 Task: Locate the nearest golf courses to Myrtle Beach, South Carolina, and Hilton Head Island, South Carolina.
Action: Mouse moved to (302, 295)
Screenshot: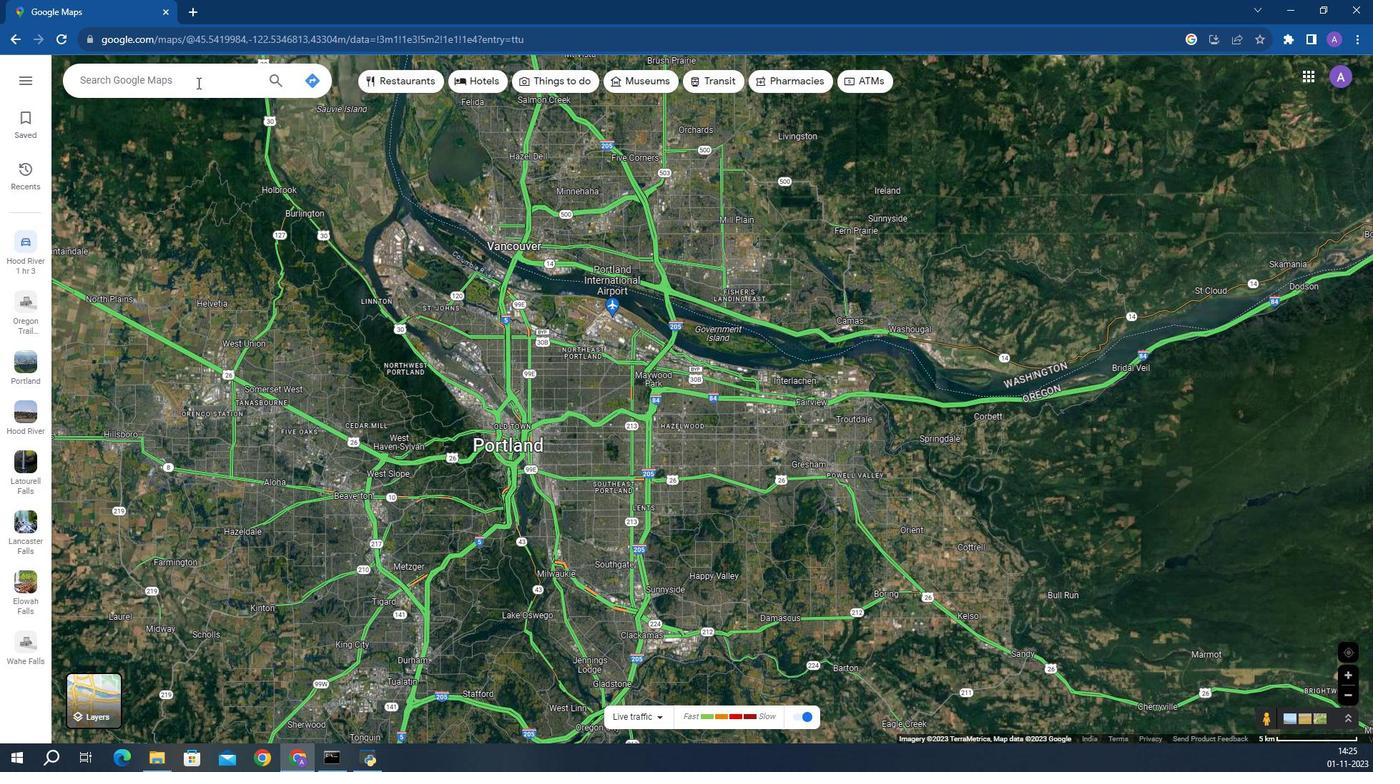 
Action: Mouse pressed left at (302, 295)
Screenshot: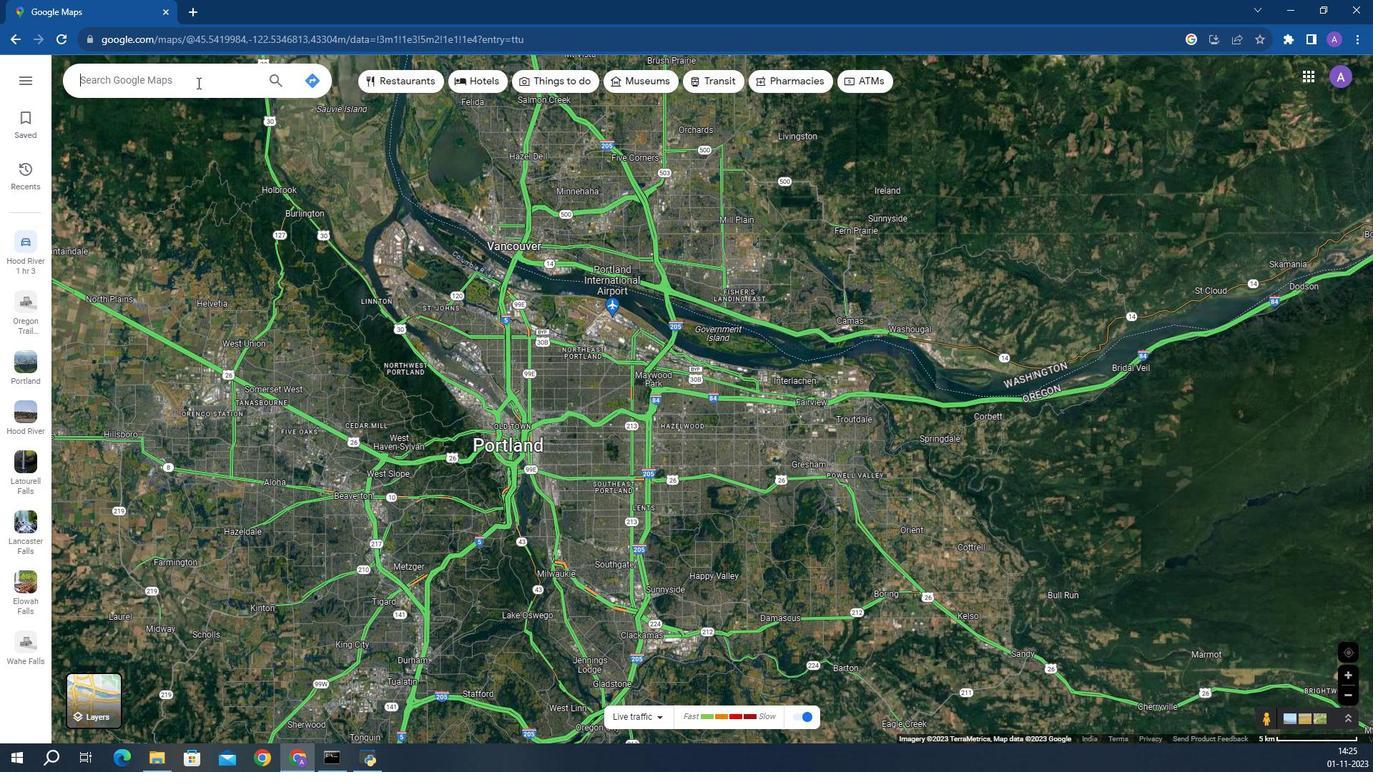 
Action: Key pressed <Key.caps_lock>M<Key.caps_lock>yrtle<Key.space><Key.caps_lock>B<Key.caps_lock>each,<Key.space><Key.caps_lock>S<Key.caps_lock>outh<Key.space><Key.caps_lock>C<Key.caps_lock>arolina<Key.enter>
Screenshot: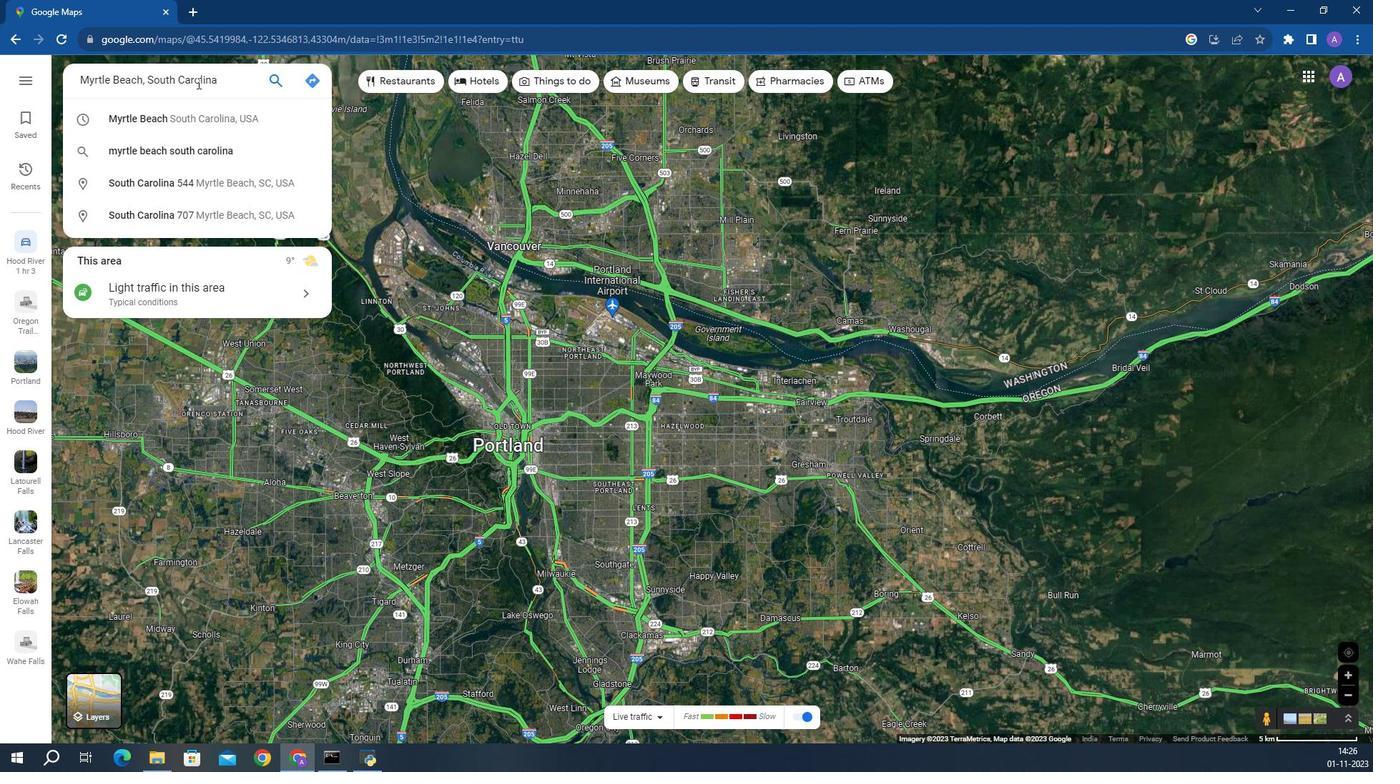 
Action: Mouse moved to (302, 294)
Screenshot: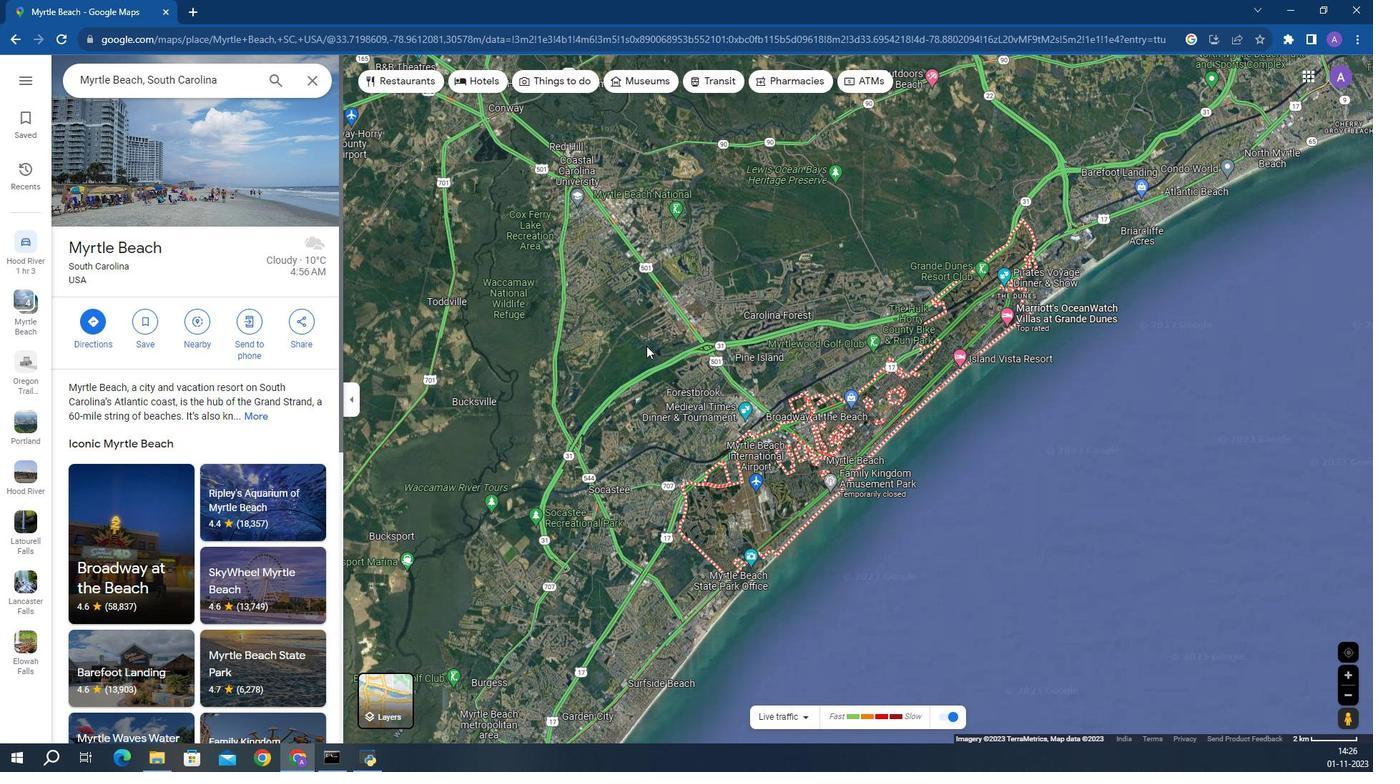 
Action: Mouse scrolled (302, 294) with delta (0, 0)
Screenshot: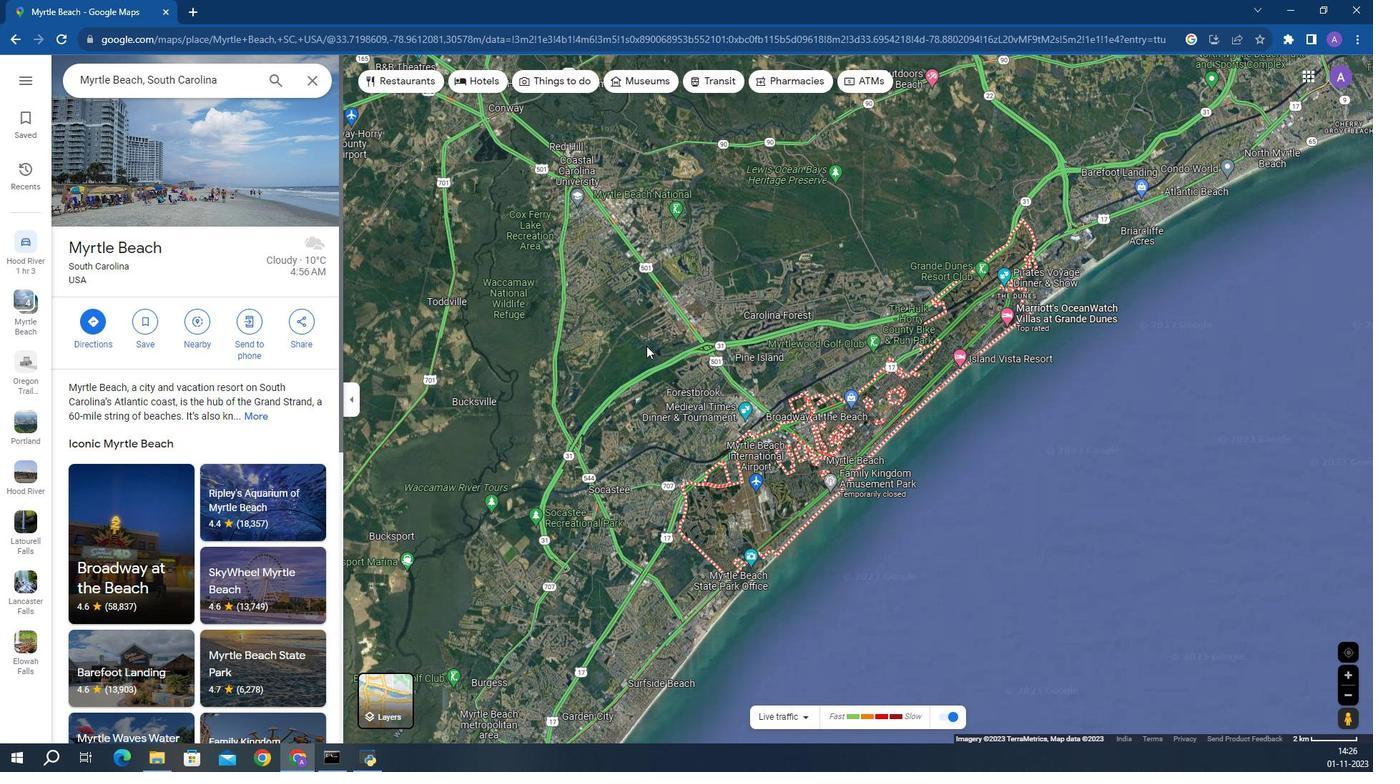 
Action: Mouse scrolled (302, 294) with delta (0, 0)
Screenshot: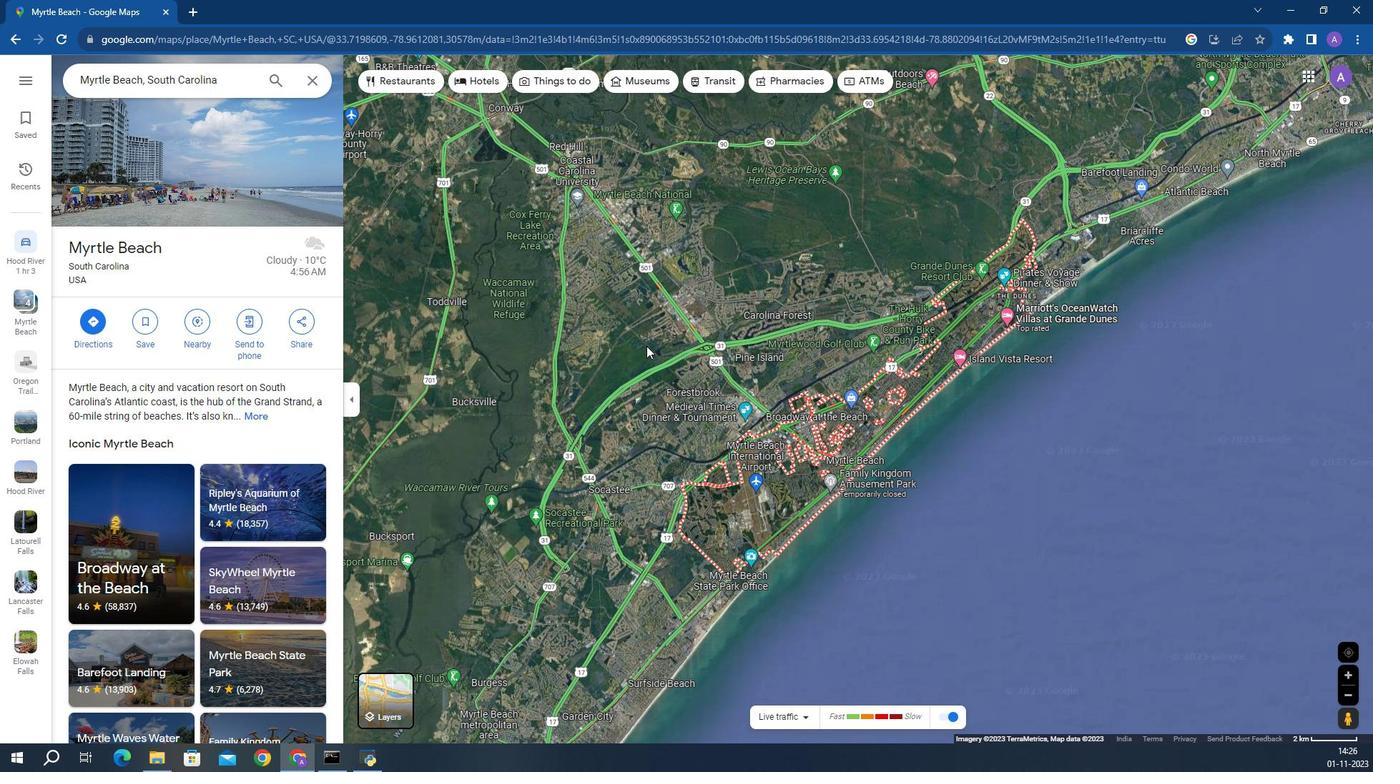 
Action: Mouse moved to (302, 294)
Screenshot: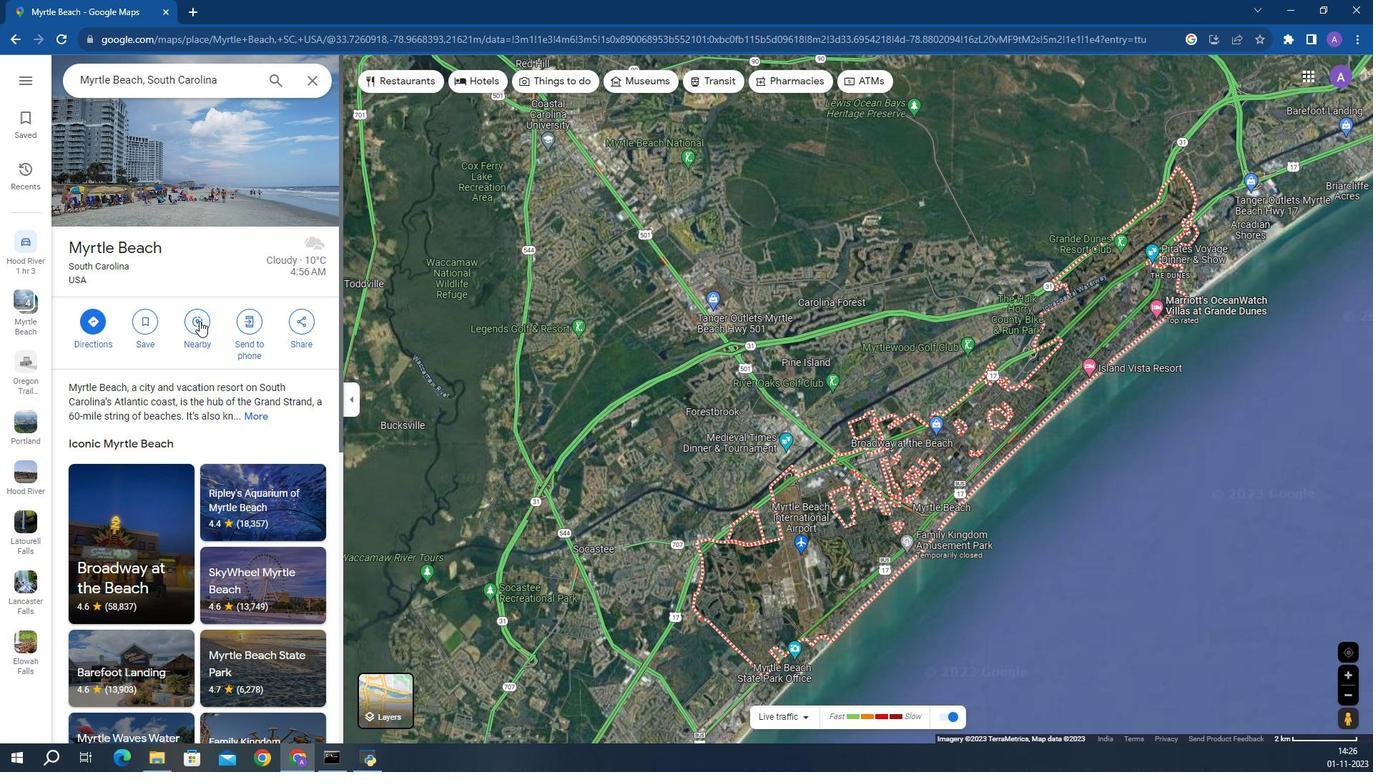 
Action: Mouse pressed left at (302, 294)
Screenshot: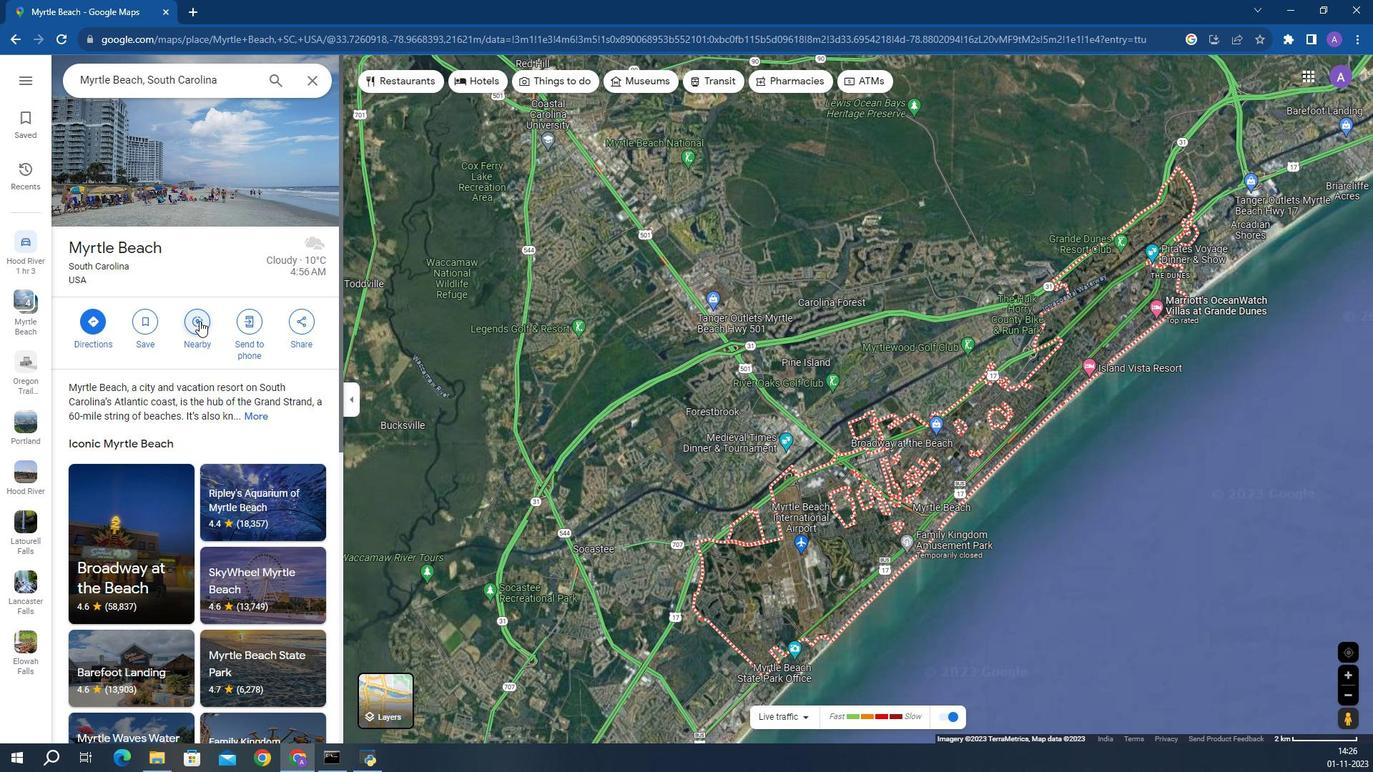 
Action: Mouse moved to (302, 295)
Screenshot: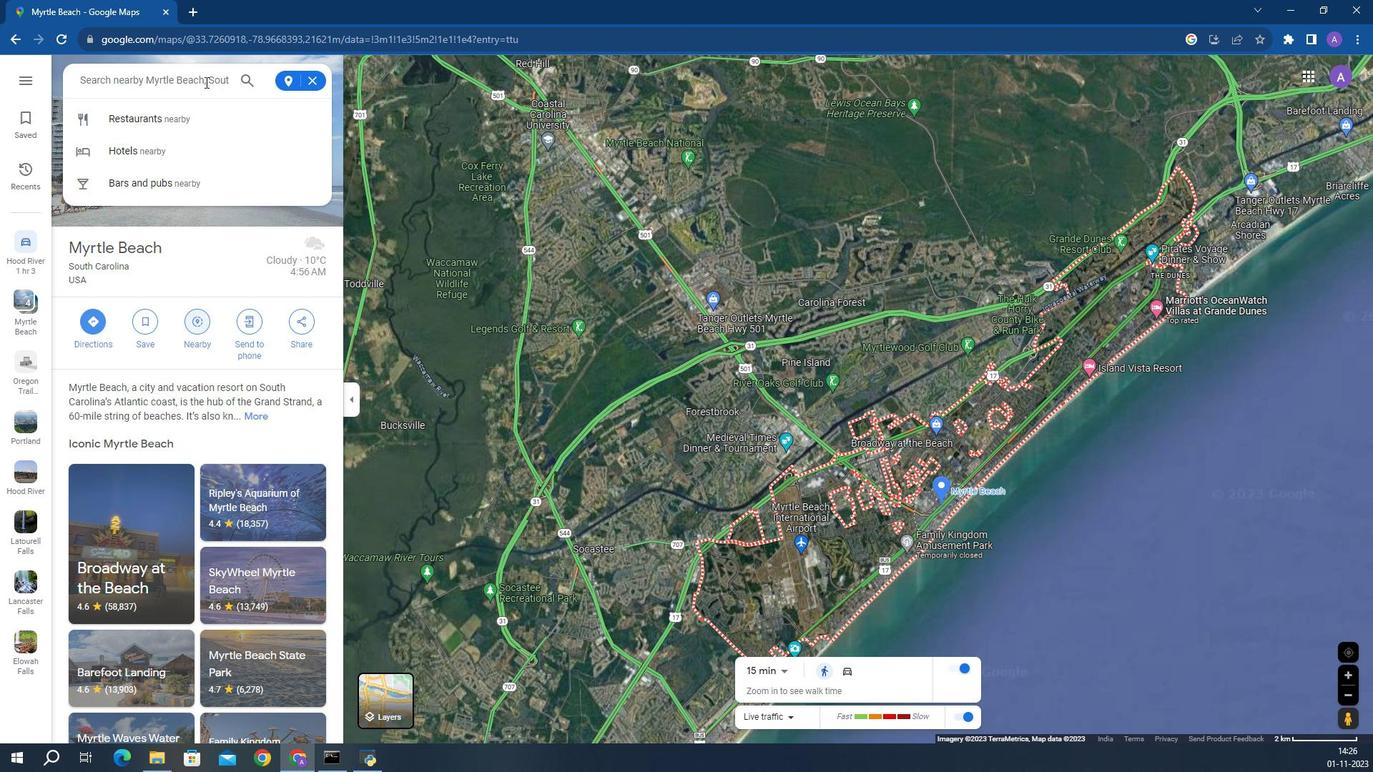 
Action: Mouse pressed left at (302, 295)
Screenshot: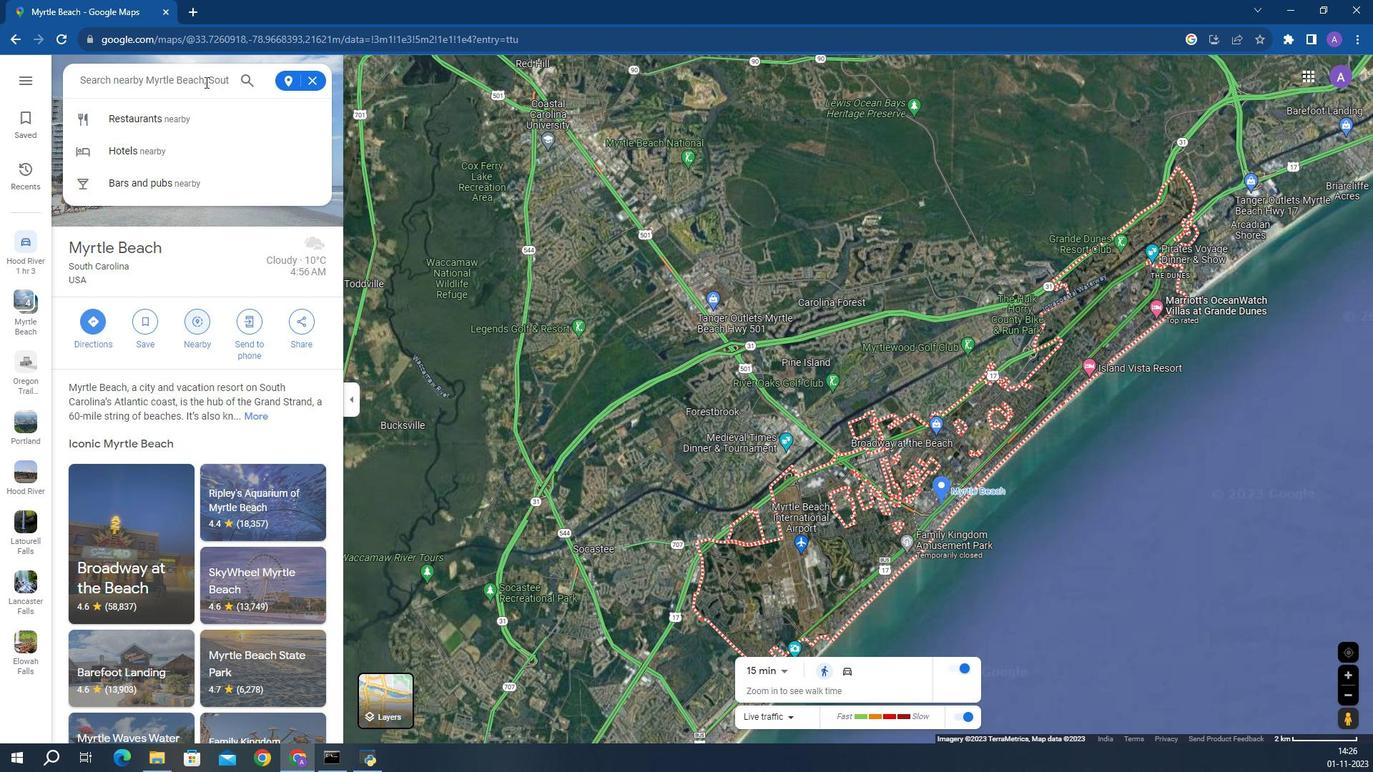 
Action: Key pressed <Key.caps_lock>G<Key.caps_lock>of<Key.backspace>lf<Key.space>courses<Key.enter>
Screenshot: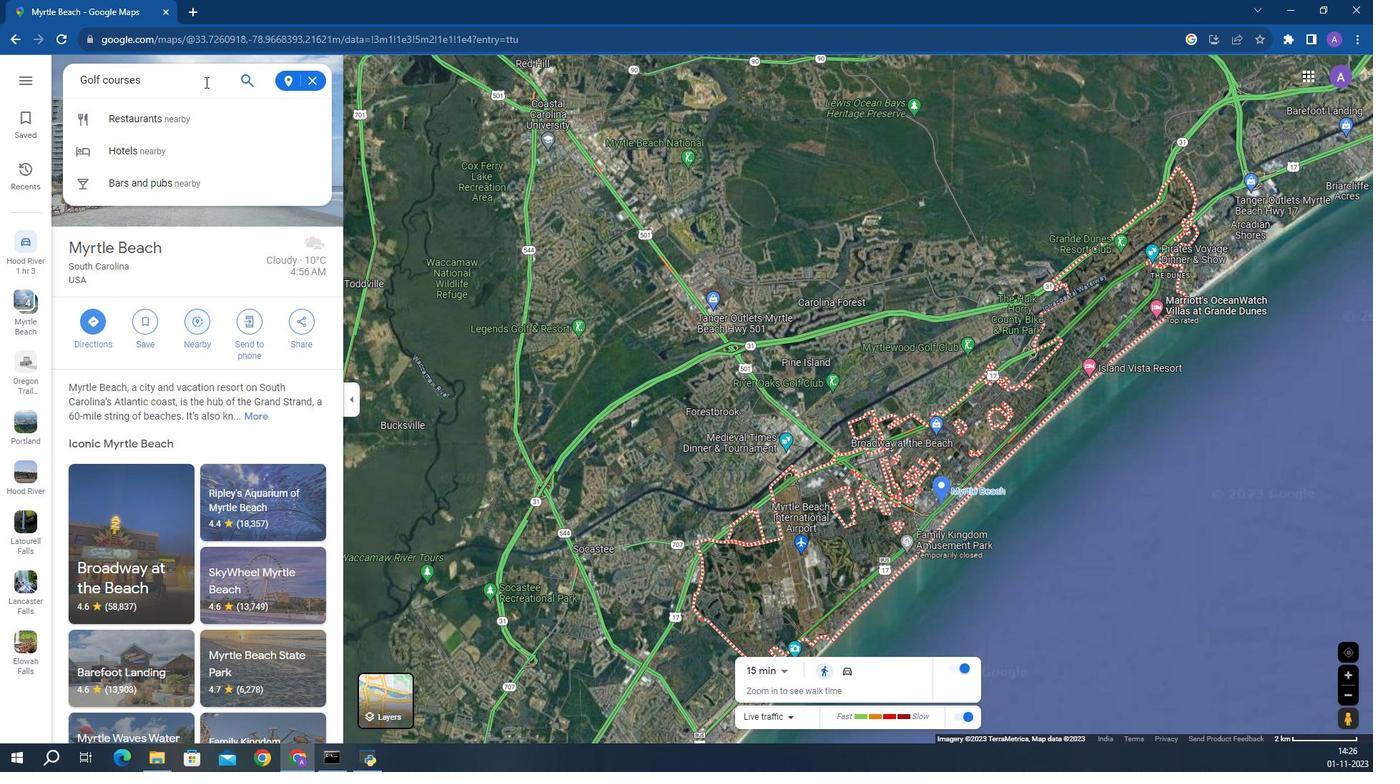 
Action: Mouse moved to (301, 294)
Screenshot: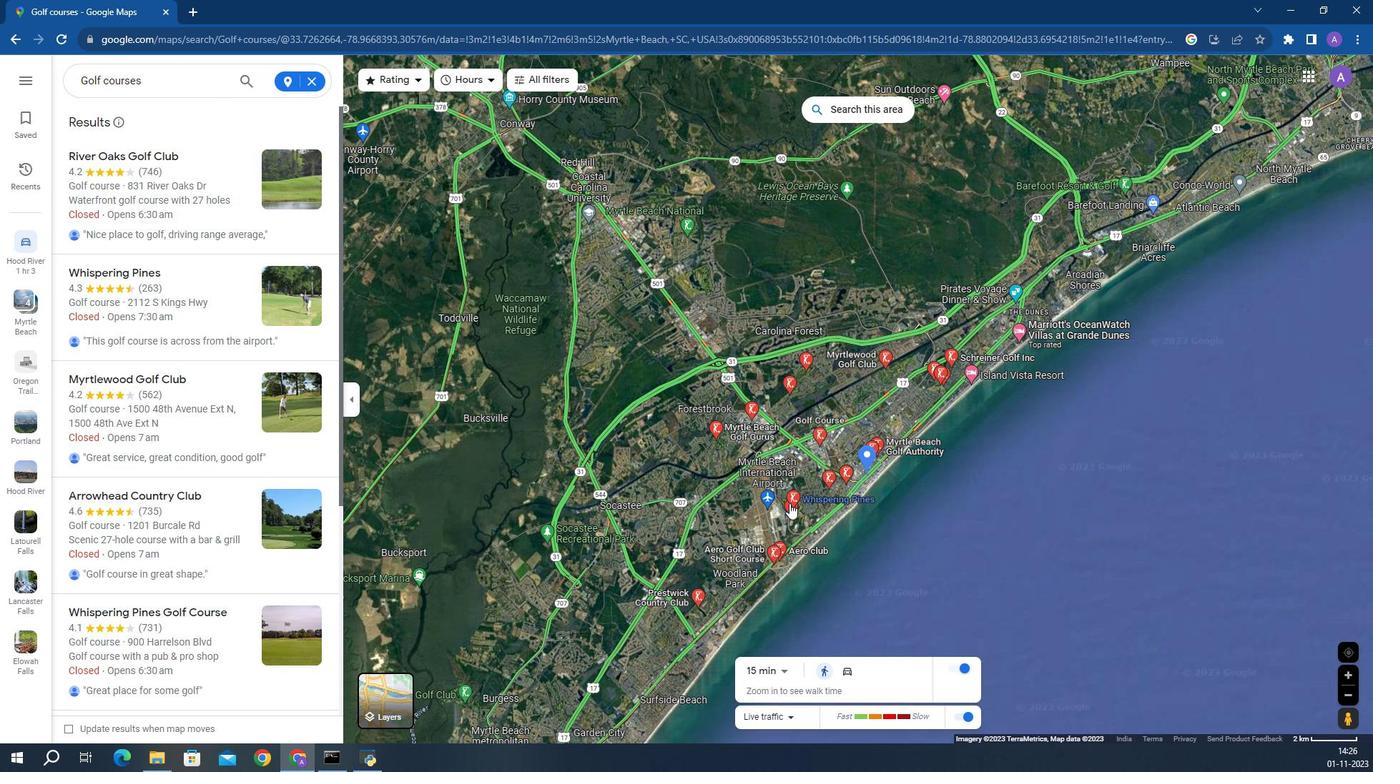 
Action: Mouse pressed left at (301, 294)
Screenshot: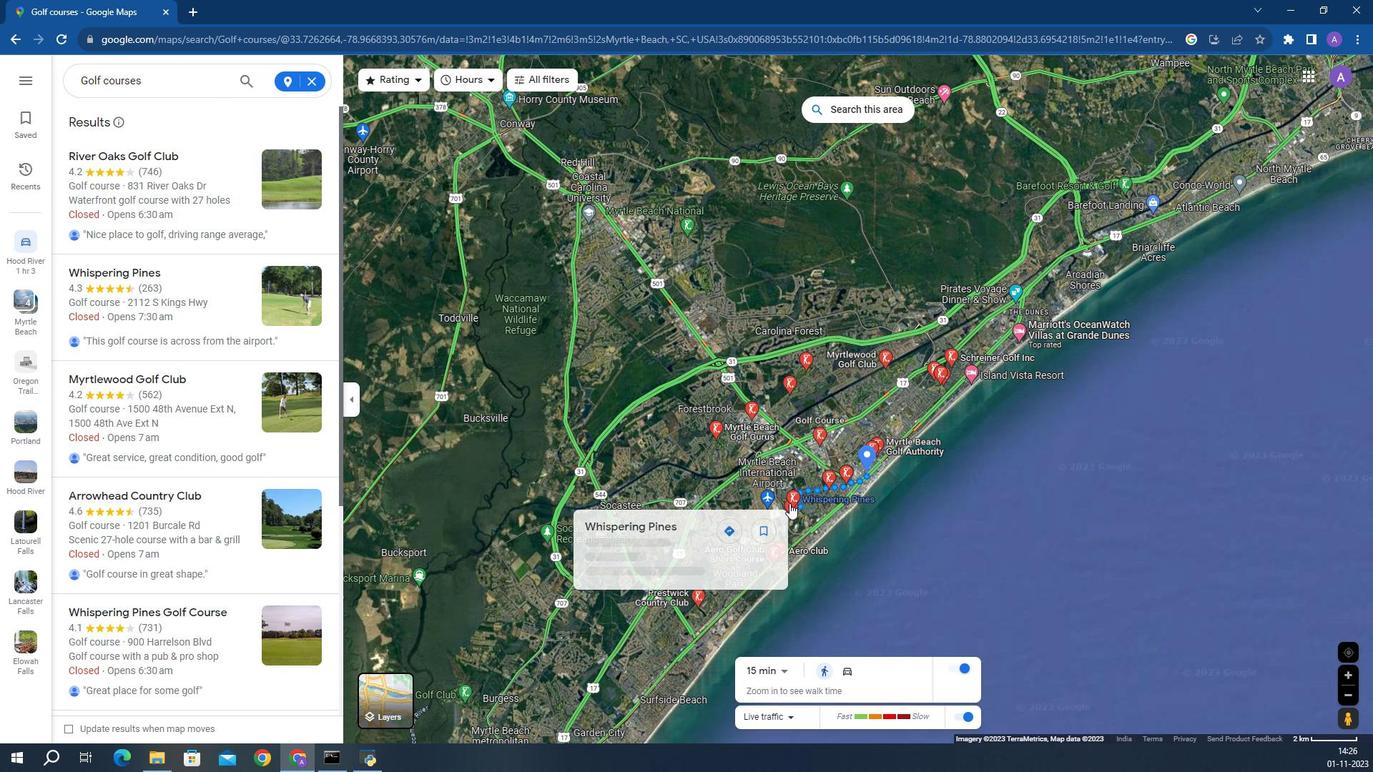 
Action: Mouse moved to (302, 294)
Screenshot: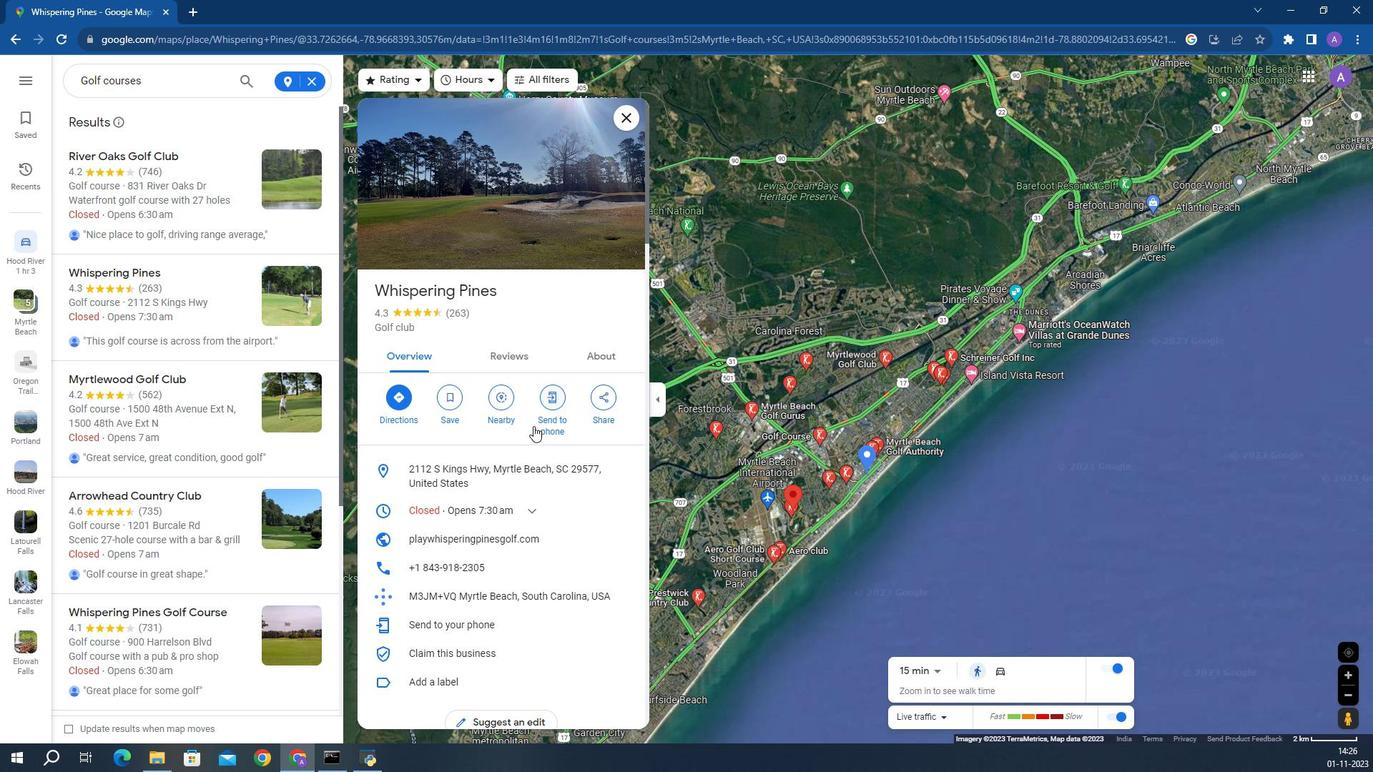 
Action: Mouse scrolled (302, 294) with delta (0, 0)
Screenshot: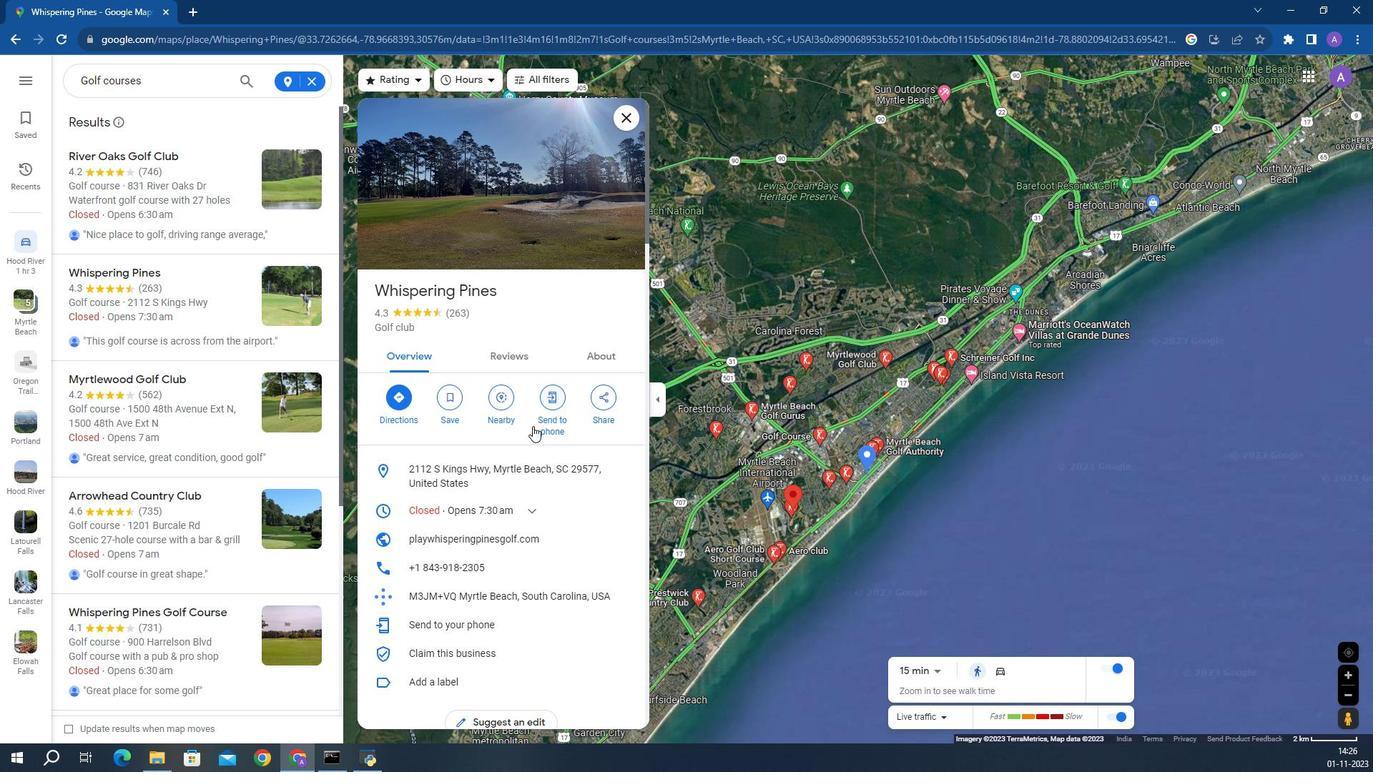 
Action: Mouse scrolled (302, 294) with delta (0, 0)
Screenshot: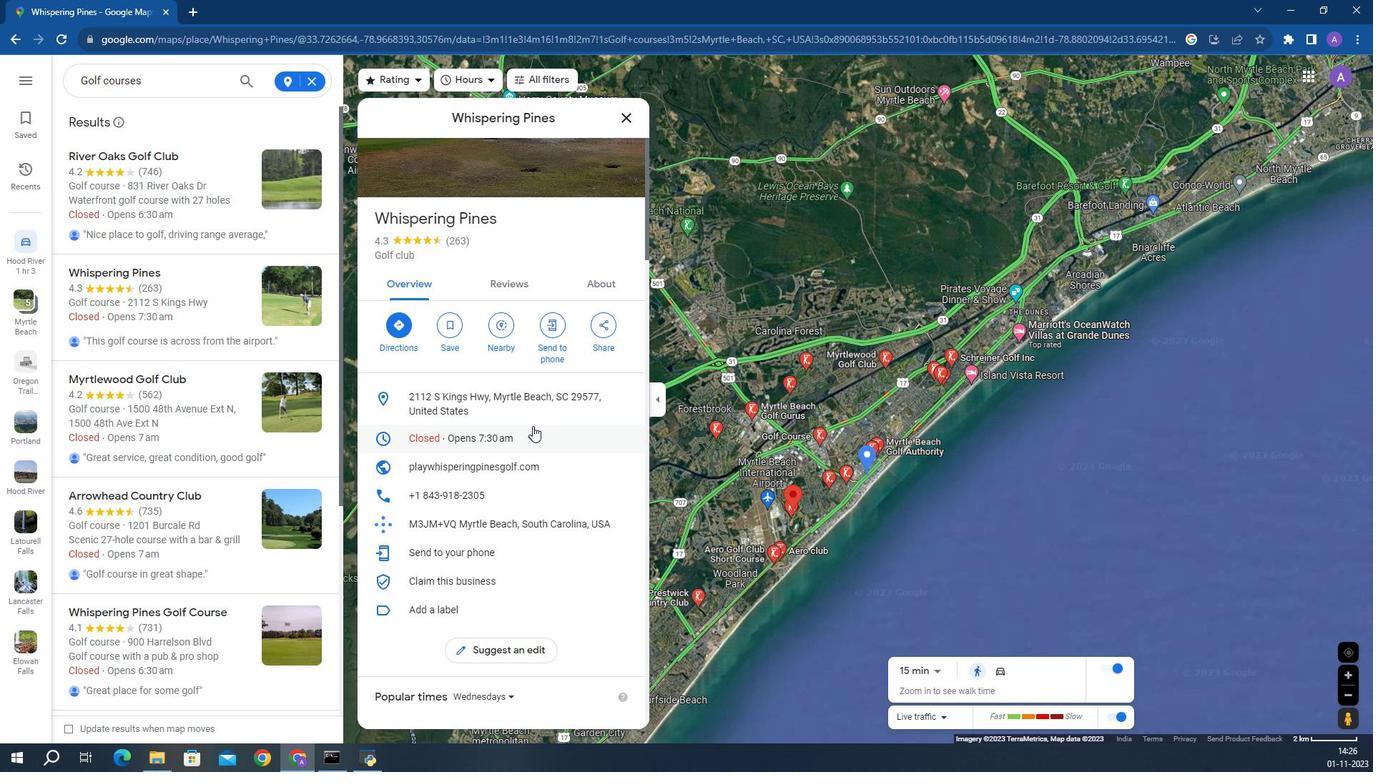 
Action: Mouse scrolled (302, 294) with delta (0, 0)
Screenshot: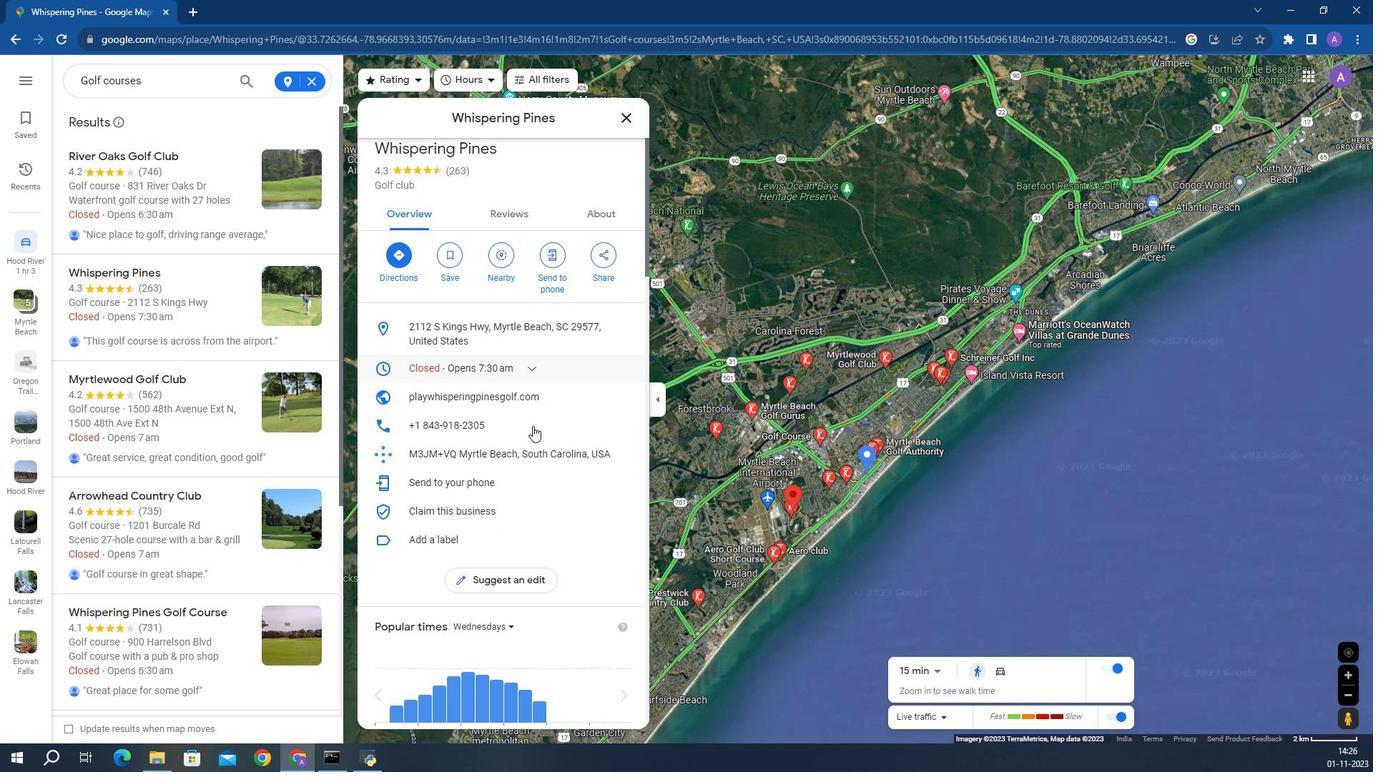 
Action: Mouse scrolled (302, 294) with delta (0, 0)
Screenshot: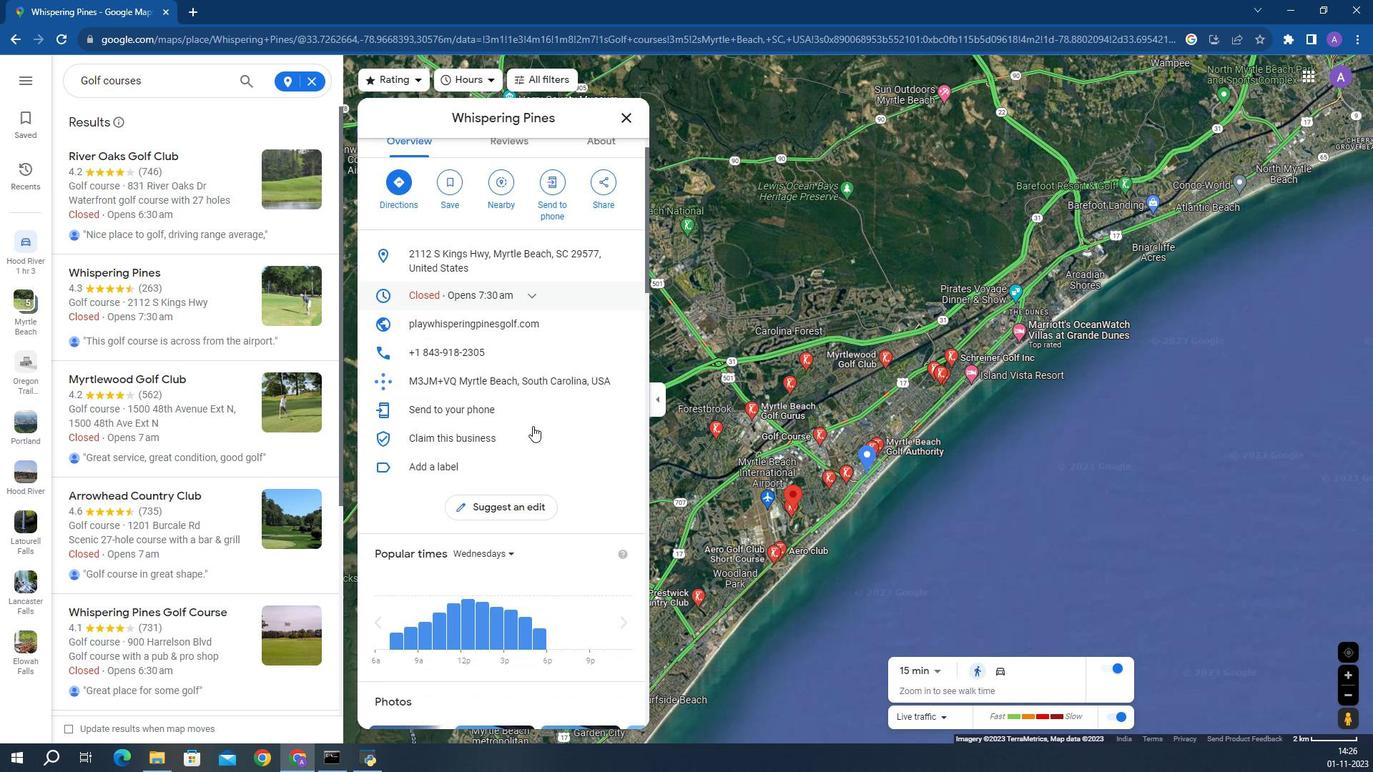 
Action: Mouse scrolled (302, 294) with delta (0, 0)
Screenshot: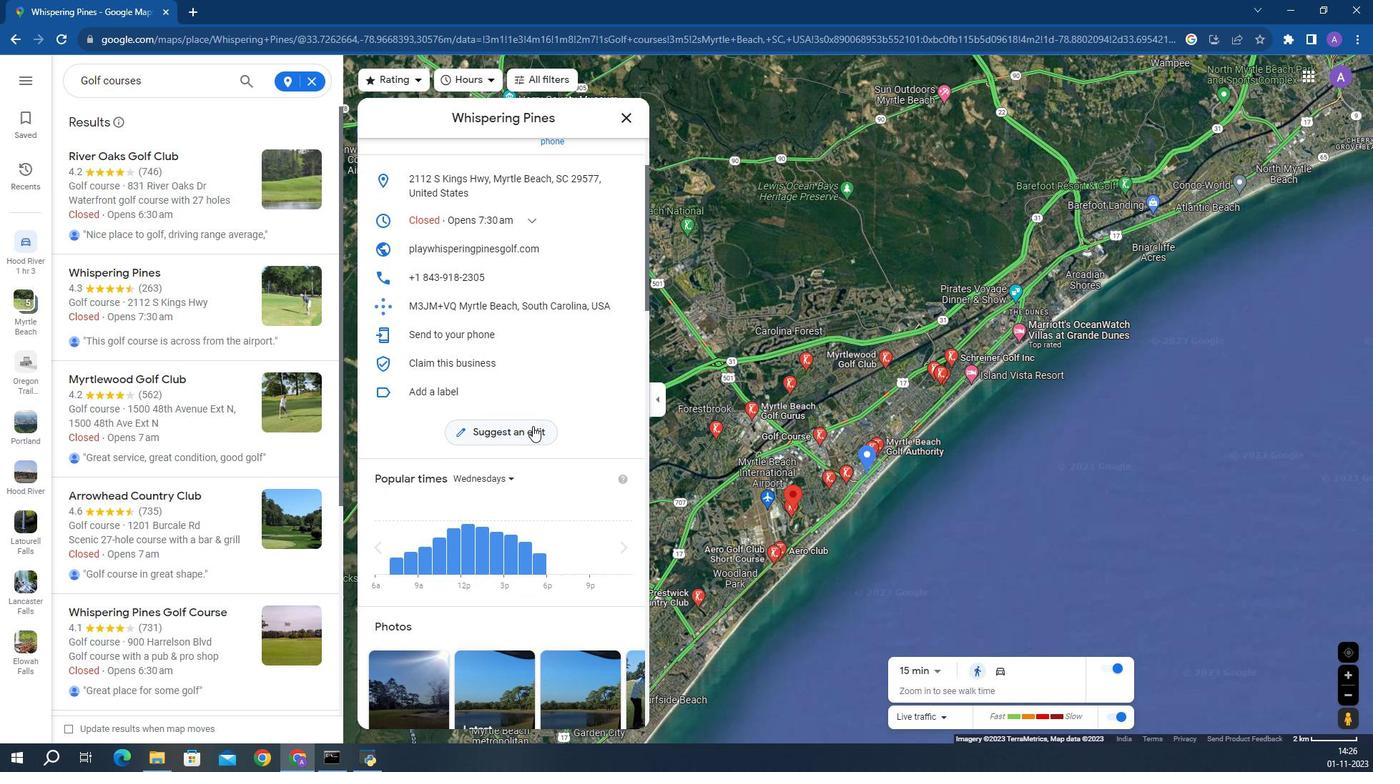 
Action: Mouse scrolled (302, 294) with delta (0, 0)
Screenshot: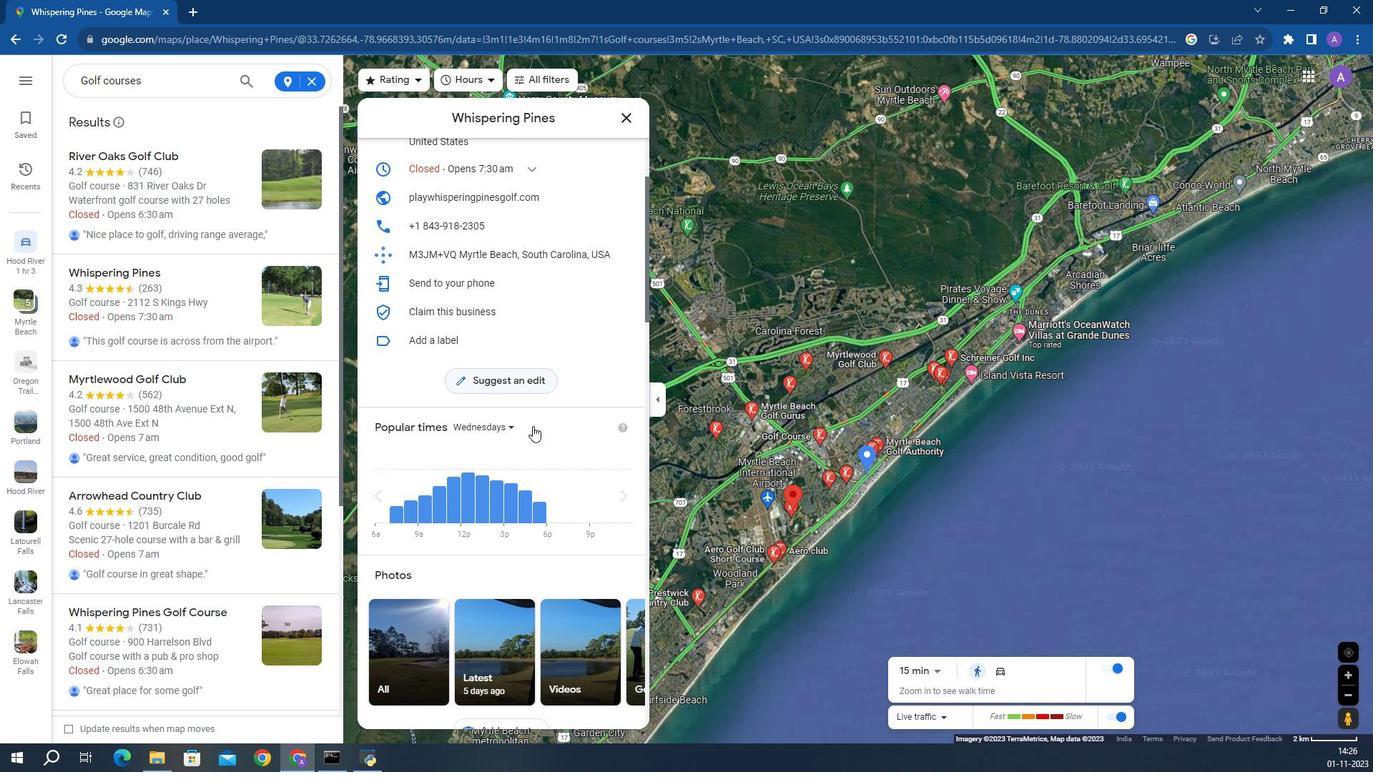 
Action: Mouse scrolled (302, 294) with delta (0, 0)
Screenshot: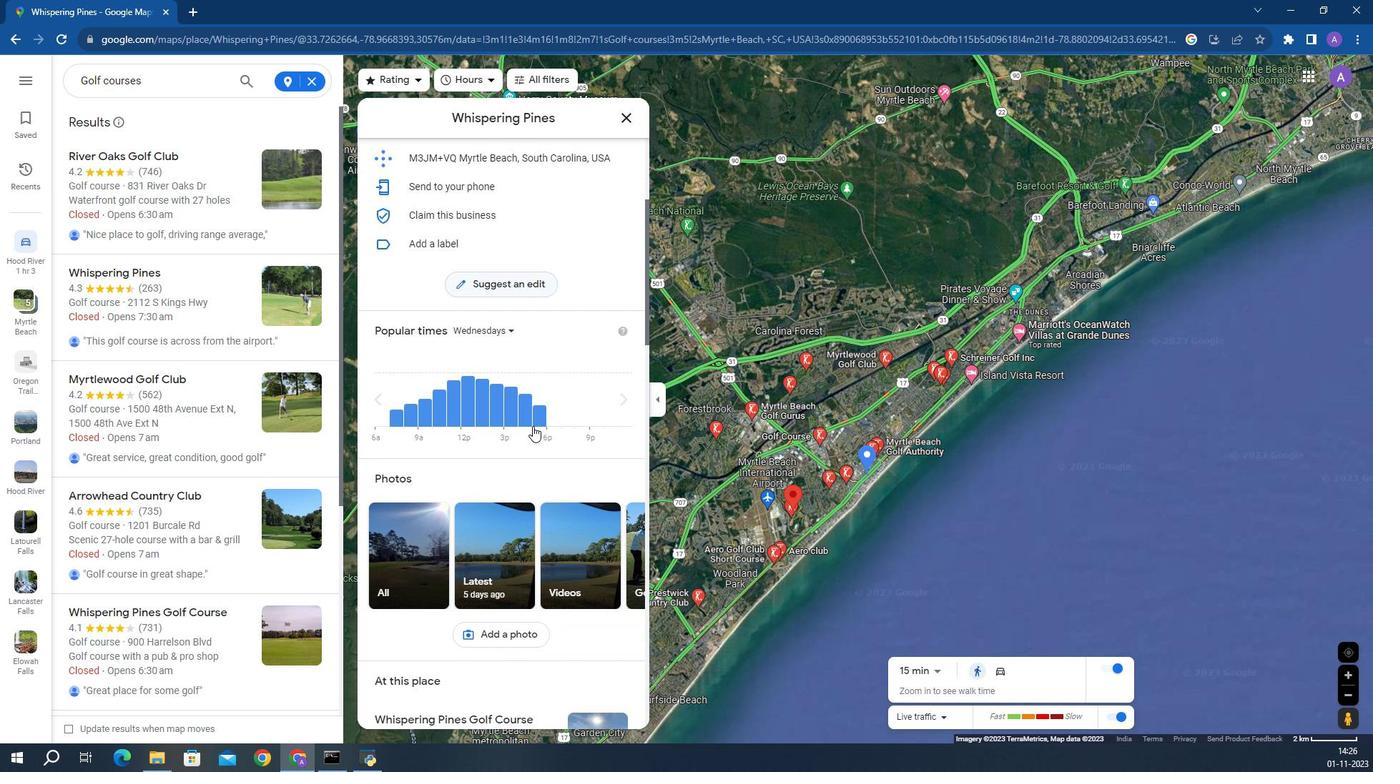 
Action: Mouse scrolled (302, 294) with delta (0, 0)
Screenshot: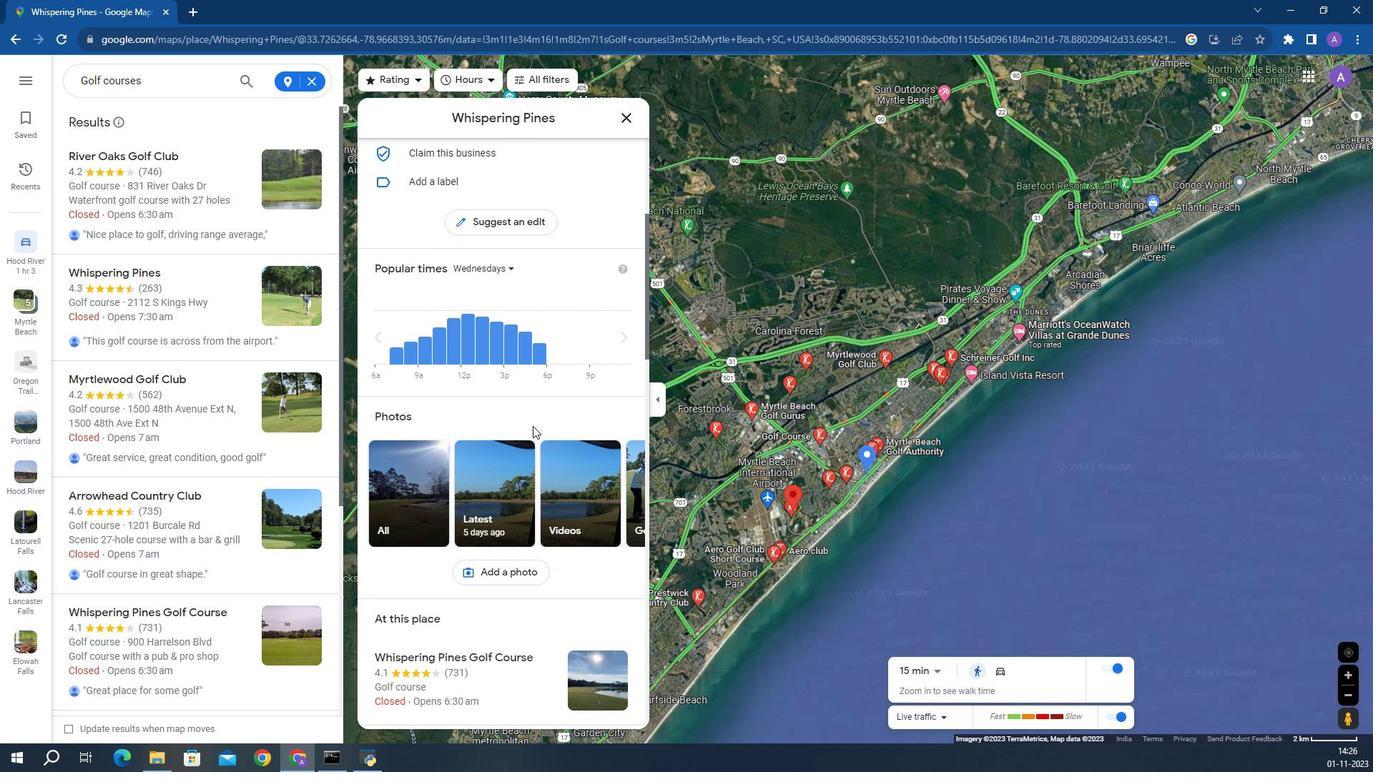 
Action: Mouse scrolled (302, 294) with delta (0, 0)
Screenshot: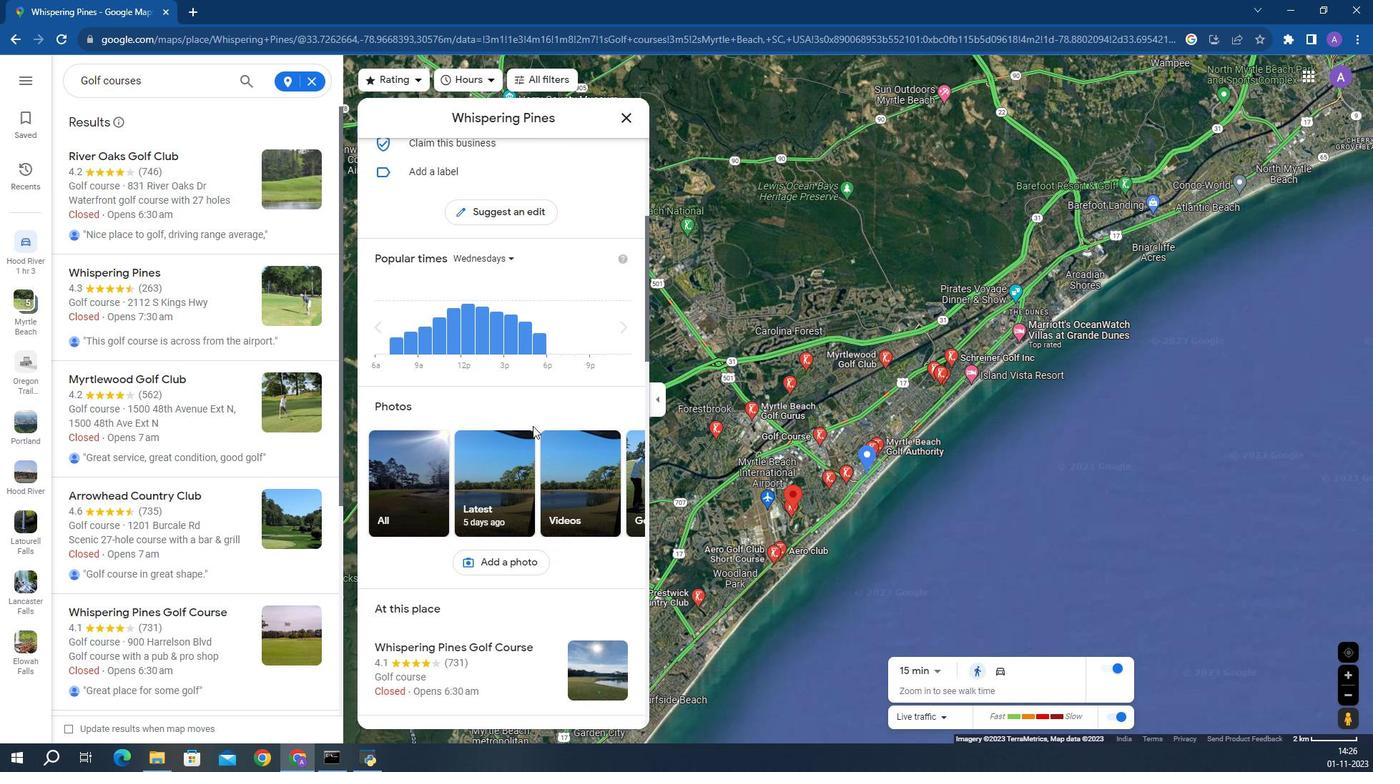 
Action: Mouse scrolled (302, 294) with delta (0, 0)
Screenshot: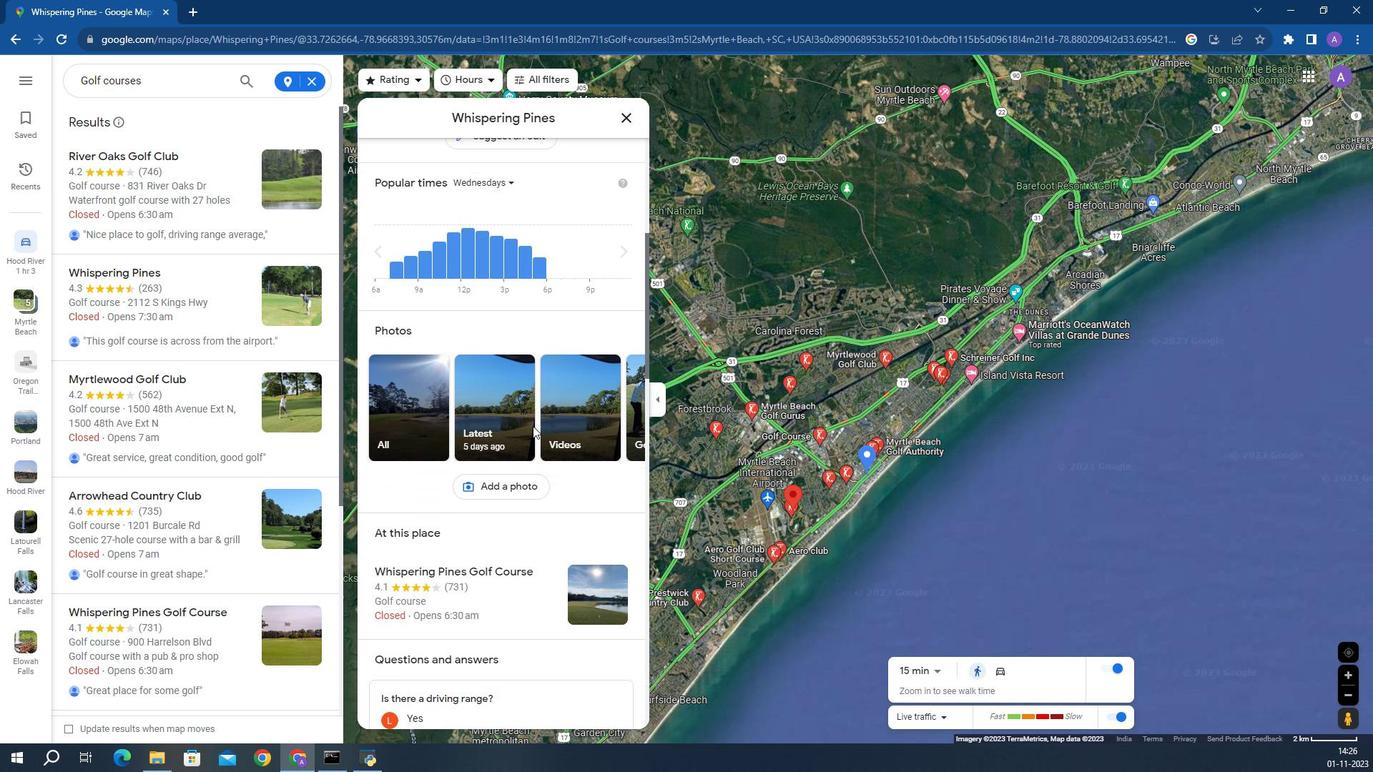 
Action: Mouse scrolled (302, 294) with delta (0, 0)
Screenshot: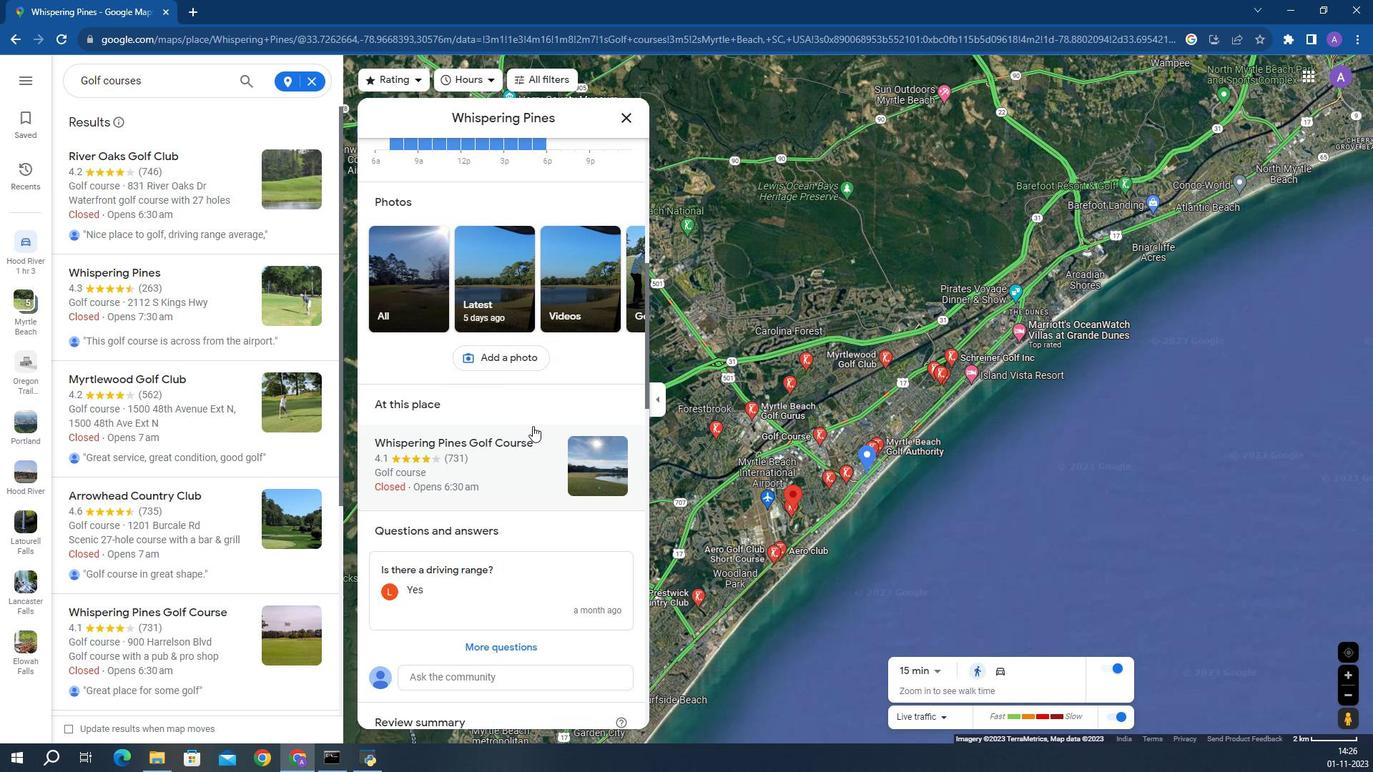
Action: Mouse scrolled (302, 294) with delta (0, 0)
Screenshot: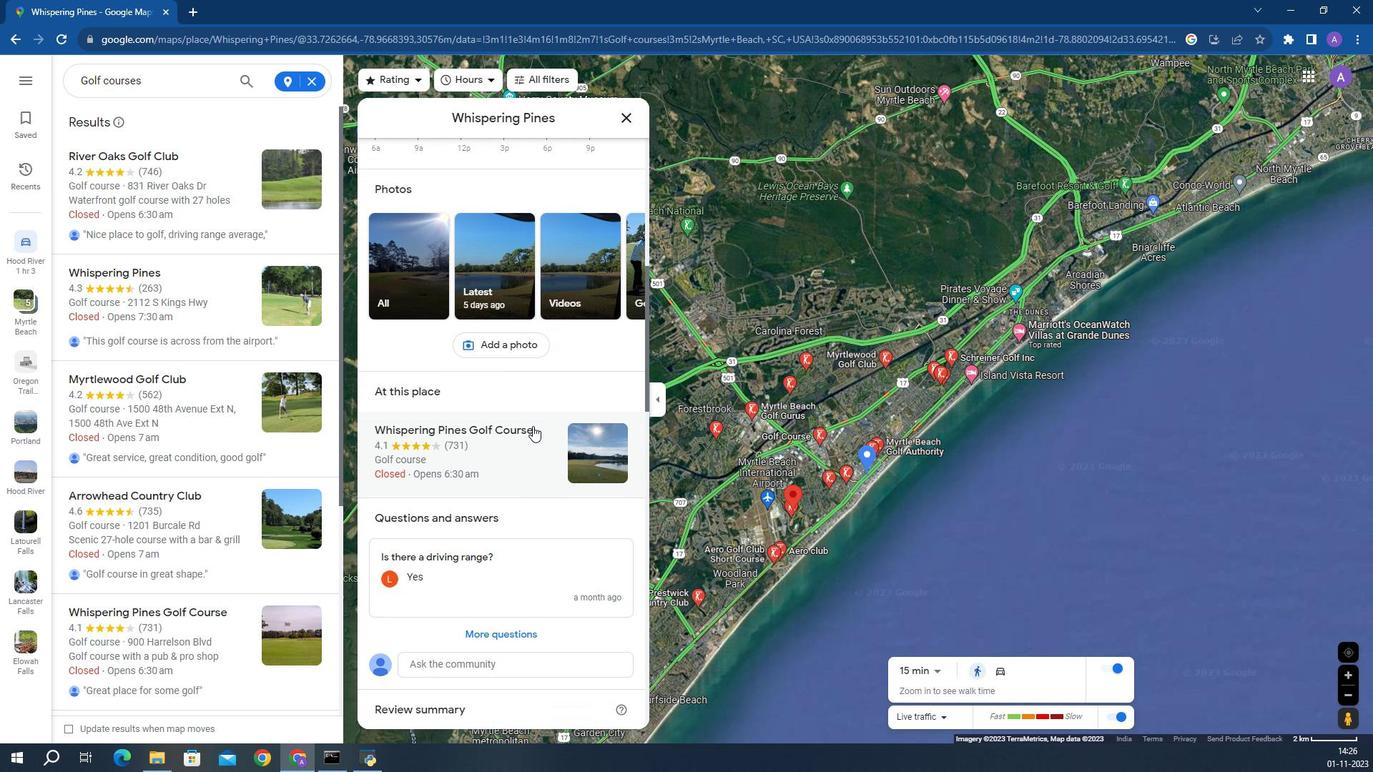 
Action: Mouse scrolled (302, 294) with delta (0, 0)
Screenshot: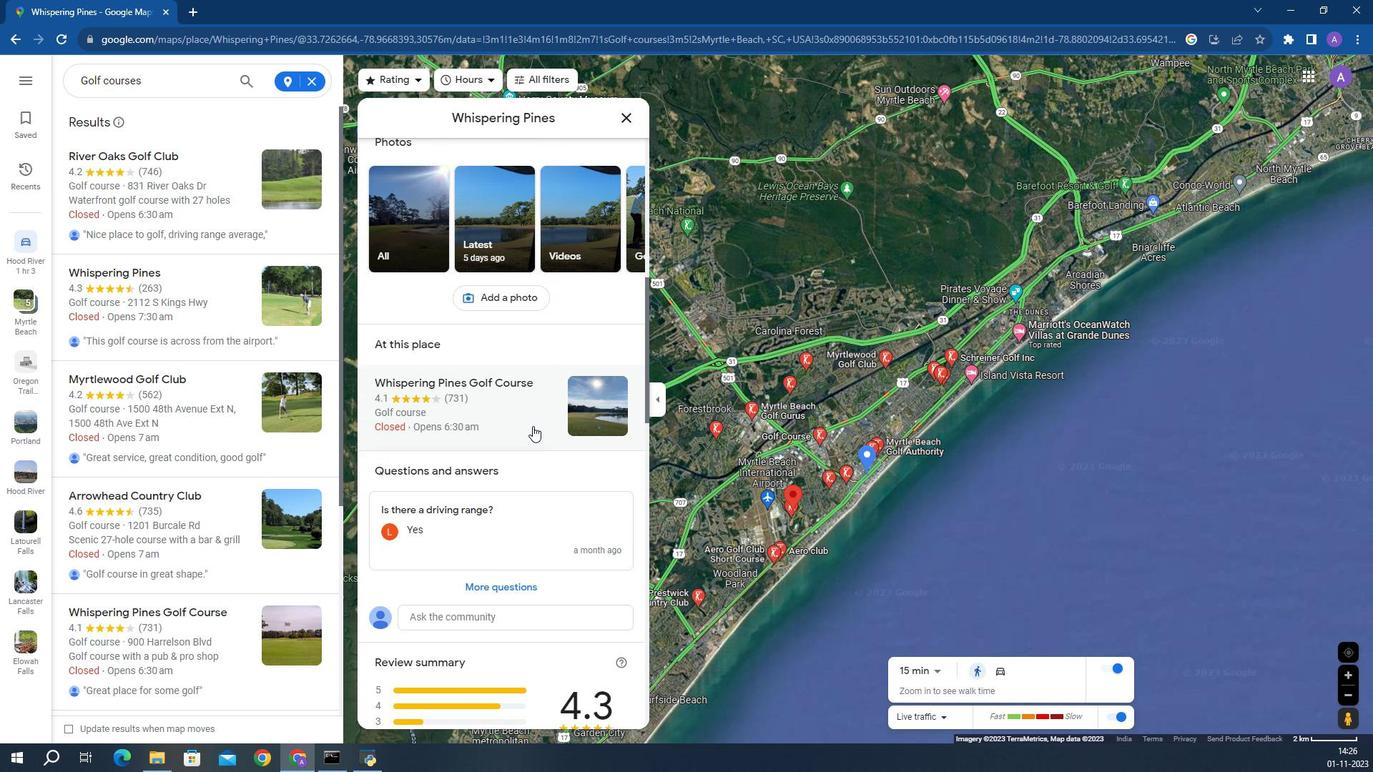 
Action: Mouse scrolled (302, 294) with delta (0, 0)
Screenshot: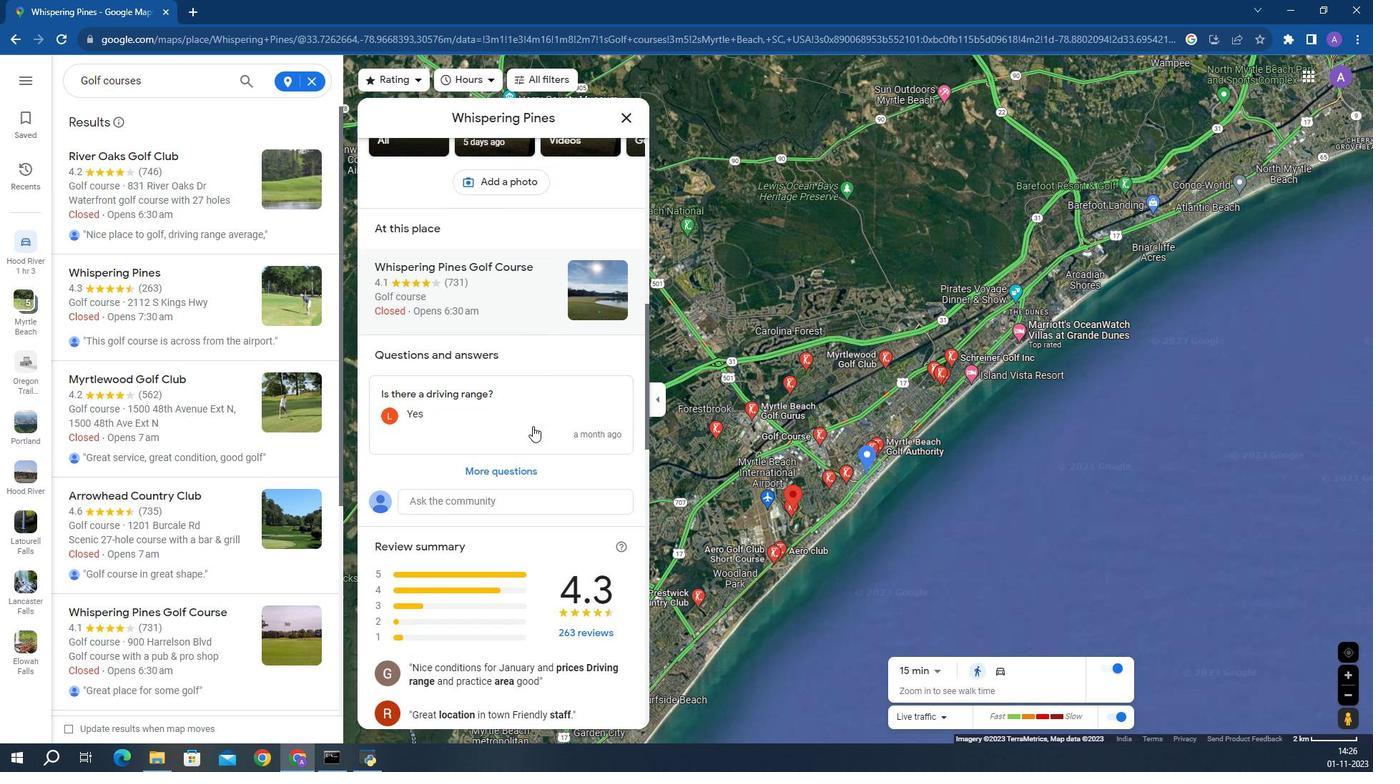 
Action: Mouse scrolled (302, 294) with delta (0, 0)
Screenshot: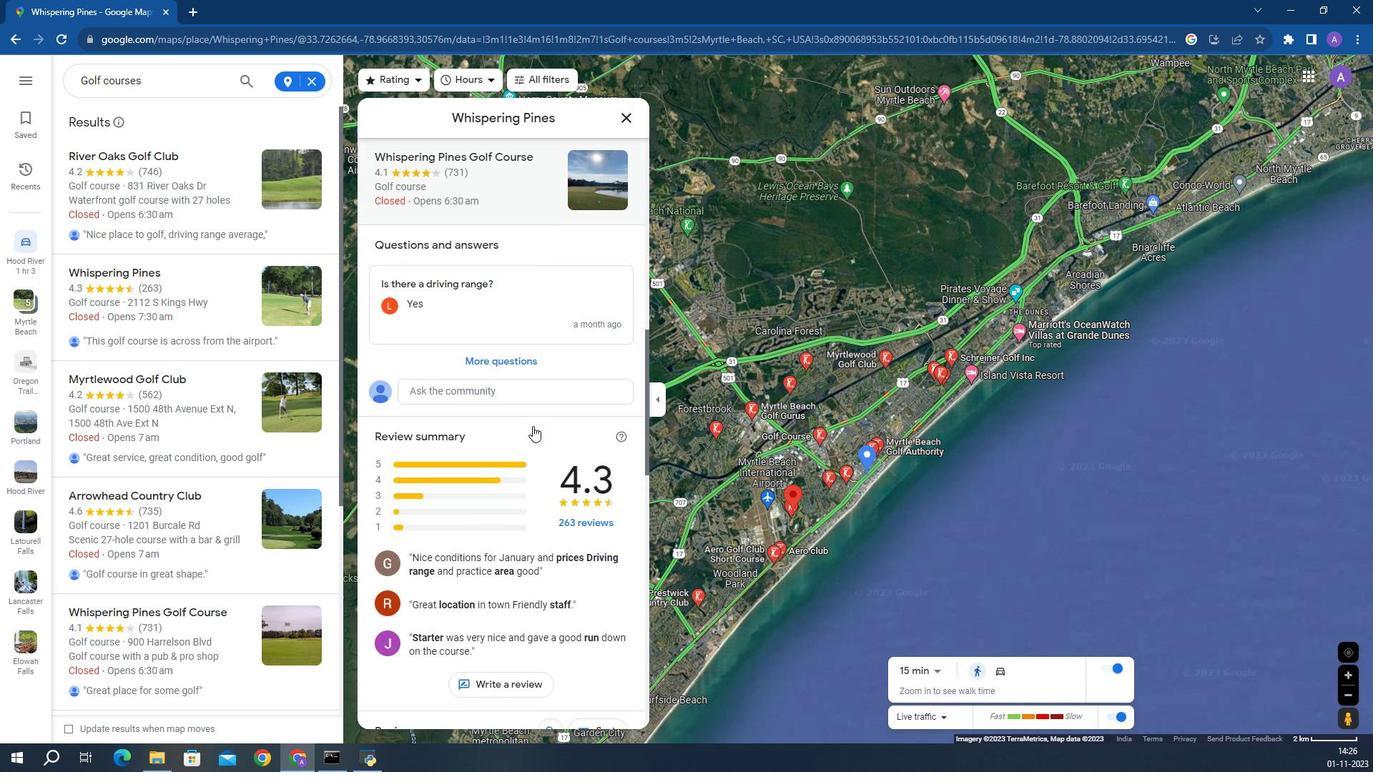 
Action: Mouse scrolled (302, 294) with delta (0, 0)
Screenshot: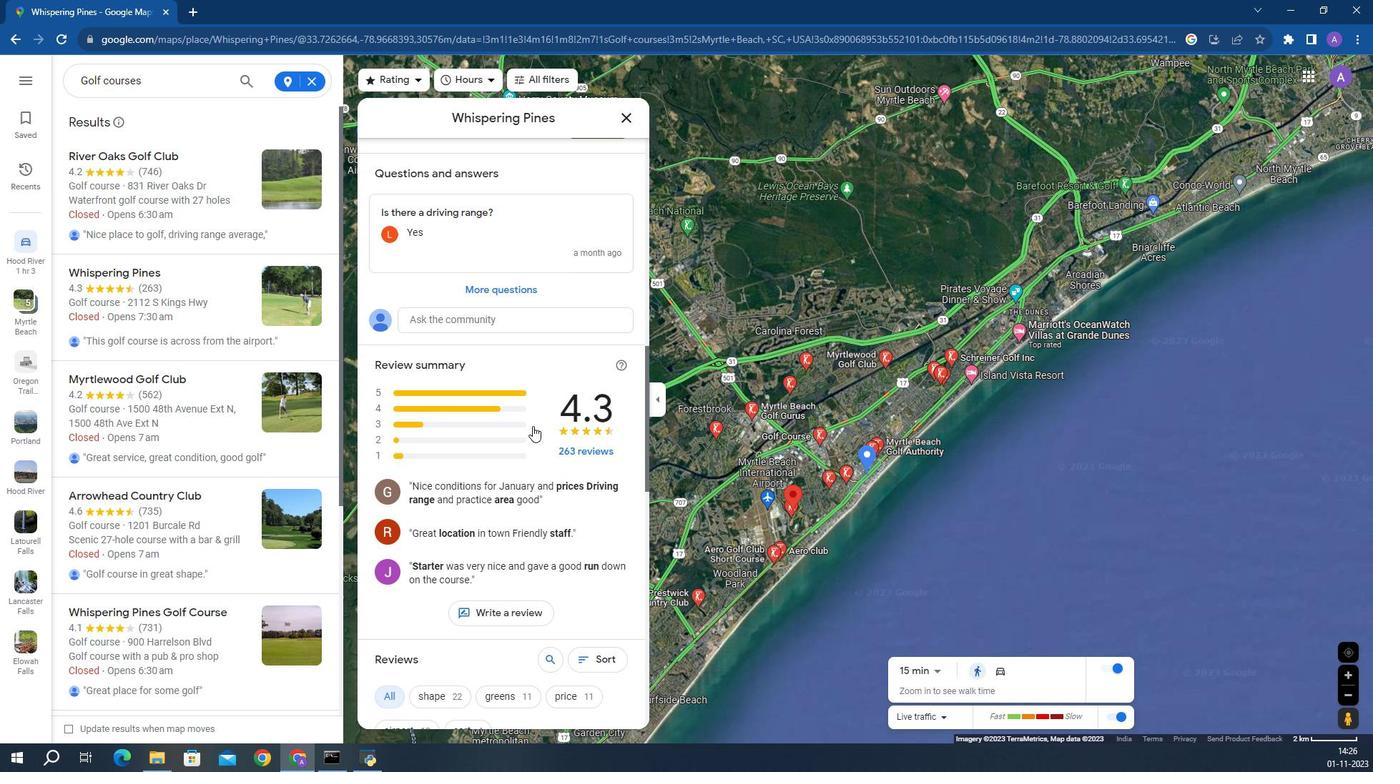 
Action: Mouse scrolled (302, 294) with delta (0, 0)
Screenshot: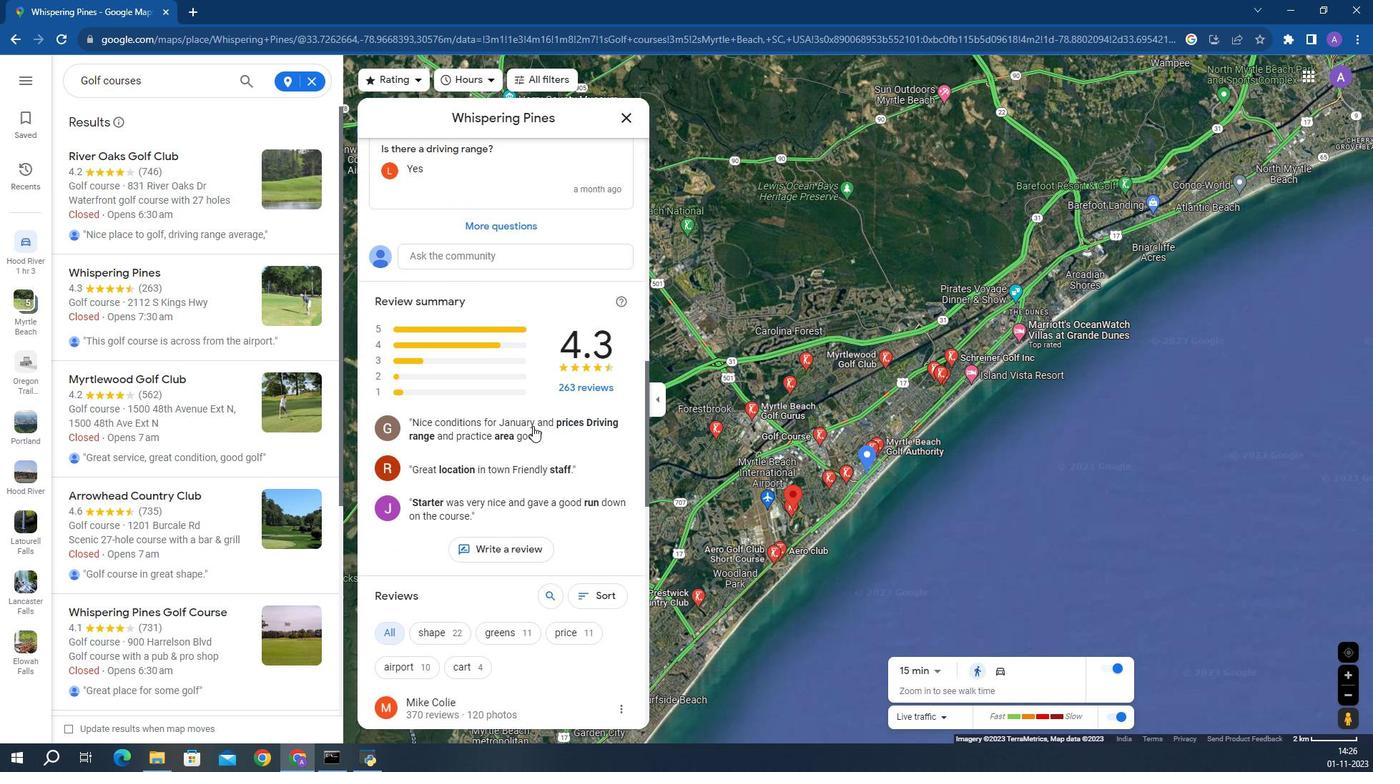 
Action: Mouse scrolled (302, 294) with delta (0, 0)
Screenshot: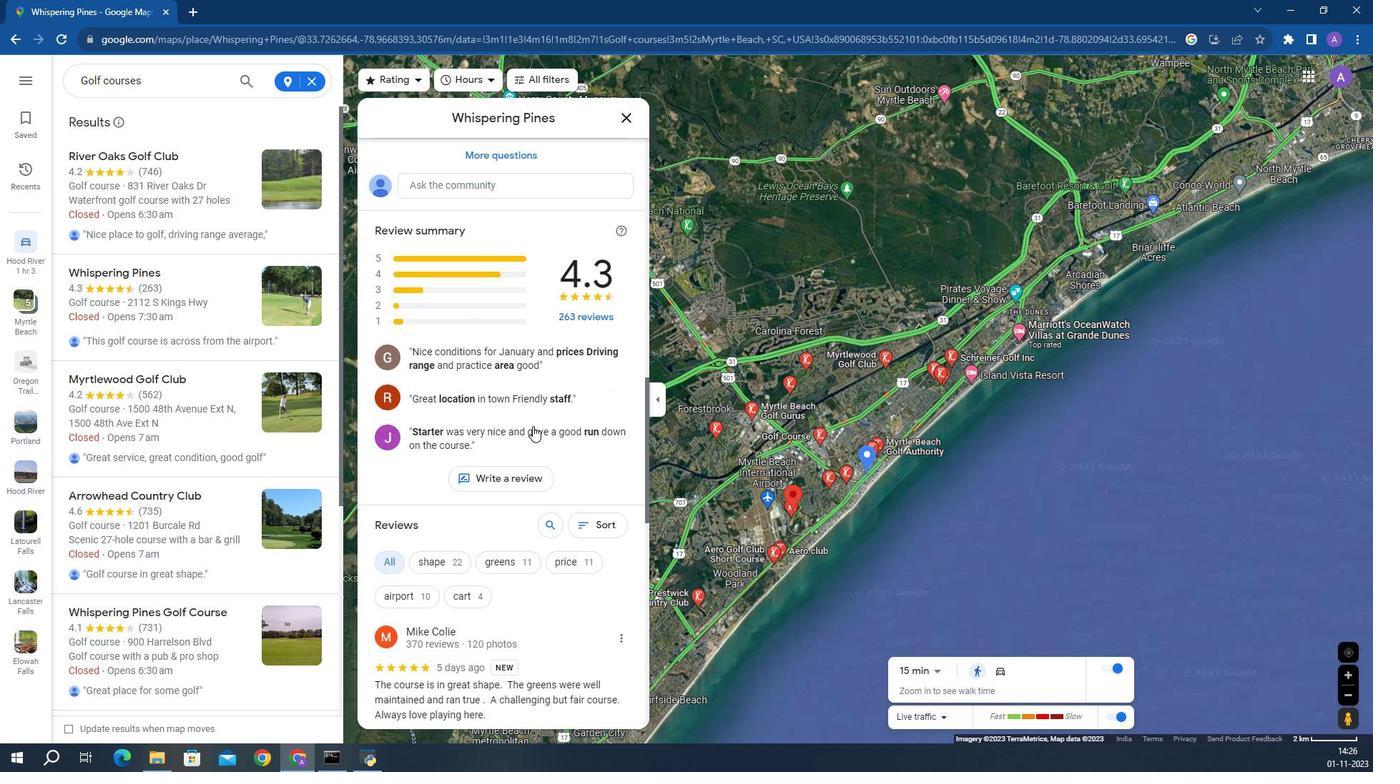 
Action: Mouse scrolled (302, 294) with delta (0, 0)
Screenshot: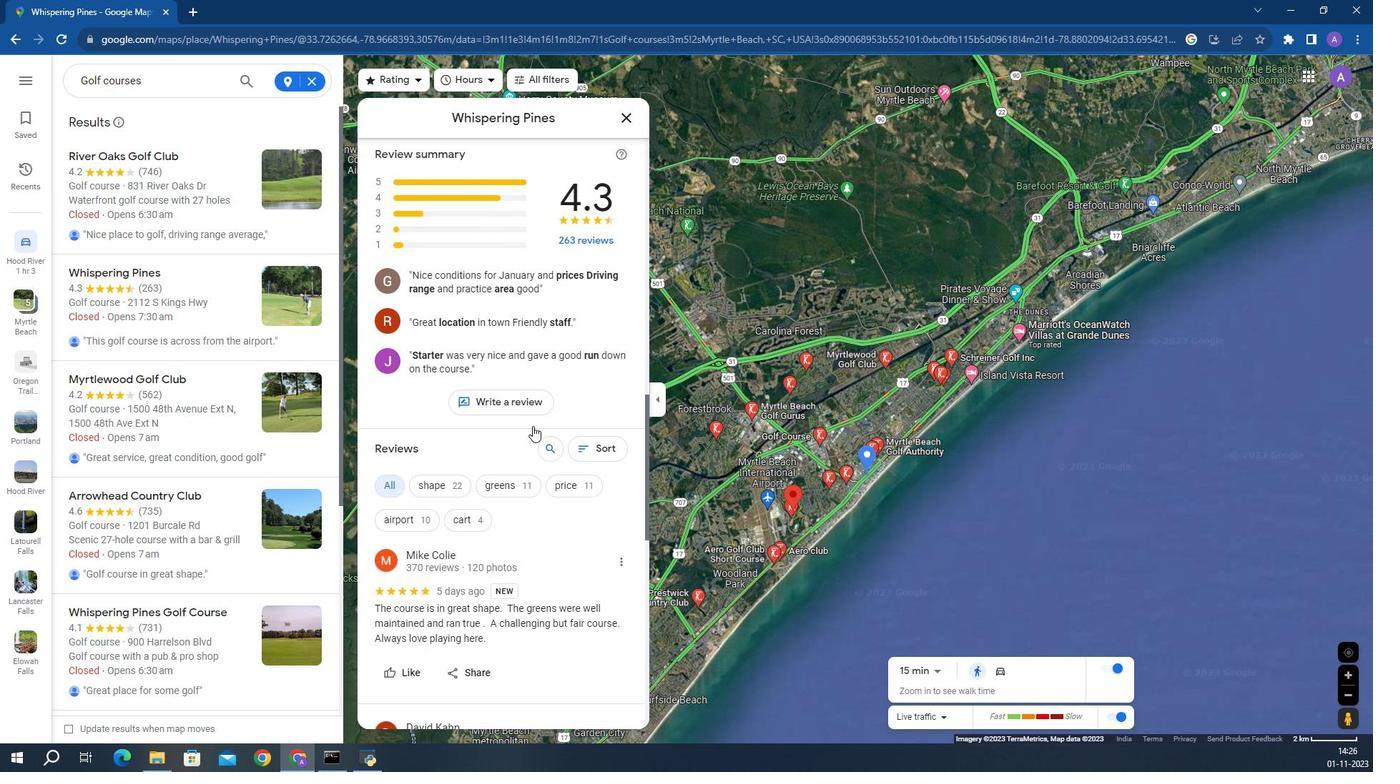 
Action: Mouse scrolled (302, 294) with delta (0, 0)
Screenshot: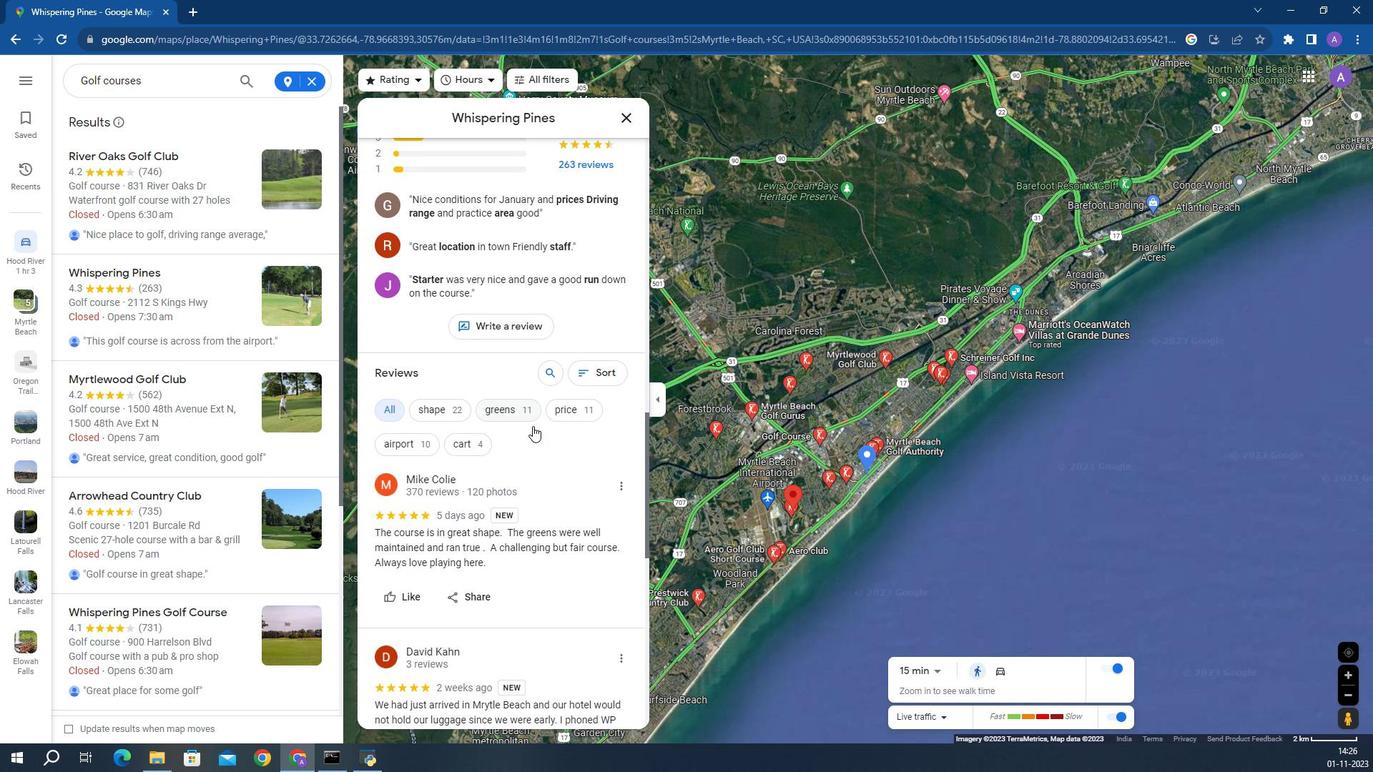 
Action: Mouse scrolled (302, 294) with delta (0, 0)
Screenshot: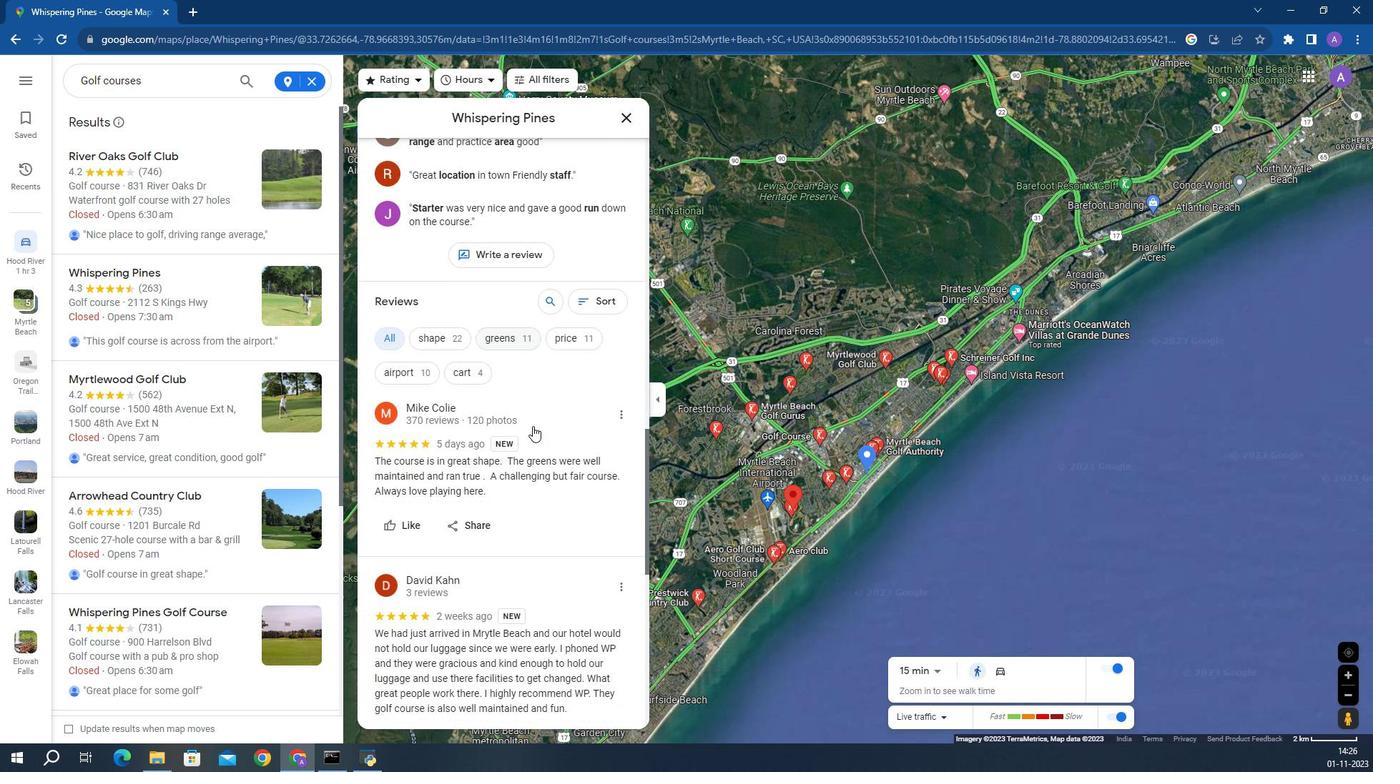 
Action: Mouse scrolled (302, 294) with delta (0, 0)
Screenshot: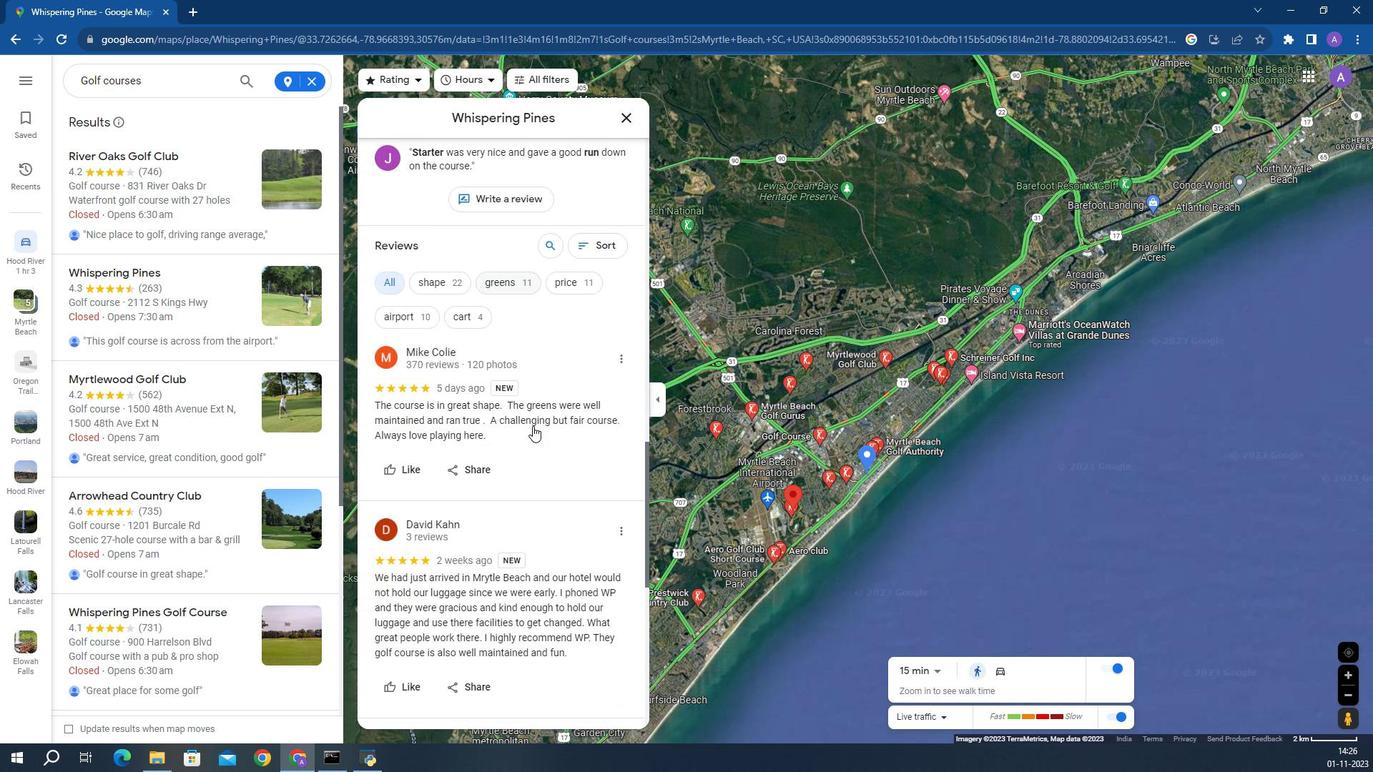 
Action: Mouse scrolled (302, 294) with delta (0, 0)
Screenshot: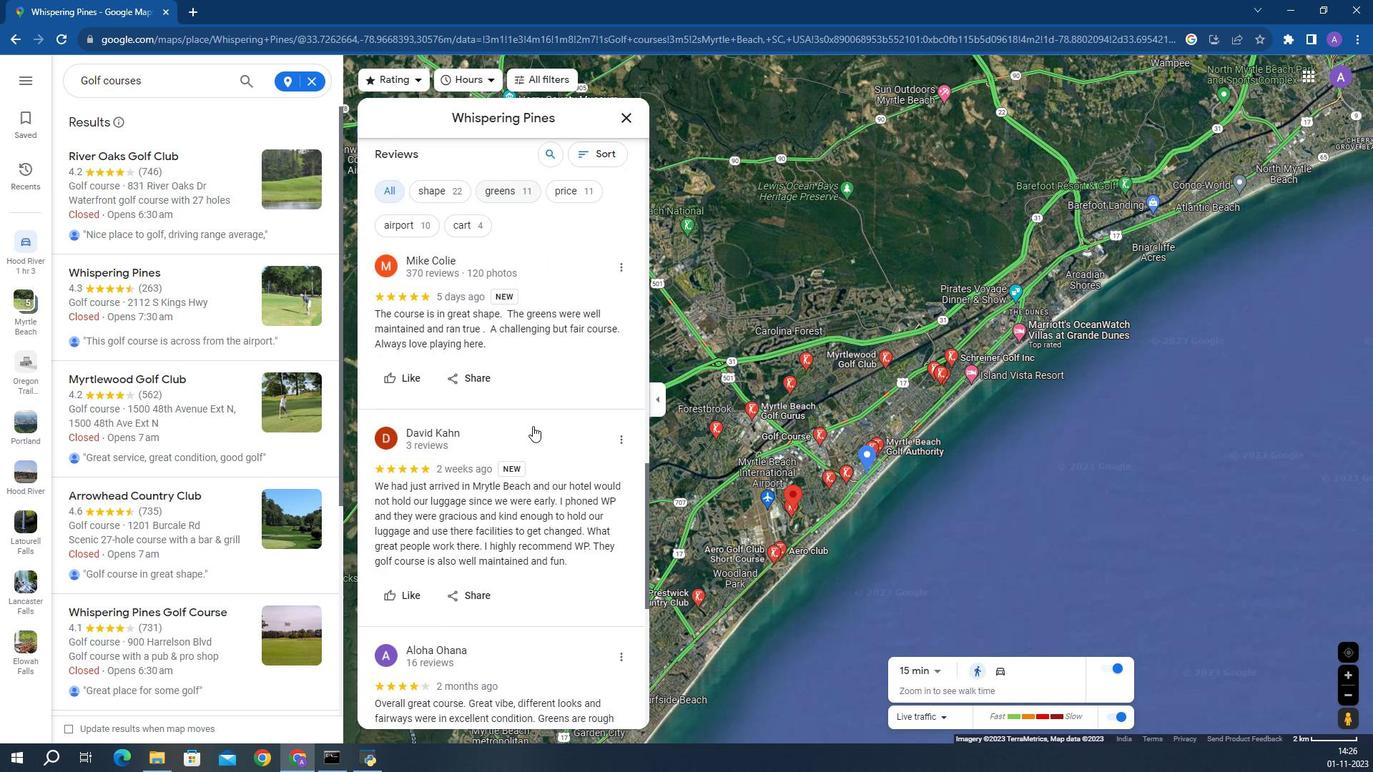 
Action: Mouse scrolled (302, 294) with delta (0, 0)
Screenshot: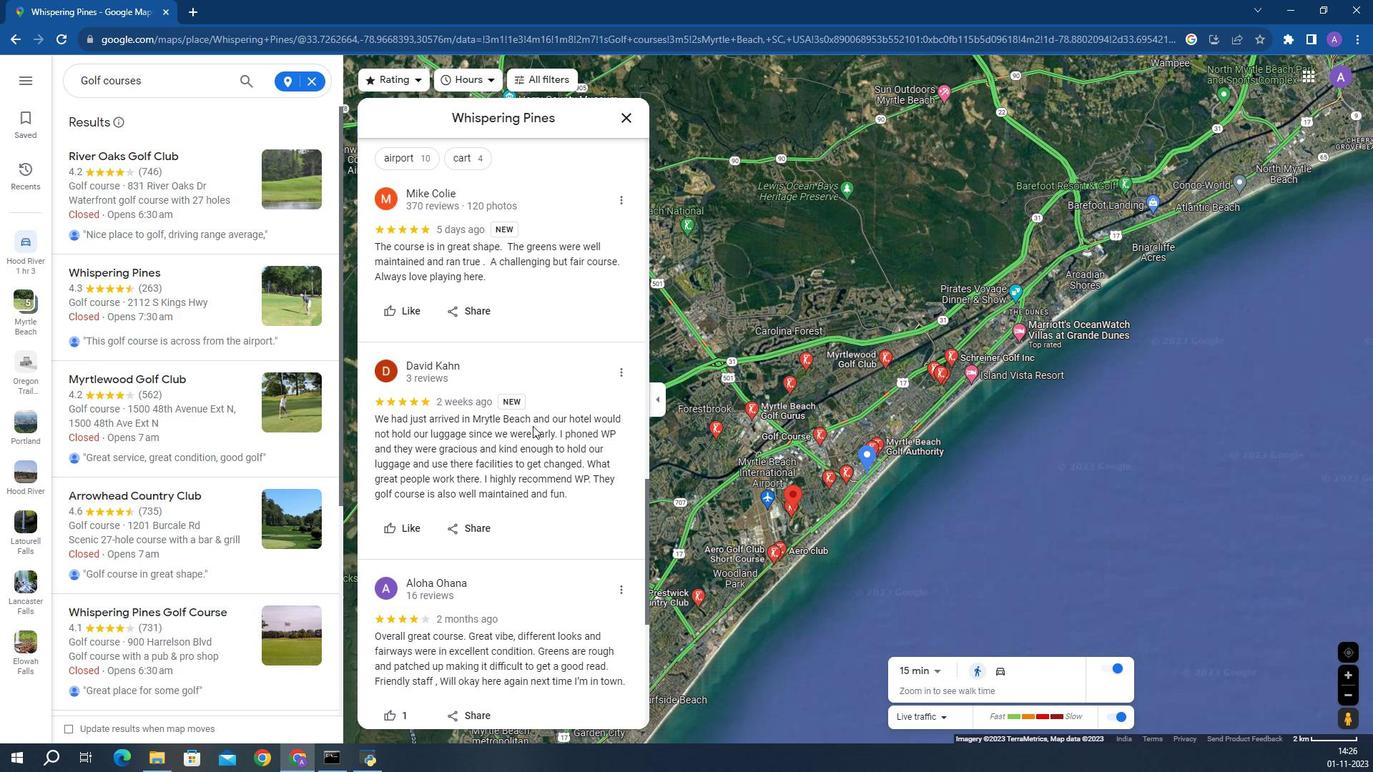 
Action: Mouse scrolled (302, 294) with delta (0, 0)
Screenshot: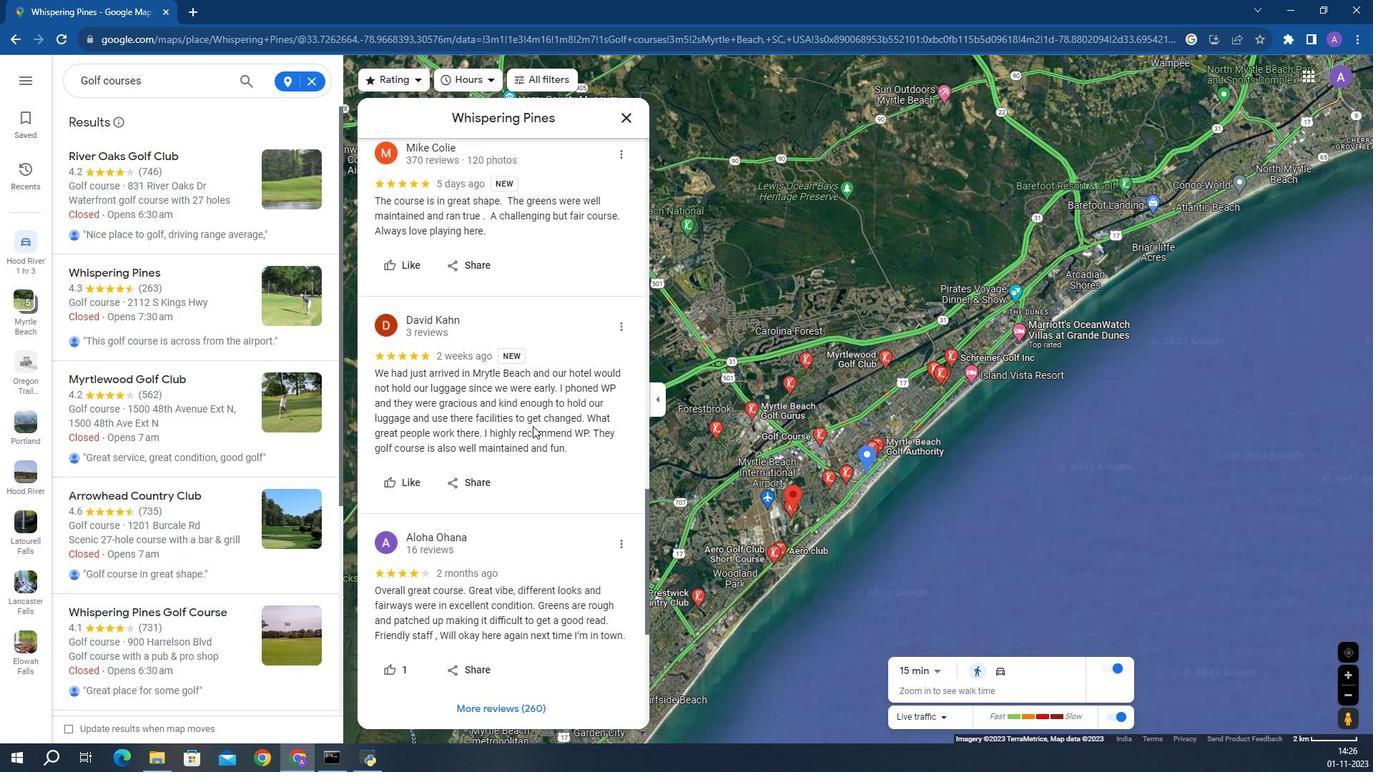 
Action: Mouse scrolled (302, 294) with delta (0, 0)
Screenshot: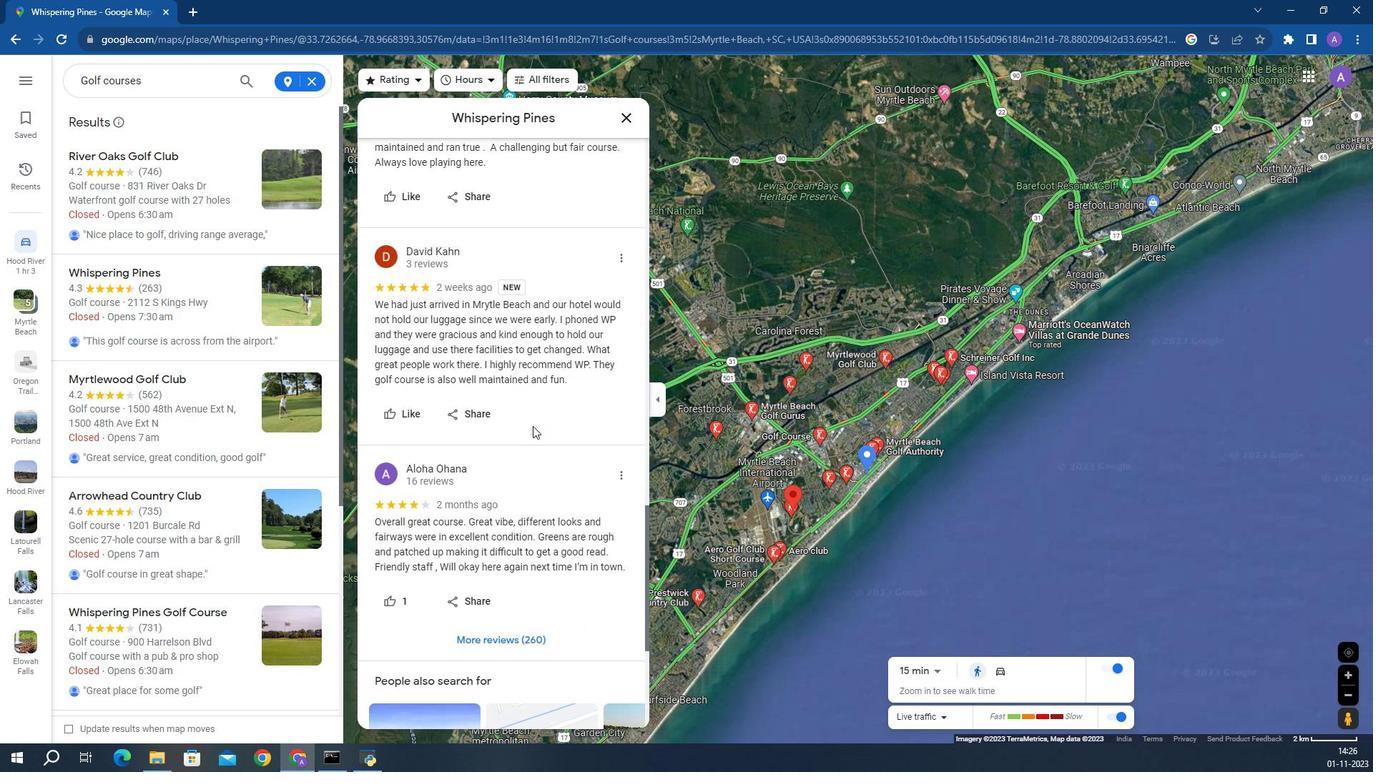 
Action: Mouse scrolled (302, 294) with delta (0, 0)
Screenshot: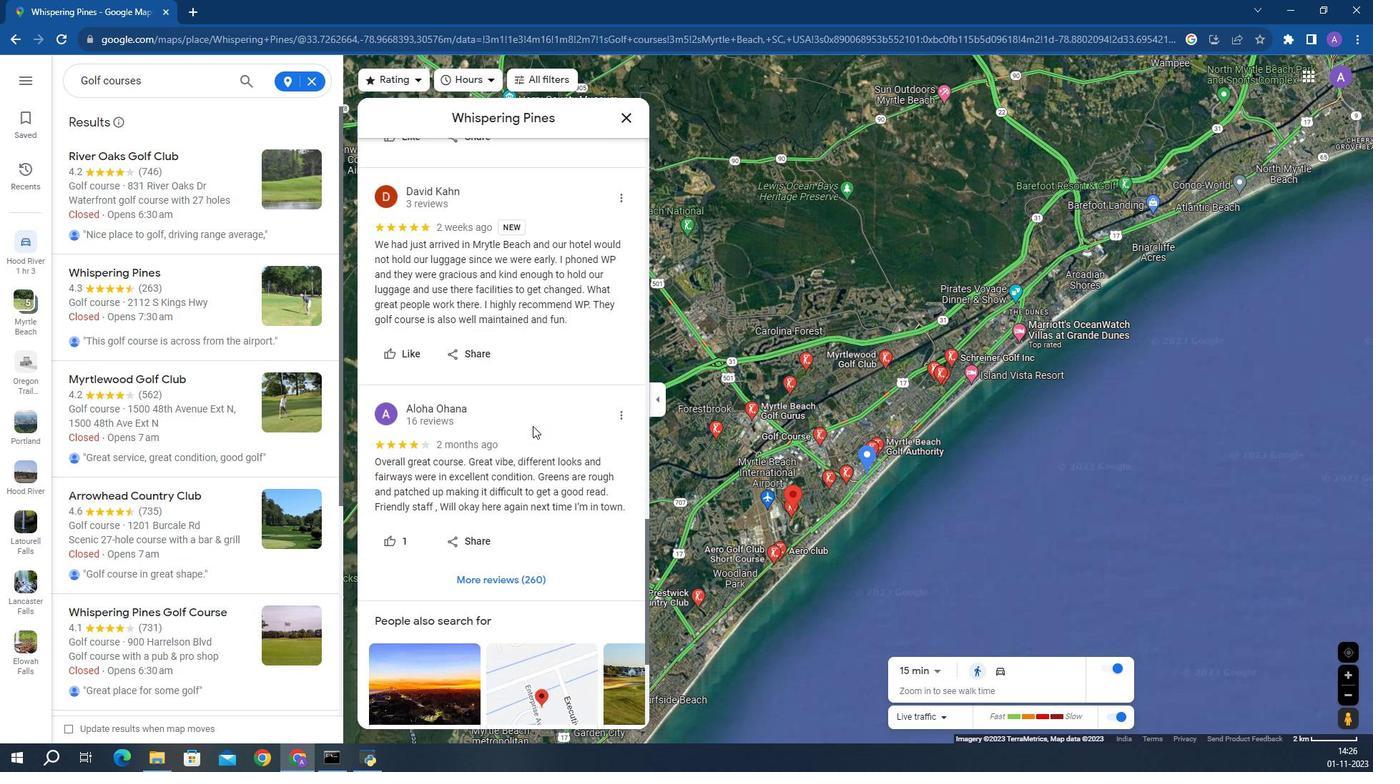 
Action: Mouse scrolled (302, 294) with delta (0, 0)
Screenshot: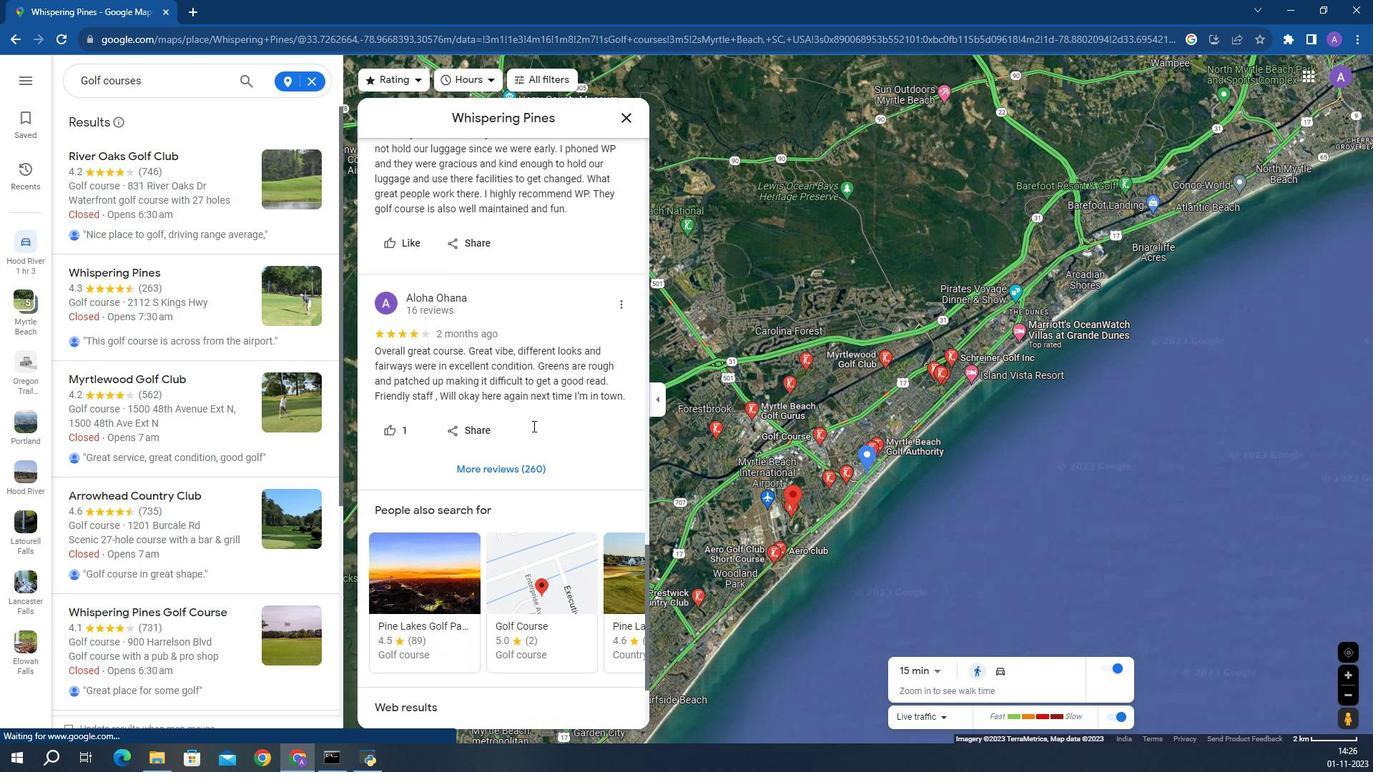 
Action: Mouse scrolled (302, 294) with delta (0, 0)
Screenshot: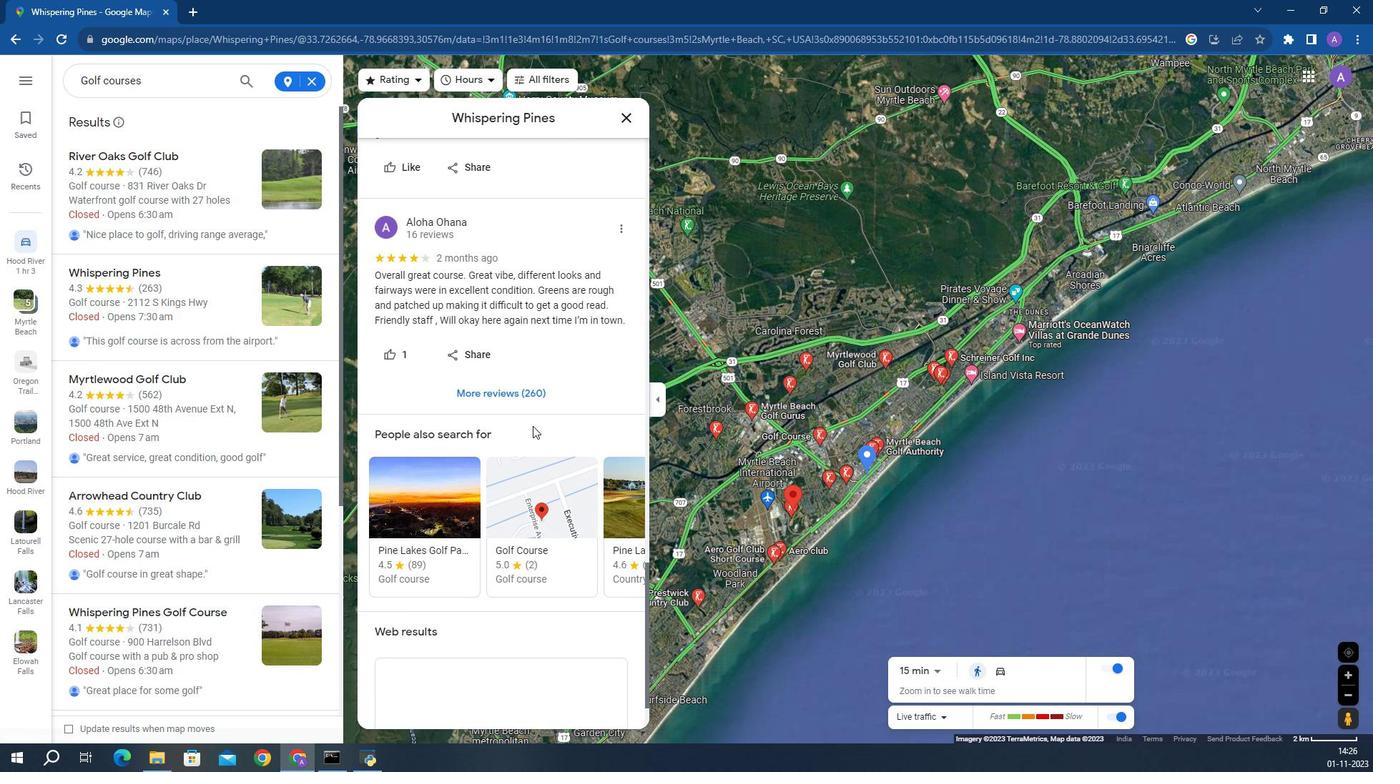 
Action: Mouse moved to (302, 295)
Screenshot: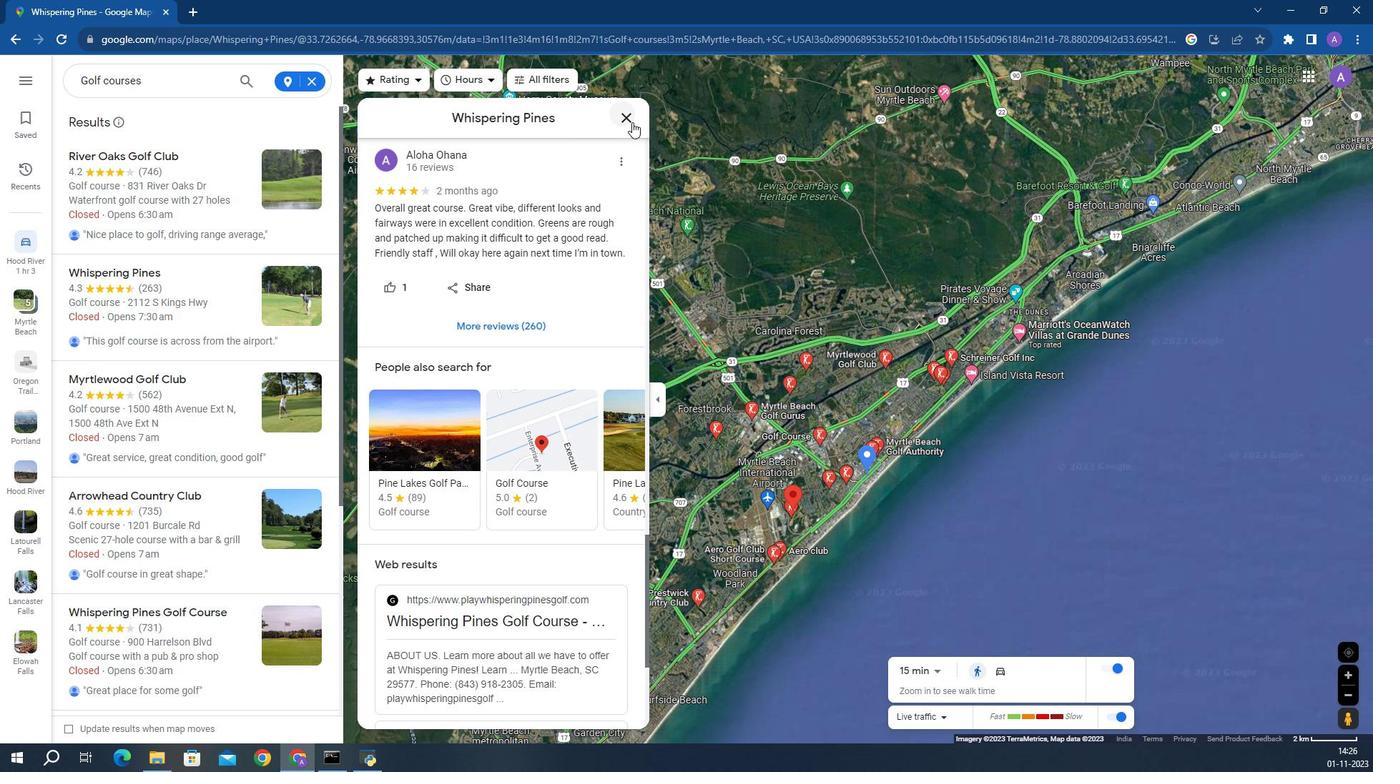 
Action: Mouse pressed left at (302, 295)
Screenshot: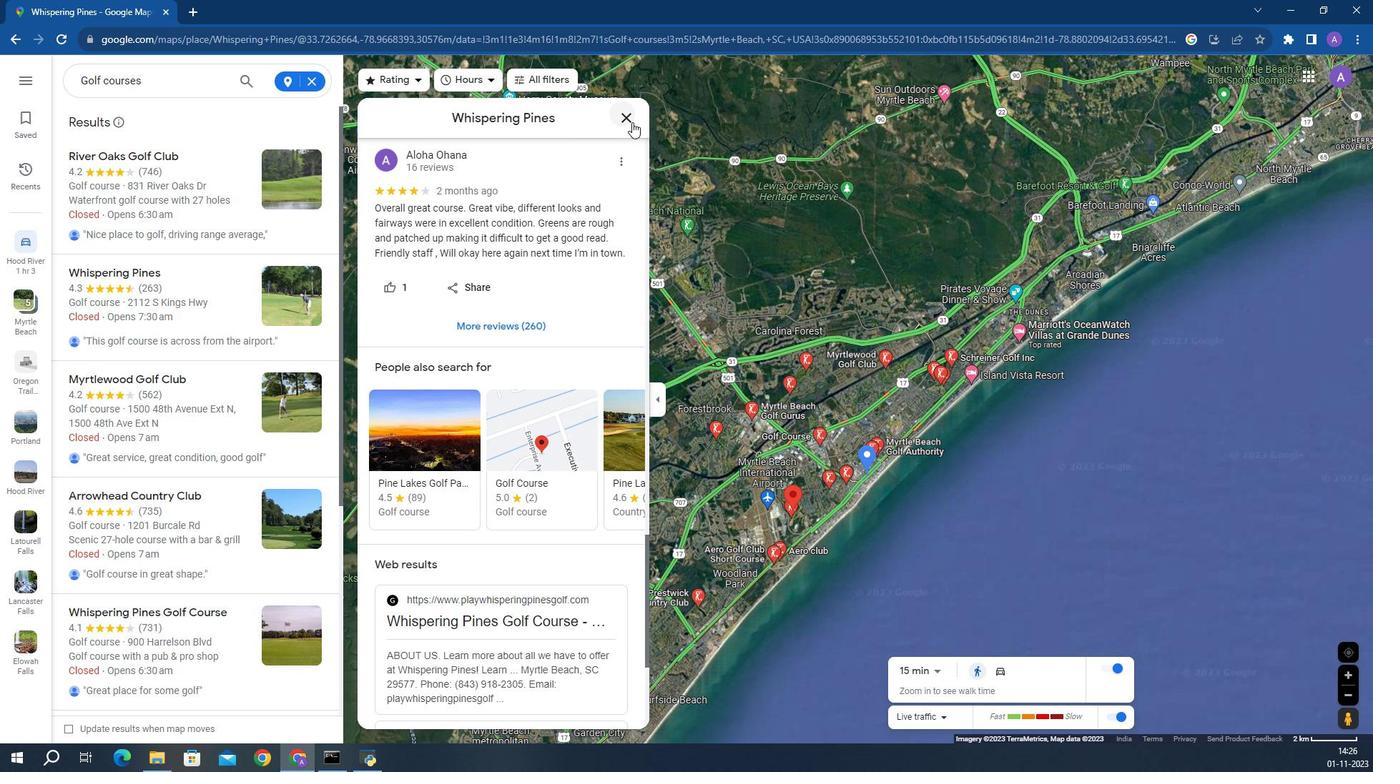 
Action: Mouse moved to (301, 294)
Screenshot: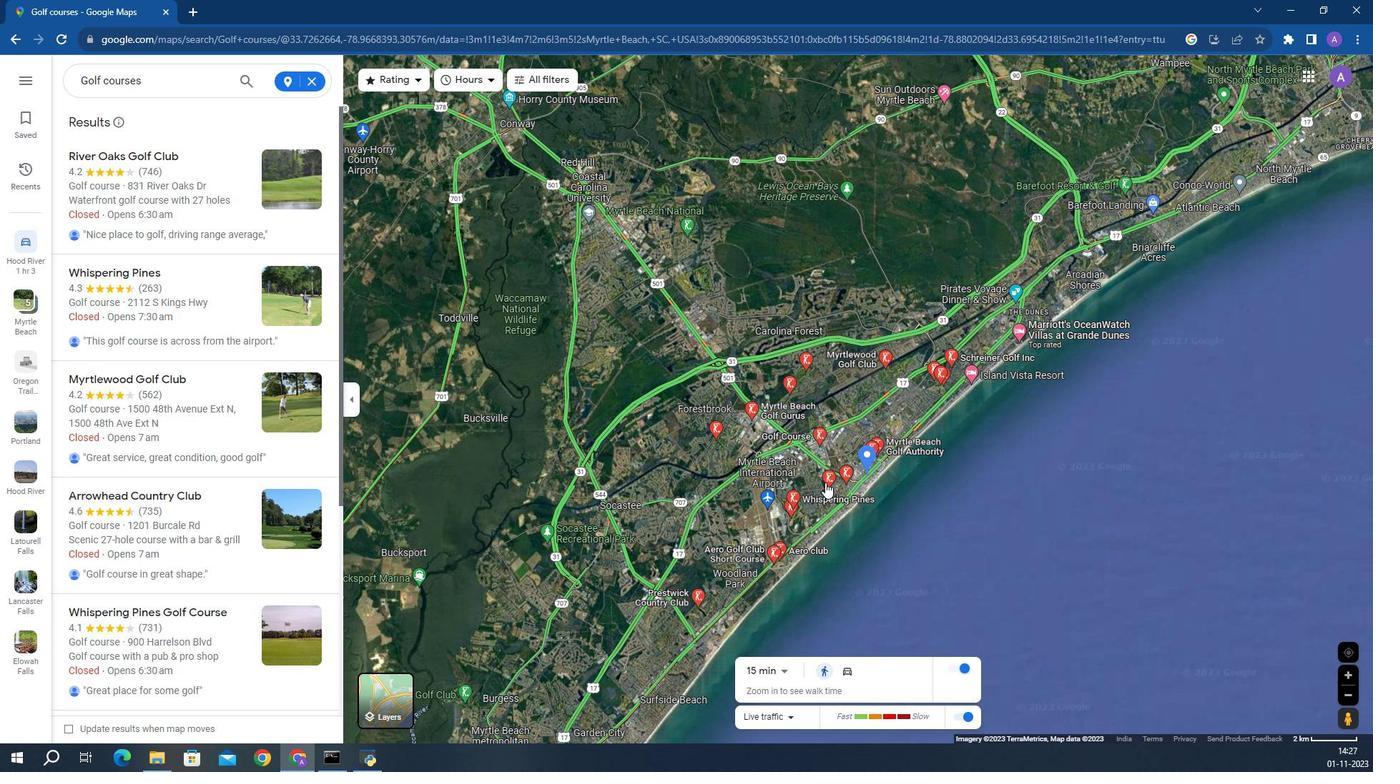 
Action: Mouse pressed left at (301, 294)
Screenshot: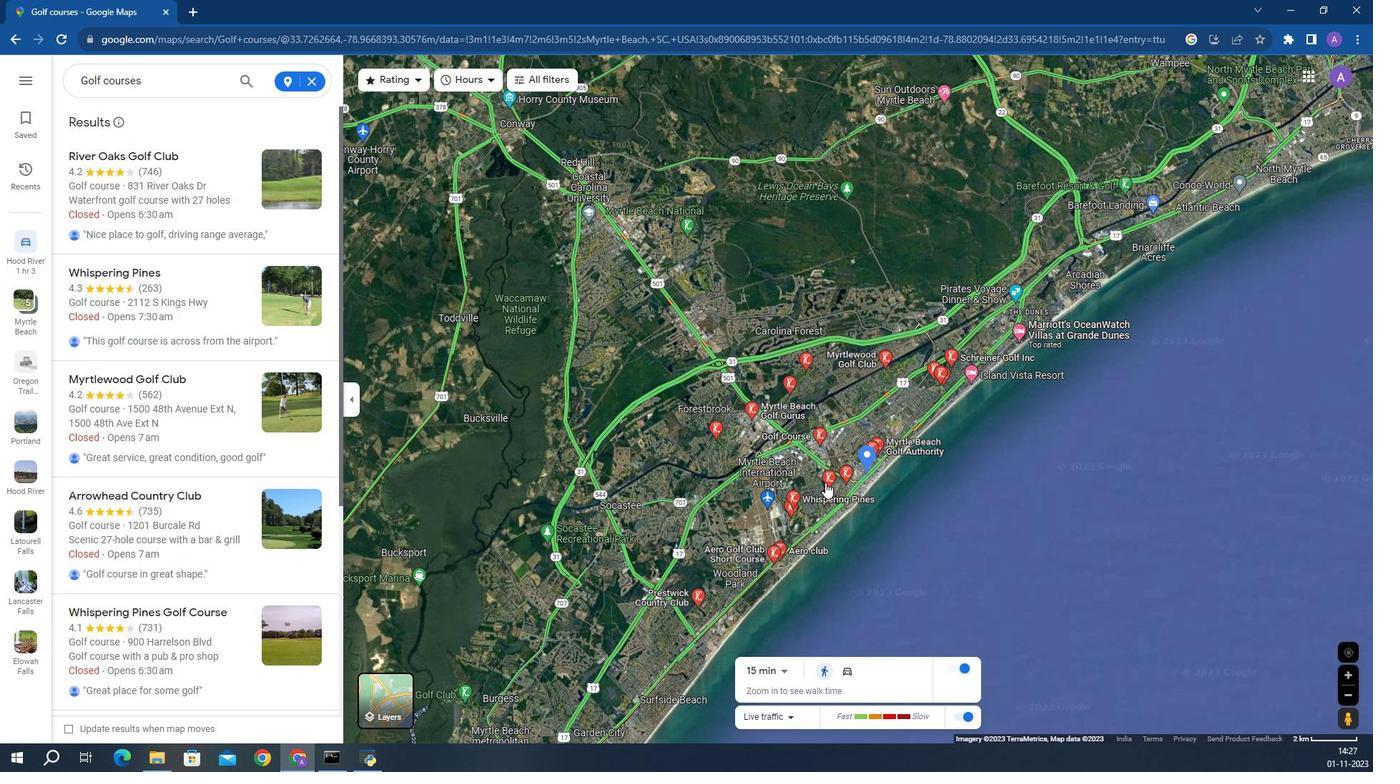 
Action: Mouse moved to (302, 294)
Screenshot: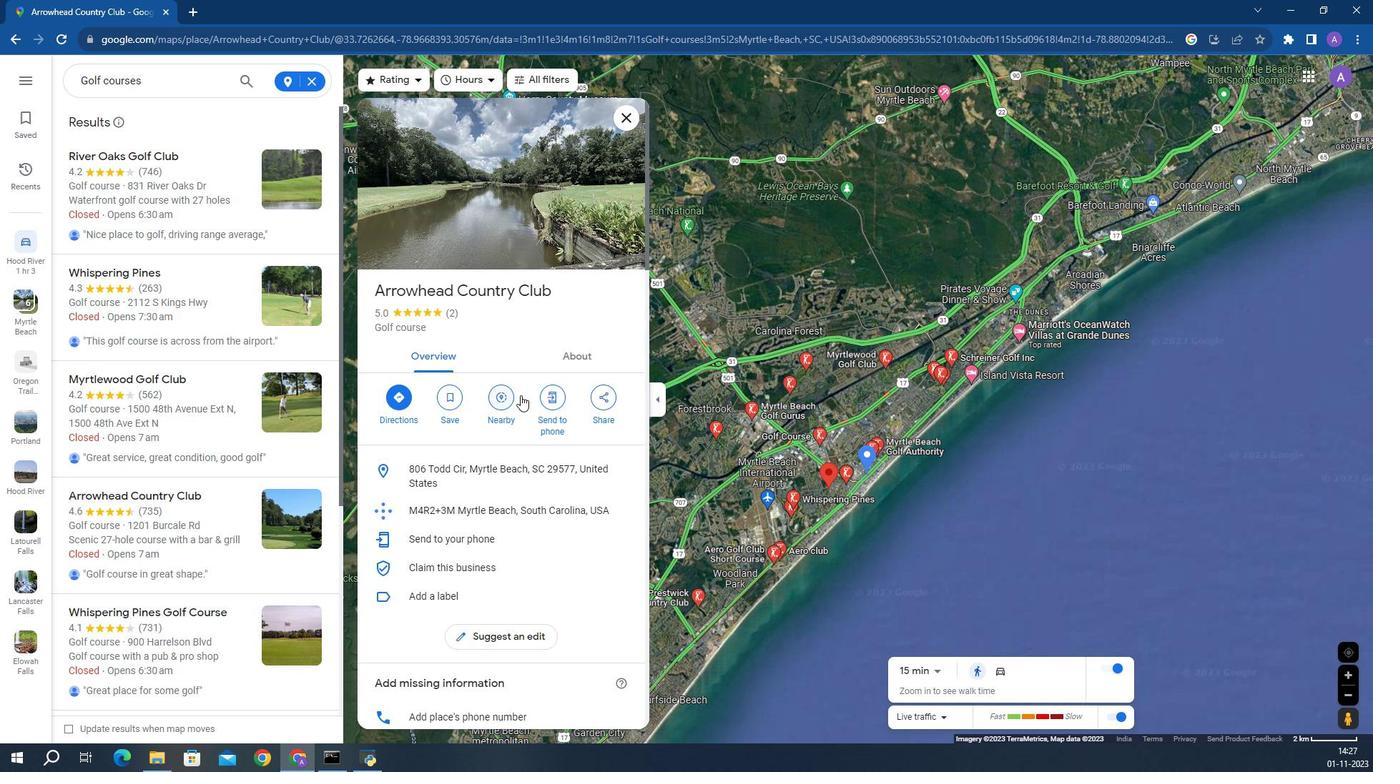 
Action: Mouse scrolled (302, 294) with delta (0, 0)
Screenshot: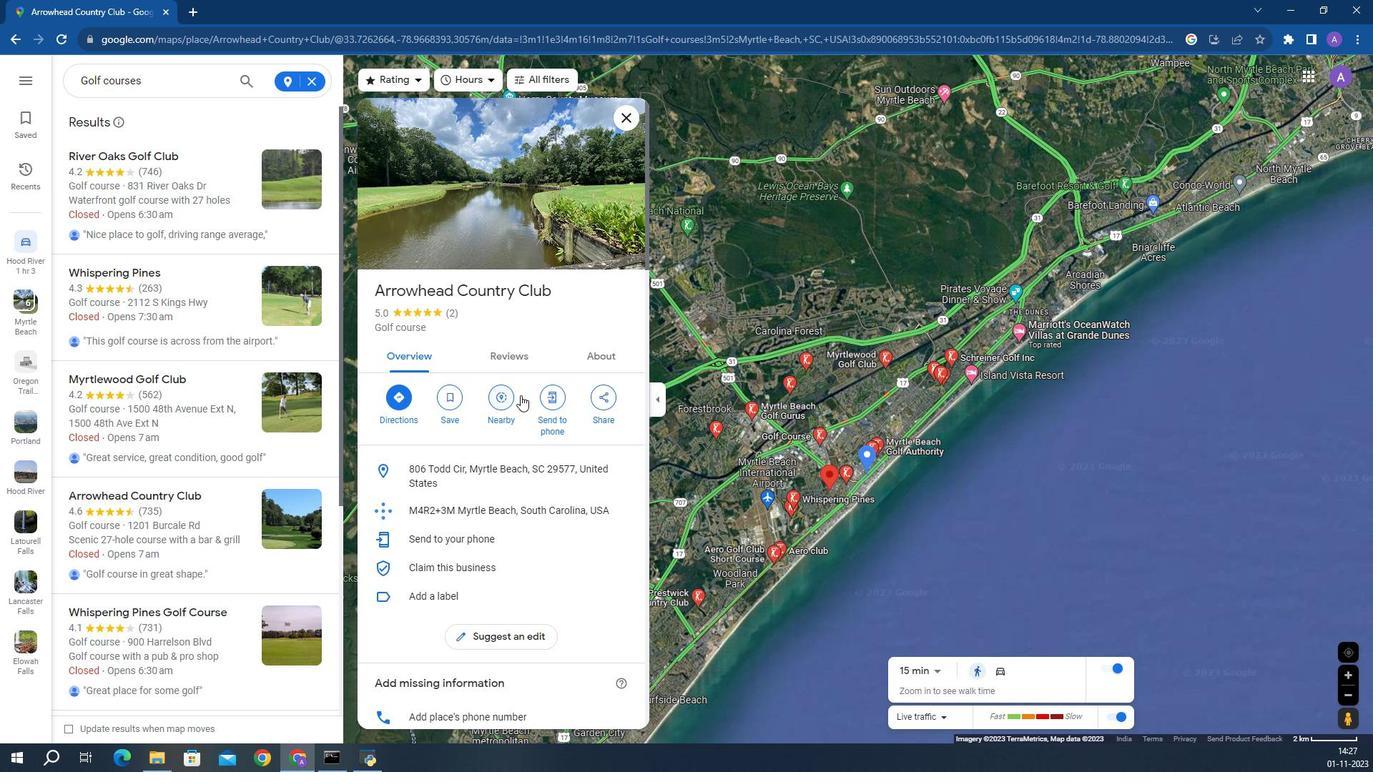 
Action: Mouse scrolled (302, 294) with delta (0, 0)
Screenshot: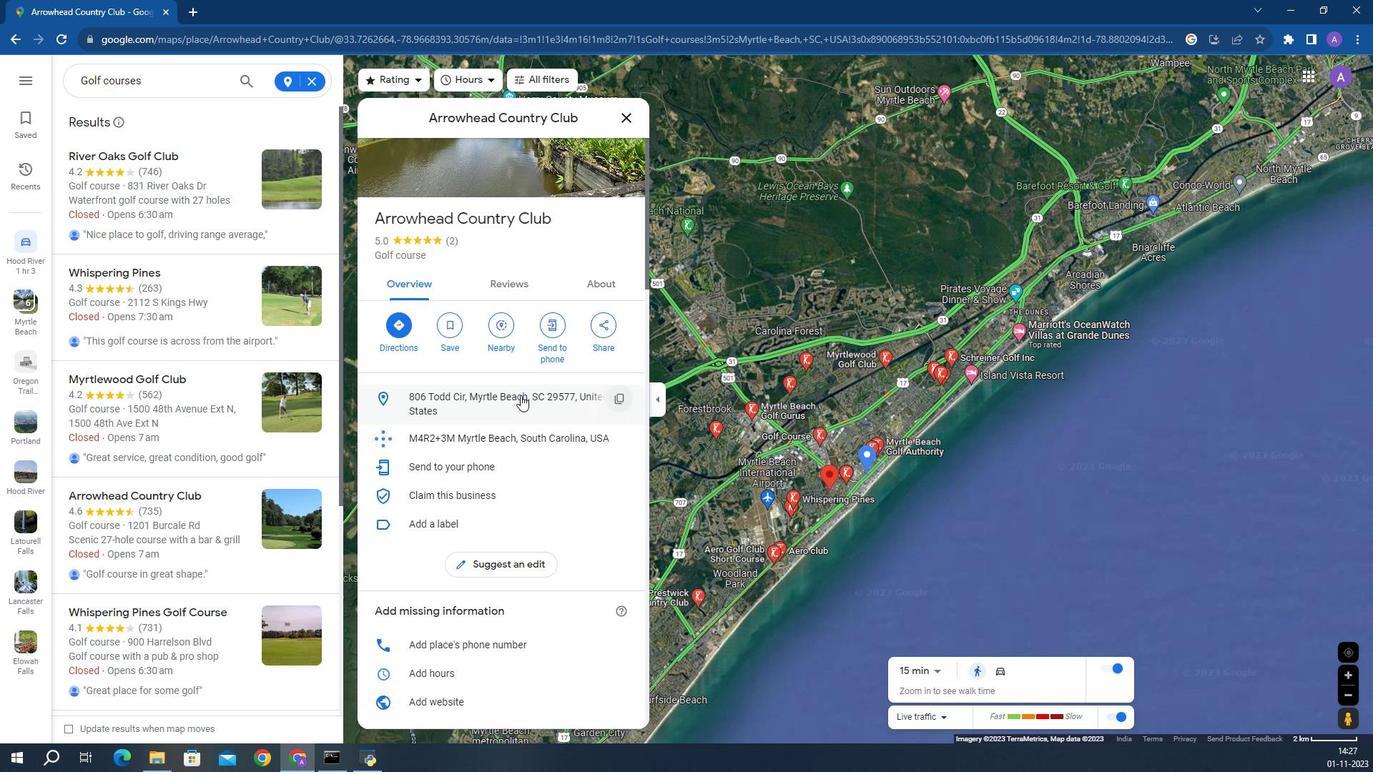 
Action: Mouse scrolled (302, 294) with delta (0, 0)
Screenshot: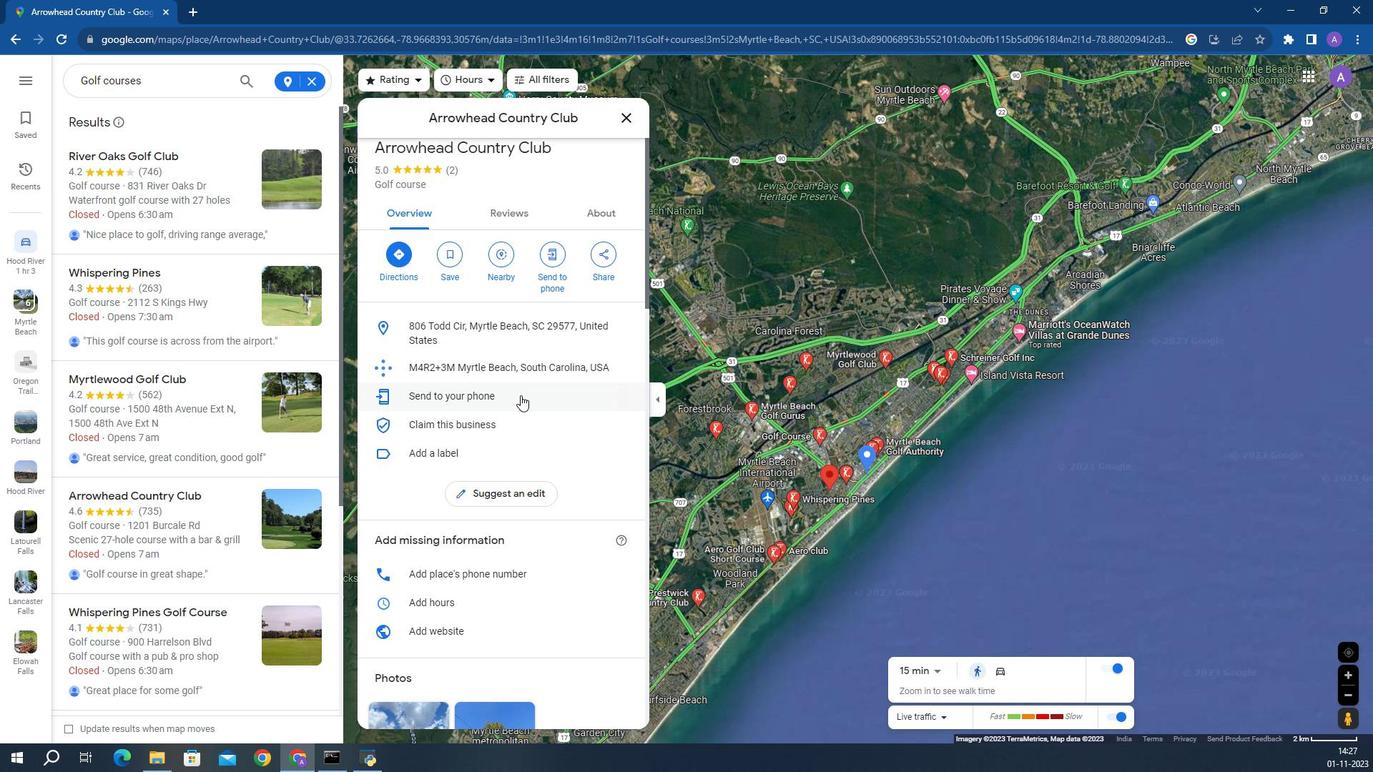 
Action: Mouse scrolled (302, 294) with delta (0, 0)
Screenshot: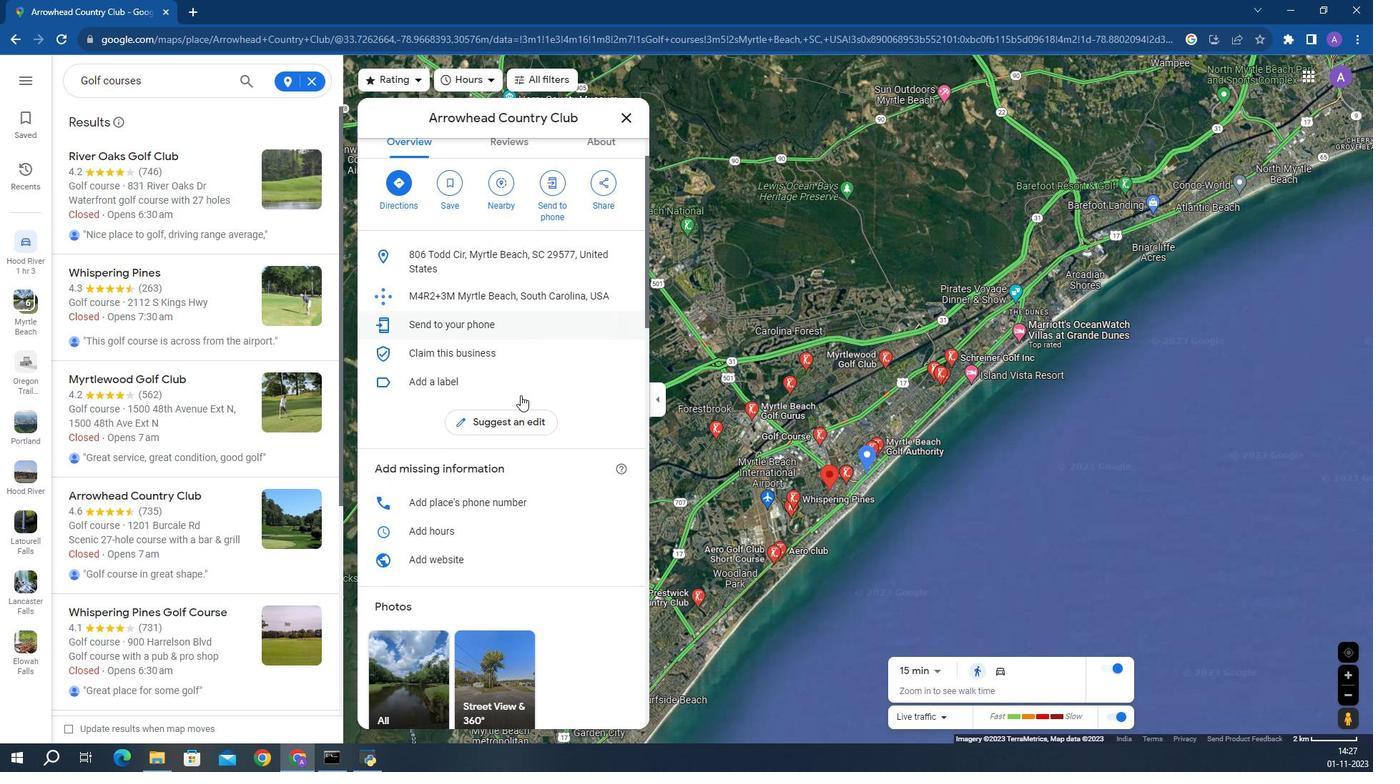 
Action: Mouse scrolled (302, 294) with delta (0, 0)
Screenshot: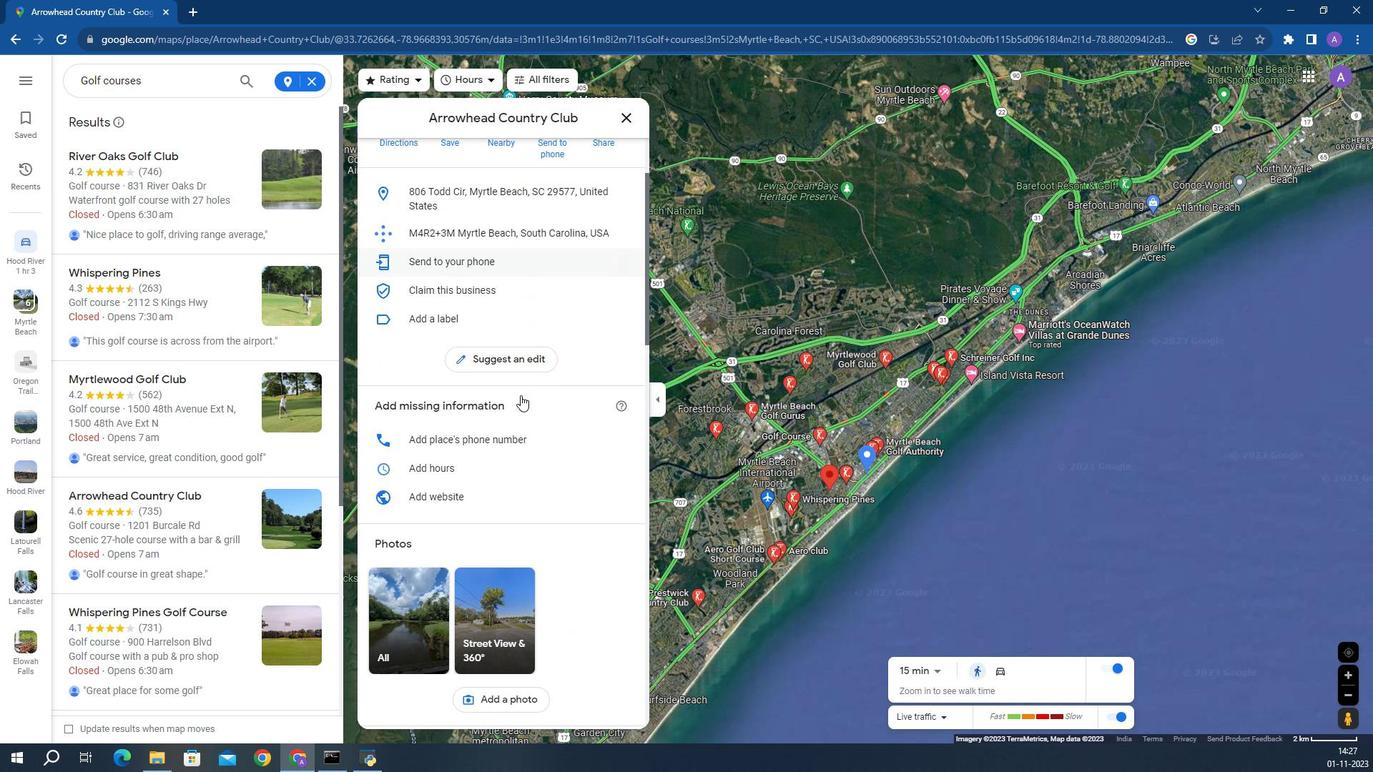 
Action: Mouse scrolled (302, 294) with delta (0, 0)
Screenshot: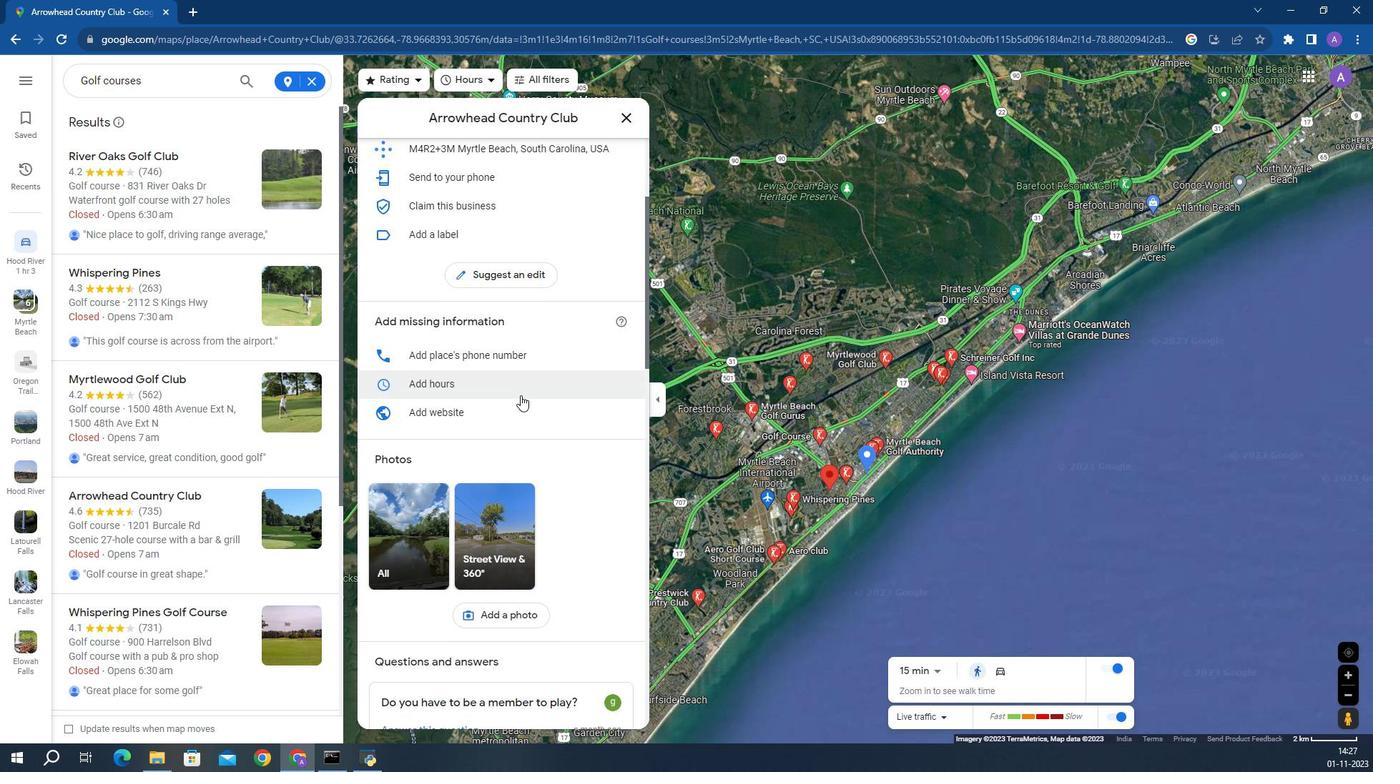 
Action: Mouse scrolled (302, 294) with delta (0, 0)
Screenshot: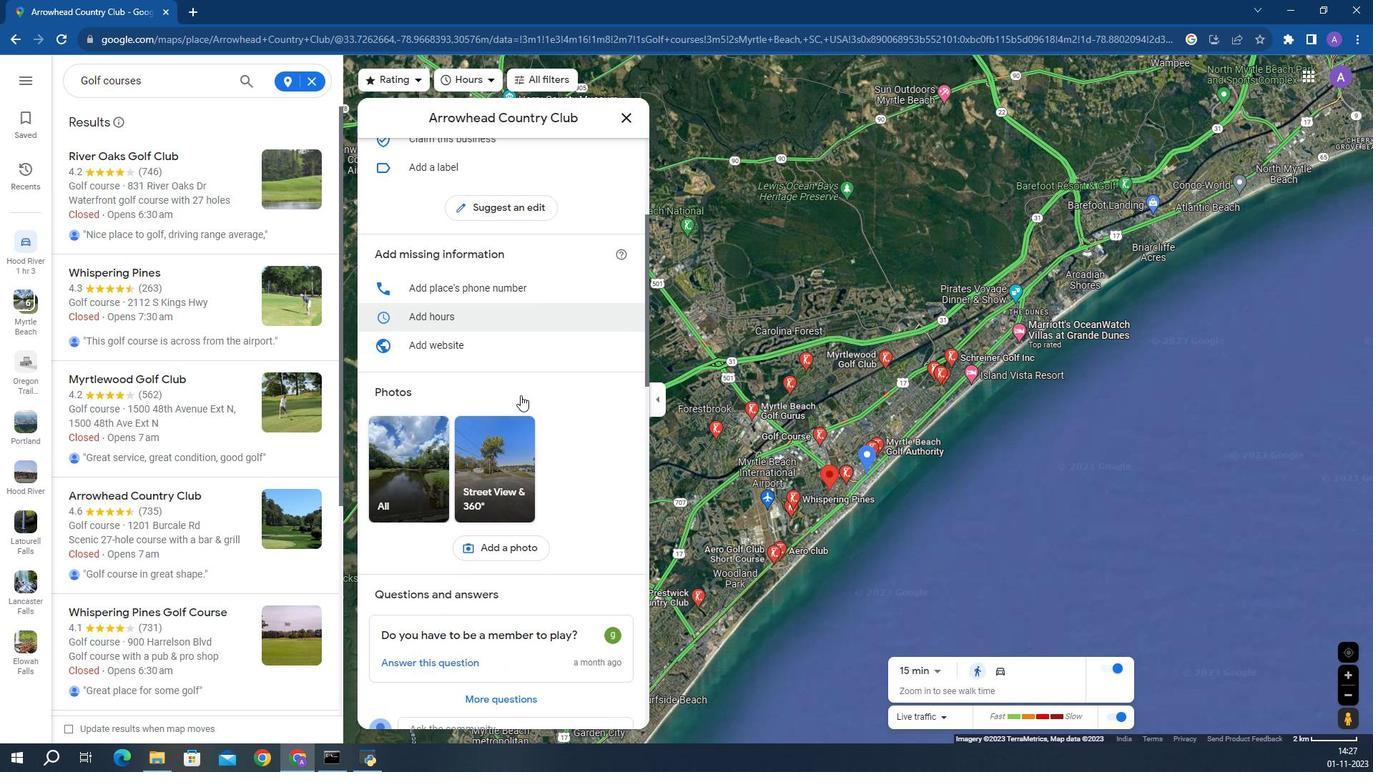 
Action: Mouse scrolled (302, 294) with delta (0, 0)
Screenshot: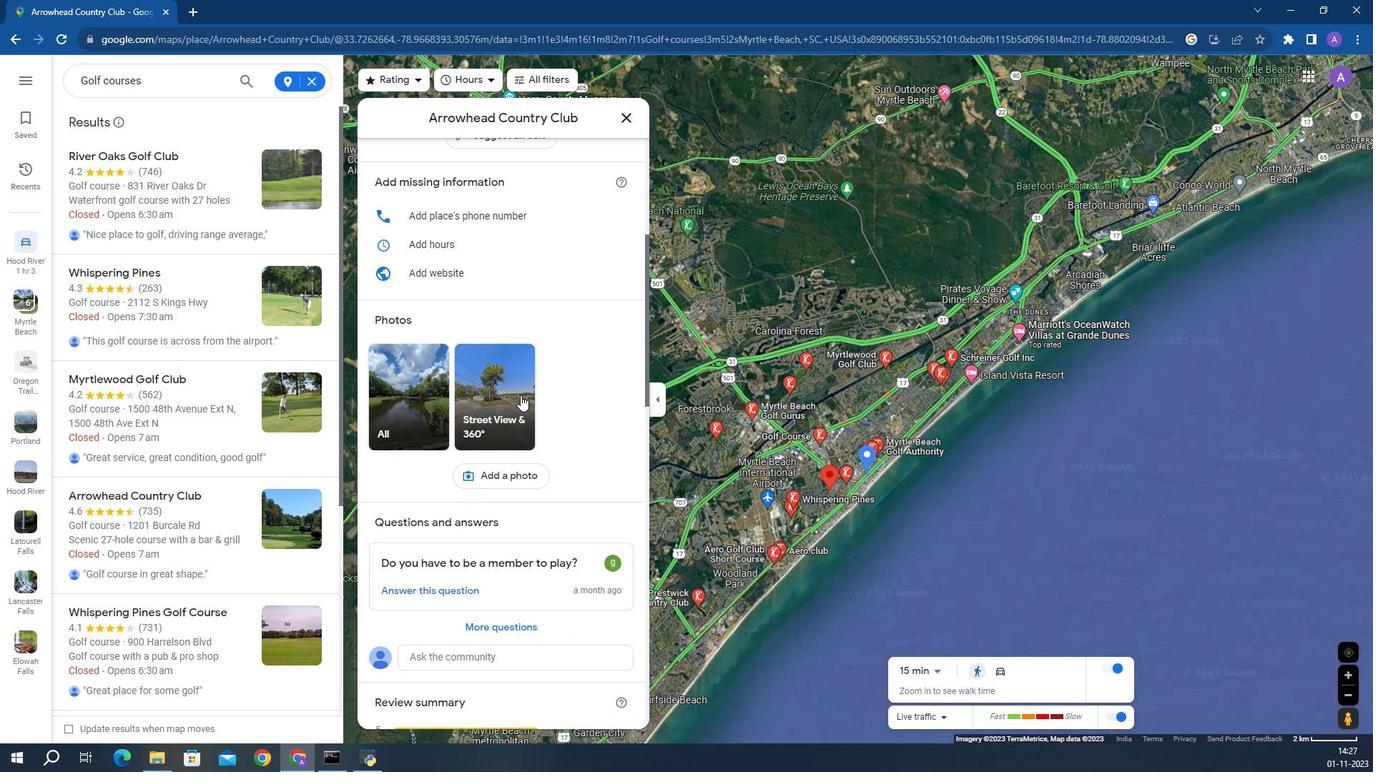 
Action: Mouse scrolled (302, 294) with delta (0, 0)
Screenshot: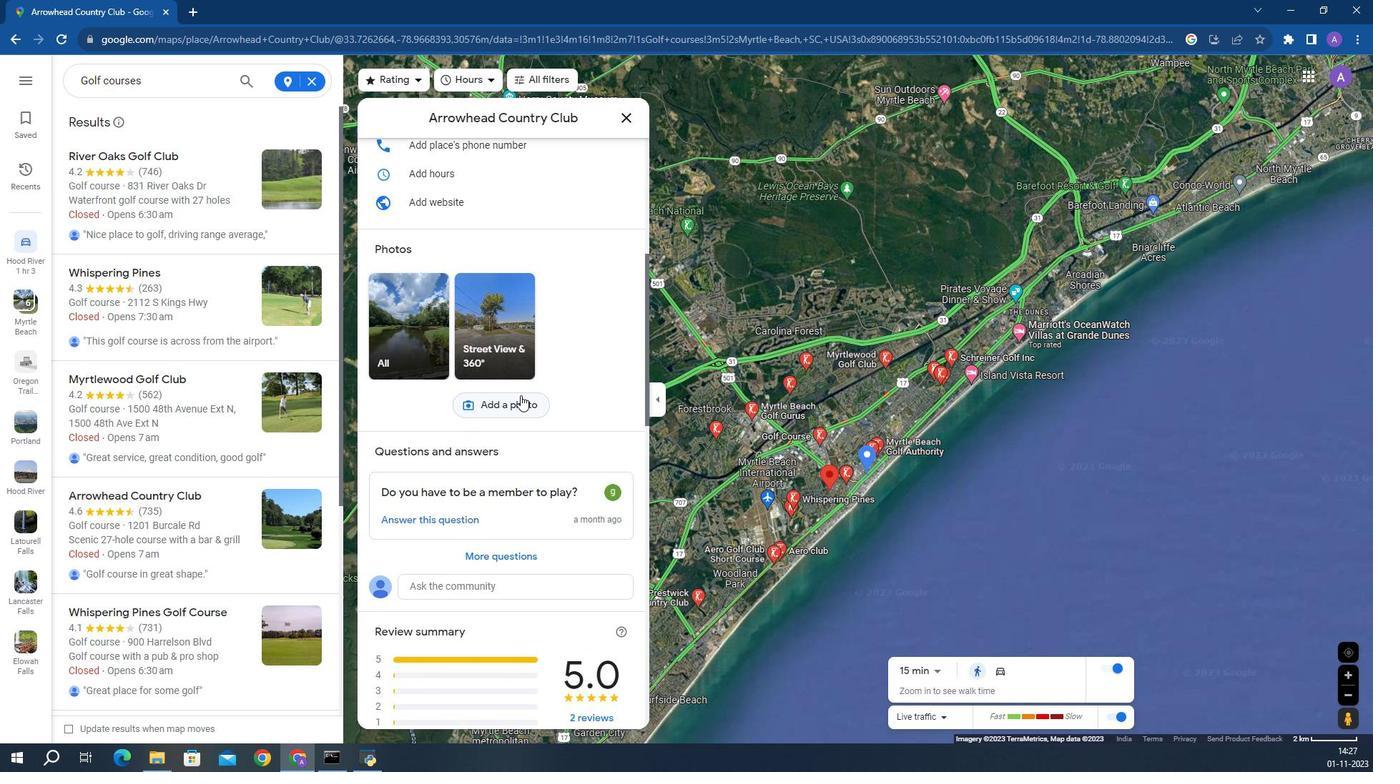 
Action: Mouse scrolled (302, 294) with delta (0, 0)
Screenshot: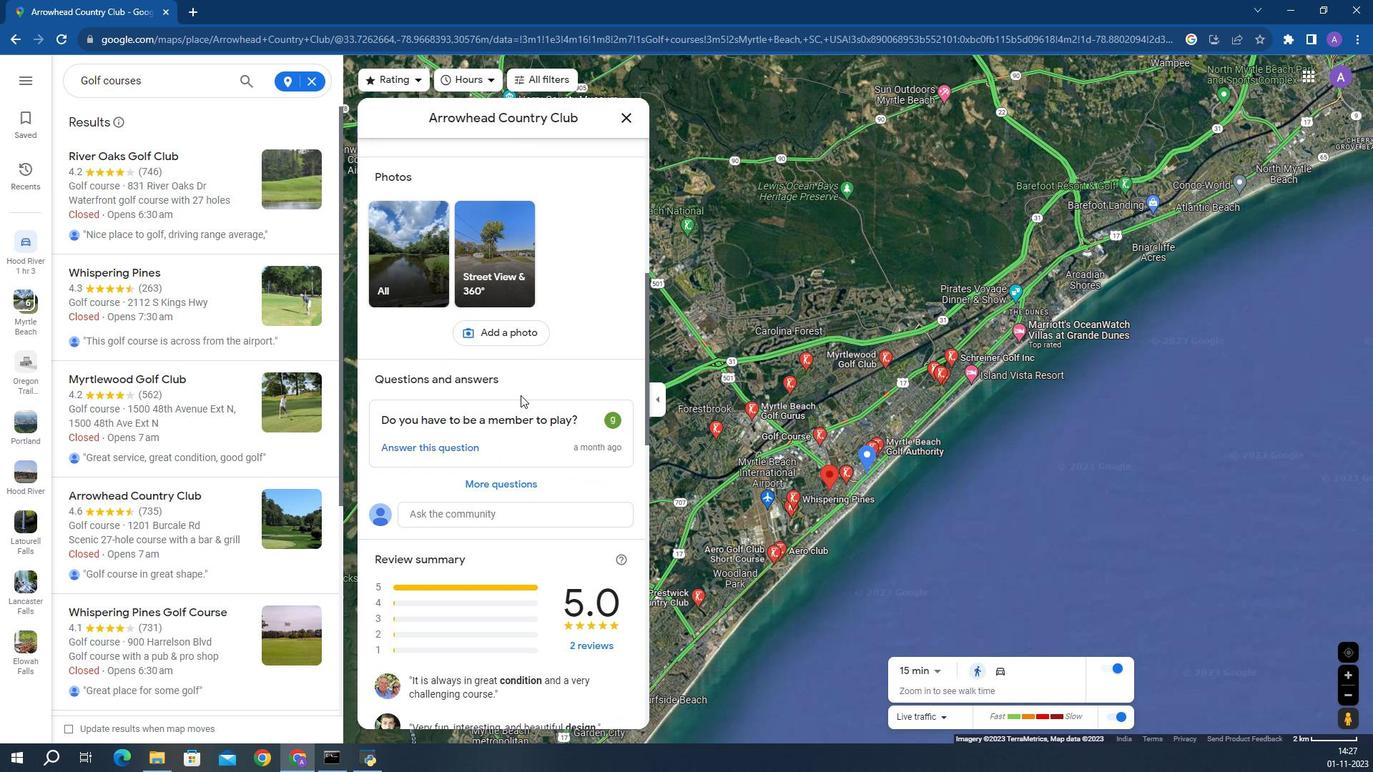 
Action: Mouse scrolled (302, 294) with delta (0, 0)
Screenshot: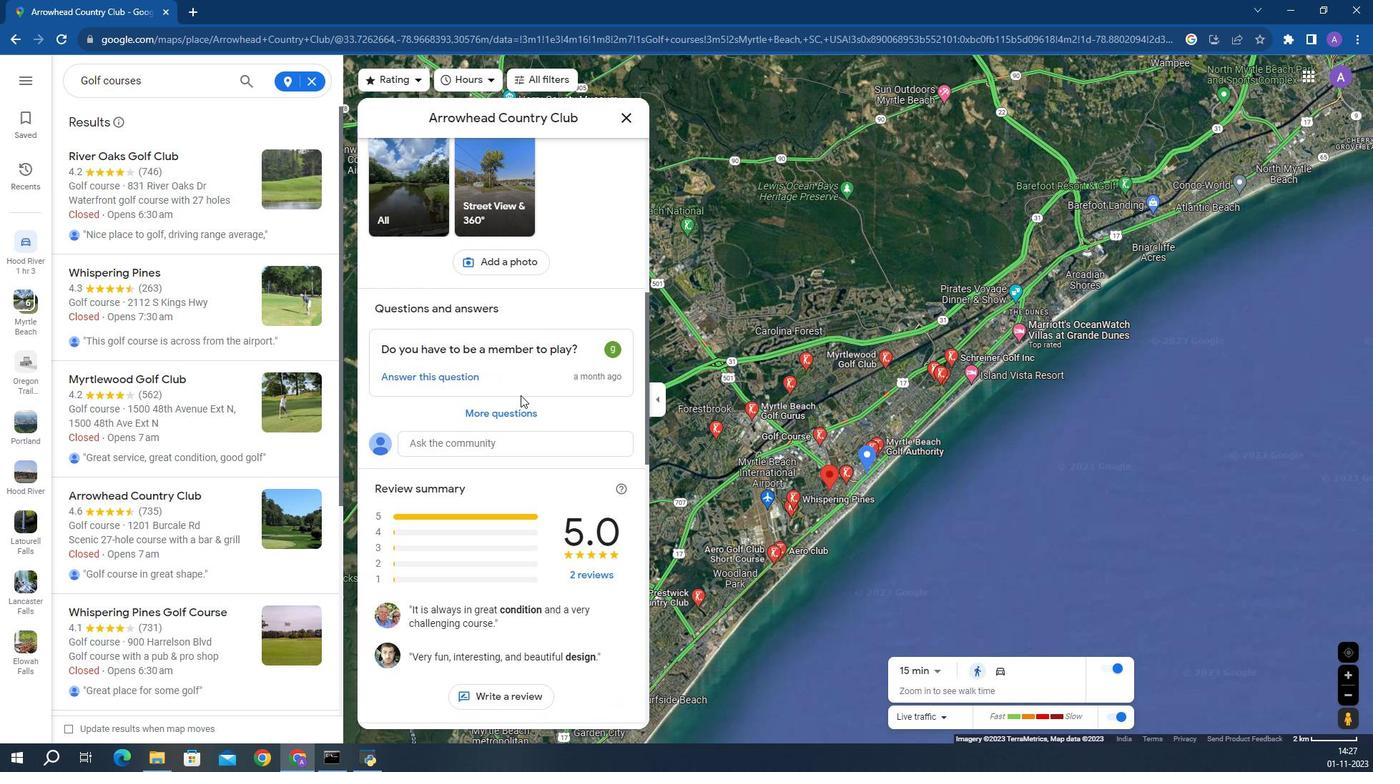 
Action: Mouse scrolled (302, 294) with delta (0, 0)
Screenshot: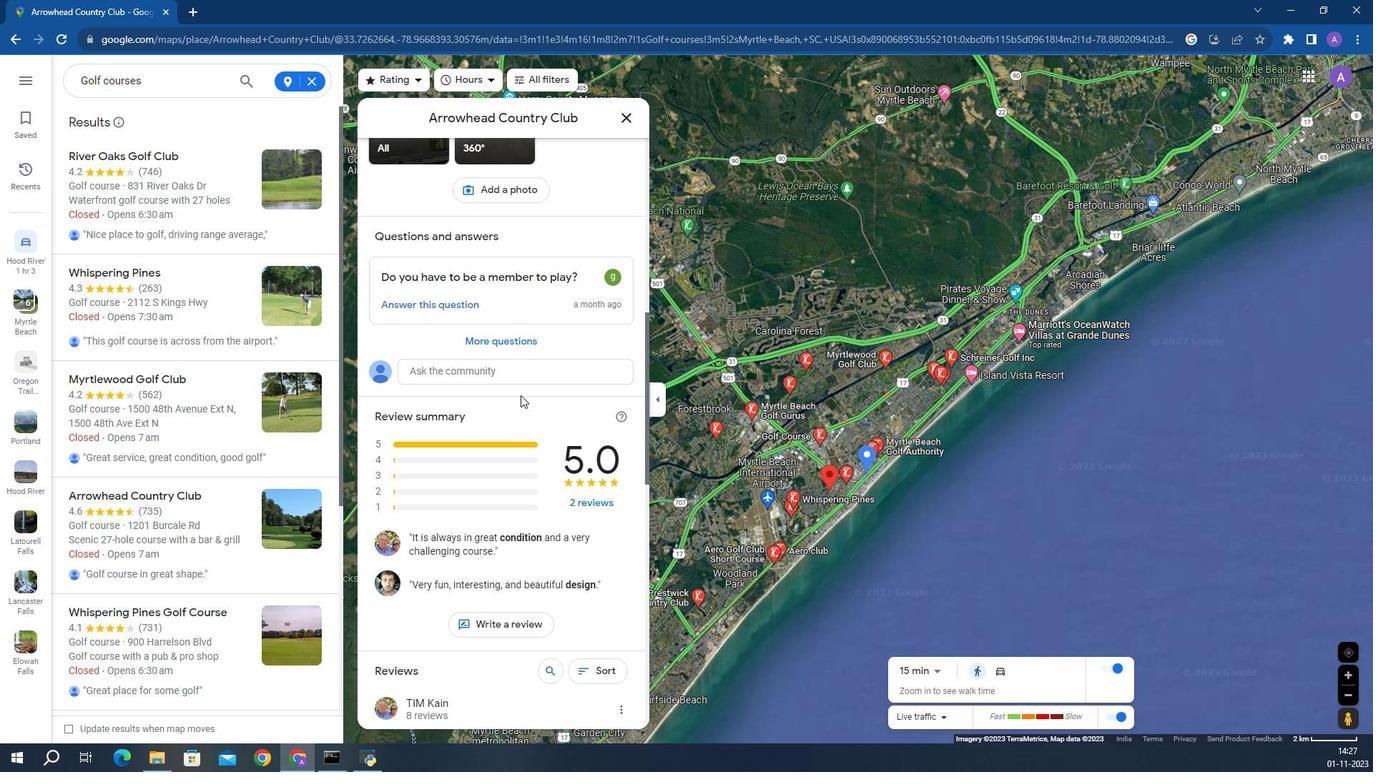 
Action: Mouse scrolled (302, 294) with delta (0, 0)
Screenshot: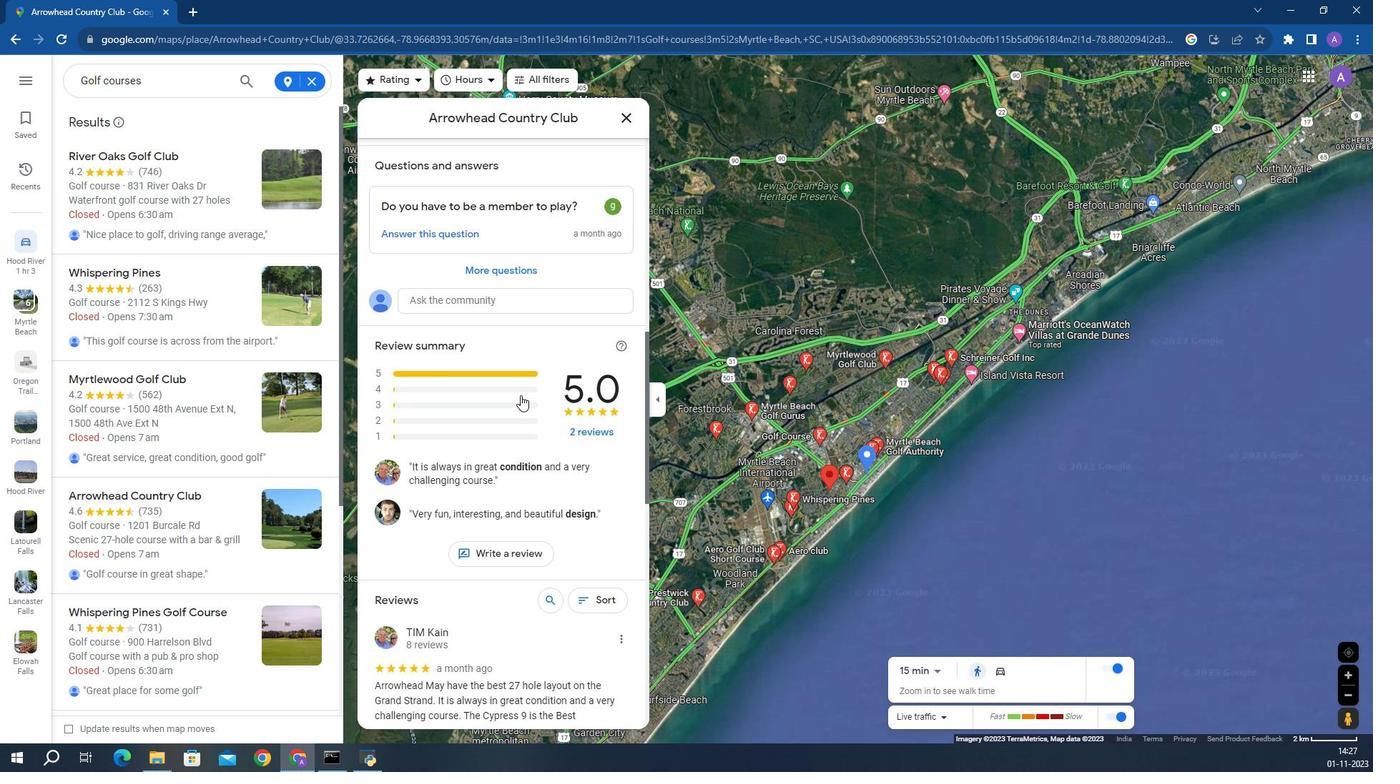 
Action: Mouse scrolled (302, 294) with delta (0, 0)
Screenshot: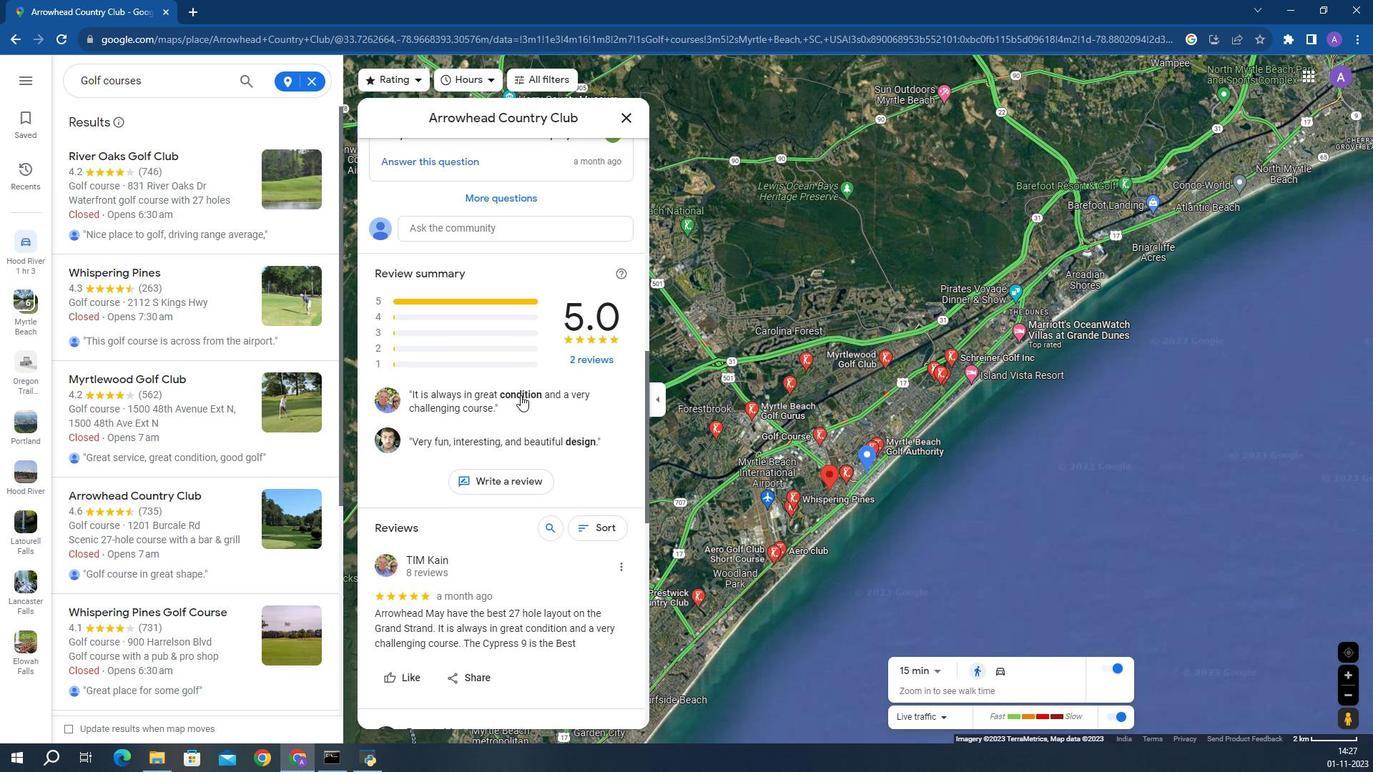 
Action: Mouse scrolled (302, 294) with delta (0, 0)
Screenshot: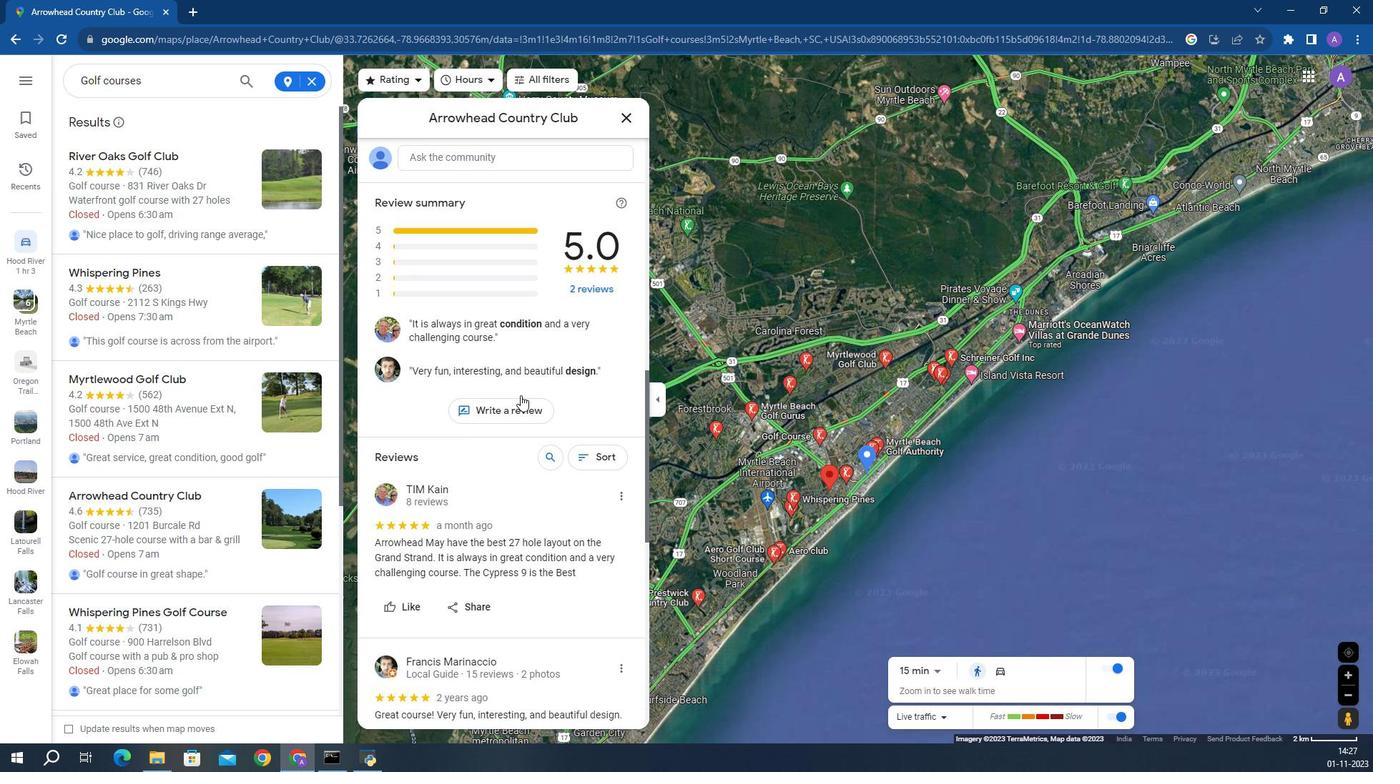 
Action: Mouse scrolled (302, 294) with delta (0, 0)
Screenshot: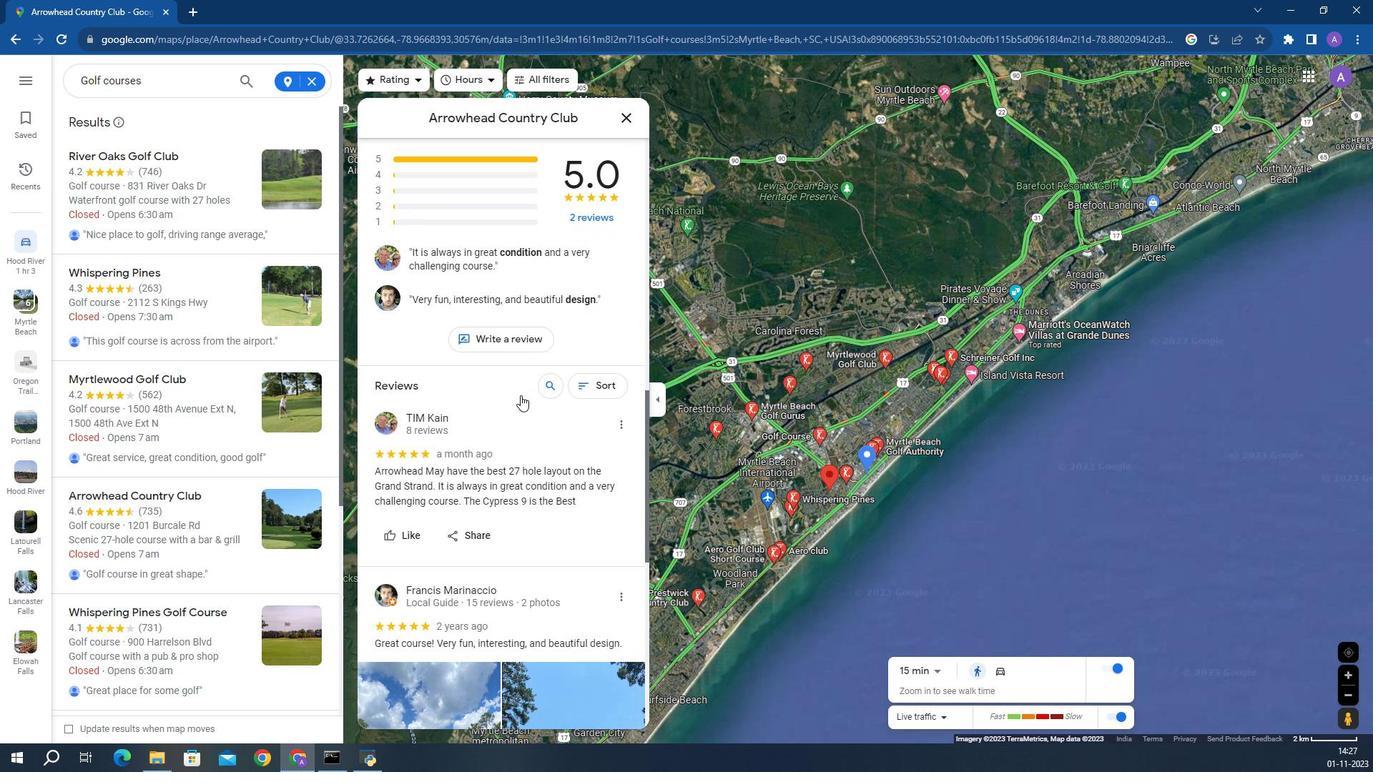 
Action: Mouse scrolled (302, 294) with delta (0, 0)
Screenshot: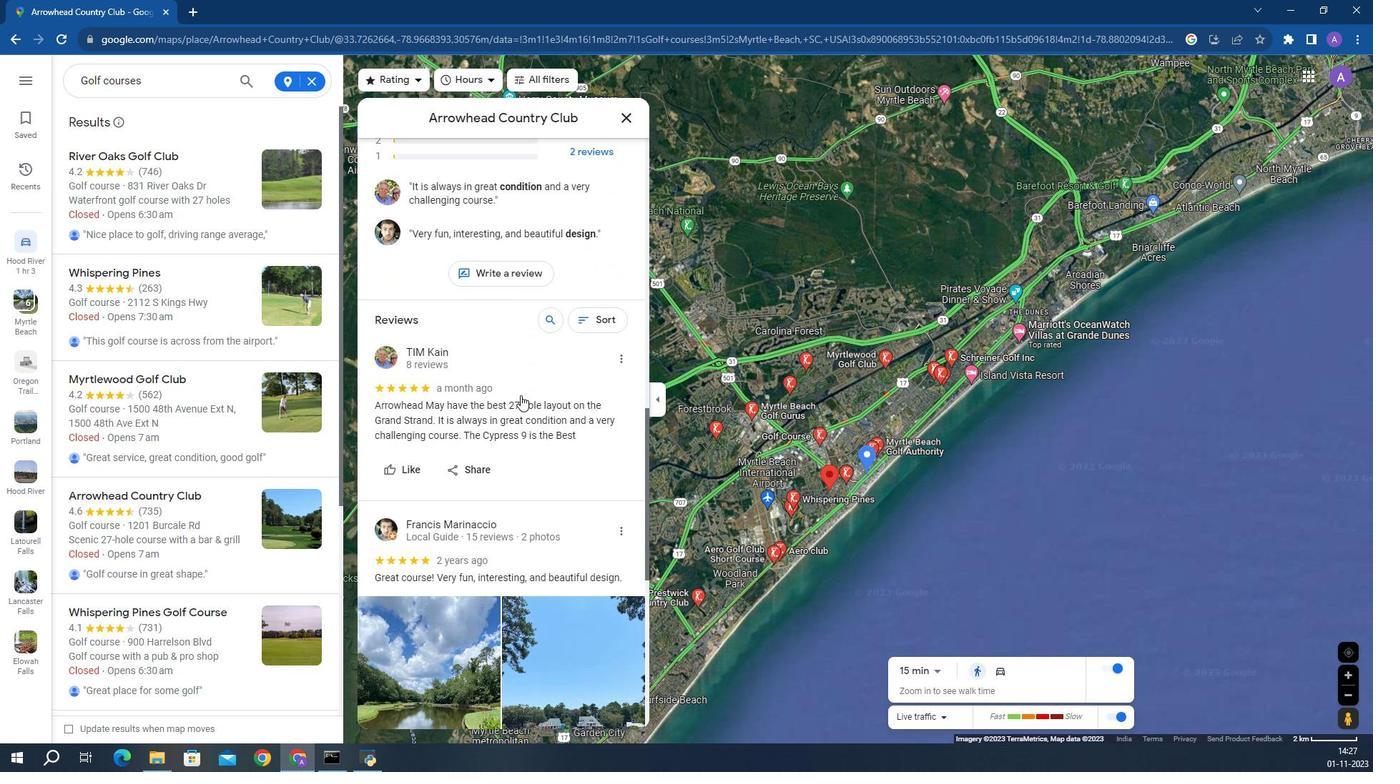 
Action: Mouse scrolled (302, 294) with delta (0, 0)
Screenshot: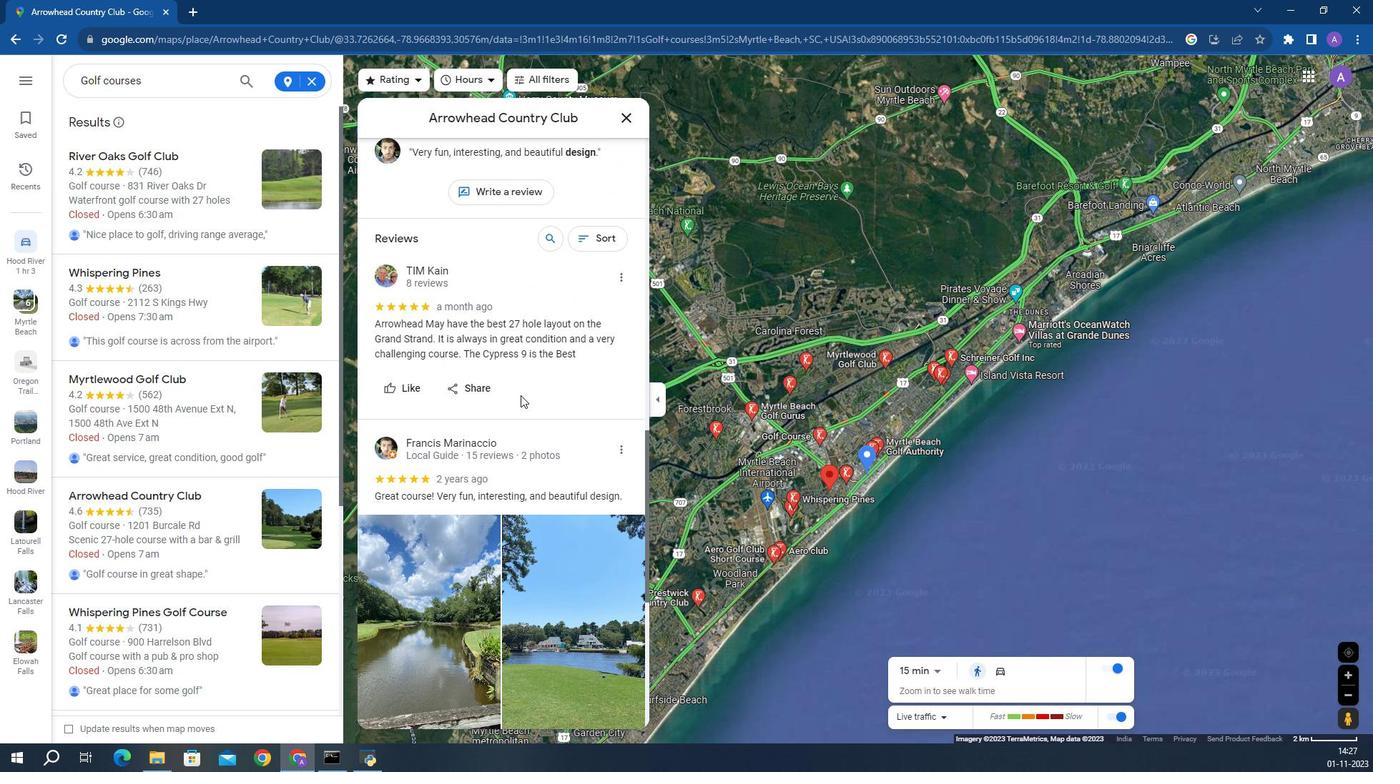 
Action: Mouse scrolled (302, 294) with delta (0, 0)
Screenshot: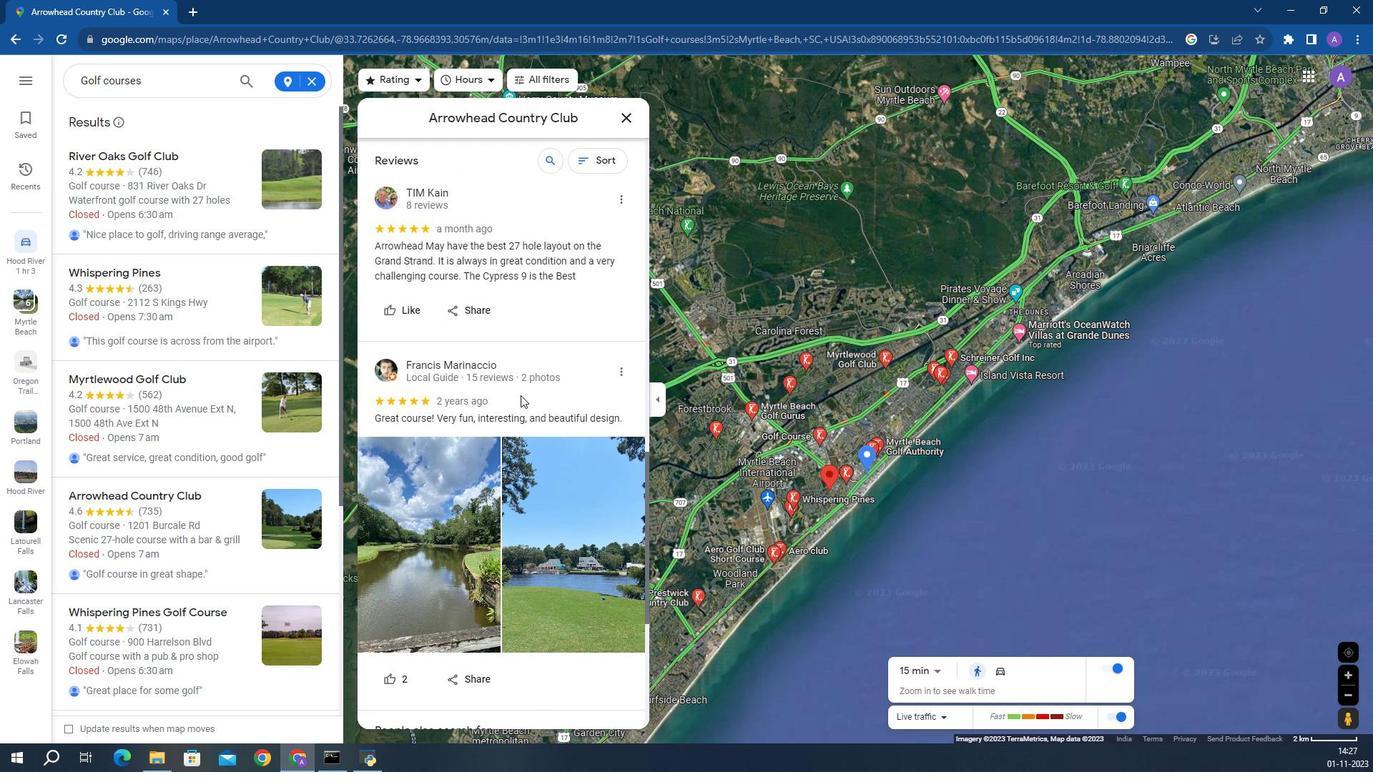
Action: Mouse scrolled (302, 294) with delta (0, 0)
Screenshot: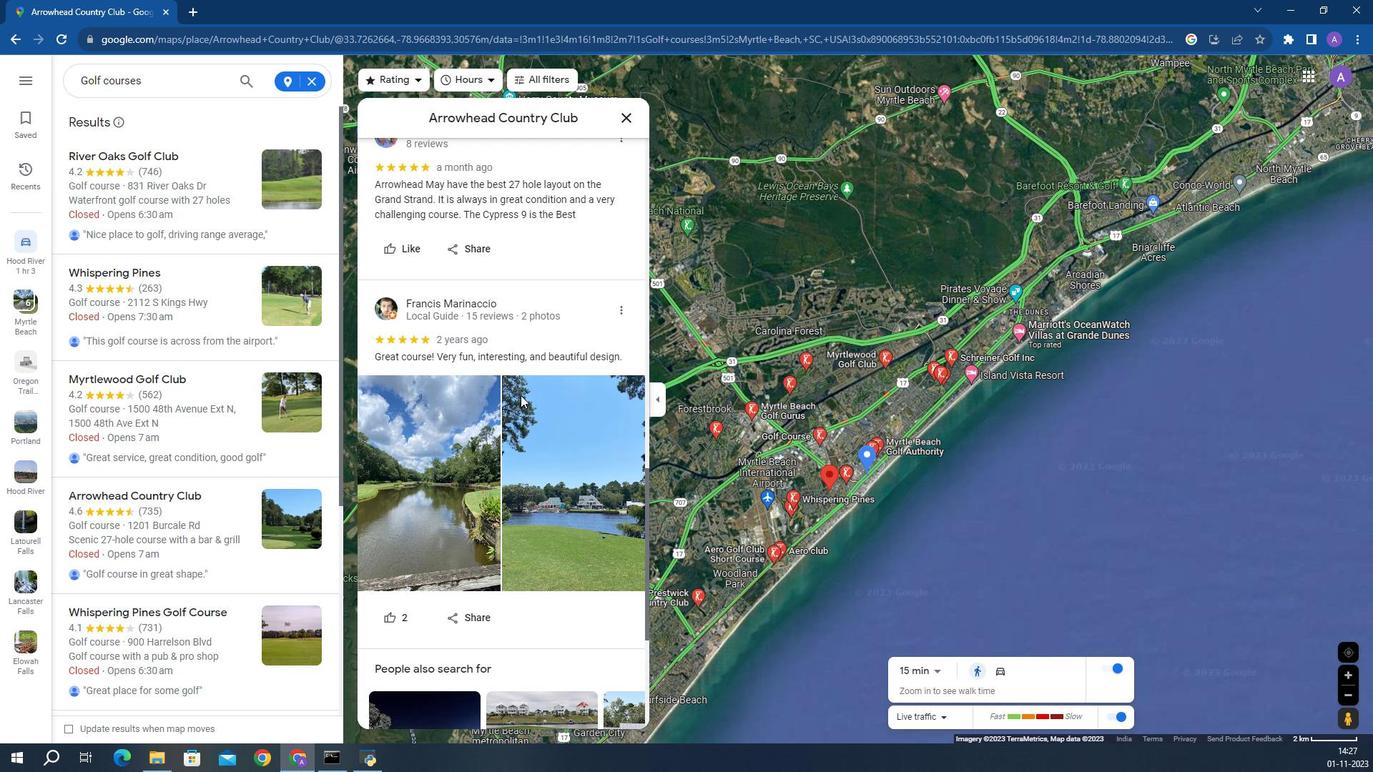 
Action: Mouse scrolled (302, 294) with delta (0, 0)
Screenshot: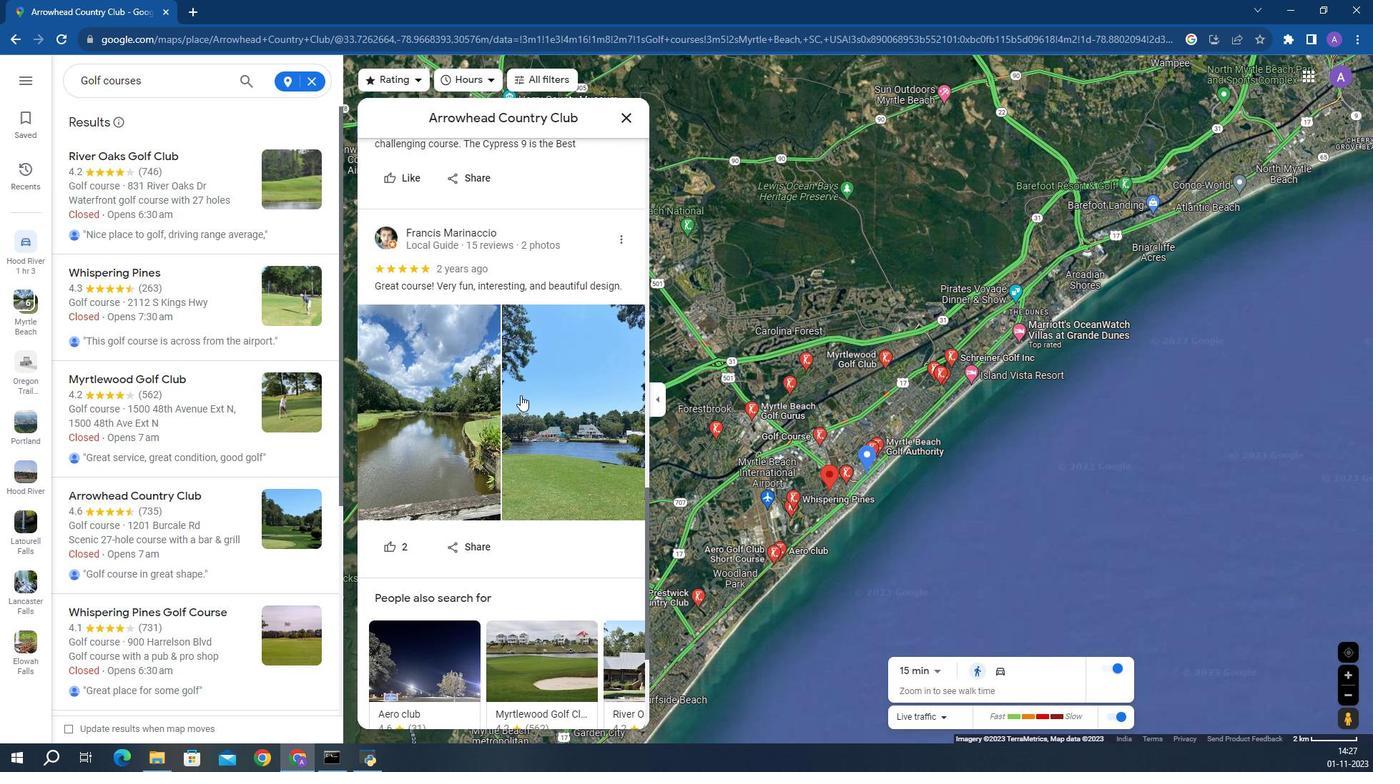 
Action: Mouse scrolled (302, 294) with delta (0, 0)
Screenshot: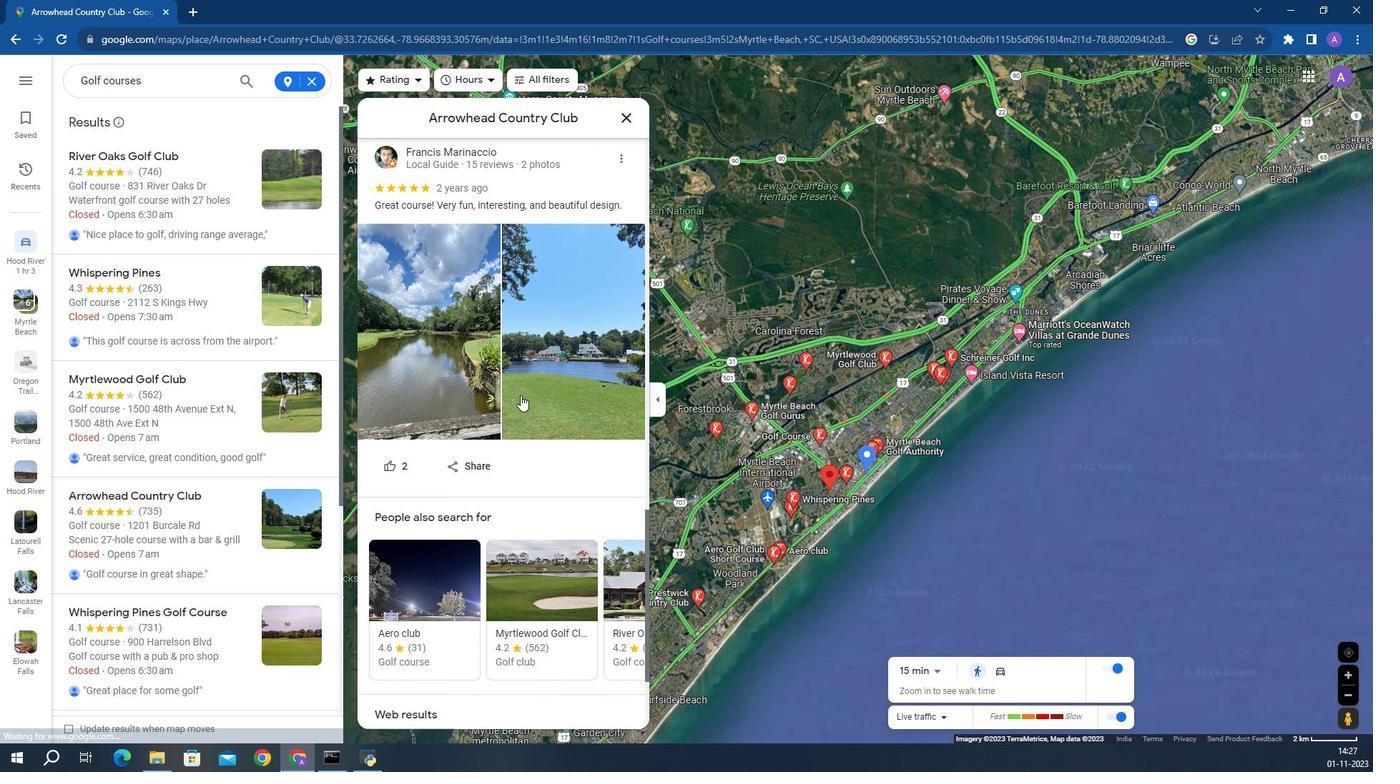 
Action: Mouse scrolled (302, 294) with delta (0, 0)
Screenshot: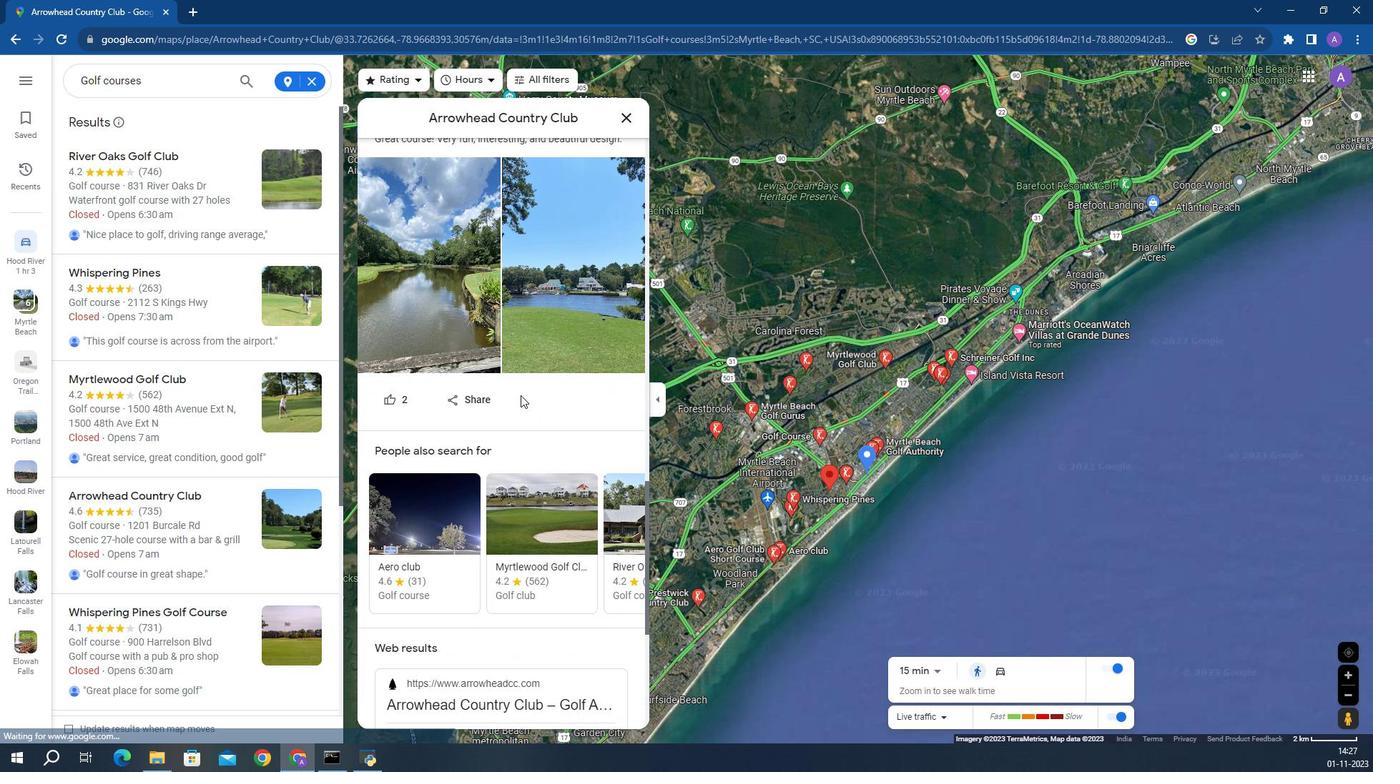 
Action: Mouse scrolled (302, 294) with delta (0, 0)
Screenshot: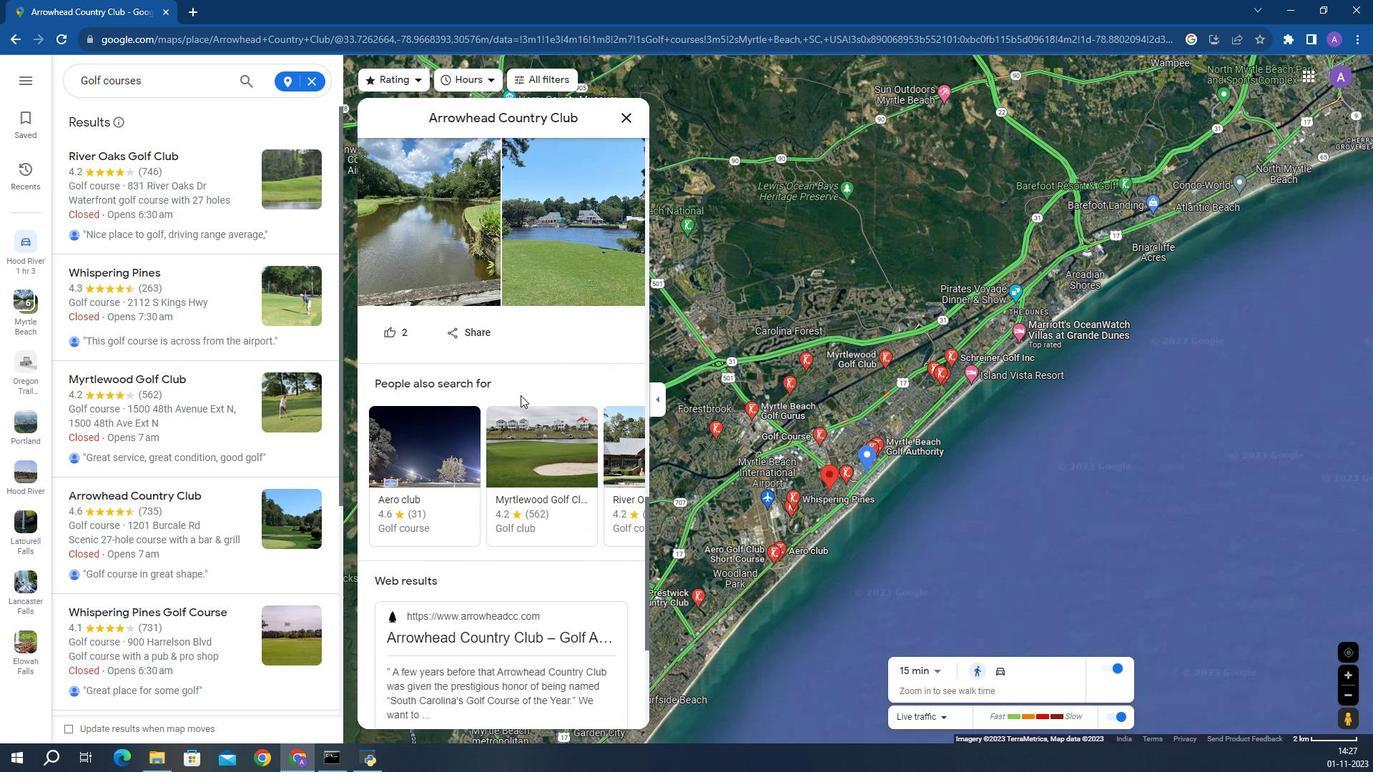 
Action: Mouse scrolled (302, 294) with delta (0, 0)
Screenshot: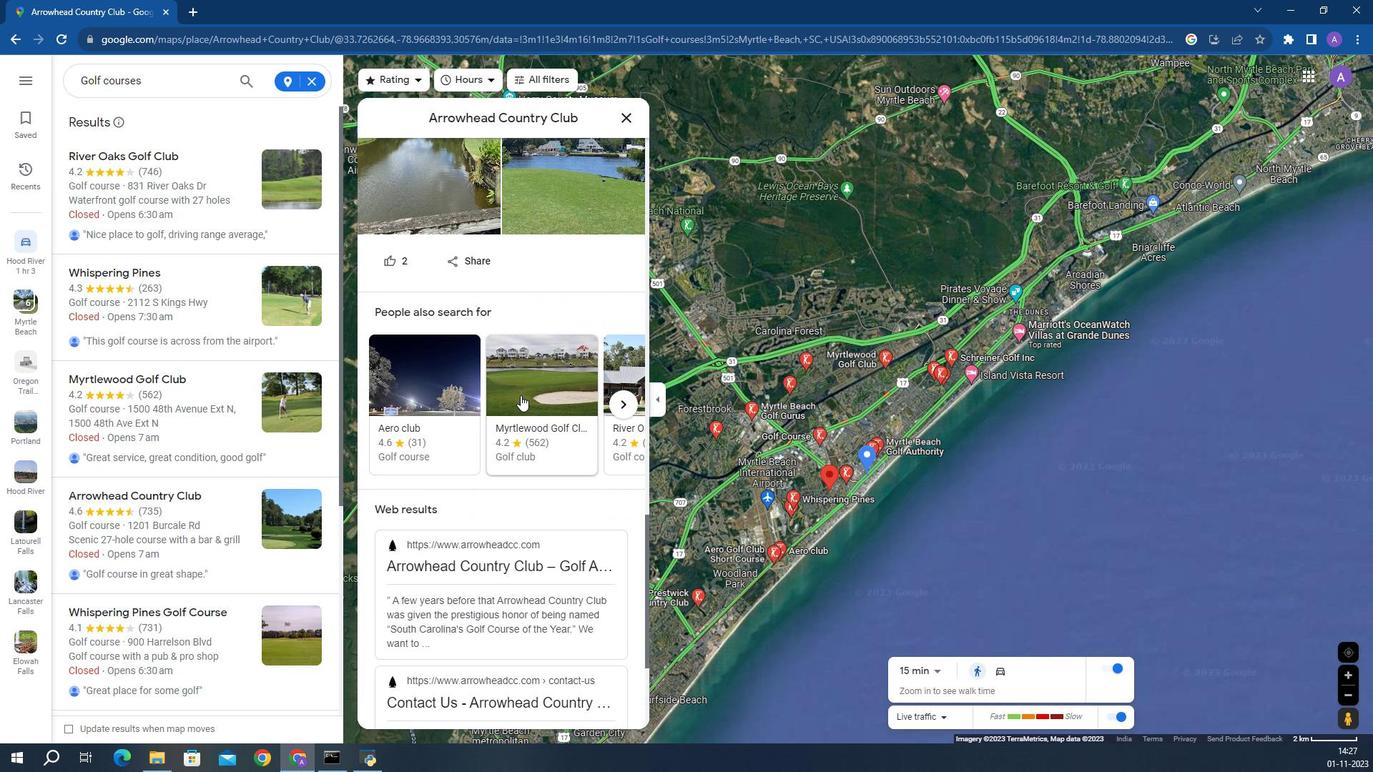 
Action: Mouse scrolled (302, 294) with delta (0, 0)
Screenshot: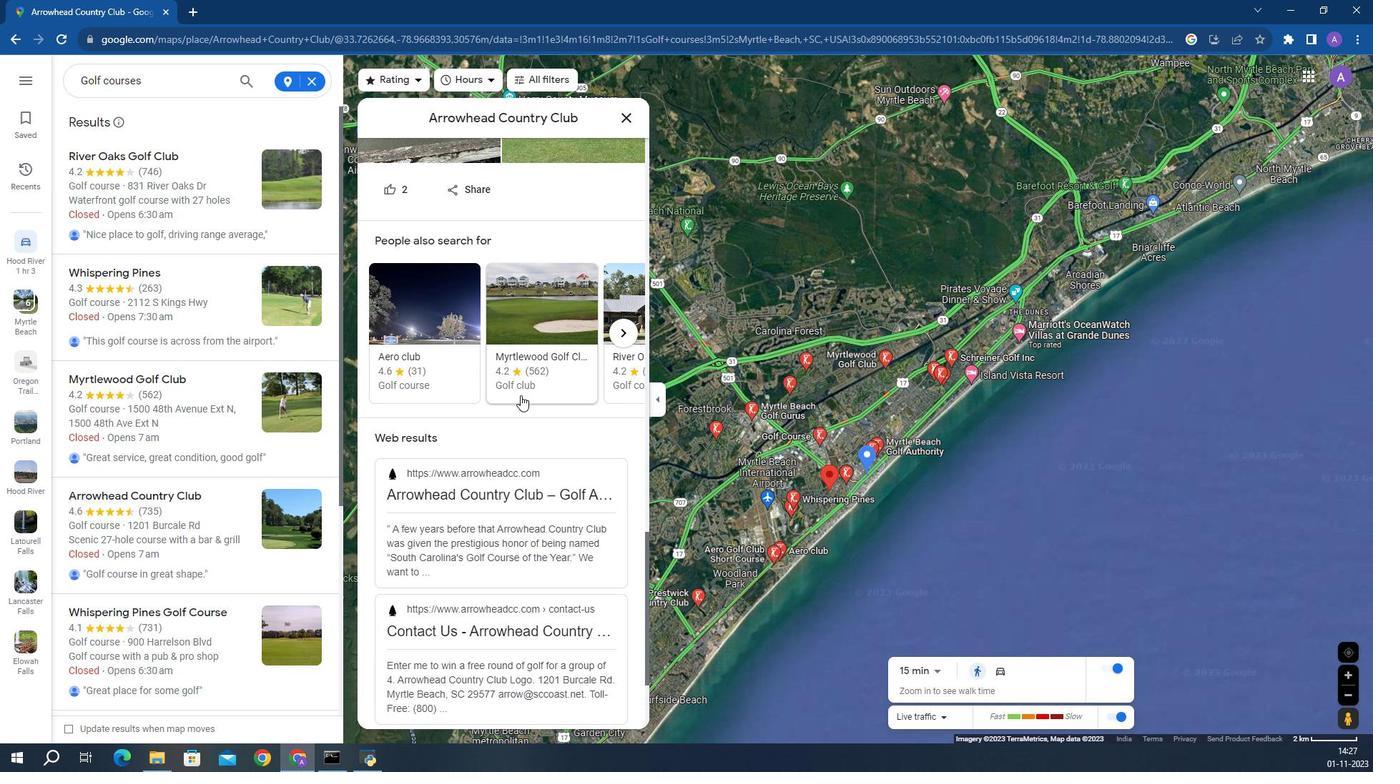
Action: Mouse scrolled (302, 294) with delta (0, 0)
Screenshot: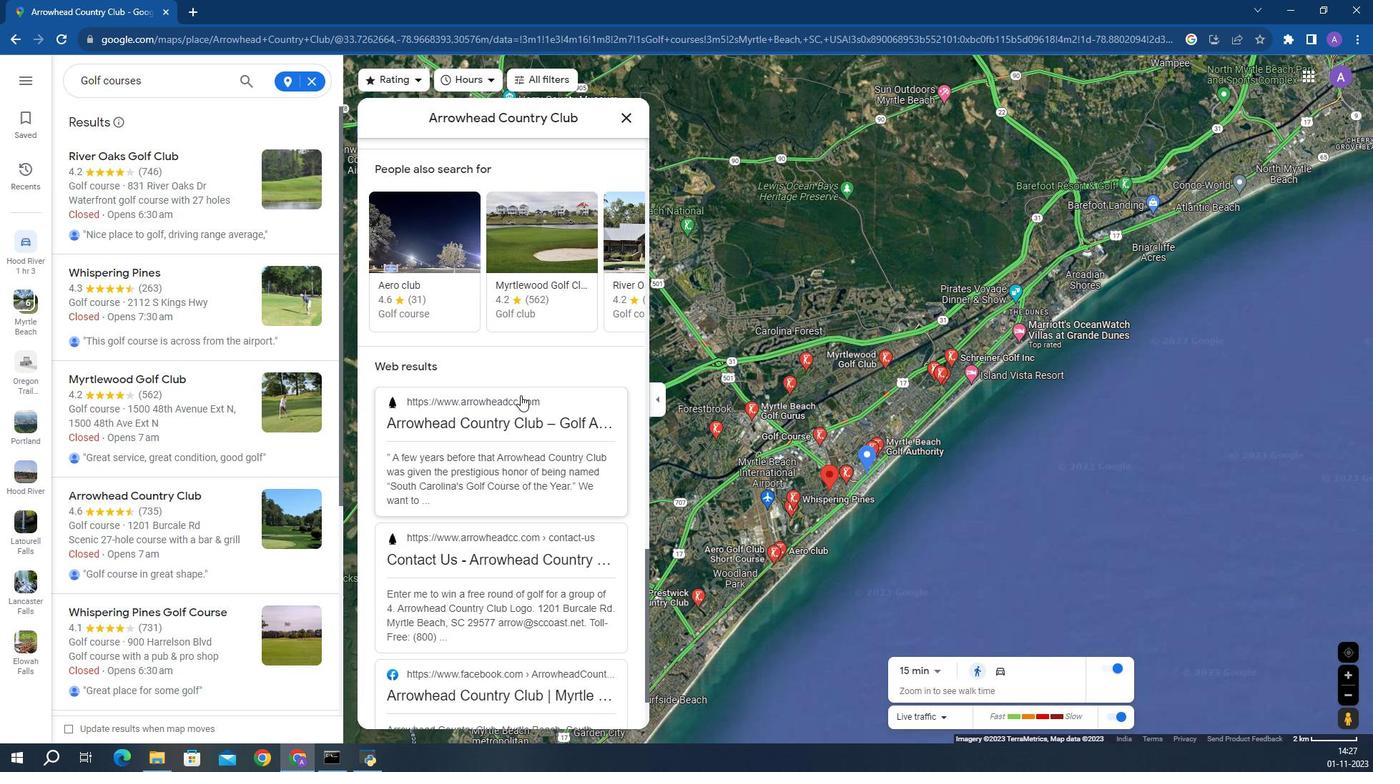 
Action: Mouse scrolled (302, 294) with delta (0, 0)
Screenshot: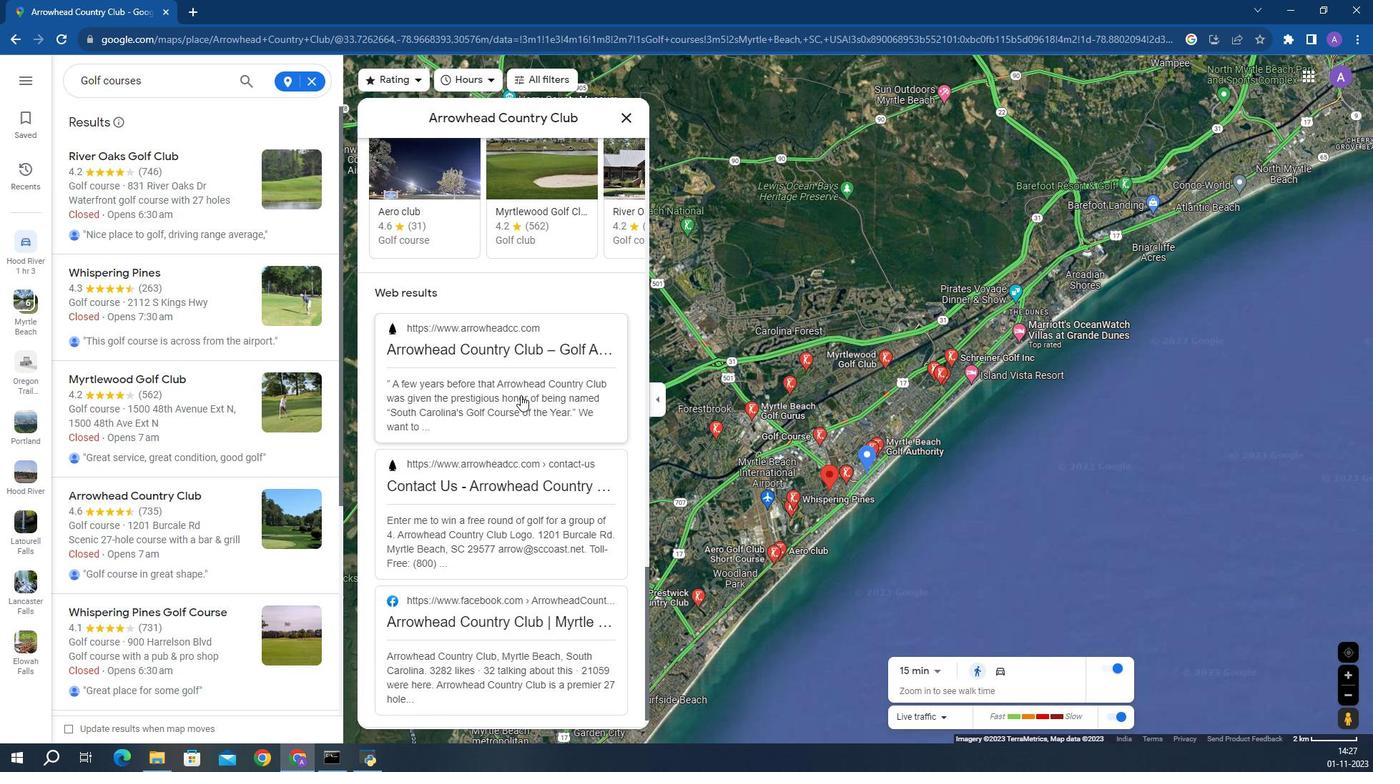 
Action: Mouse scrolled (302, 294) with delta (0, 0)
Screenshot: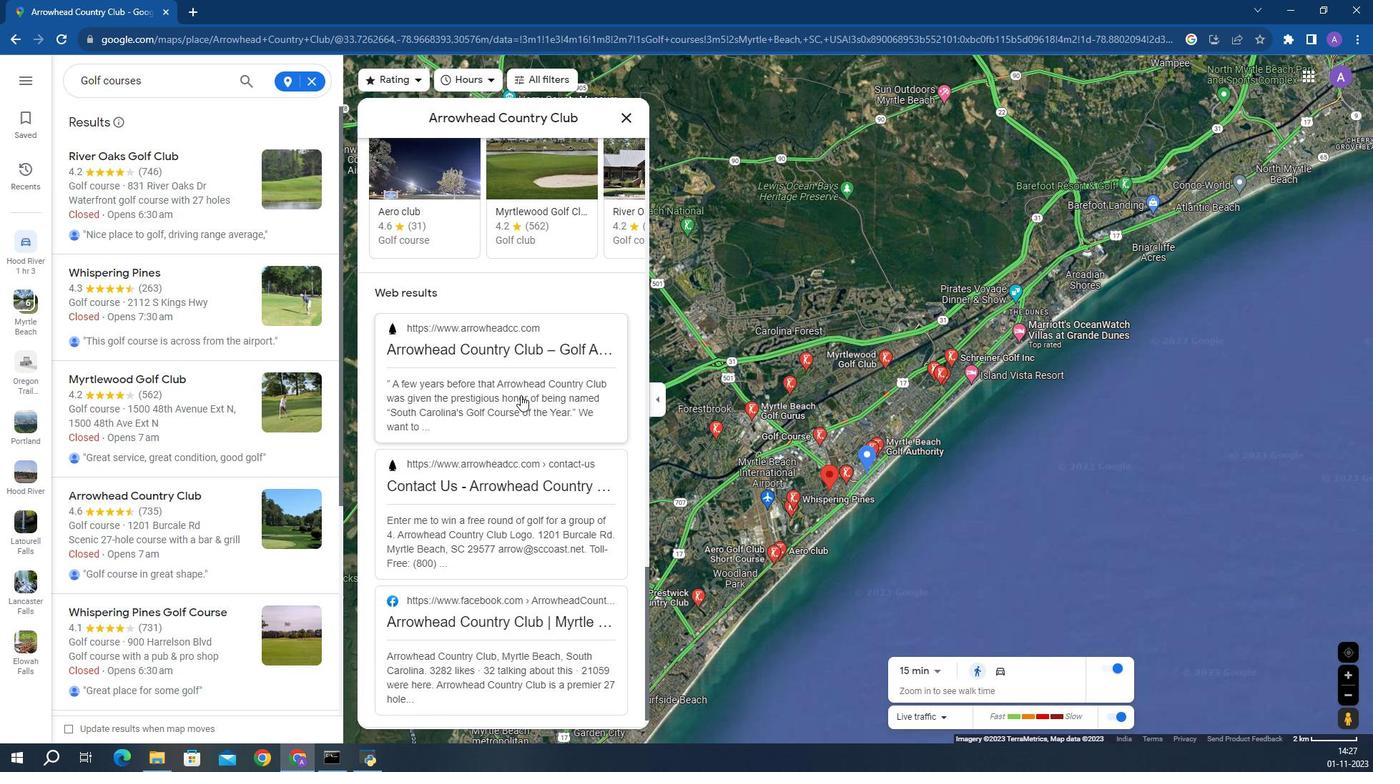 
Action: Mouse scrolled (302, 294) with delta (0, 0)
Screenshot: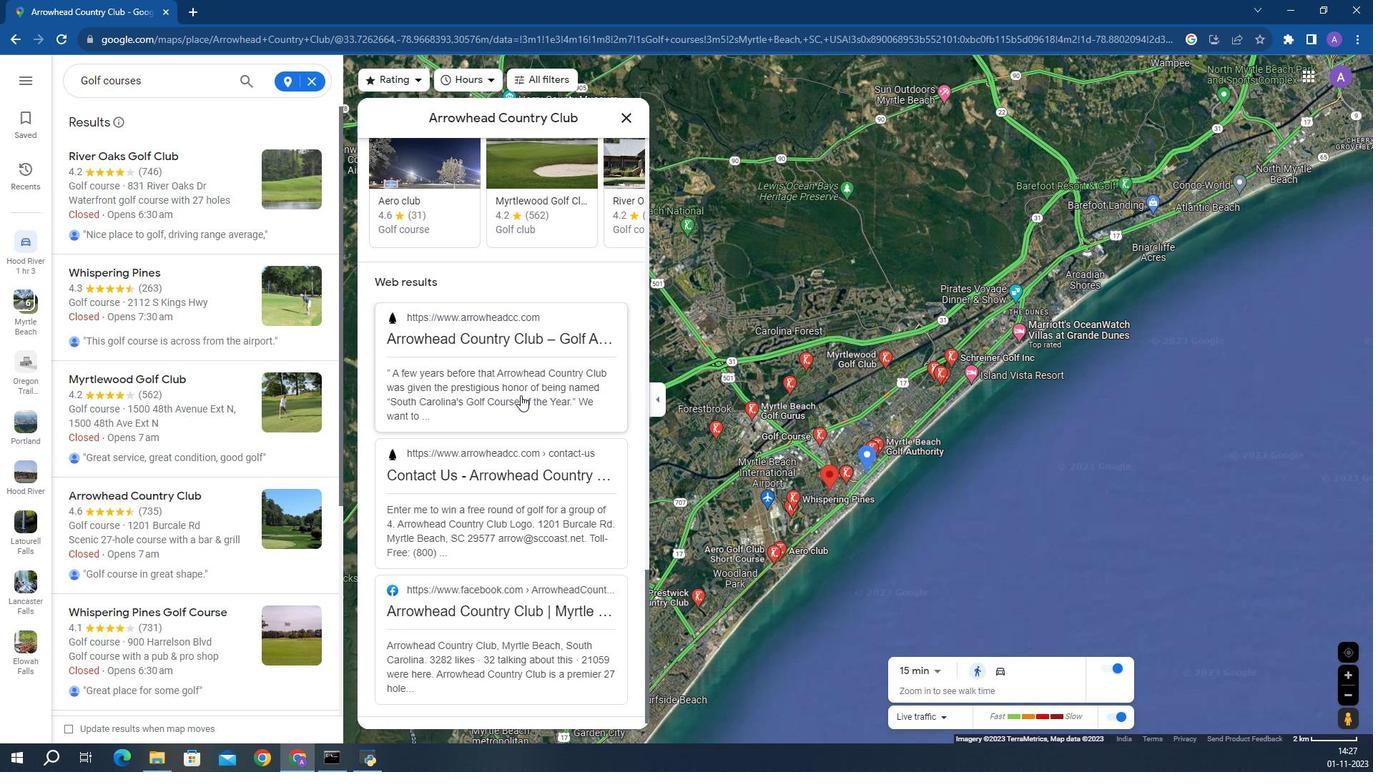 
Action: Mouse scrolled (302, 294) with delta (0, 0)
Screenshot: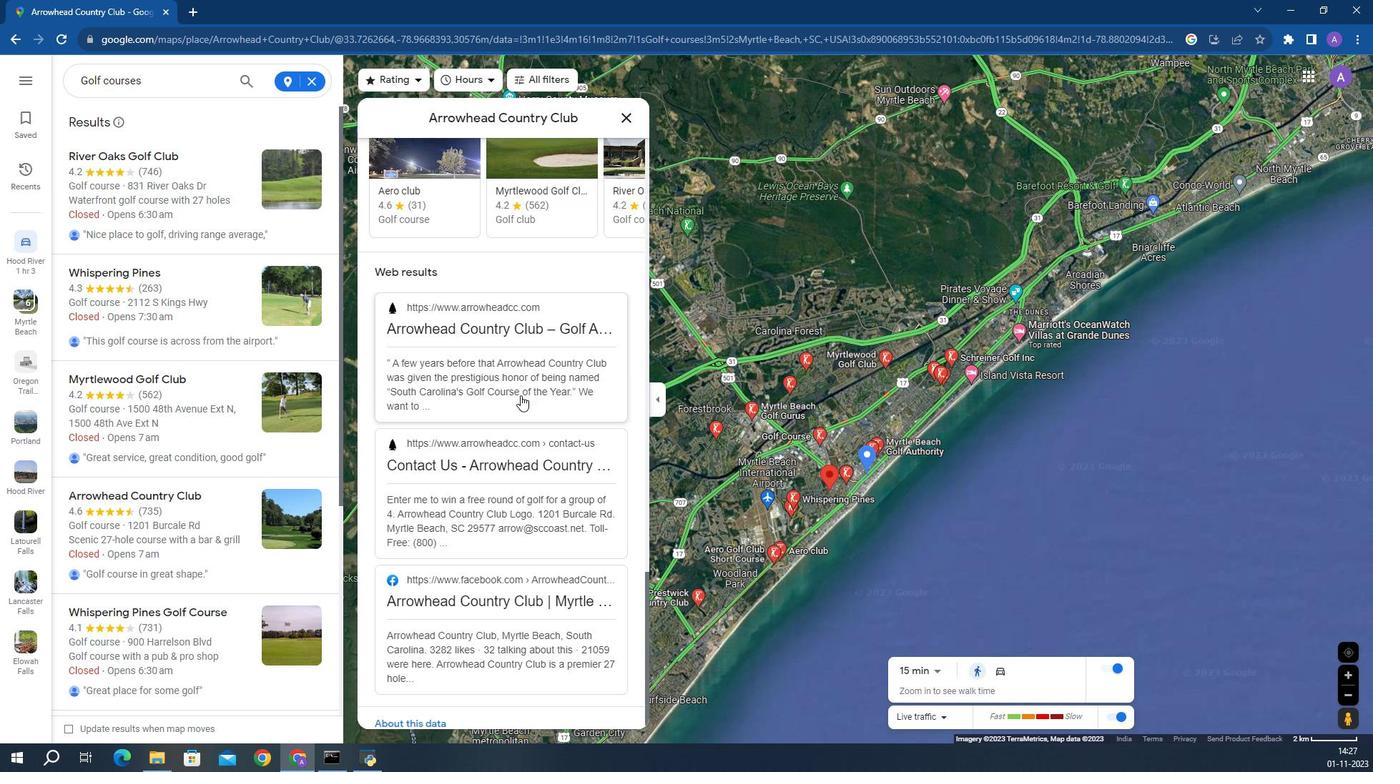 
Action: Mouse scrolled (302, 294) with delta (0, 0)
Screenshot: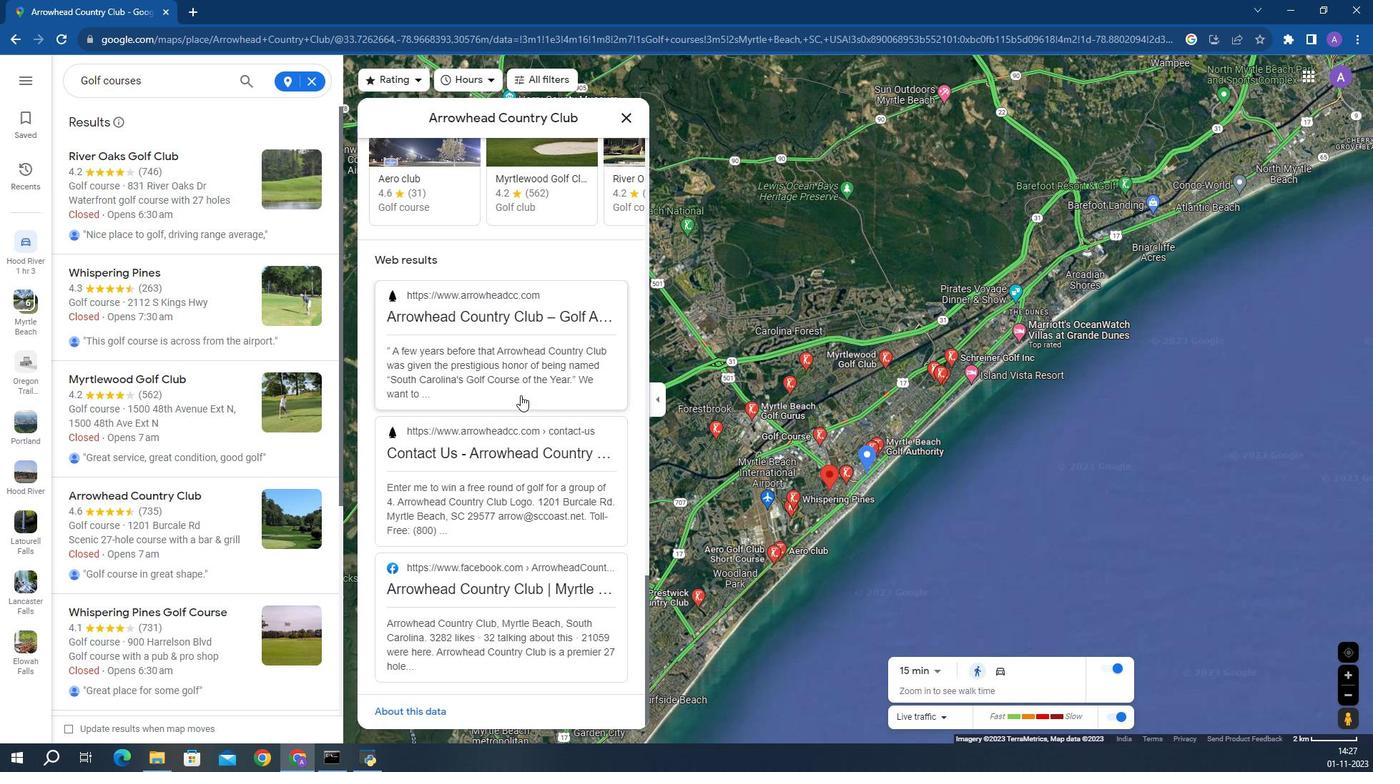 
Action: Mouse moved to (302, 295)
Screenshot: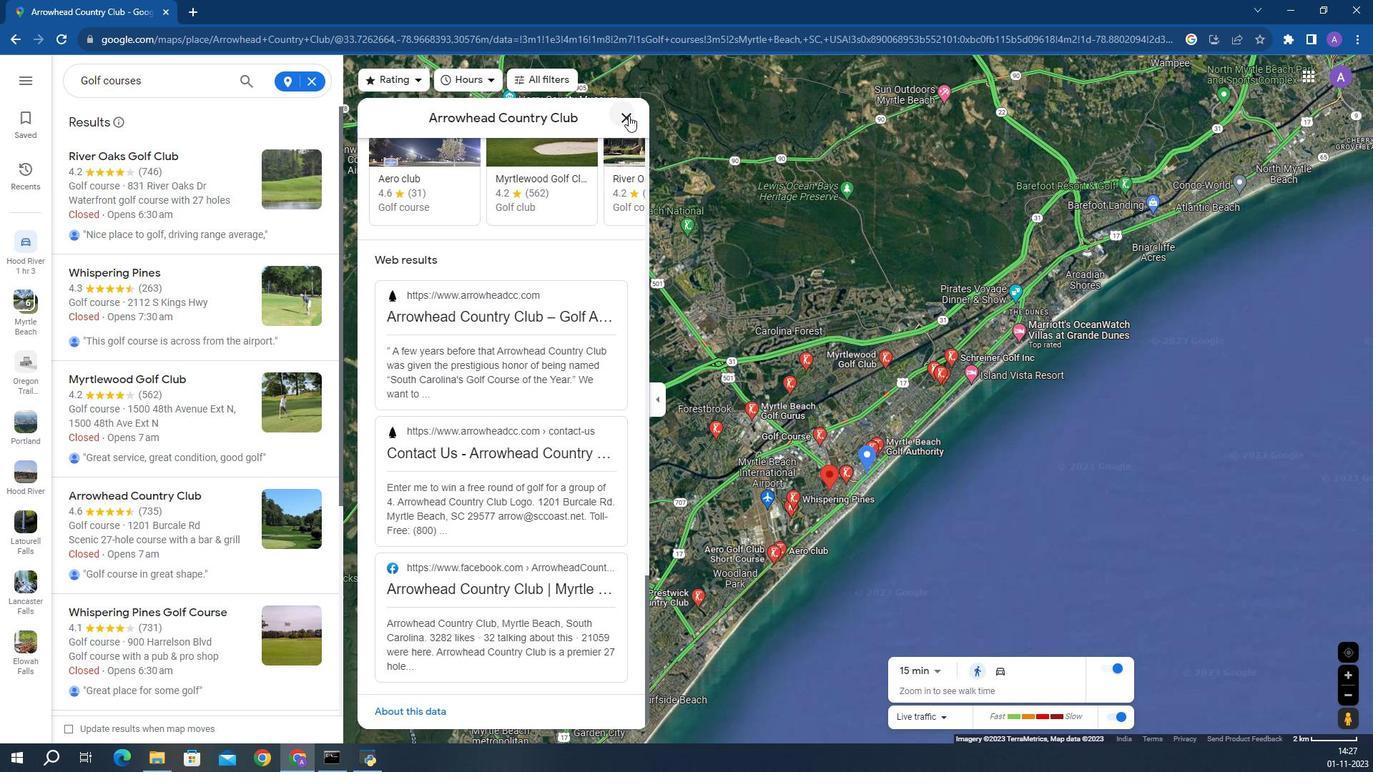 
Action: Mouse pressed left at (302, 295)
Screenshot: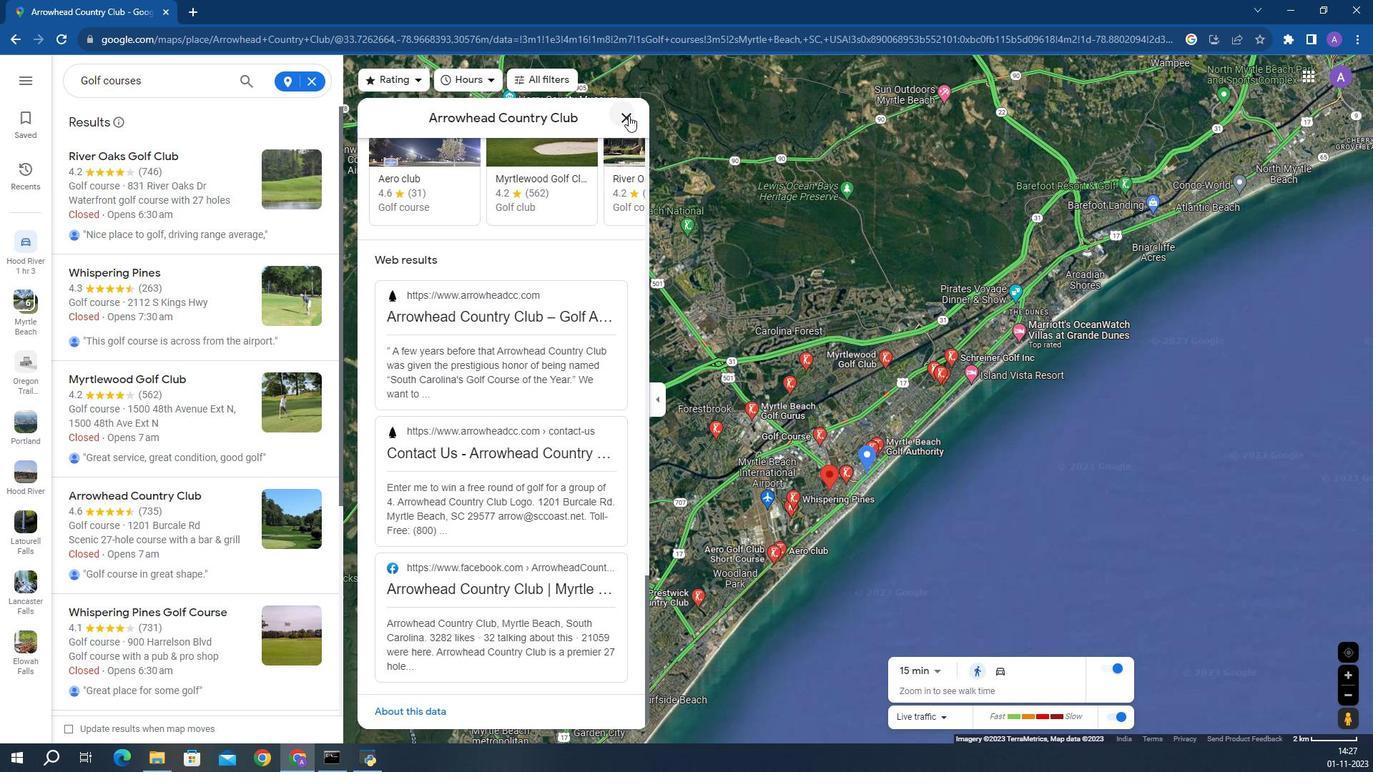 
Action: Mouse moved to (302, 295)
Screenshot: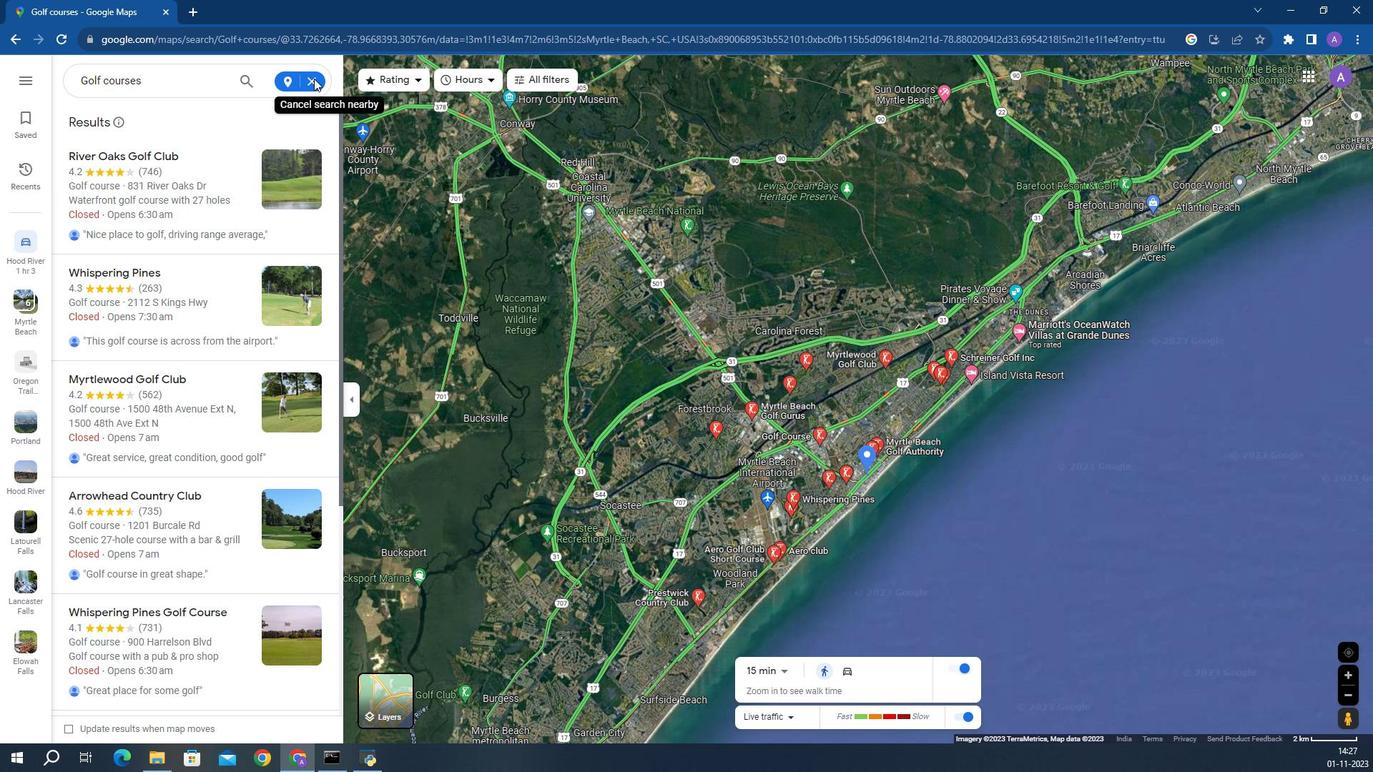 
Action: Mouse pressed left at (302, 295)
Screenshot: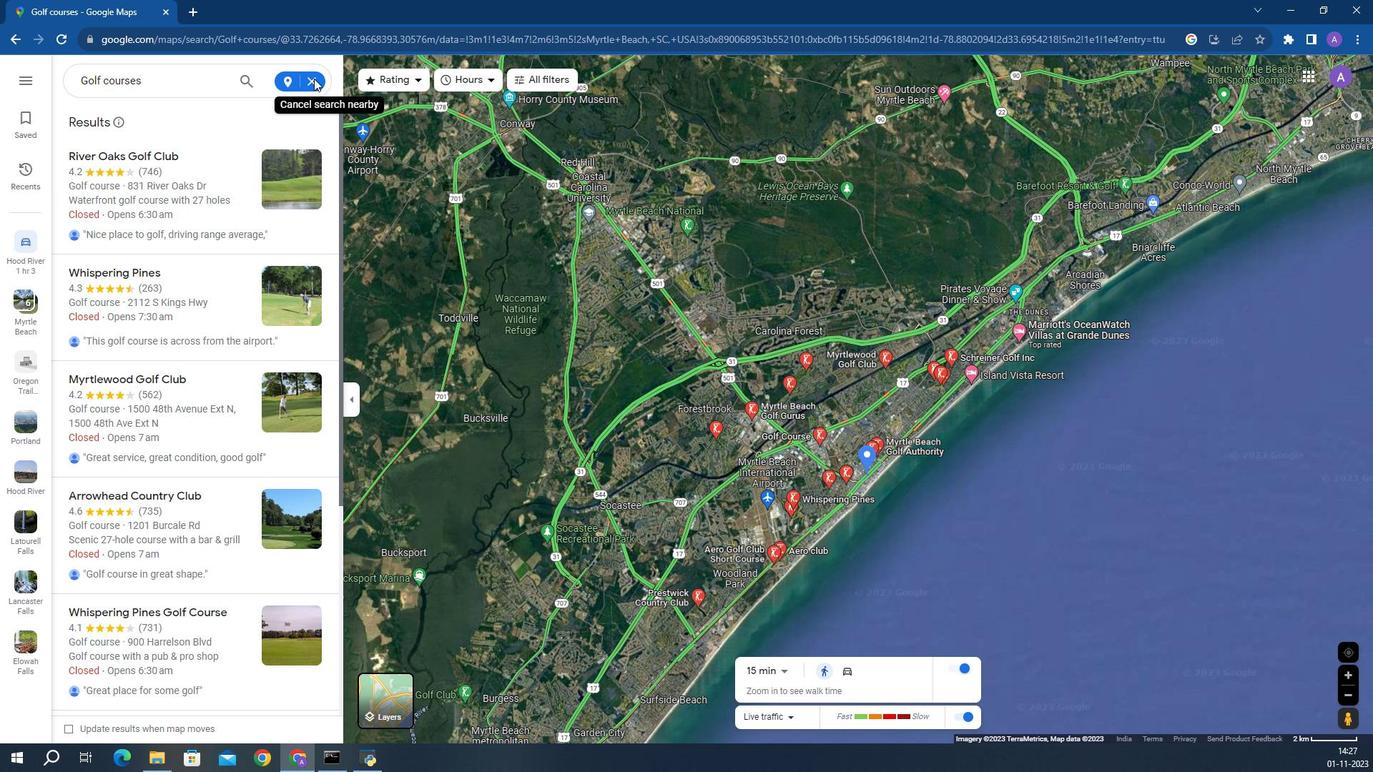 
Action: Mouse moved to (302, 295)
Screenshot: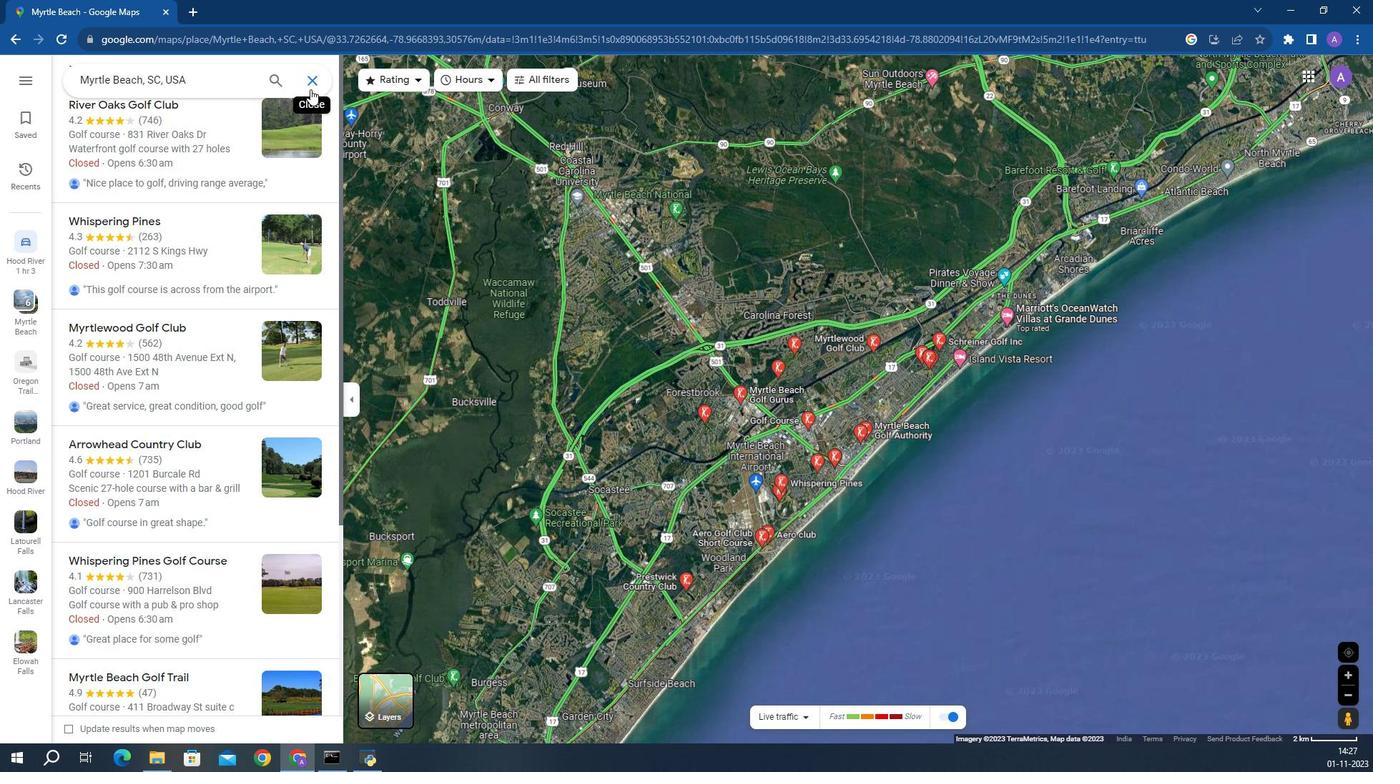 
Action: Mouse pressed left at (302, 295)
Screenshot: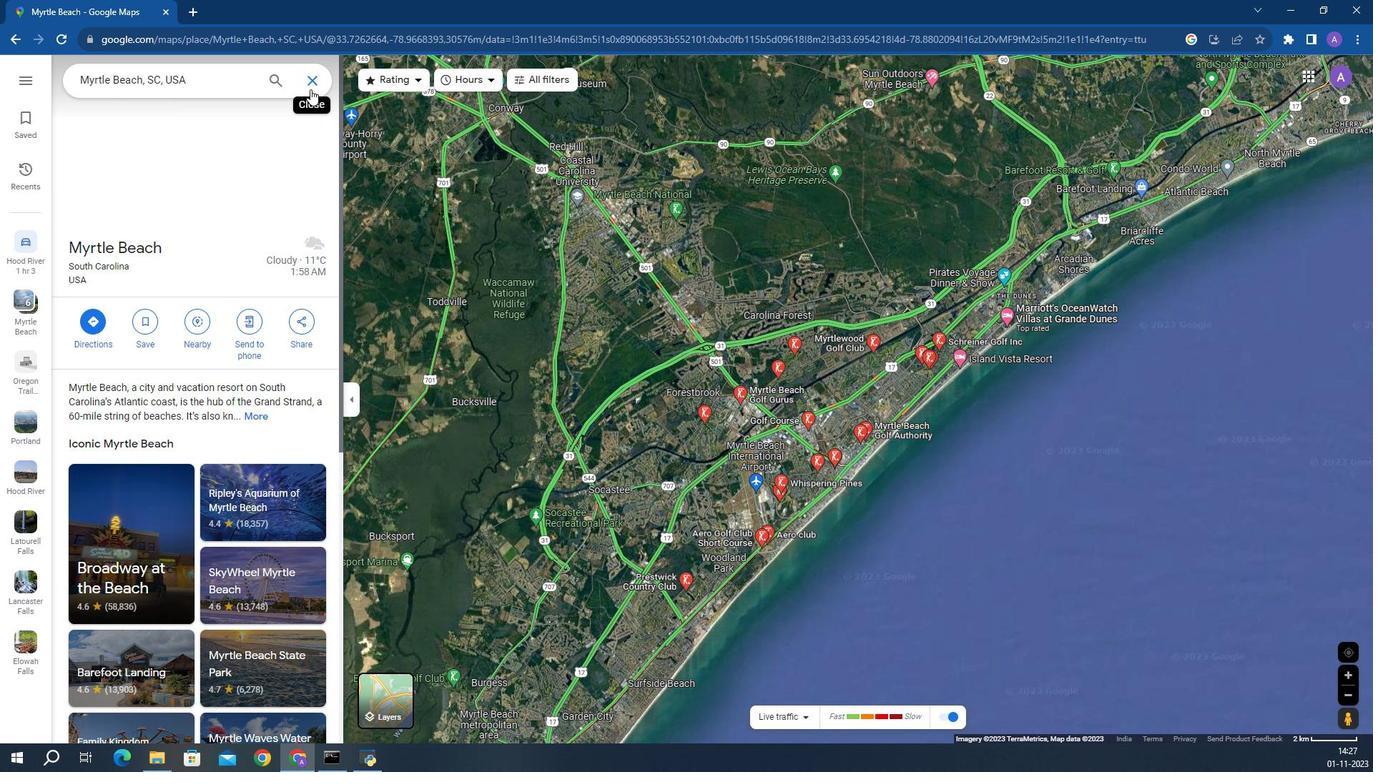 
Action: Mouse moved to (302, 295)
Screenshot: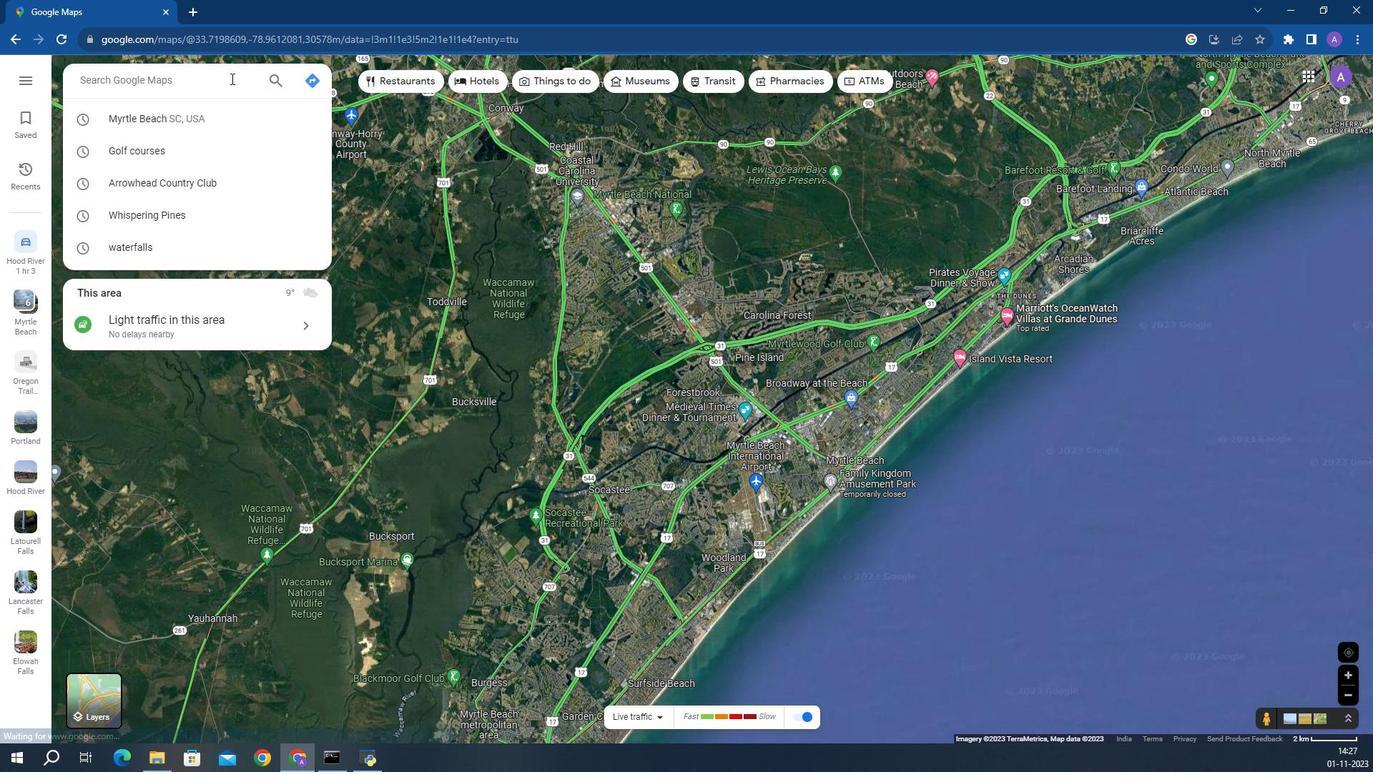 
Action: Mouse pressed left at (302, 295)
Screenshot: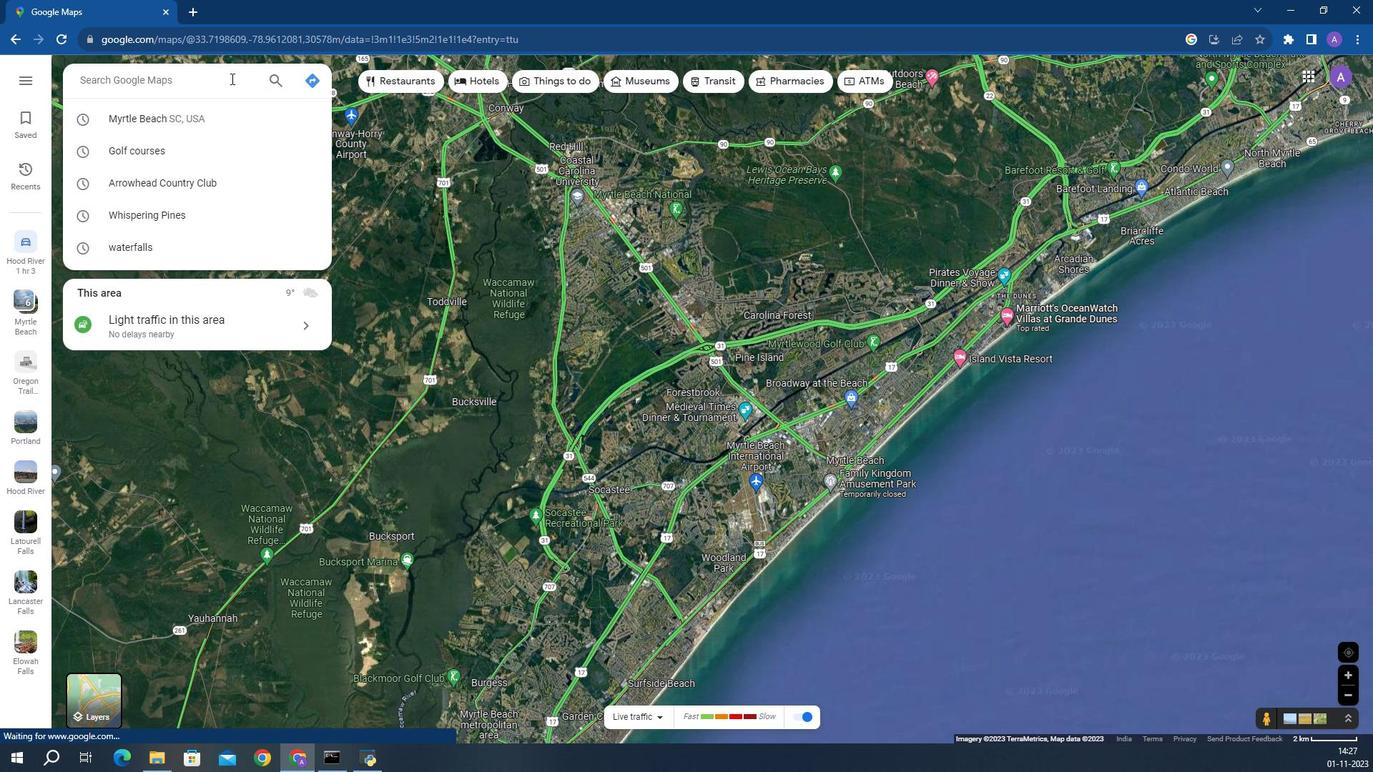 
Action: Key pressed <Key.caps_lock>H<Key.caps_lock>ilton<Key.space>head<Key.space>island,,<Key.space><Key.caps_lock>S<Key.caps_lock>outh<Key.space>carolina<Key.enter>
Screenshot: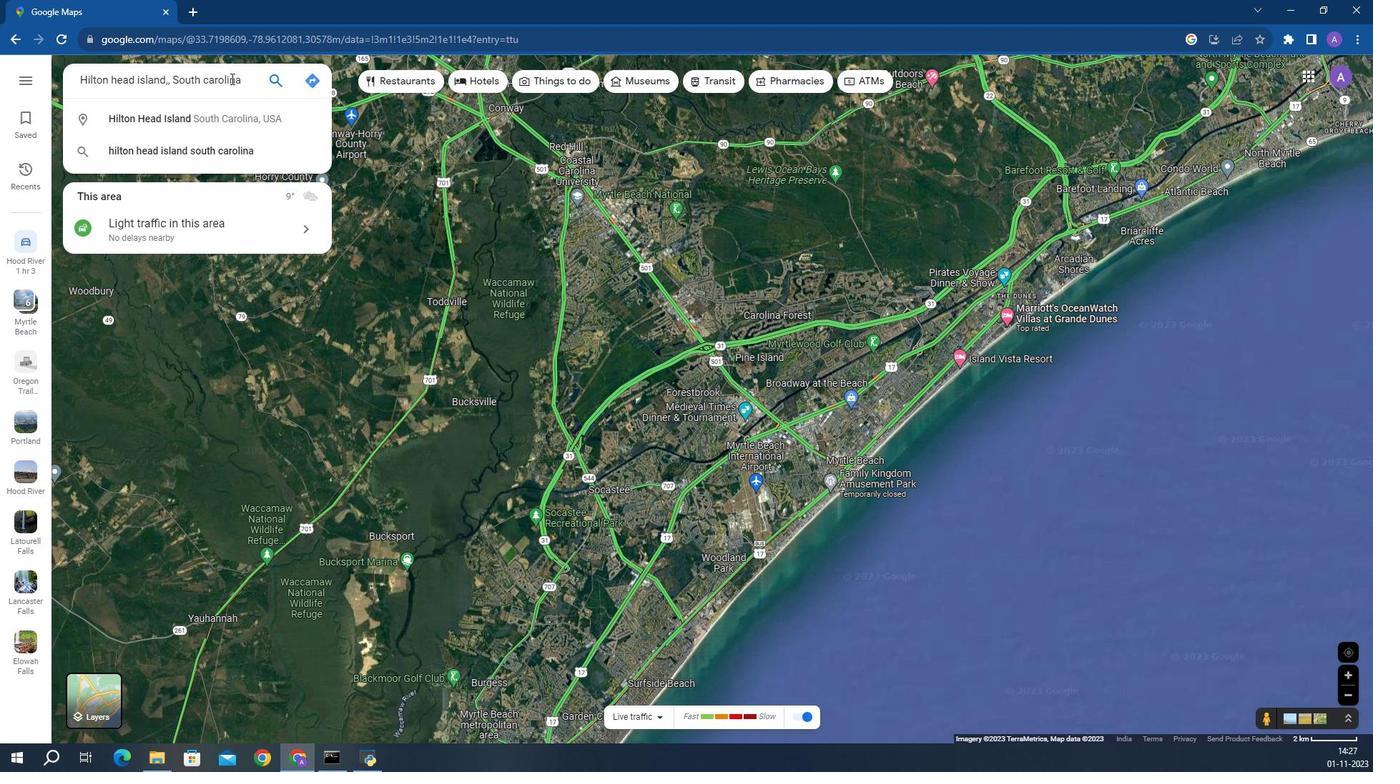 
Action: Mouse moved to (302, 294)
Screenshot: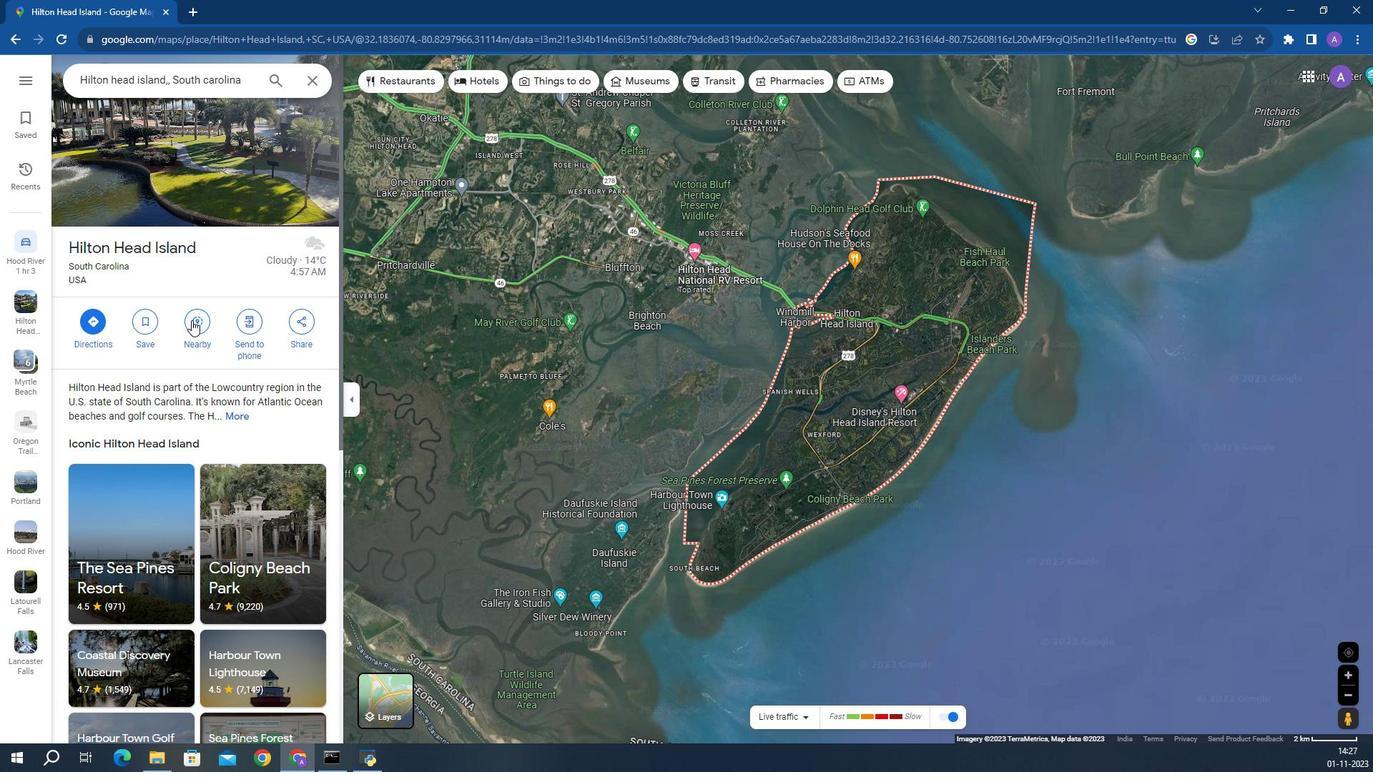 
Action: Mouse pressed left at (302, 294)
Screenshot: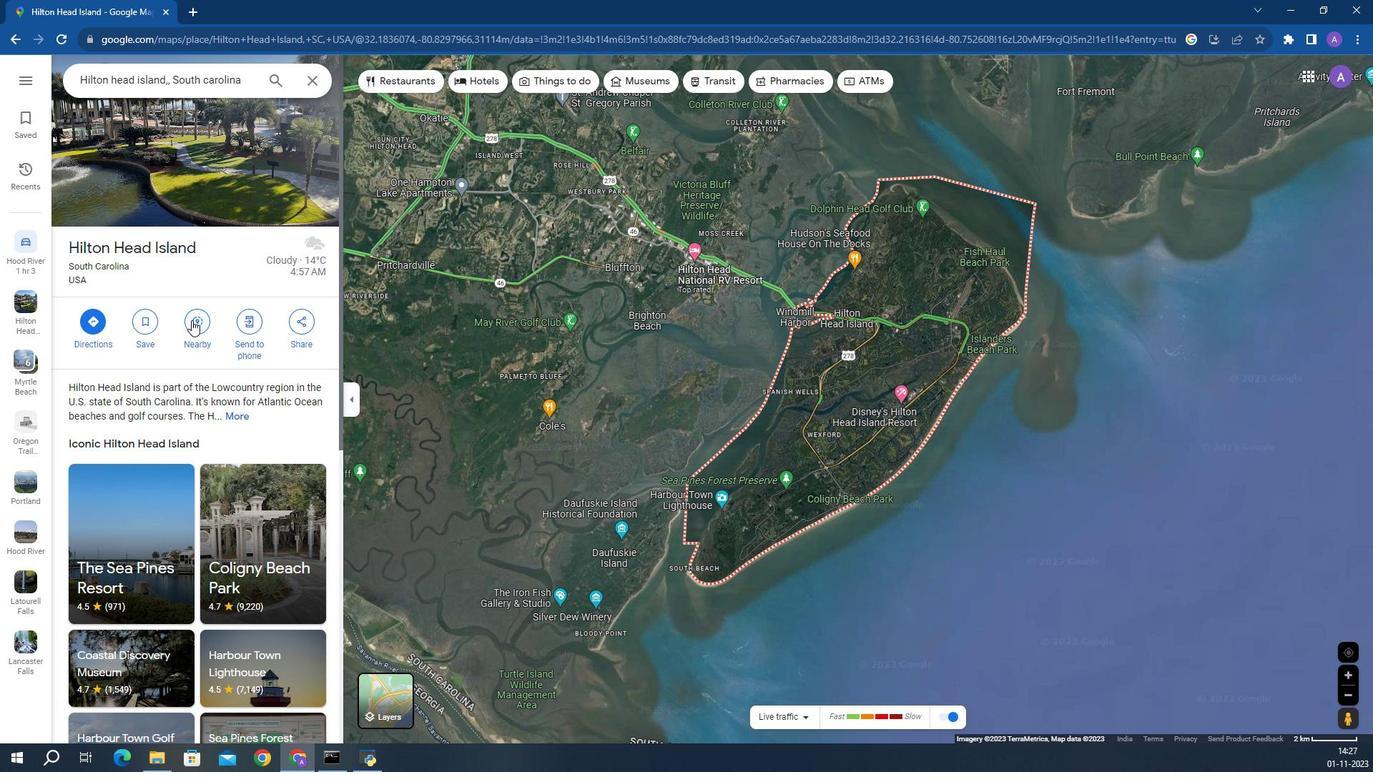 
Action: Mouse moved to (302, 295)
Screenshot: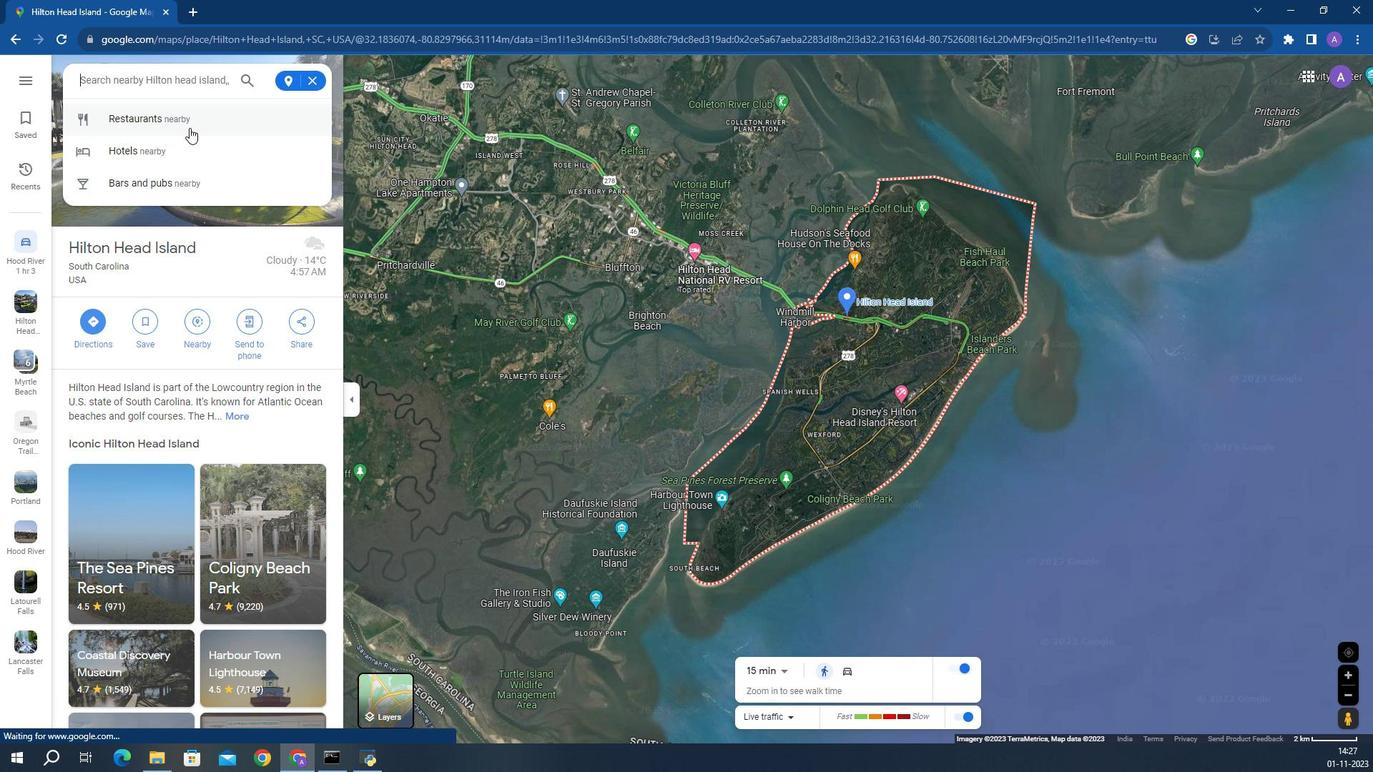 
Action: Key pressed golf<Key.space>courses<Key.enter>
Screenshot: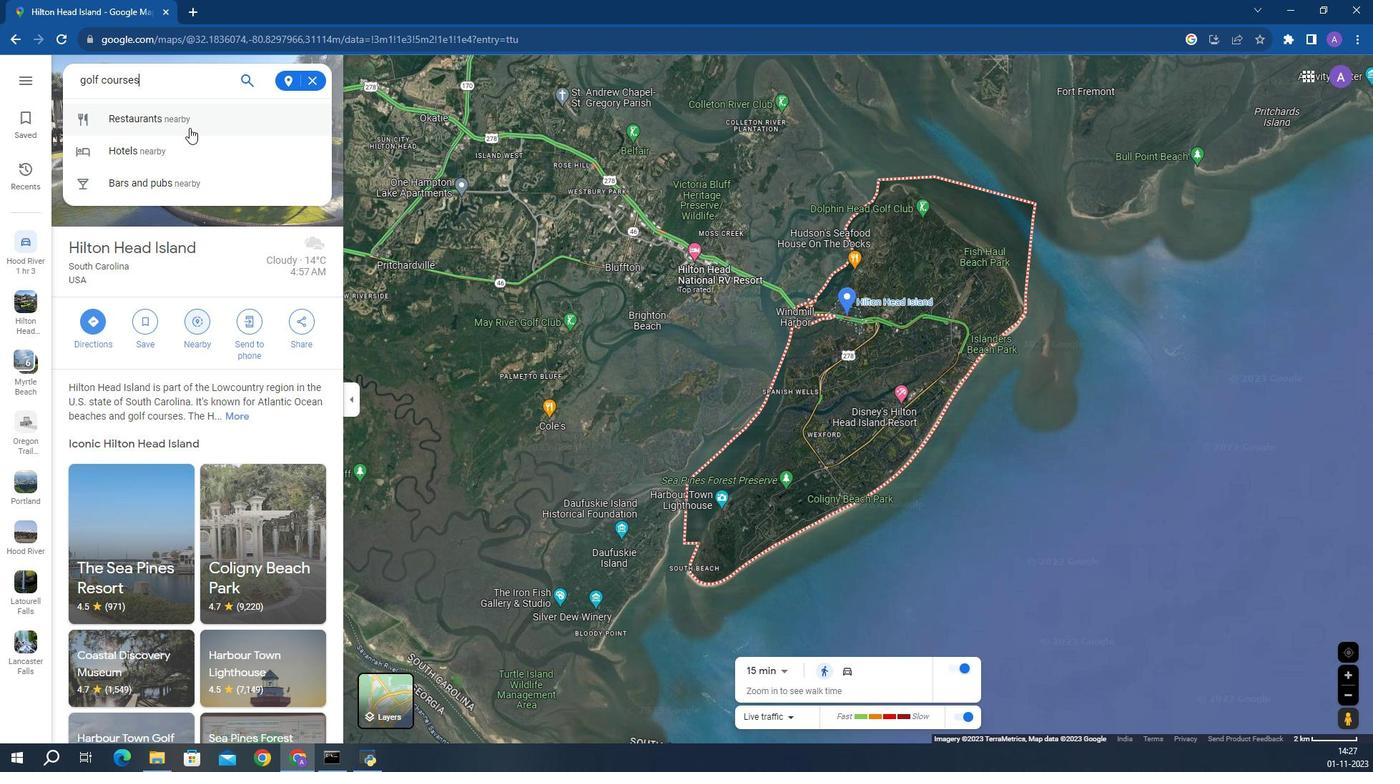 
Action: Mouse moved to (301, 294)
Screenshot: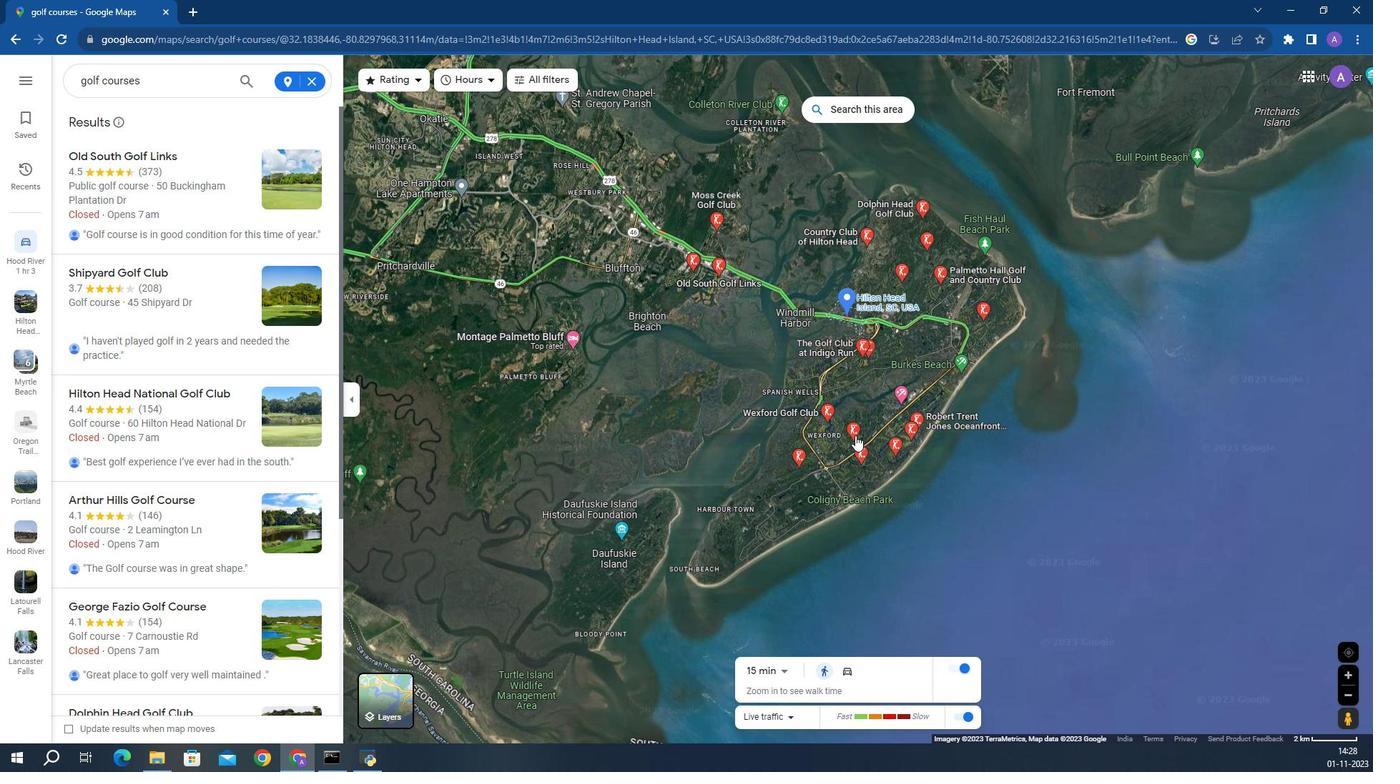 
Action: Mouse pressed left at (301, 294)
Screenshot: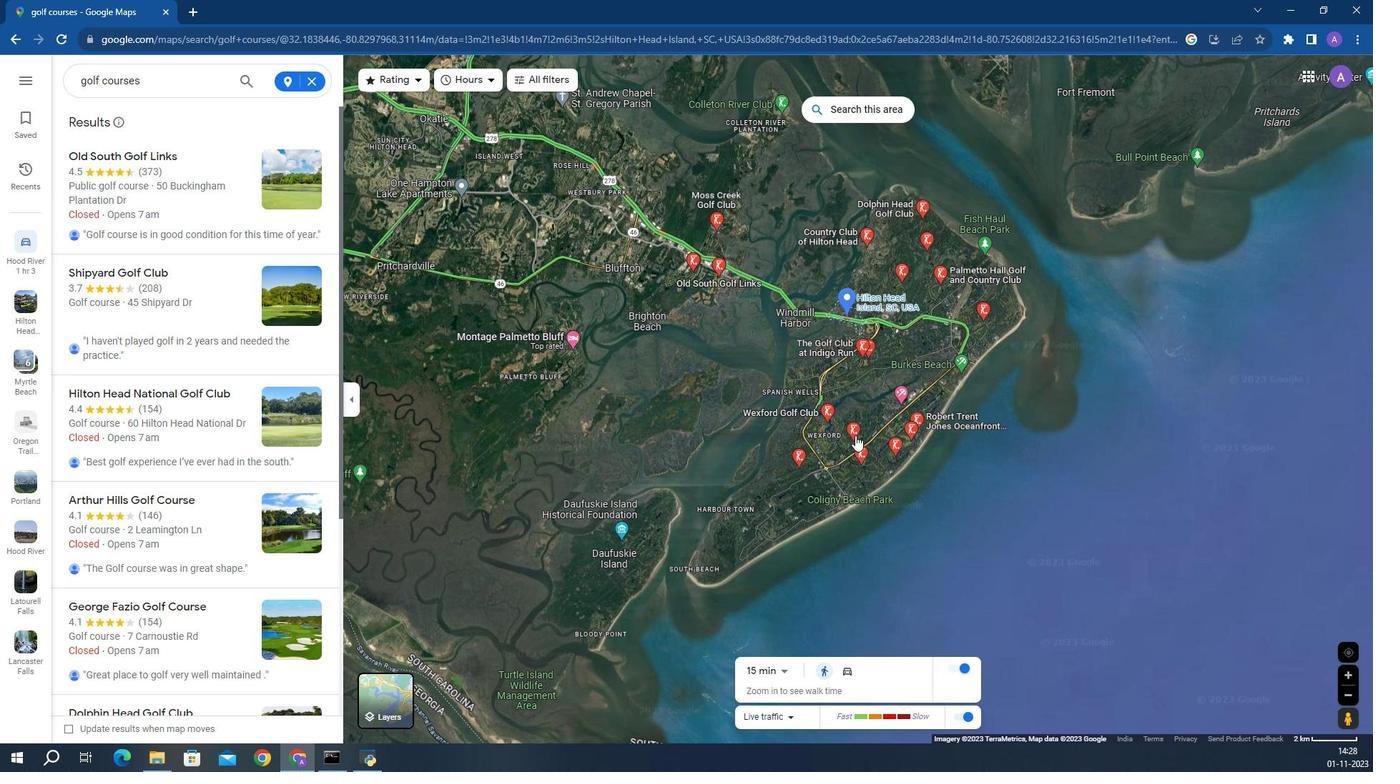 
Action: Mouse moved to (302, 294)
Screenshot: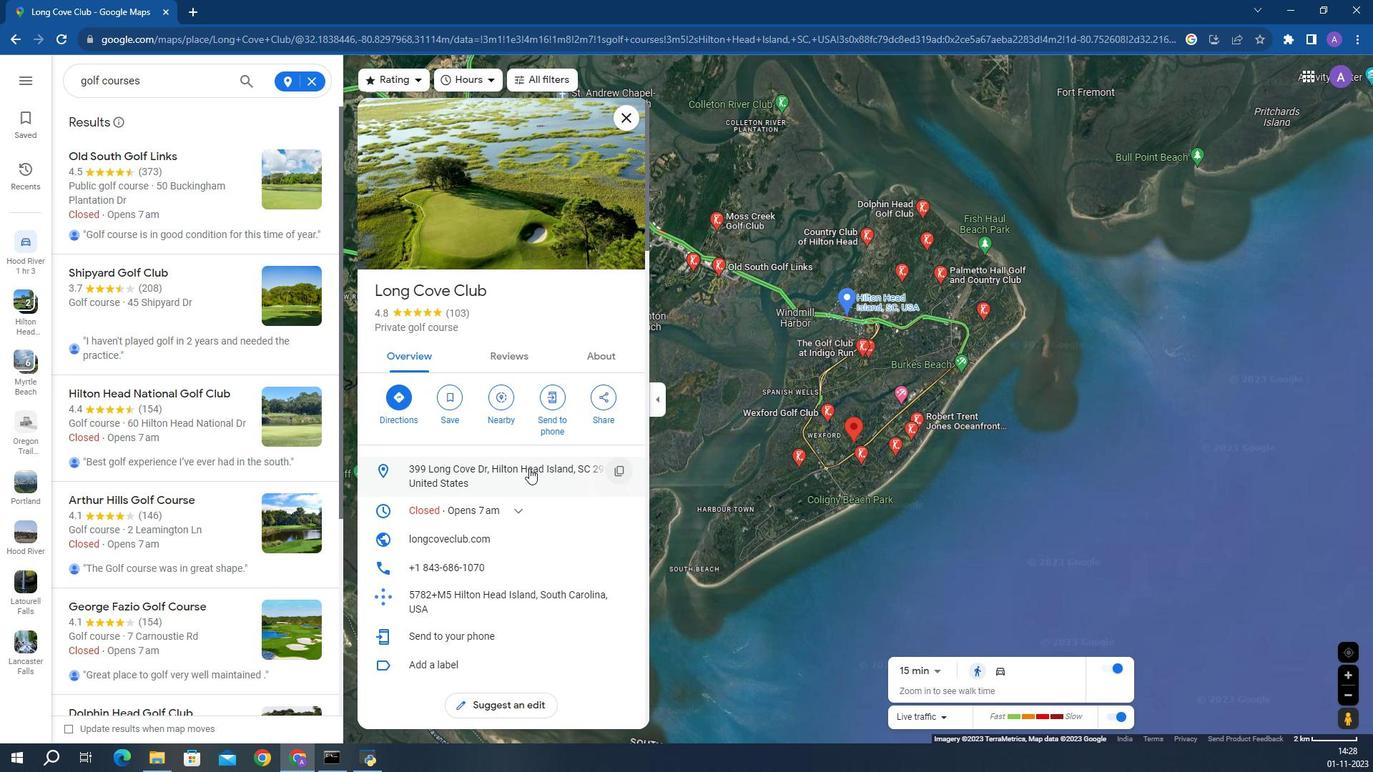 
Action: Mouse scrolled (302, 294) with delta (0, 0)
Screenshot: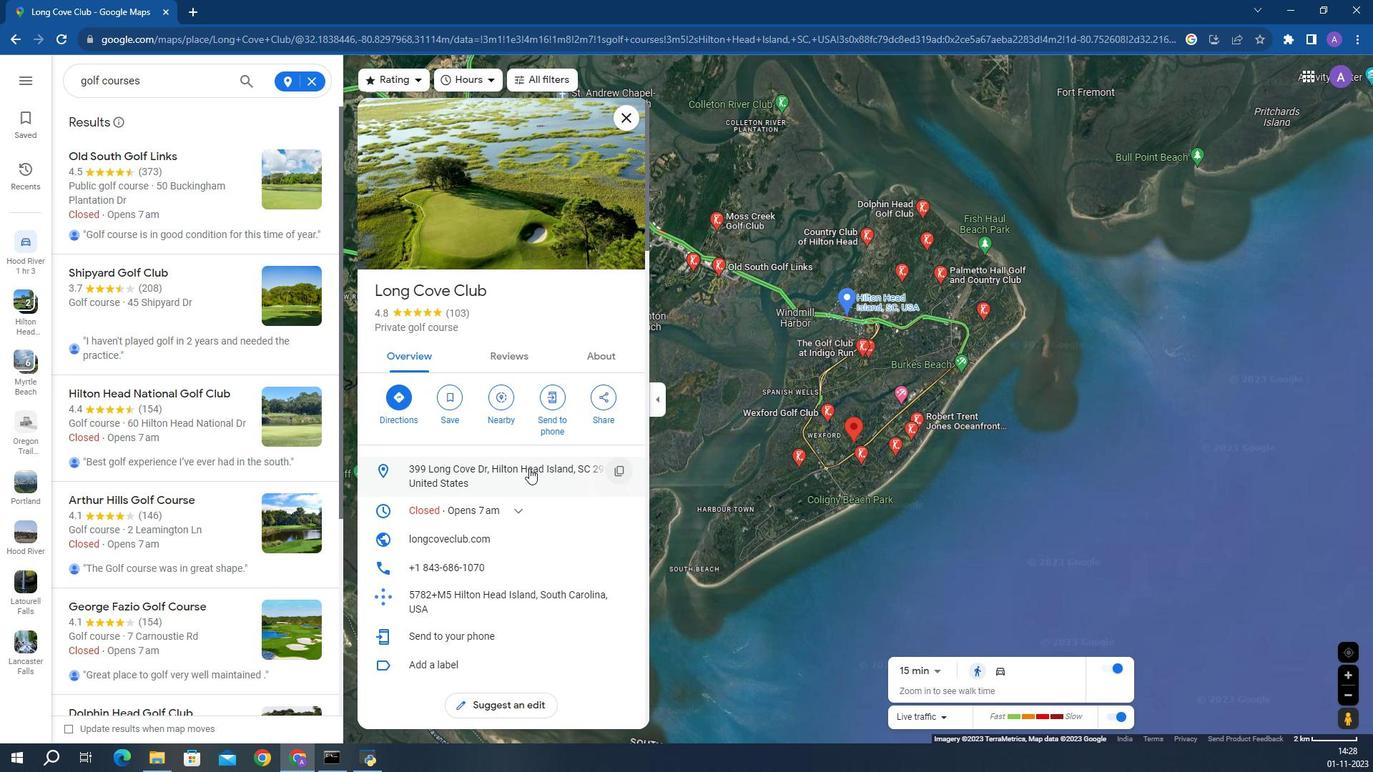 
Action: Mouse moved to (302, 294)
Screenshot: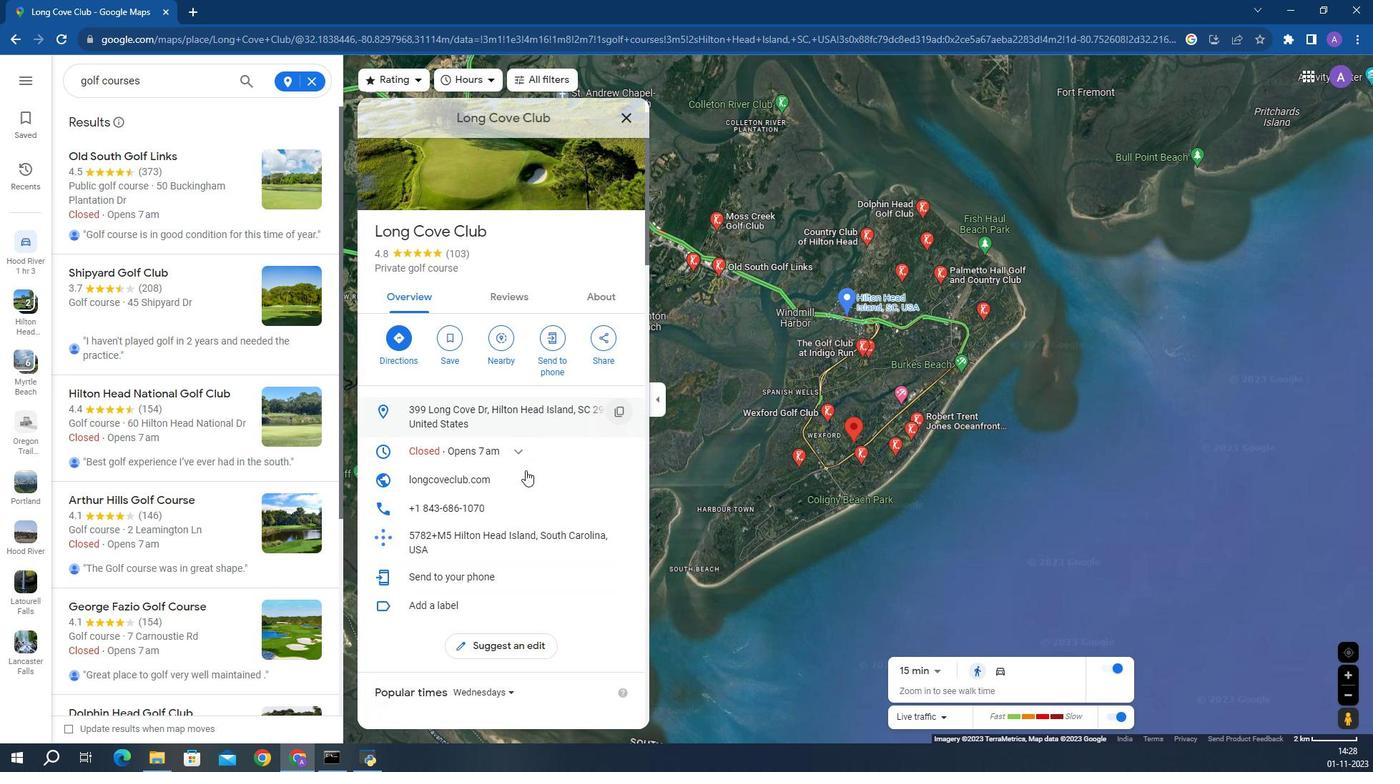 
Action: Mouse scrolled (302, 294) with delta (0, 0)
Screenshot: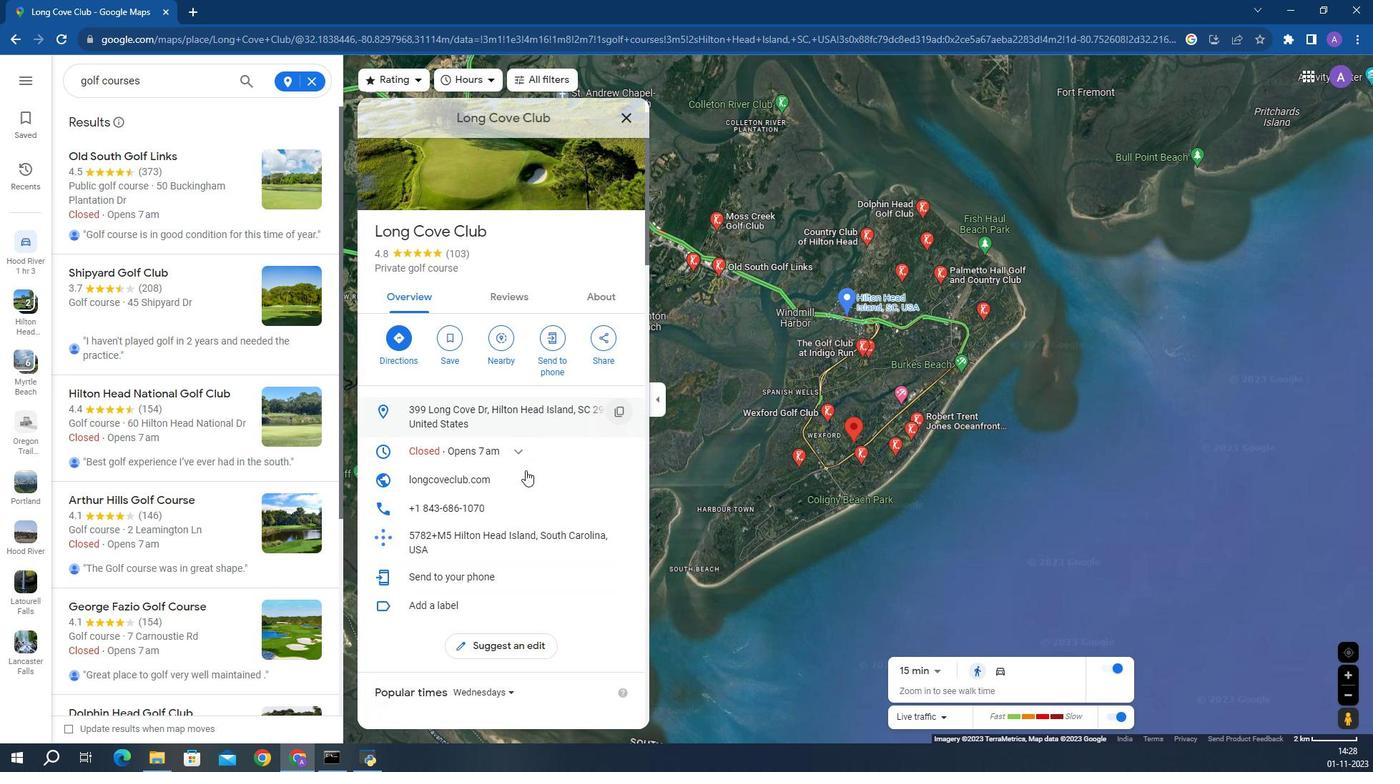 
Action: Mouse moved to (302, 294)
Screenshot: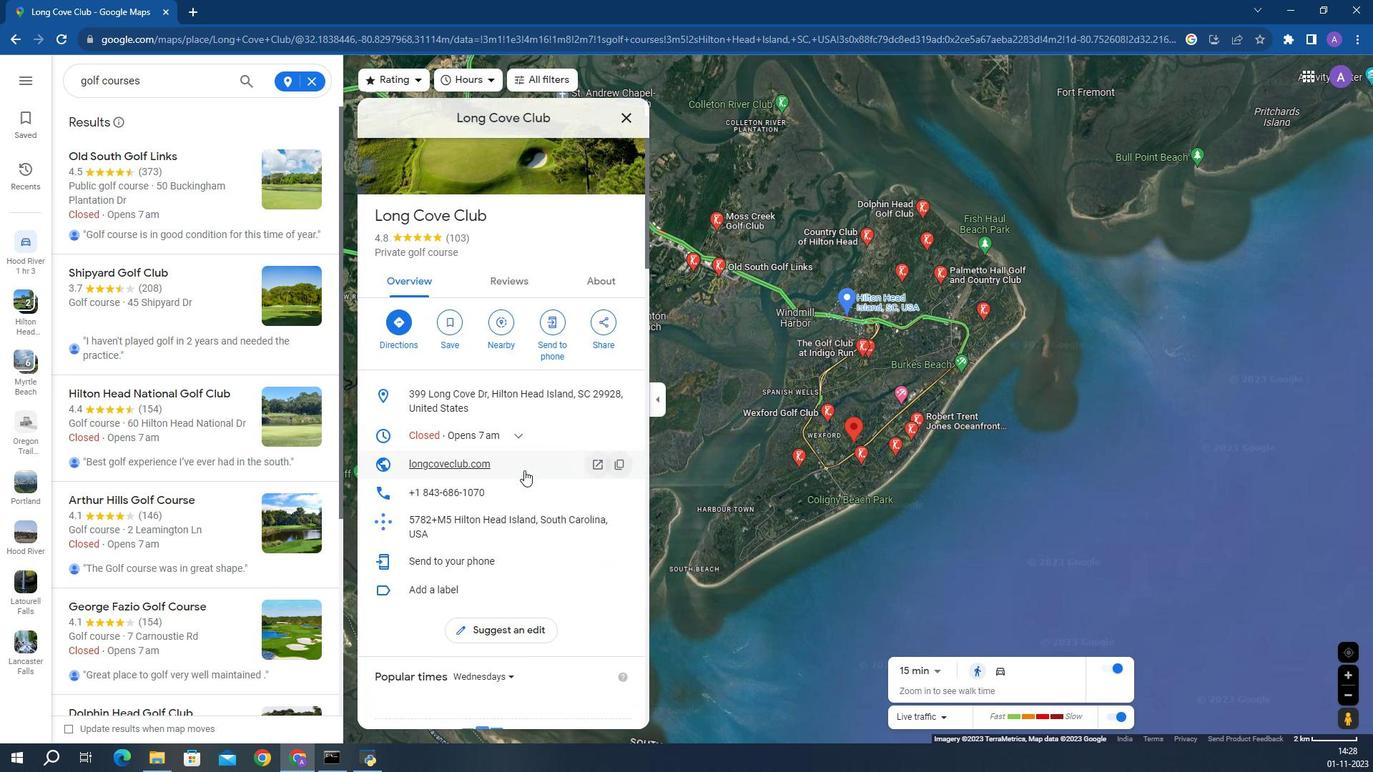 
Action: Mouse scrolled (302, 294) with delta (0, 0)
Screenshot: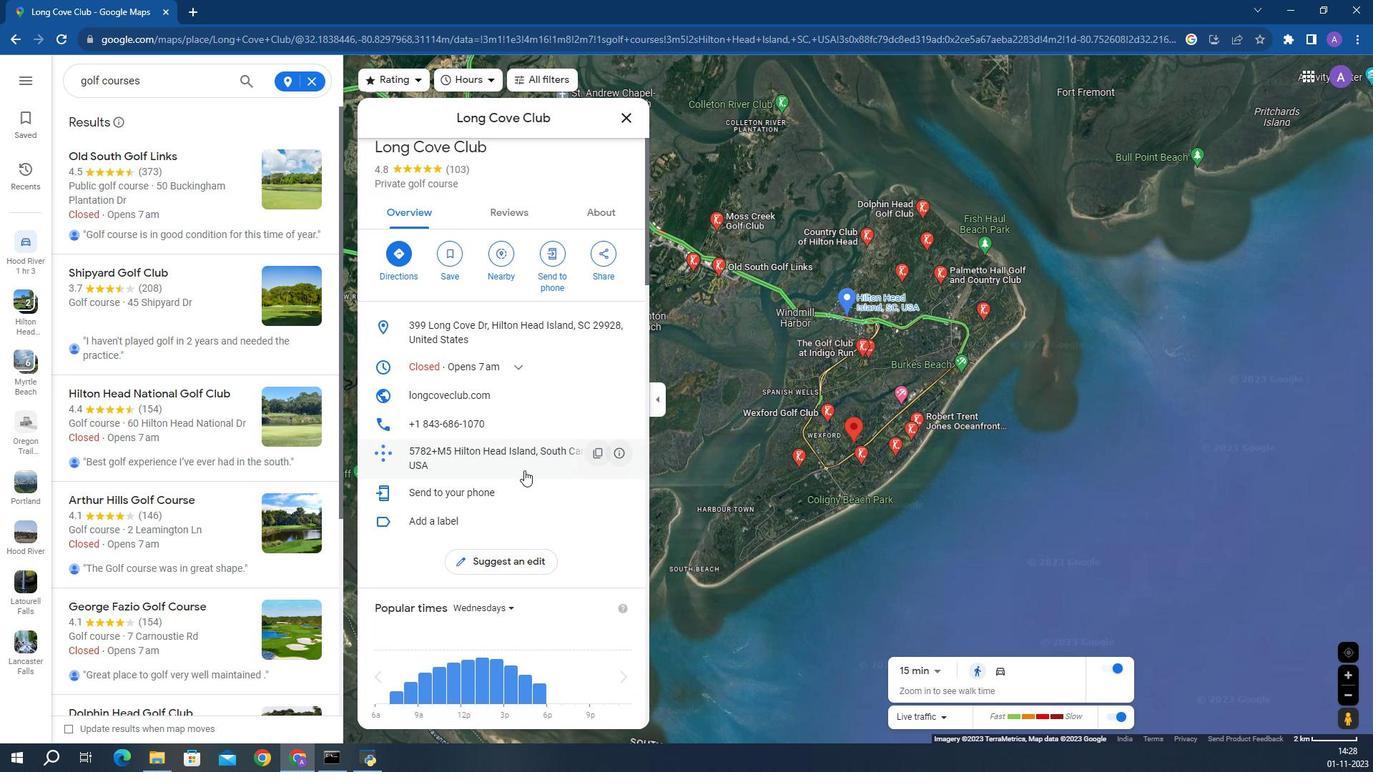 
Action: Mouse scrolled (302, 294) with delta (0, 0)
Screenshot: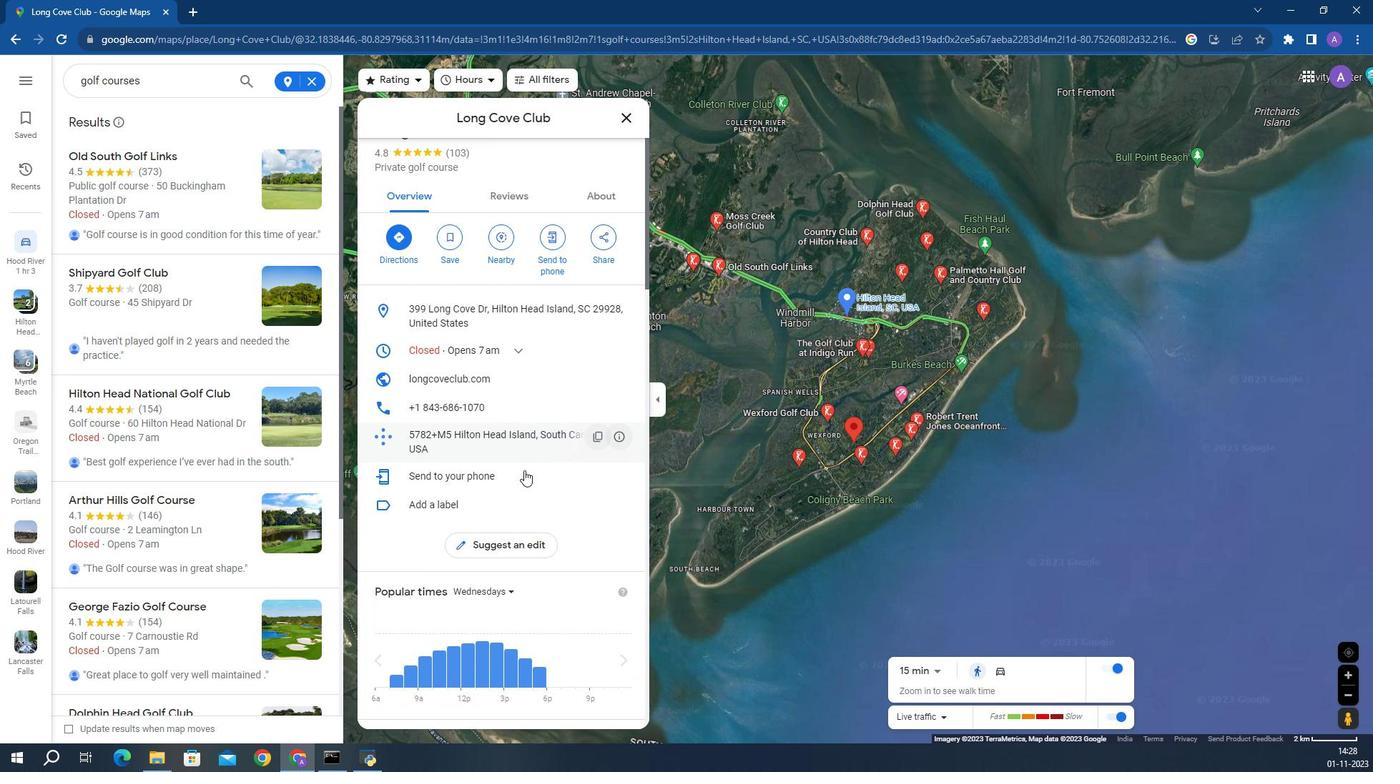 
Action: Mouse scrolled (302, 294) with delta (0, 0)
Screenshot: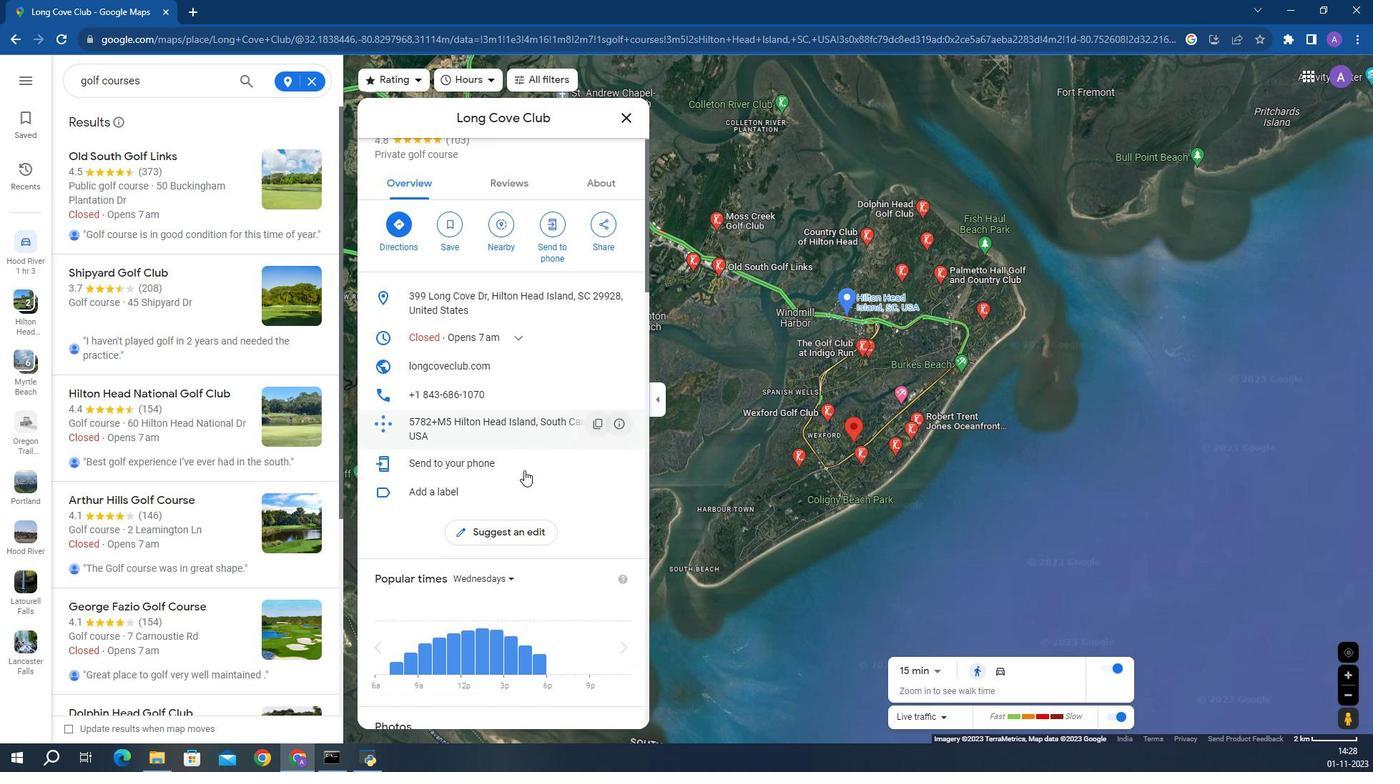 
Action: Mouse scrolled (302, 294) with delta (0, 0)
Screenshot: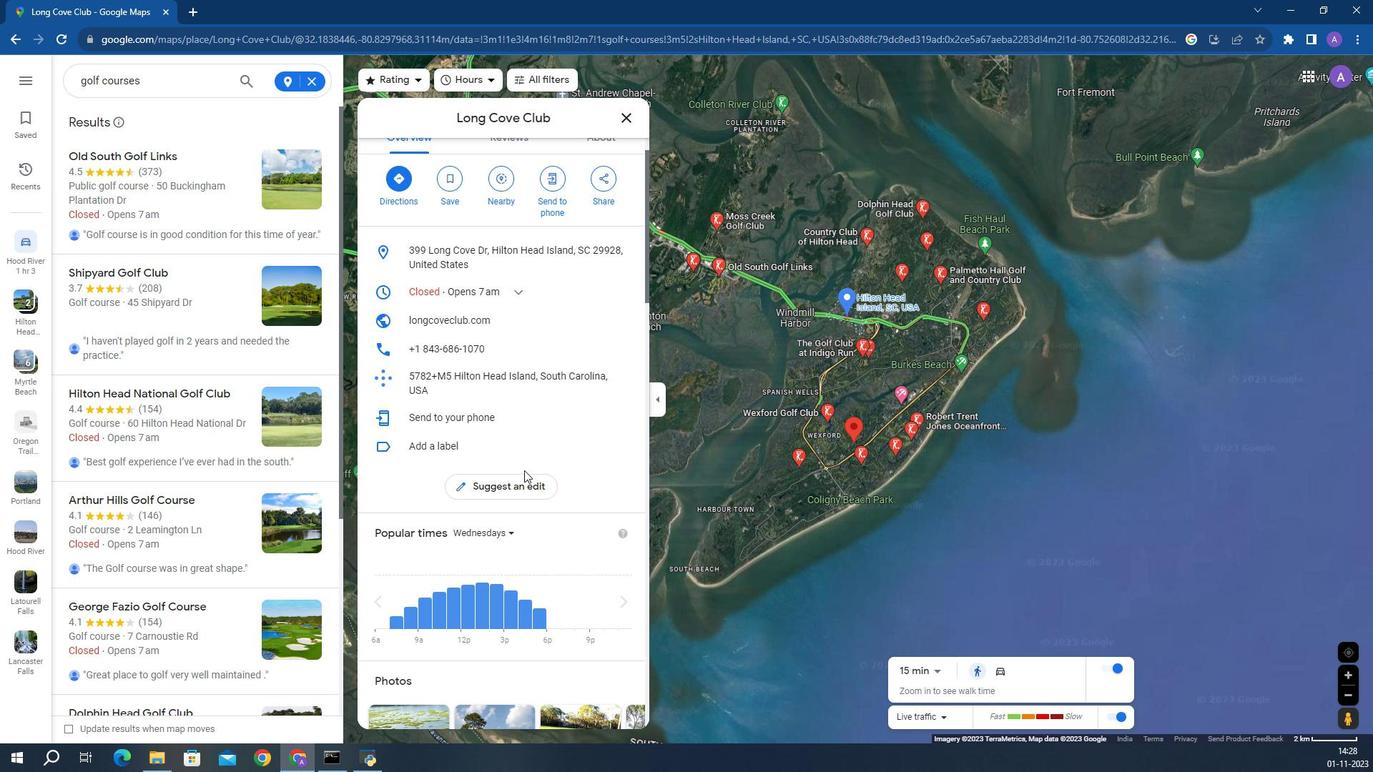 
Action: Mouse scrolled (302, 294) with delta (0, 0)
Screenshot: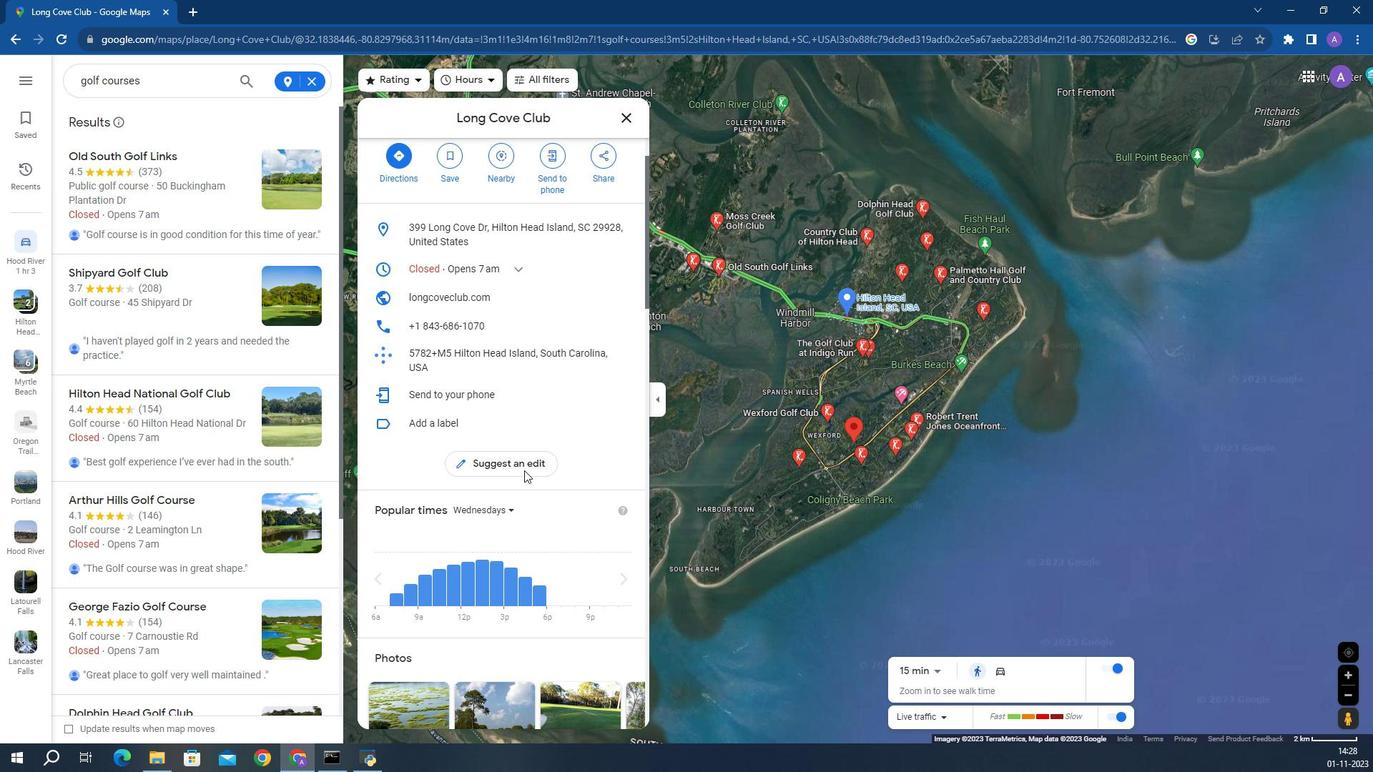 
Action: Mouse moved to (302, 294)
Screenshot: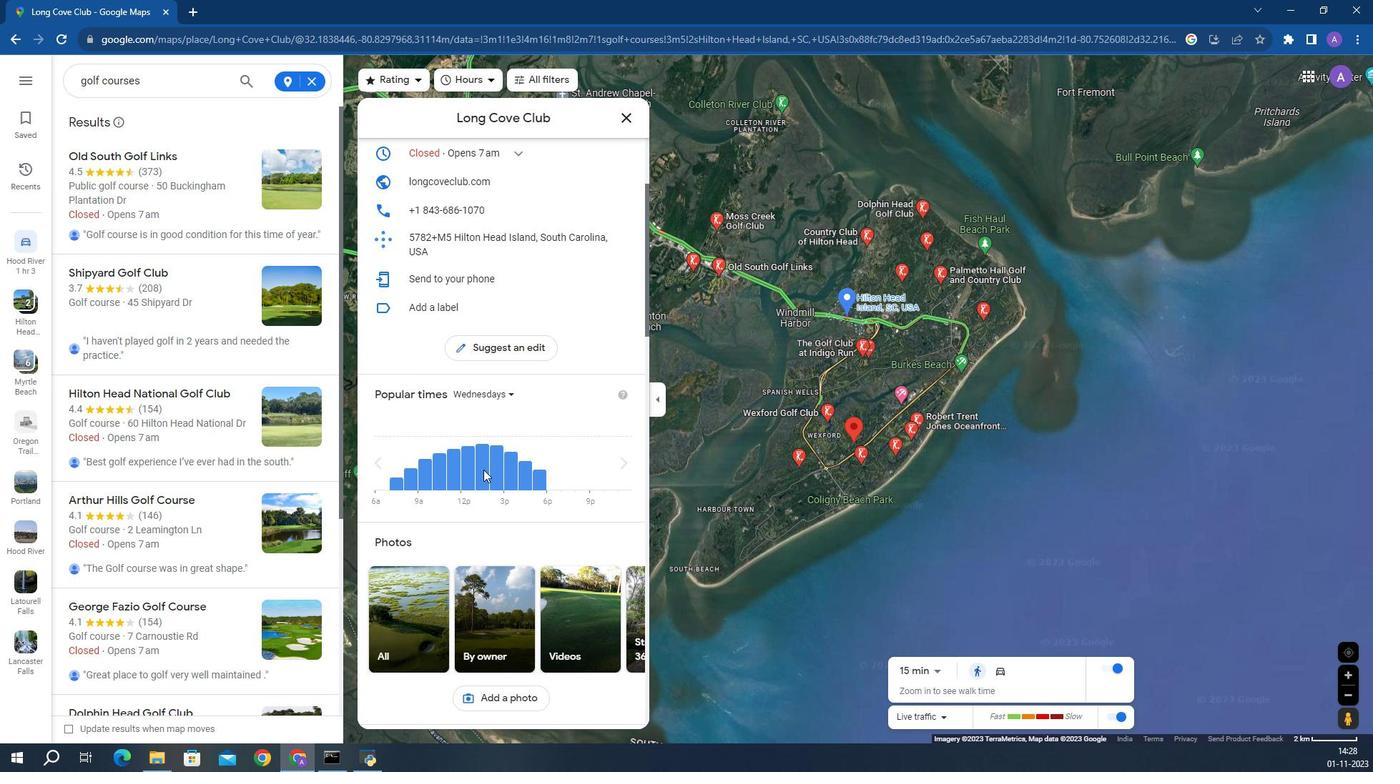
Action: Mouse pressed left at (302, 294)
Screenshot: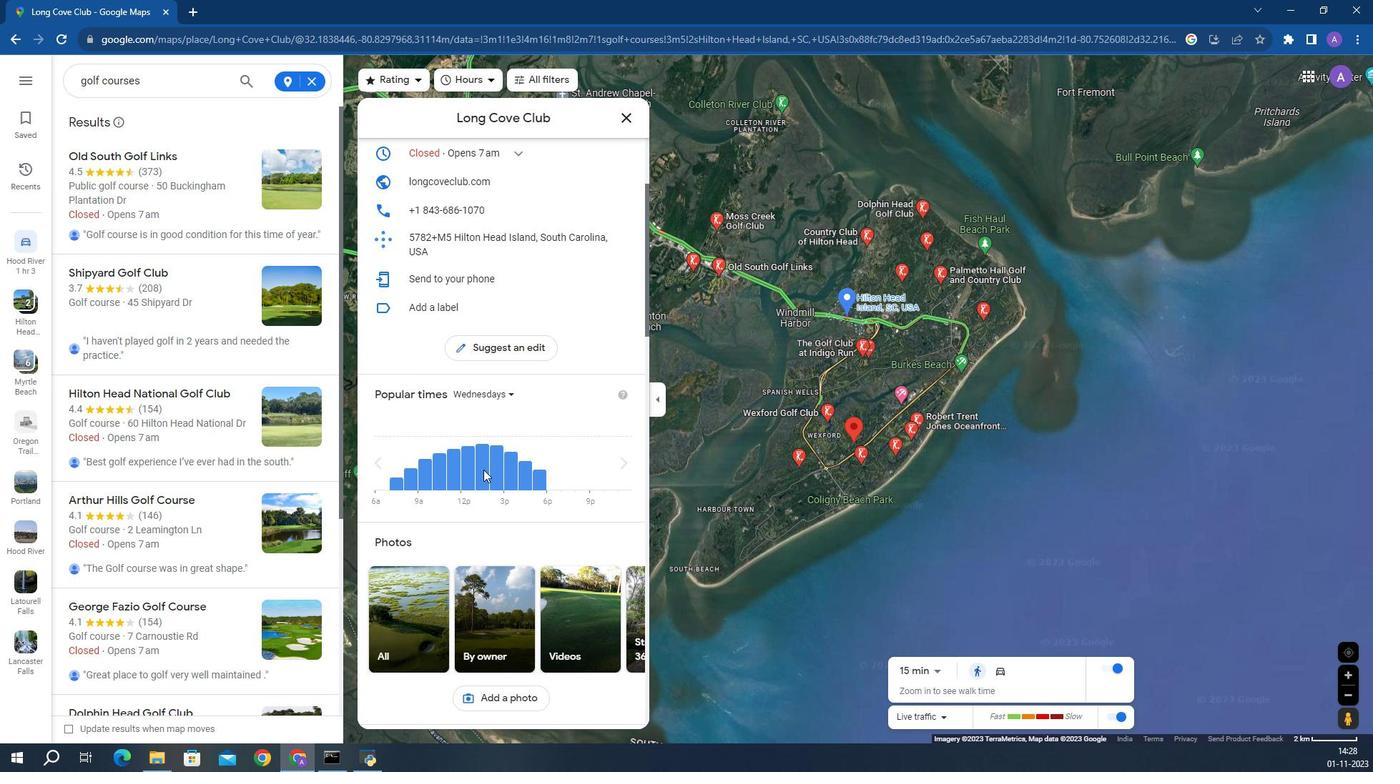 
Action: Mouse moved to (302, 294)
Screenshot: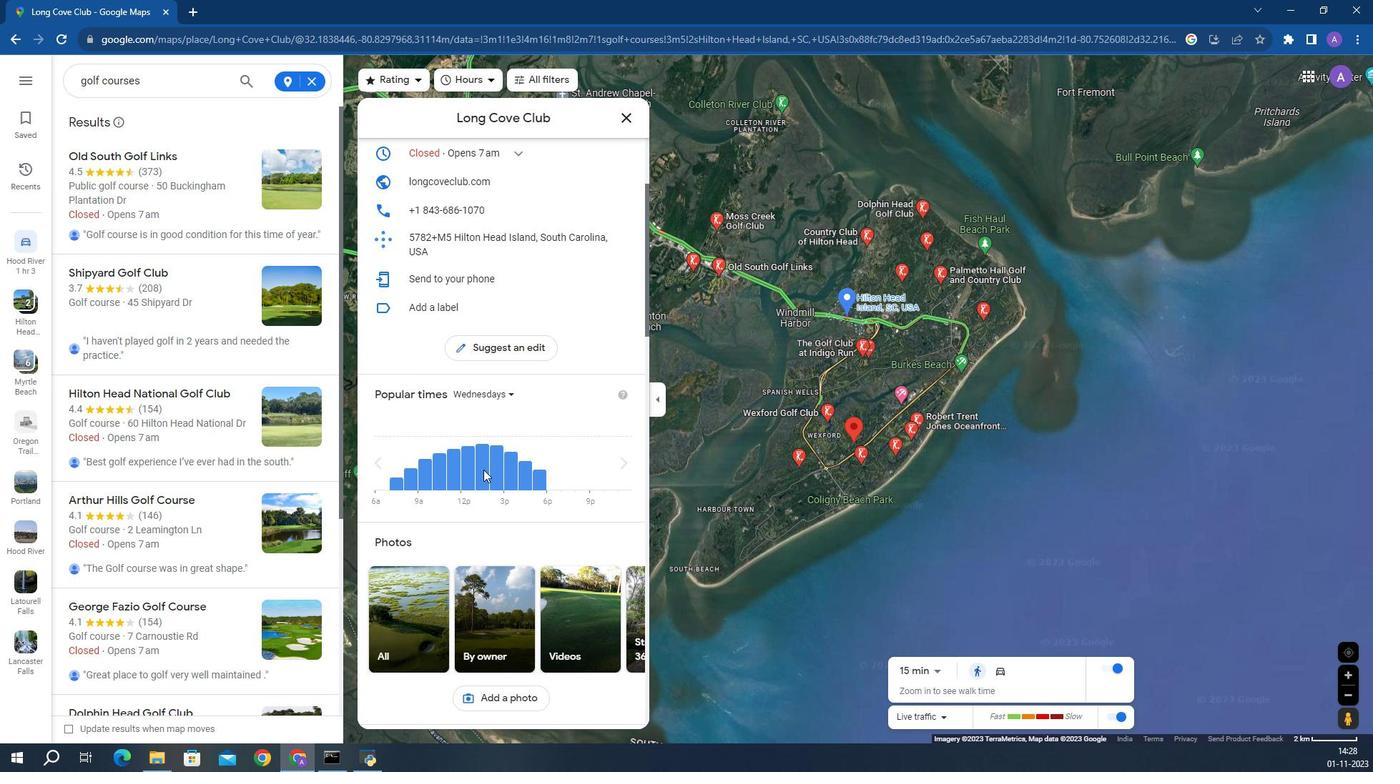
Action: Mouse scrolled (302, 294) with delta (0, 0)
Screenshot: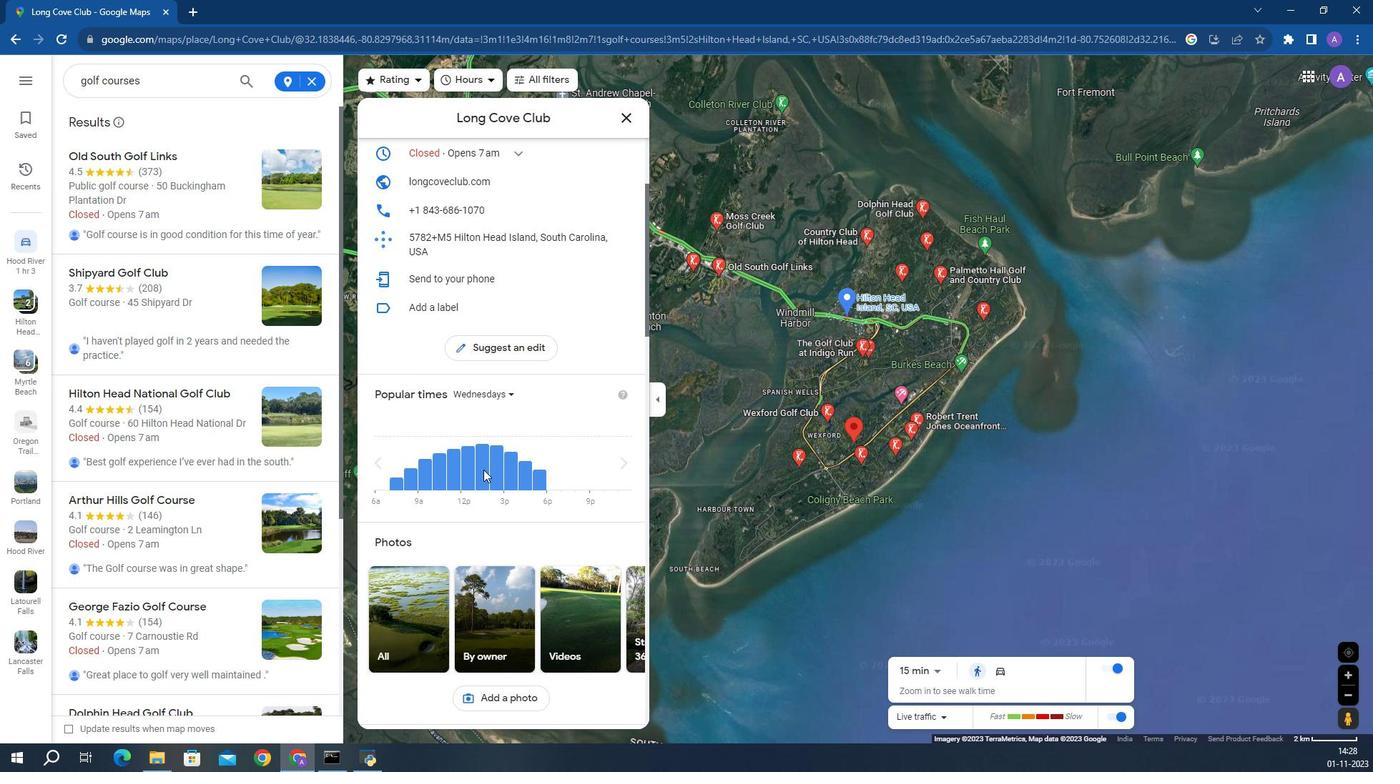 
Action: Mouse scrolled (302, 294) with delta (0, 0)
Screenshot: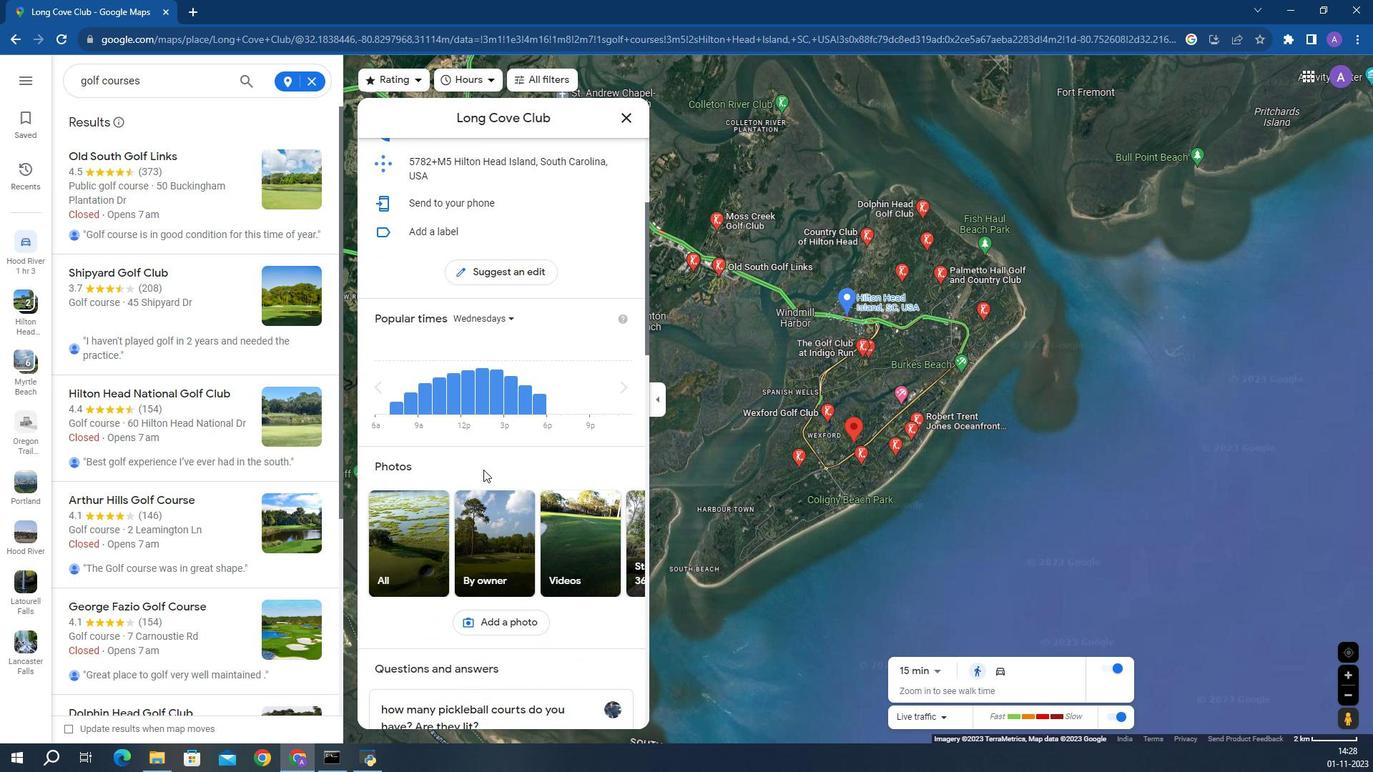 
Action: Mouse scrolled (302, 294) with delta (0, 0)
Screenshot: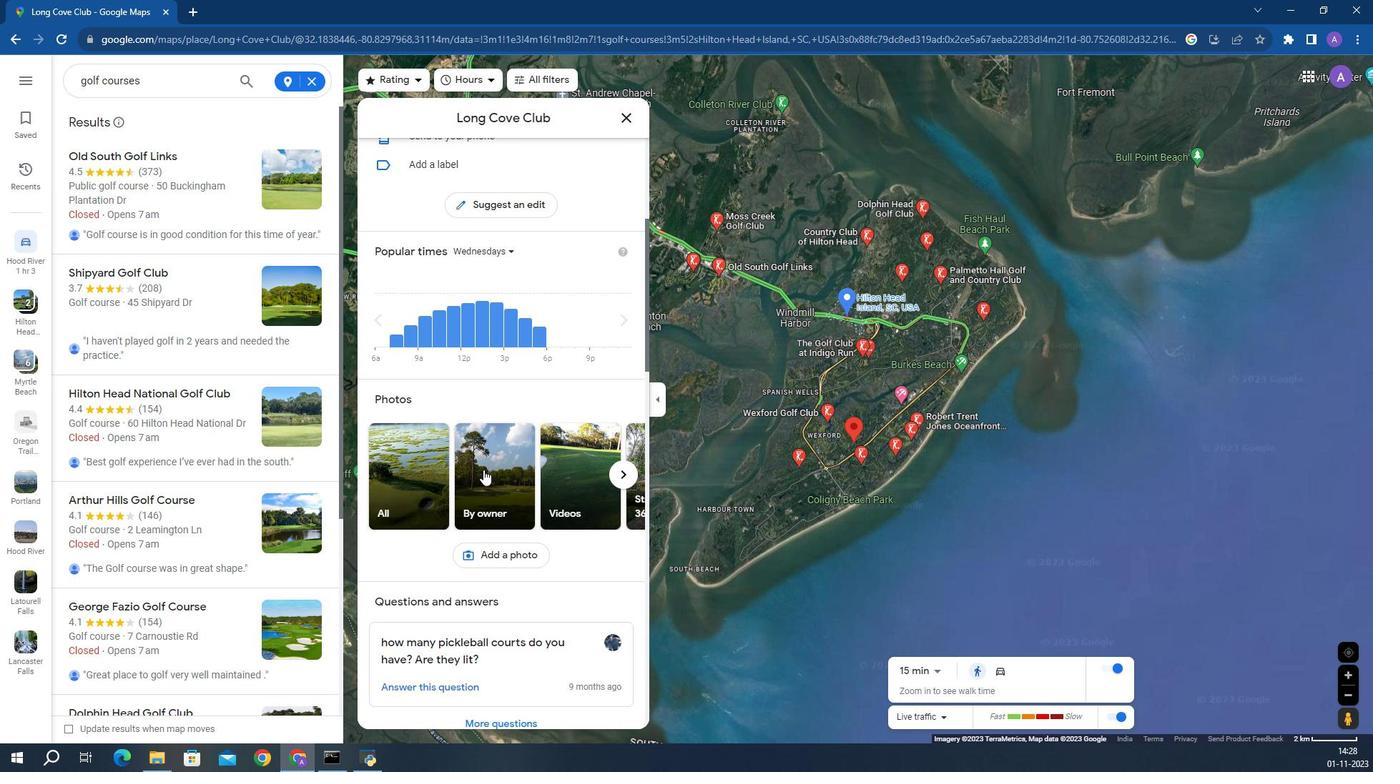 
Action: Mouse scrolled (302, 294) with delta (0, 0)
Screenshot: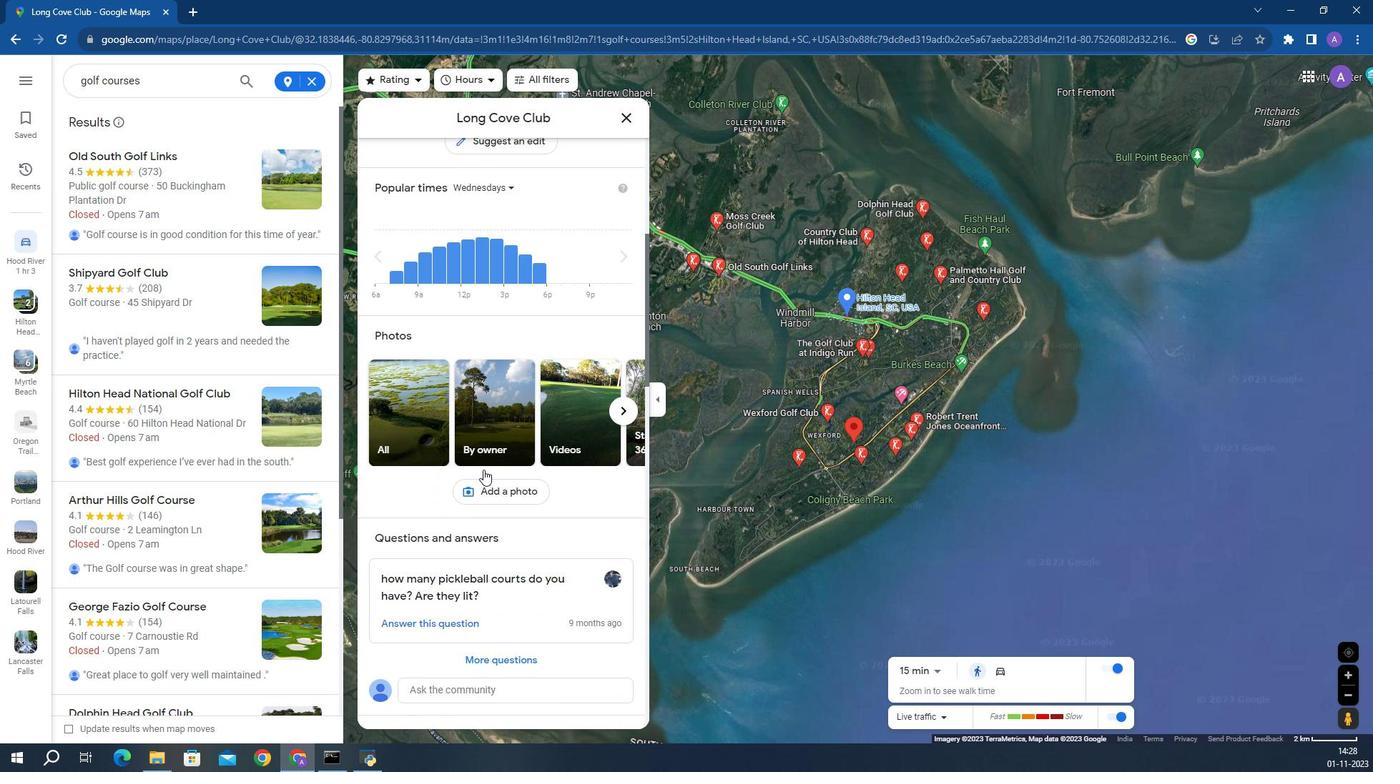 
Action: Mouse scrolled (302, 294) with delta (0, 0)
Screenshot: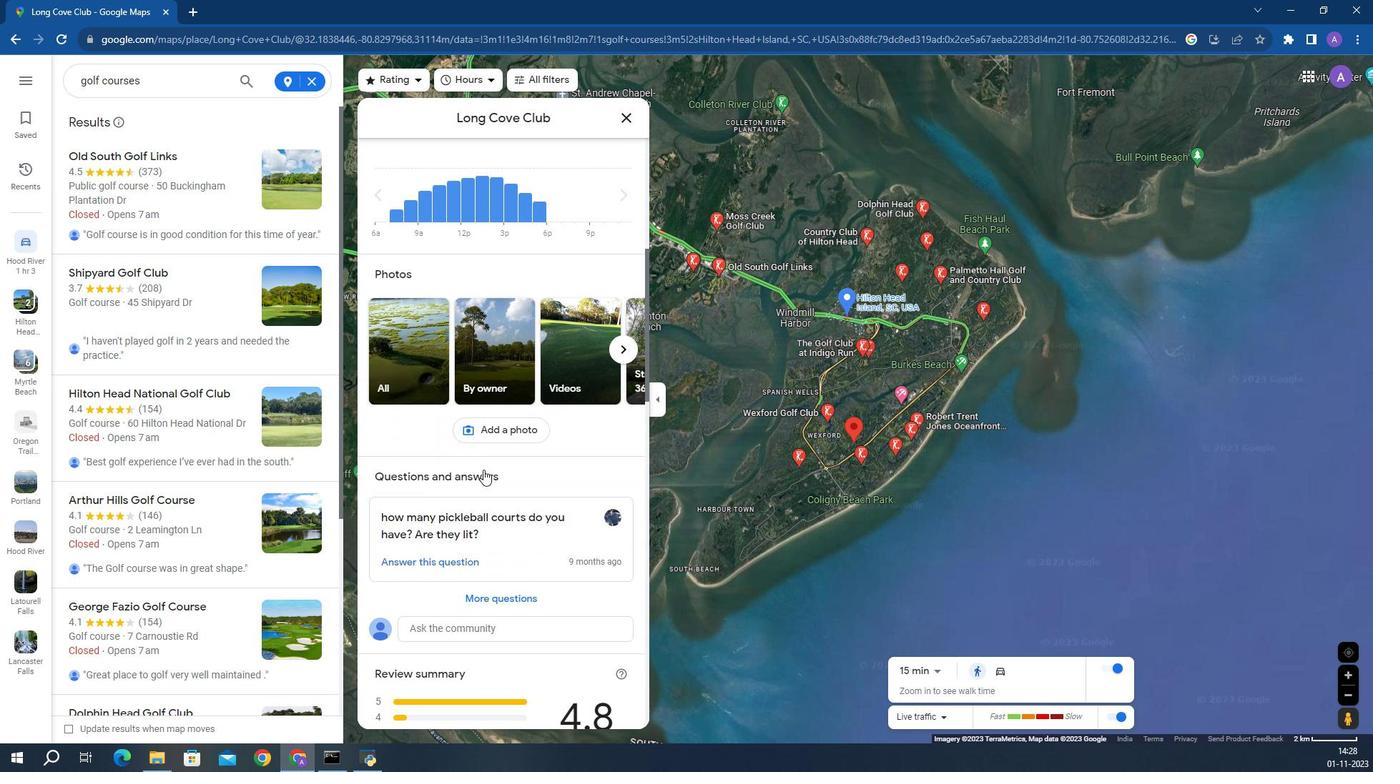 
Action: Mouse scrolled (302, 294) with delta (0, 0)
Screenshot: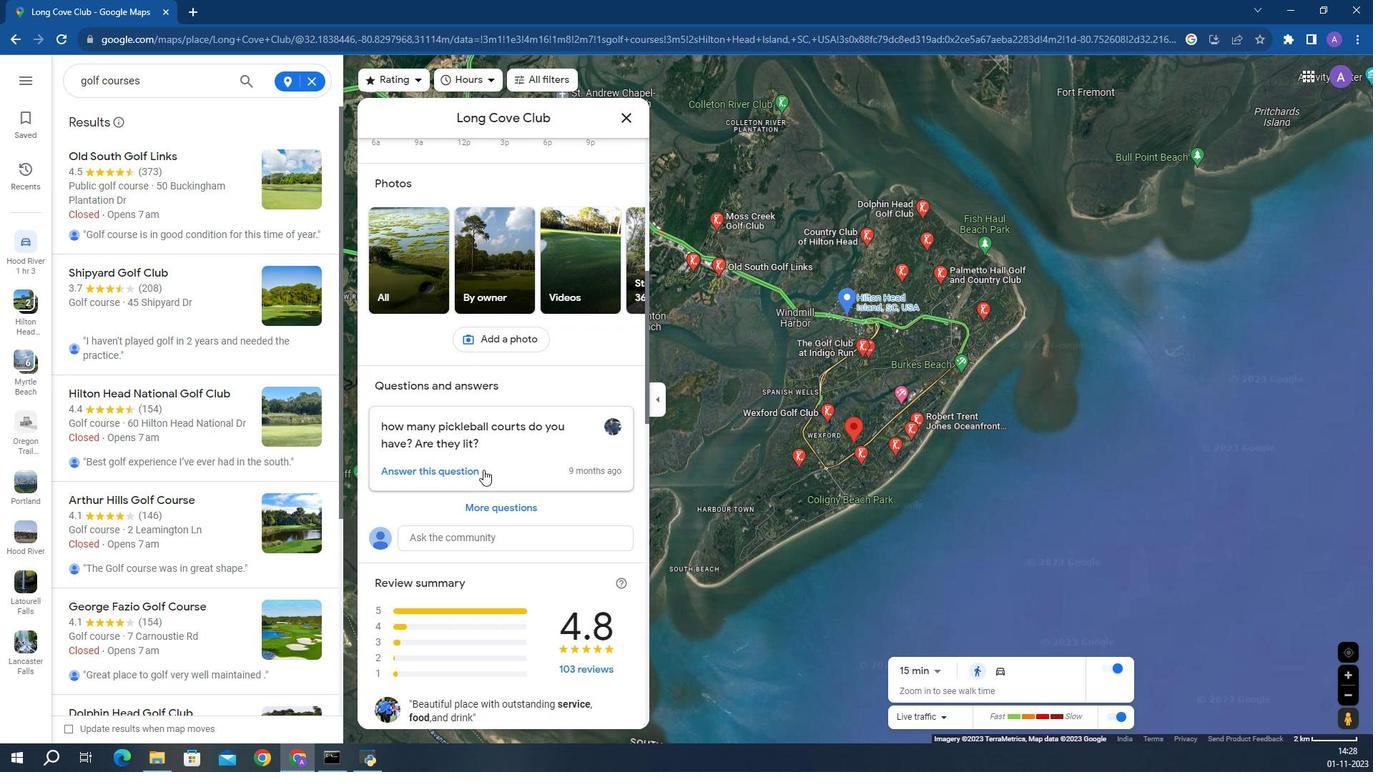 
Action: Mouse scrolled (302, 294) with delta (0, 0)
Screenshot: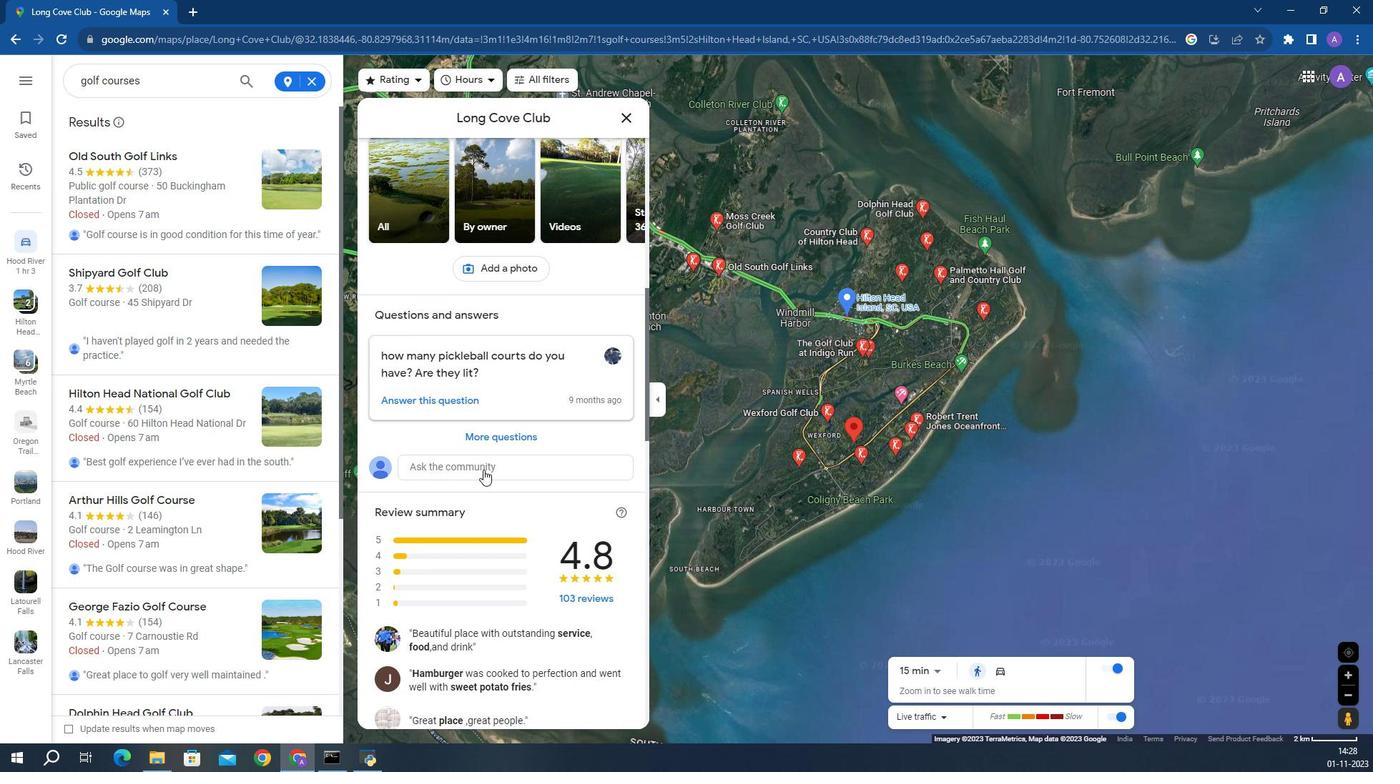 
Action: Mouse scrolled (302, 294) with delta (0, 0)
Screenshot: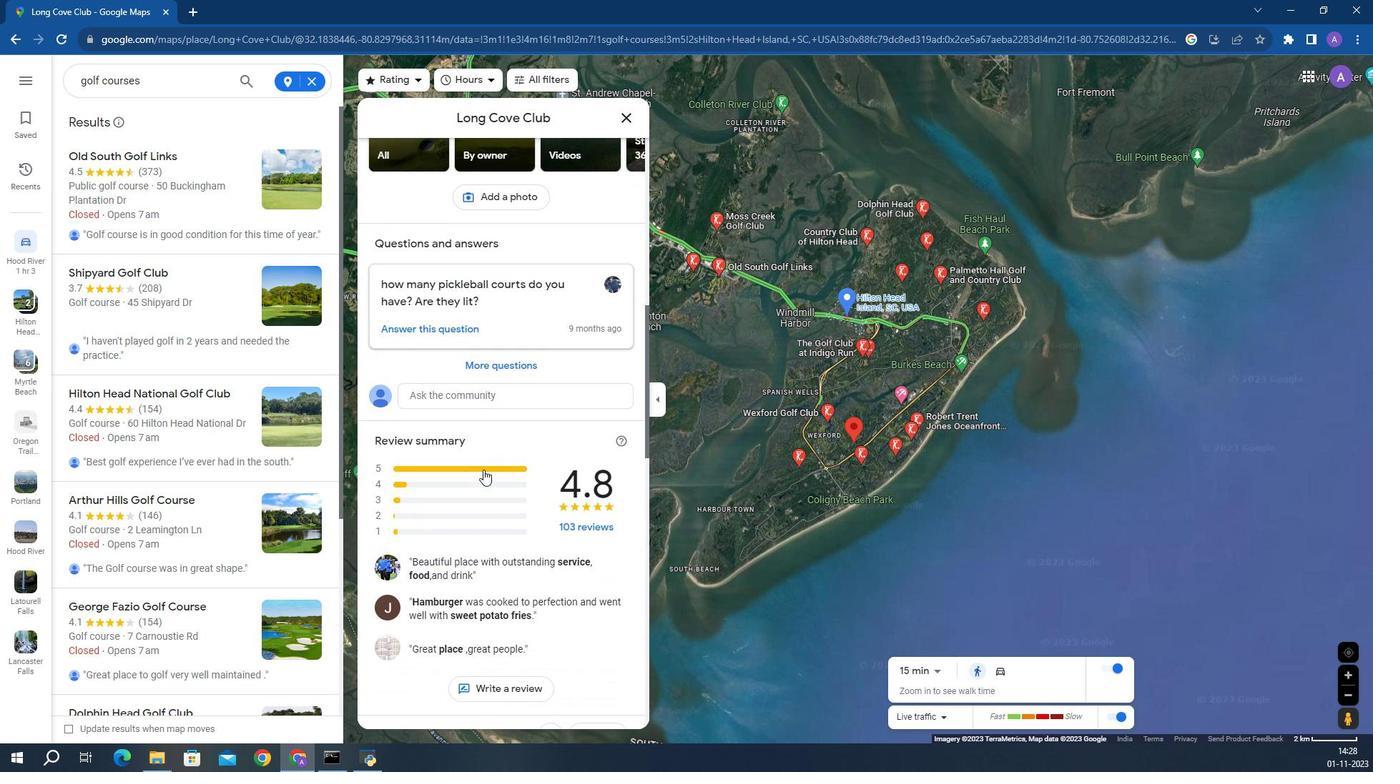 
Action: Mouse scrolled (302, 294) with delta (0, 0)
Screenshot: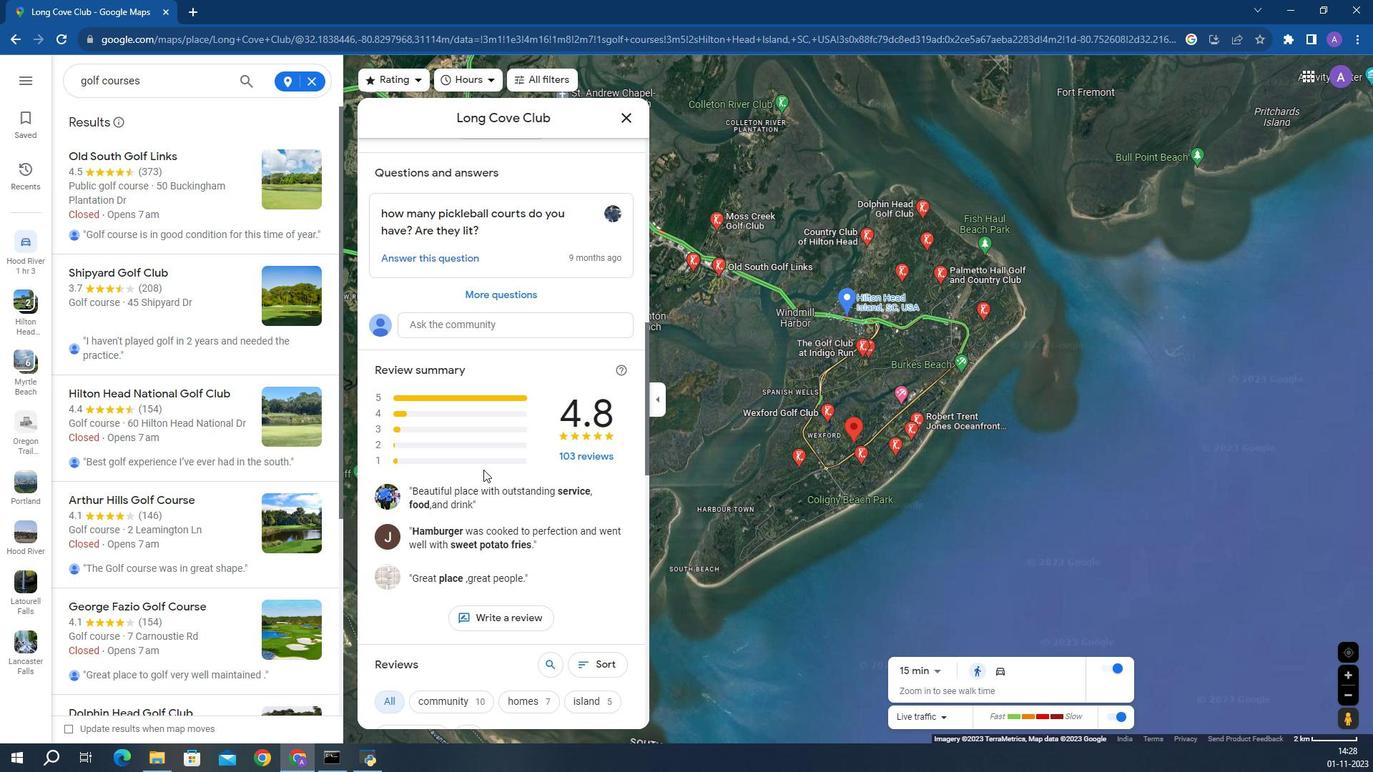 
Action: Mouse scrolled (302, 294) with delta (0, 0)
Screenshot: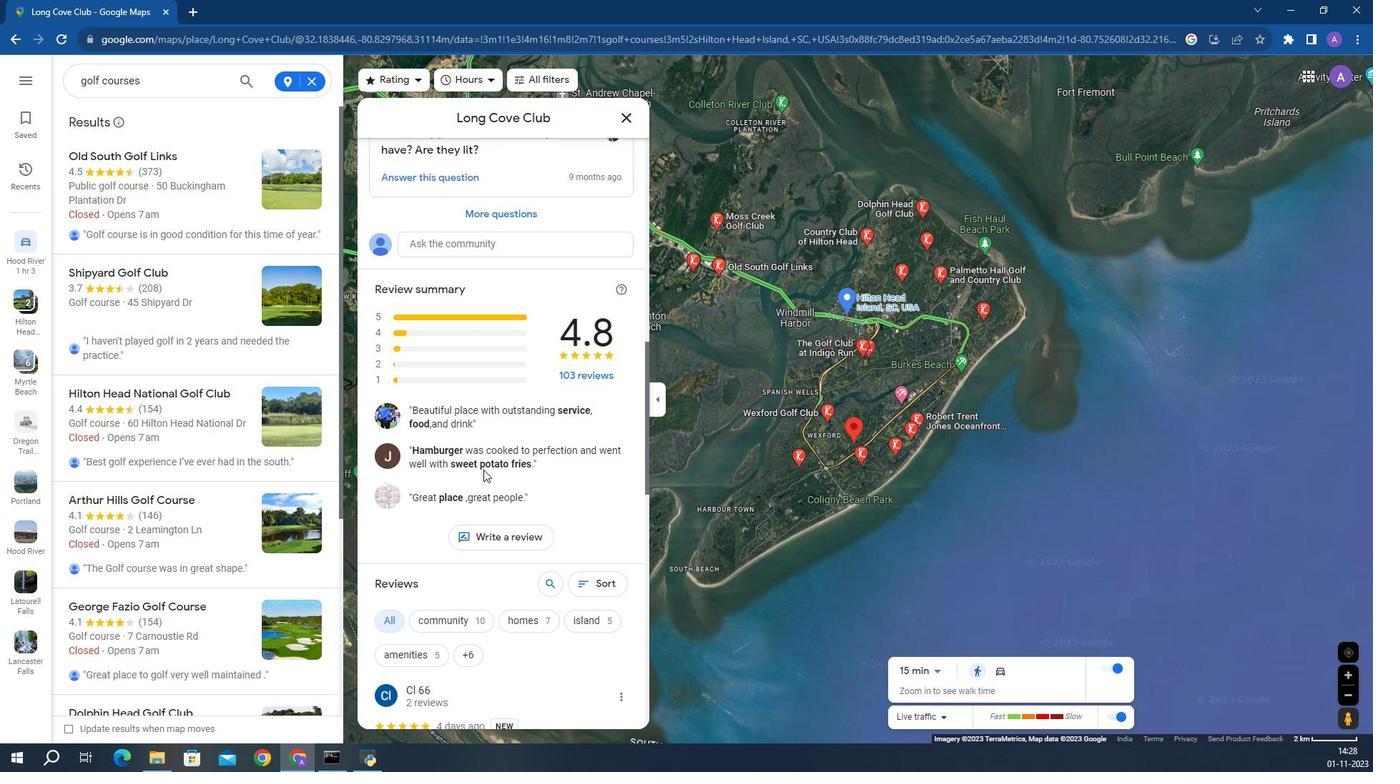 
Action: Mouse scrolled (302, 294) with delta (0, 0)
Screenshot: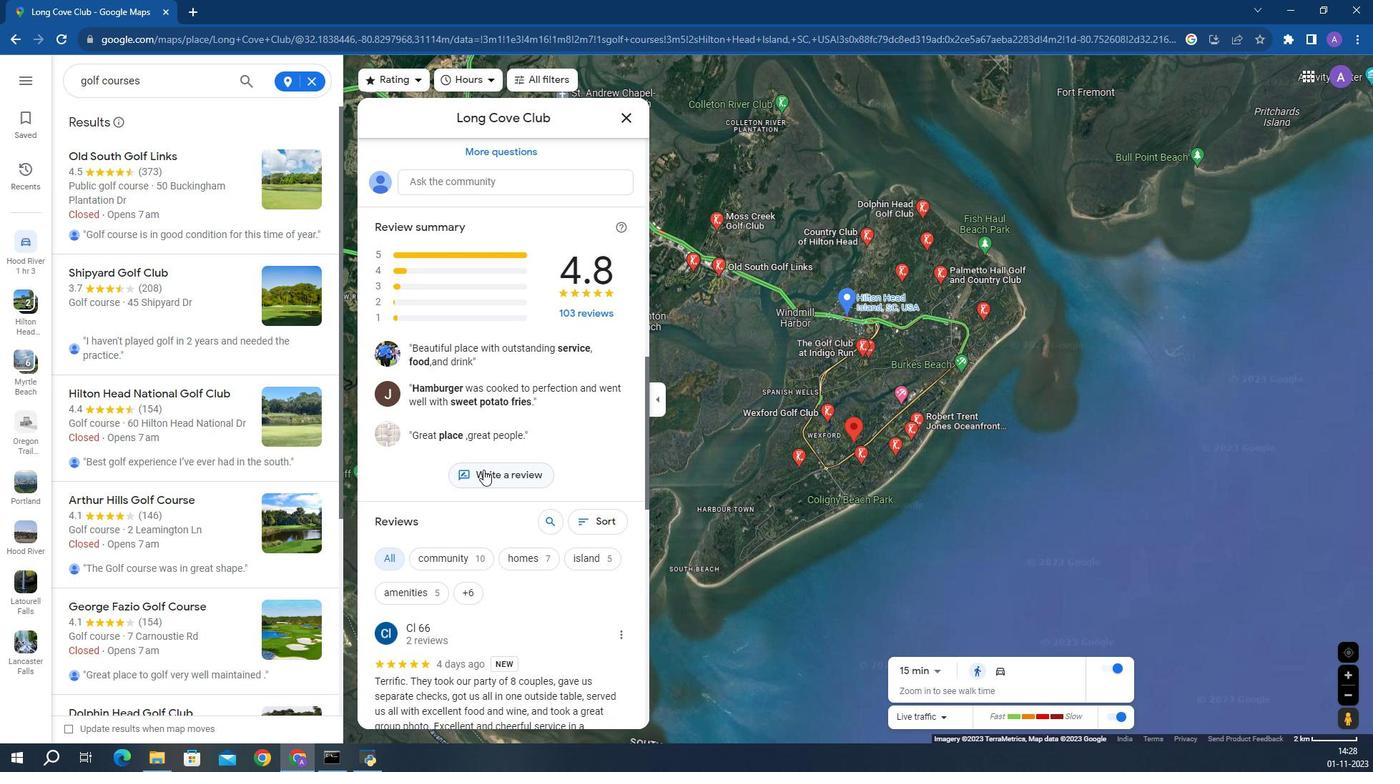 
Action: Mouse scrolled (302, 294) with delta (0, 0)
Screenshot: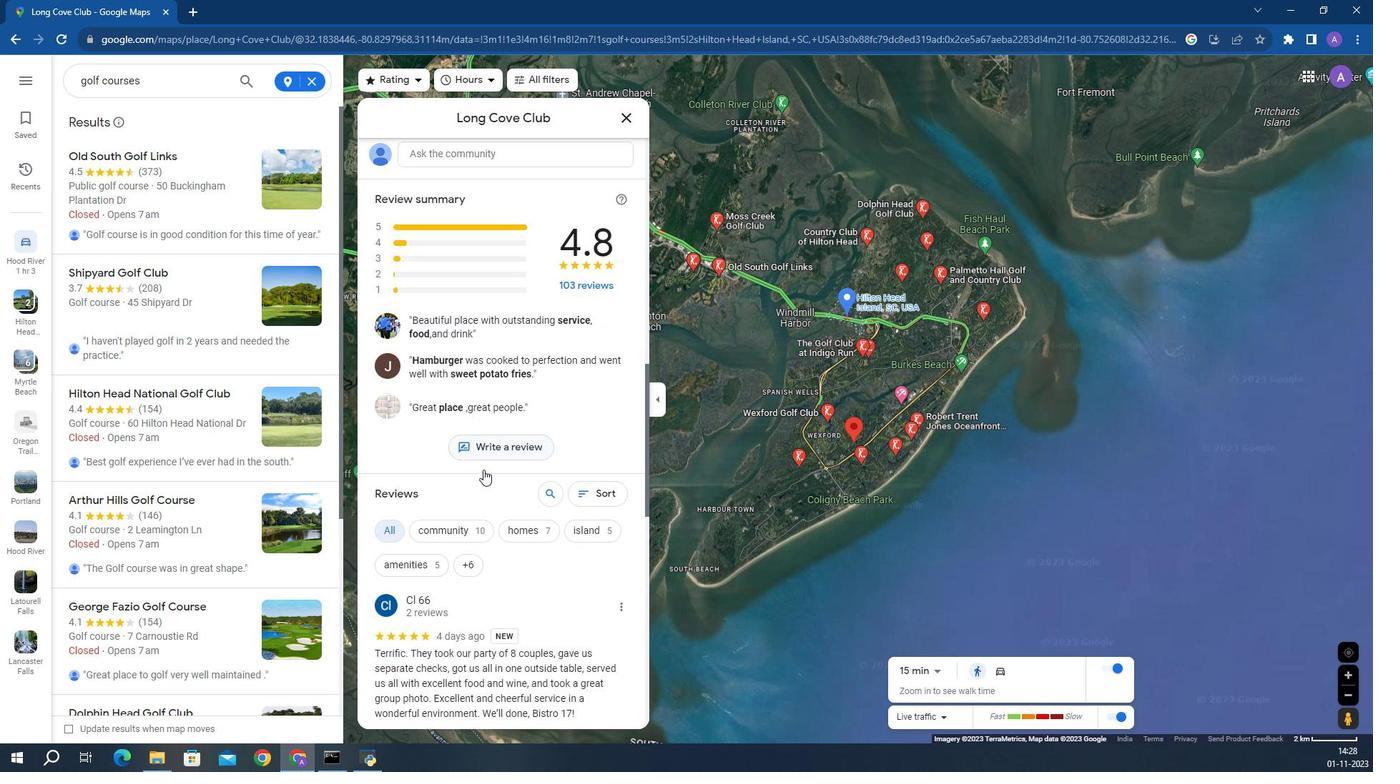 
Action: Mouse scrolled (302, 294) with delta (0, 0)
Screenshot: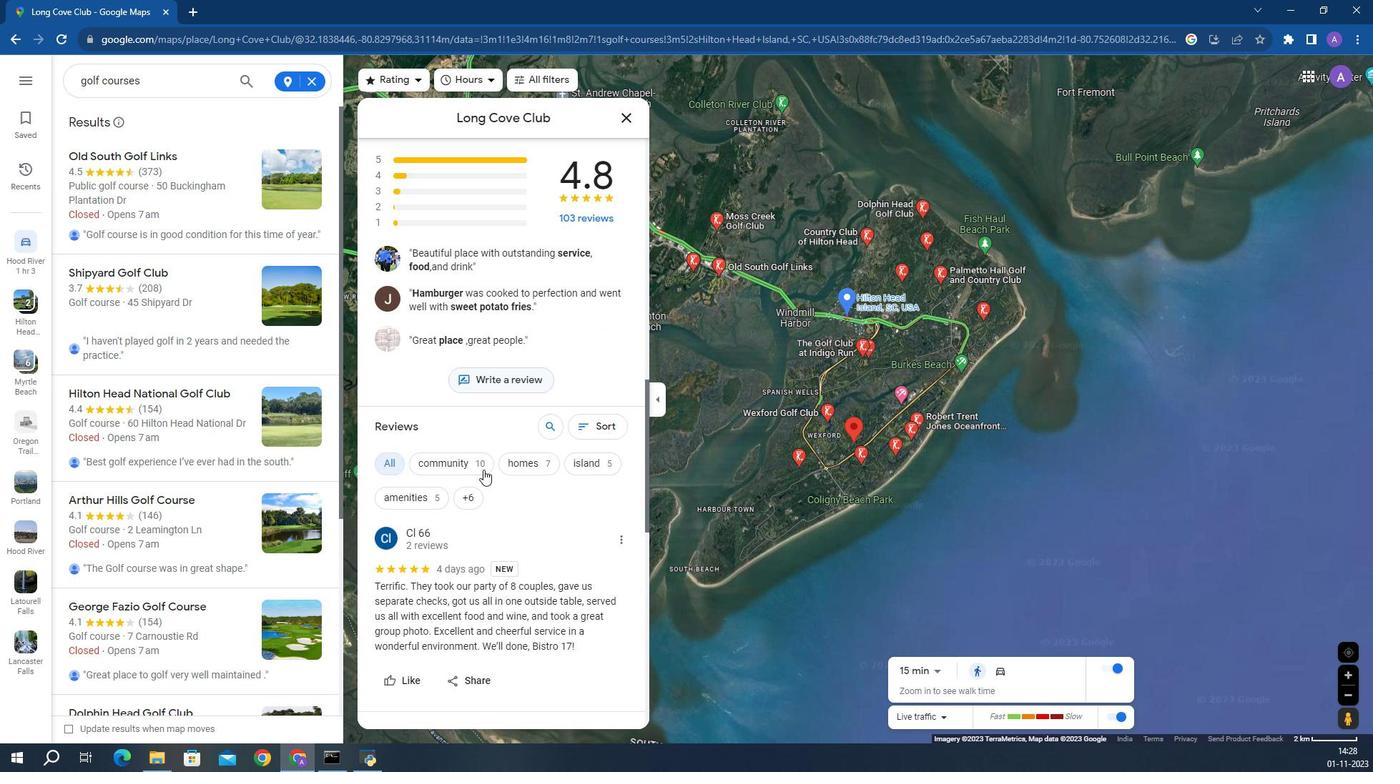
Action: Mouse scrolled (302, 294) with delta (0, 0)
Screenshot: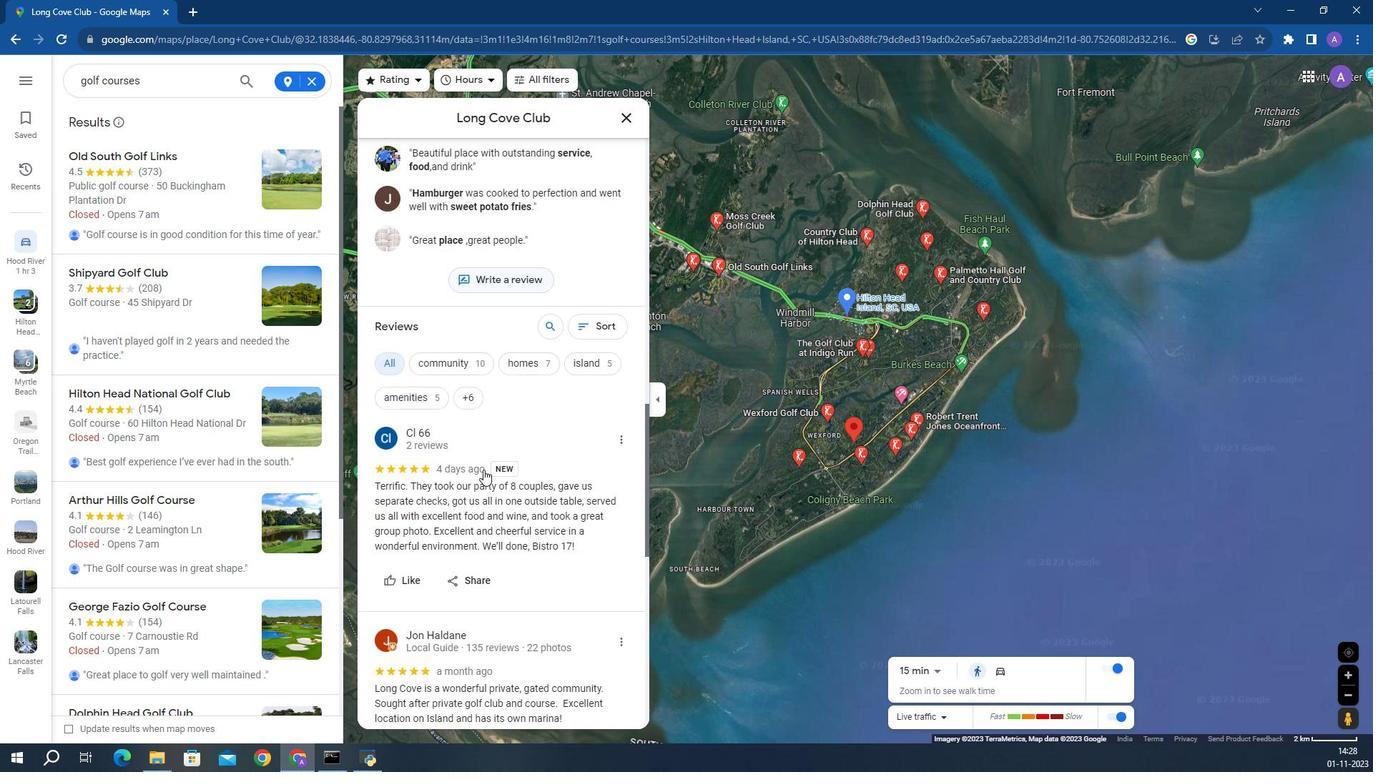 
Action: Mouse scrolled (302, 294) with delta (0, 0)
Screenshot: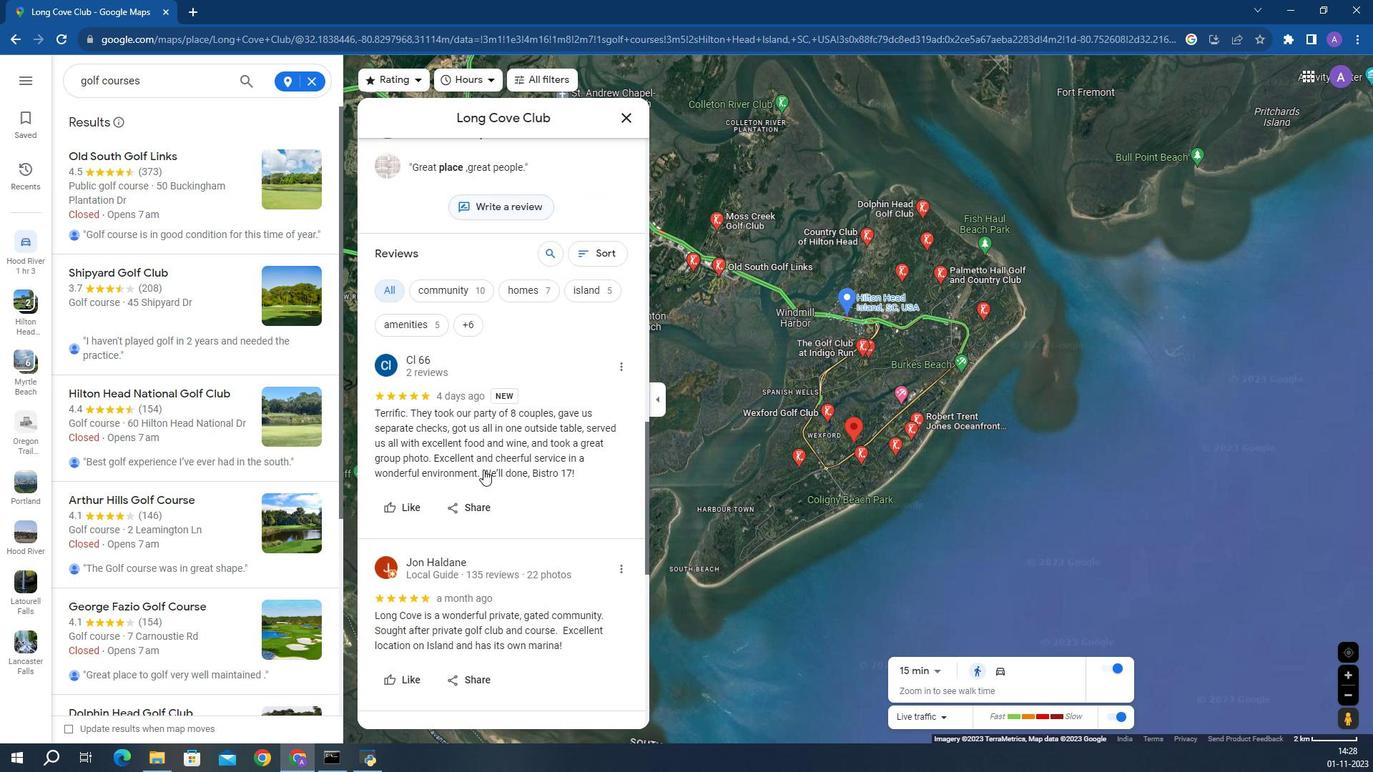 
Action: Mouse scrolled (302, 294) with delta (0, 0)
Screenshot: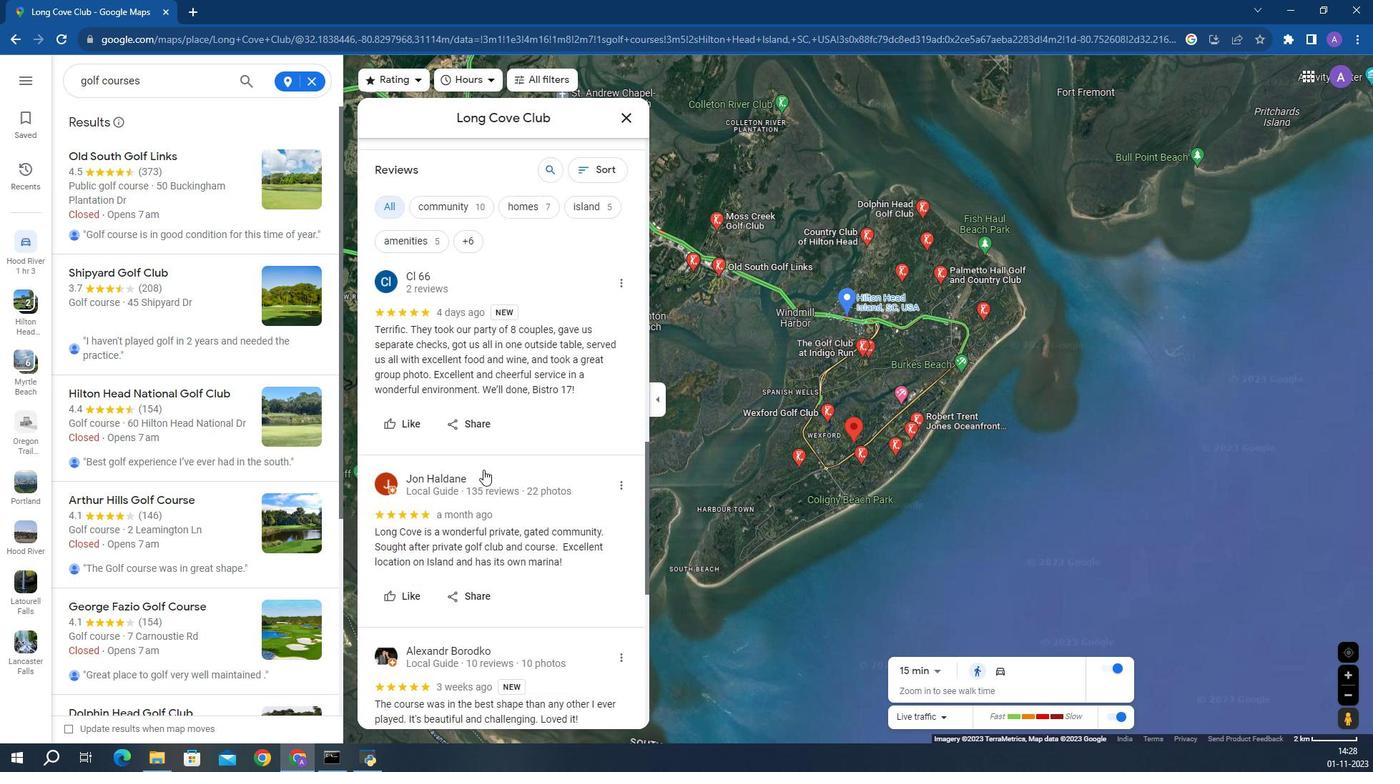 
Action: Mouse scrolled (302, 294) with delta (0, 0)
Screenshot: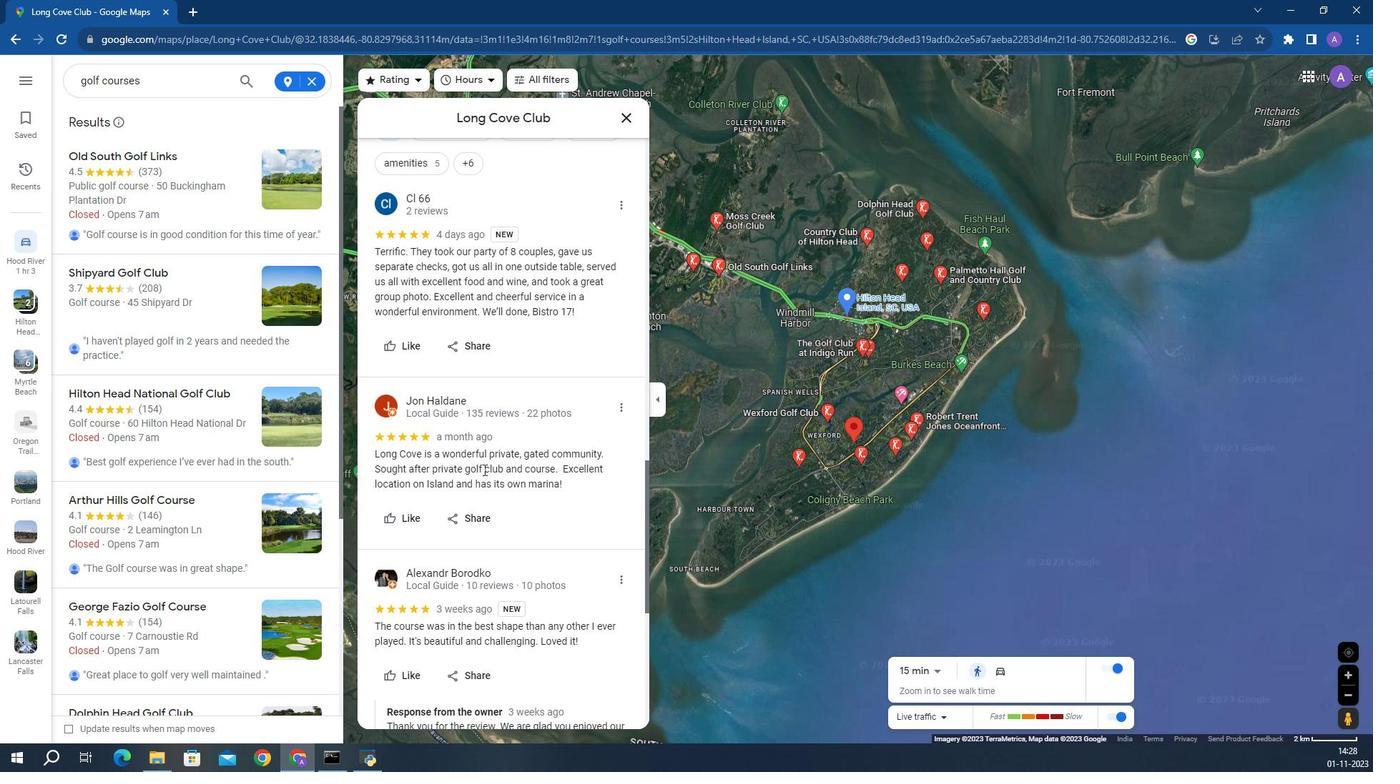 
Action: Mouse scrolled (302, 294) with delta (0, 0)
Screenshot: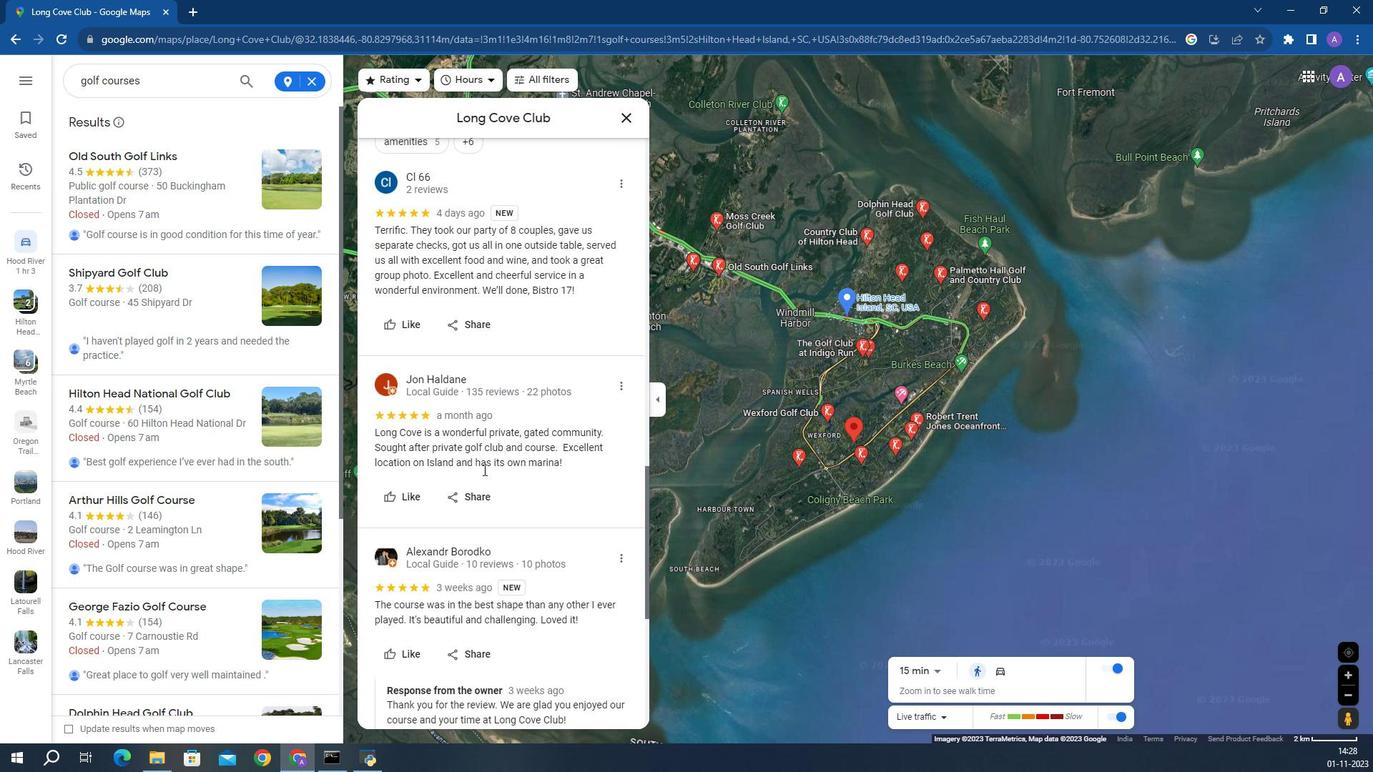 
Action: Mouse scrolled (302, 294) with delta (0, 0)
Screenshot: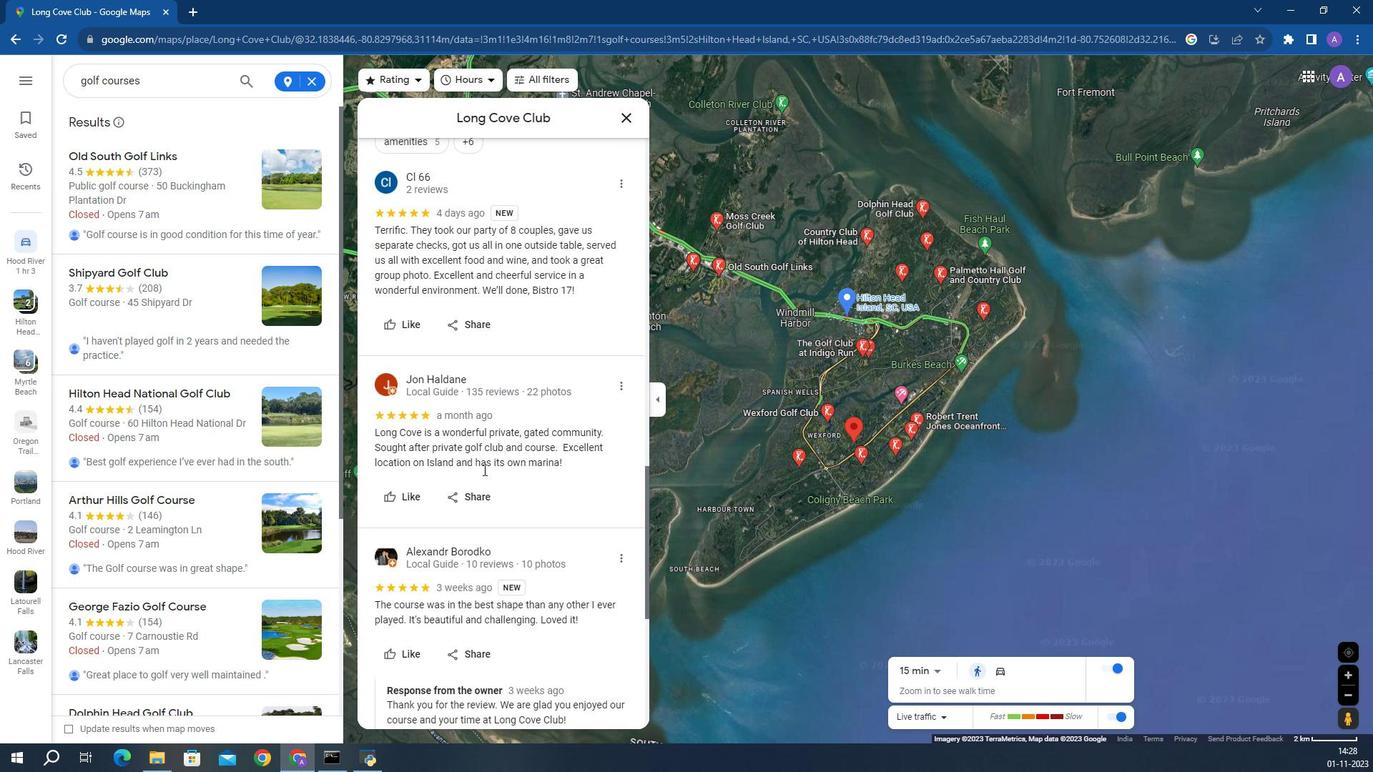 
Action: Mouse scrolled (302, 294) with delta (0, 0)
Screenshot: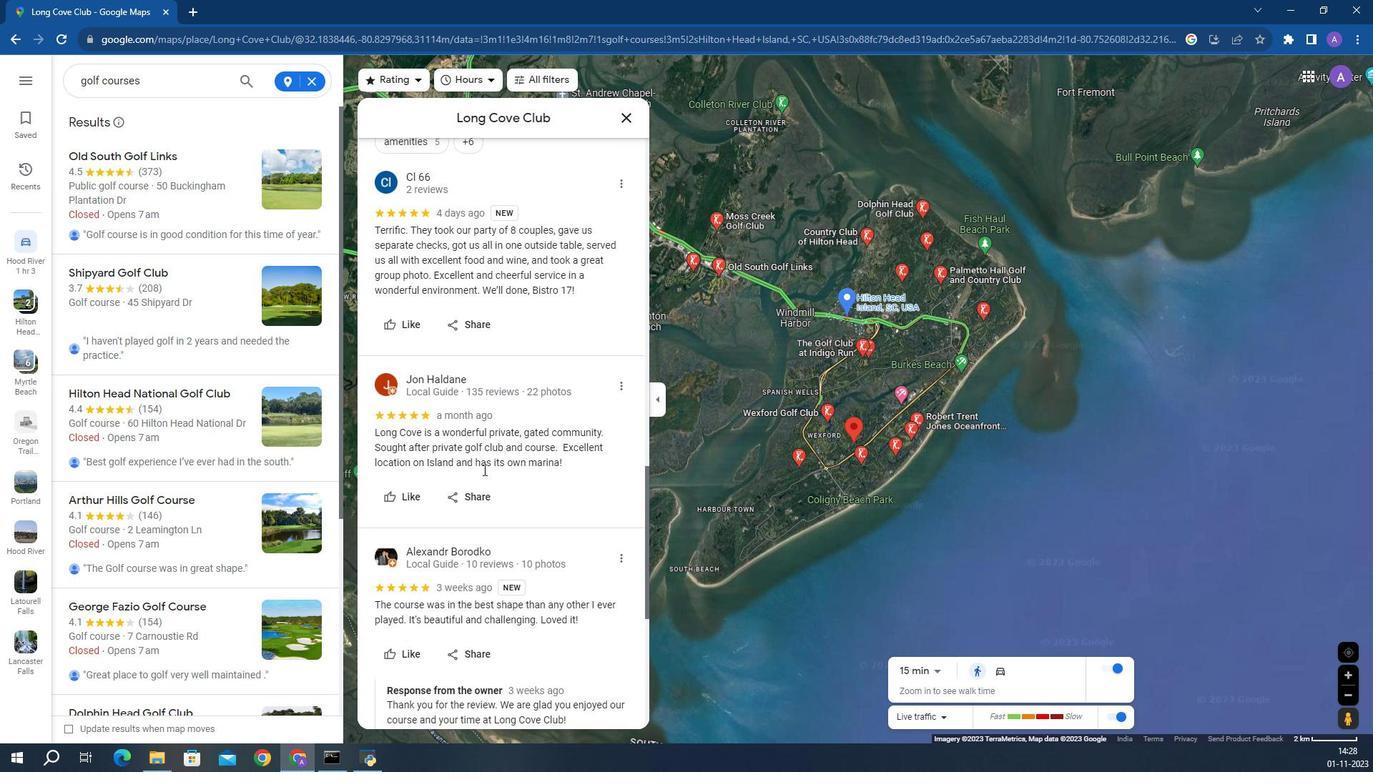 
Action: Mouse scrolled (302, 294) with delta (0, 0)
Screenshot: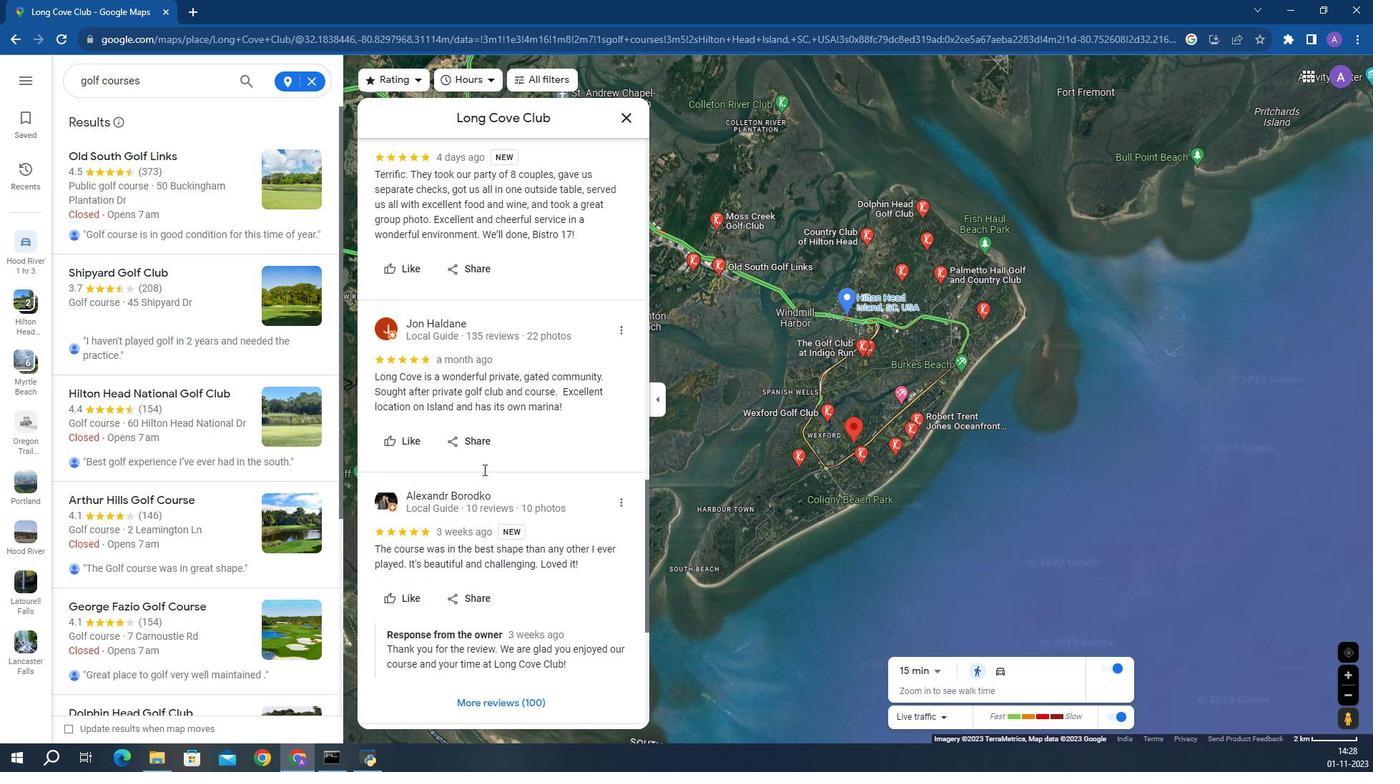 
Action: Mouse scrolled (302, 294) with delta (0, 0)
Screenshot: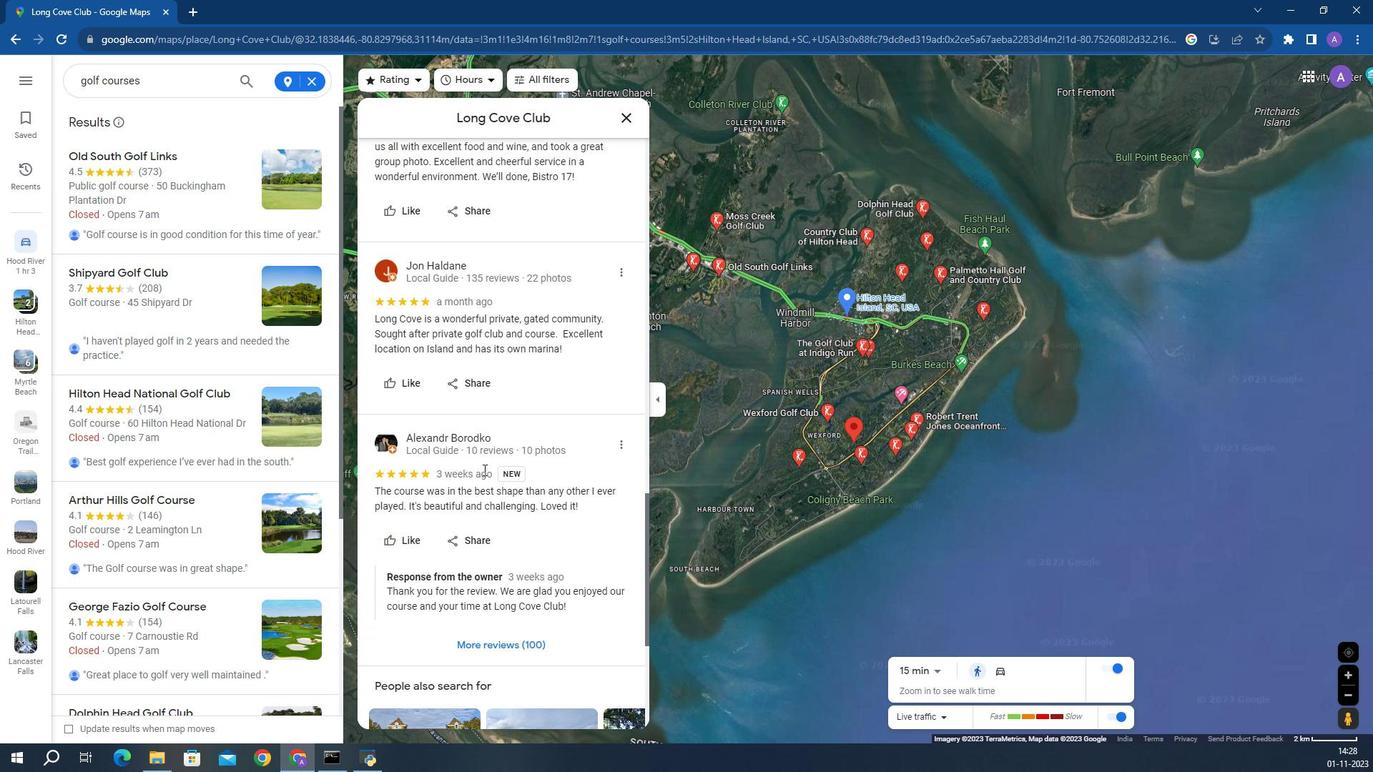 
Action: Mouse moved to (302, 295)
Screenshot: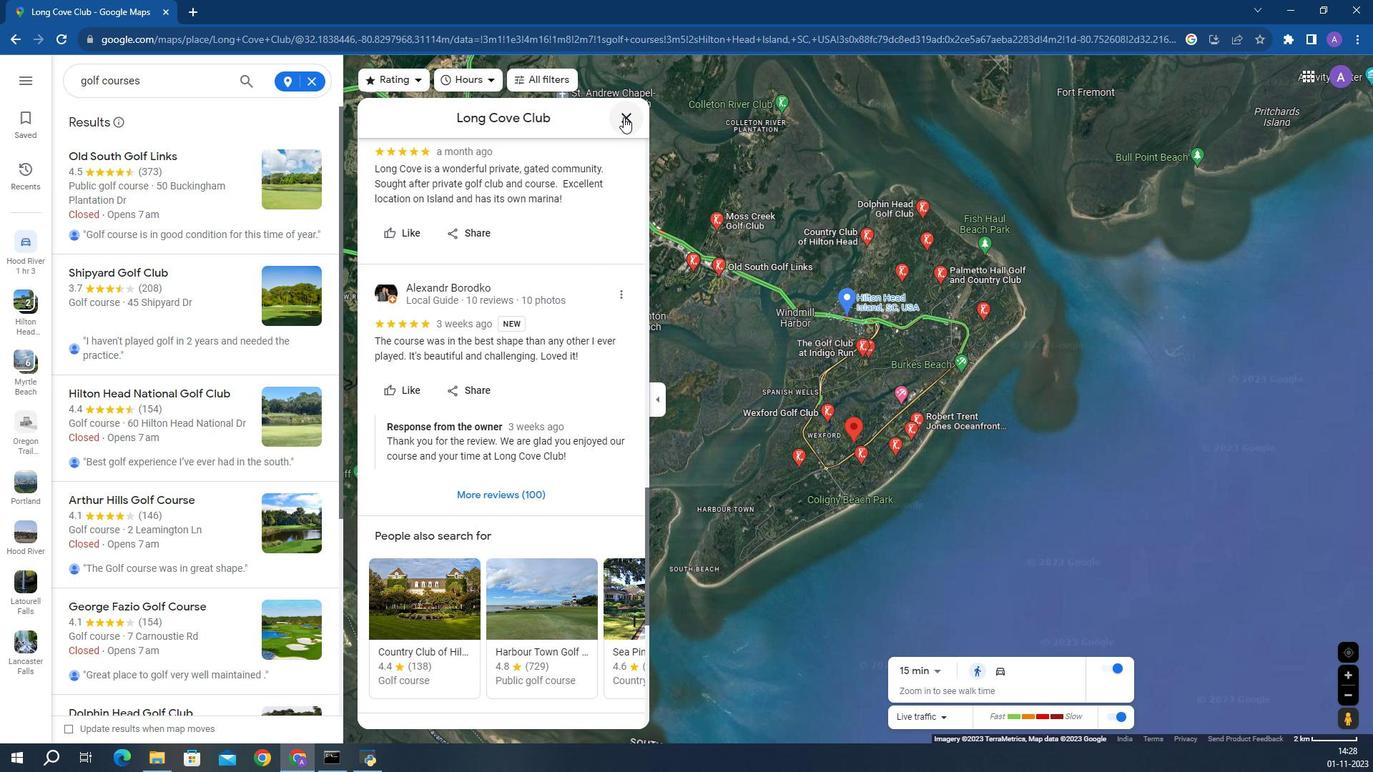 
Action: Mouse pressed left at (302, 295)
Screenshot: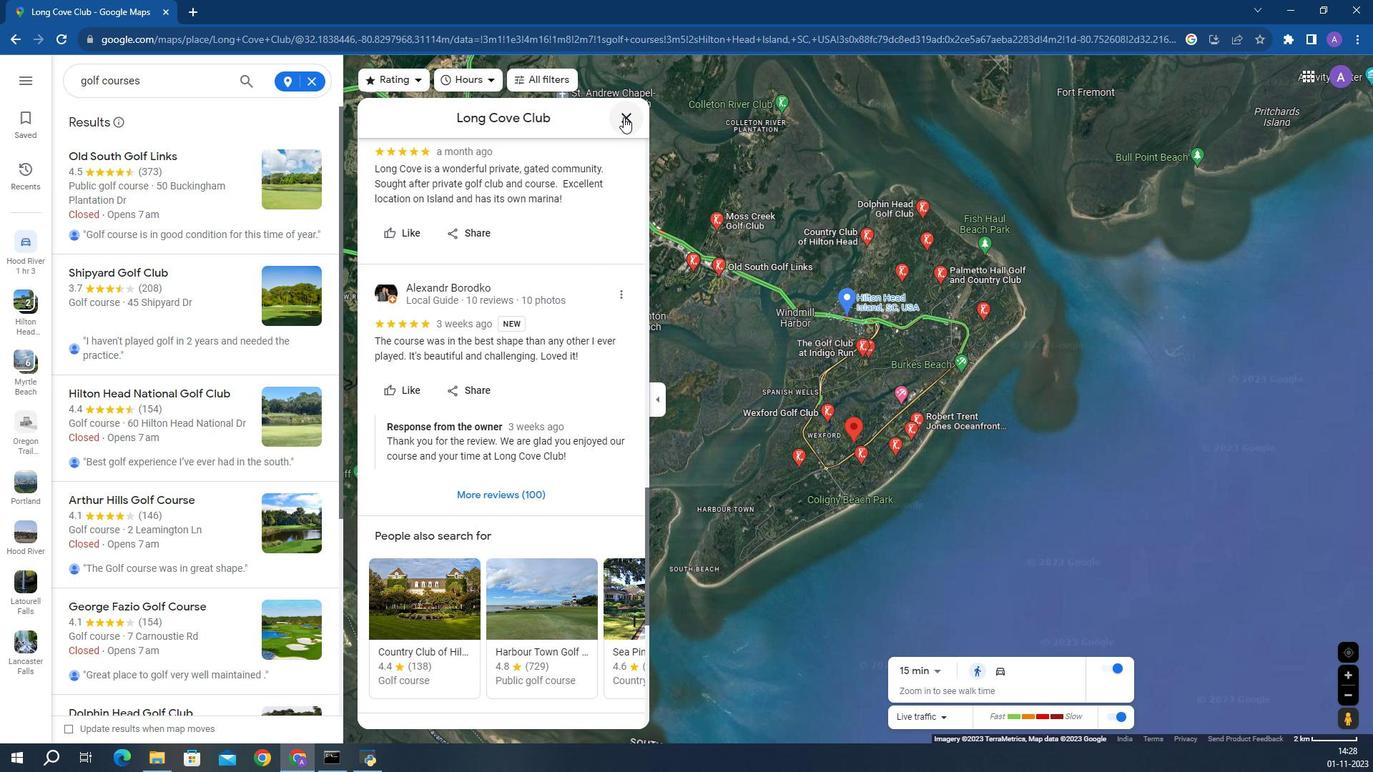 
Action: Mouse moved to (301, 294)
Screenshot: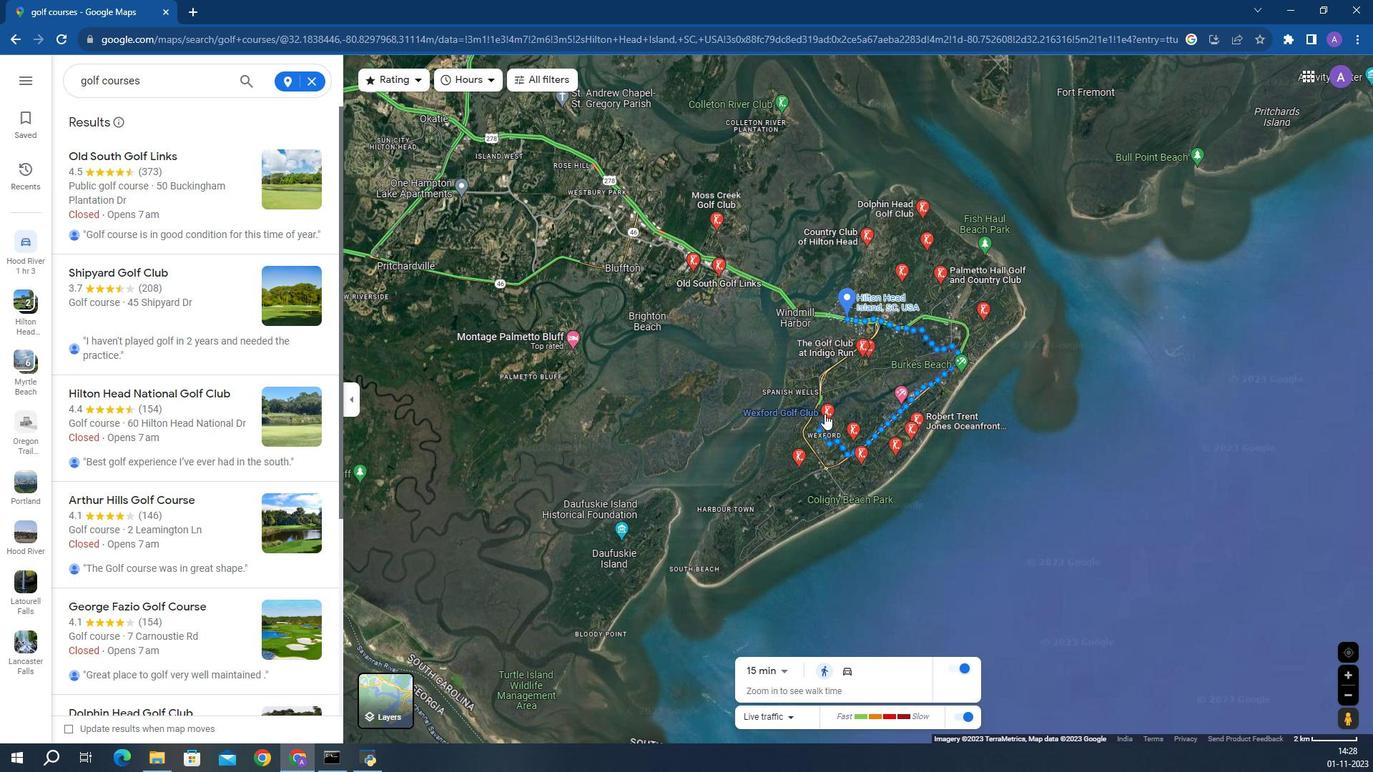 
Action: Mouse pressed left at (301, 294)
Screenshot: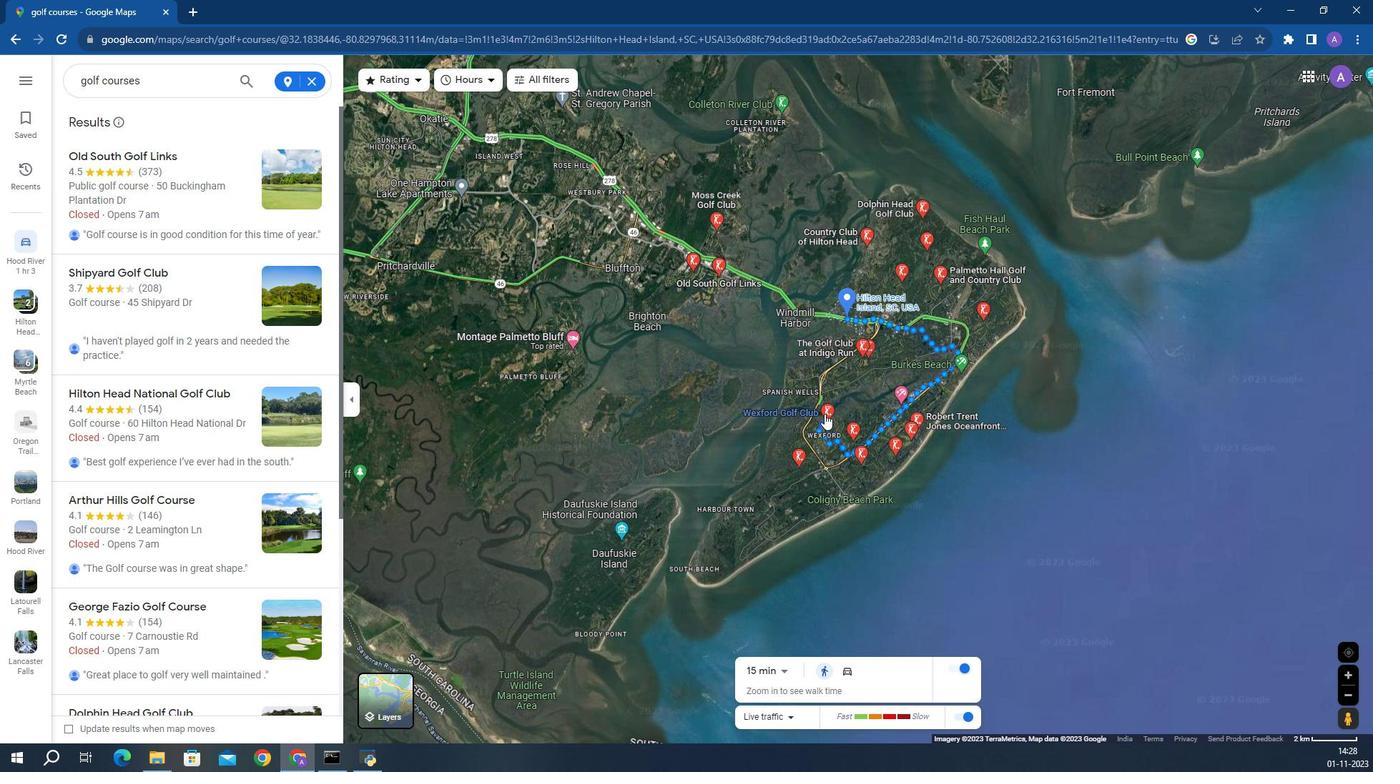 
Action: Mouse moved to (302, 294)
Screenshot: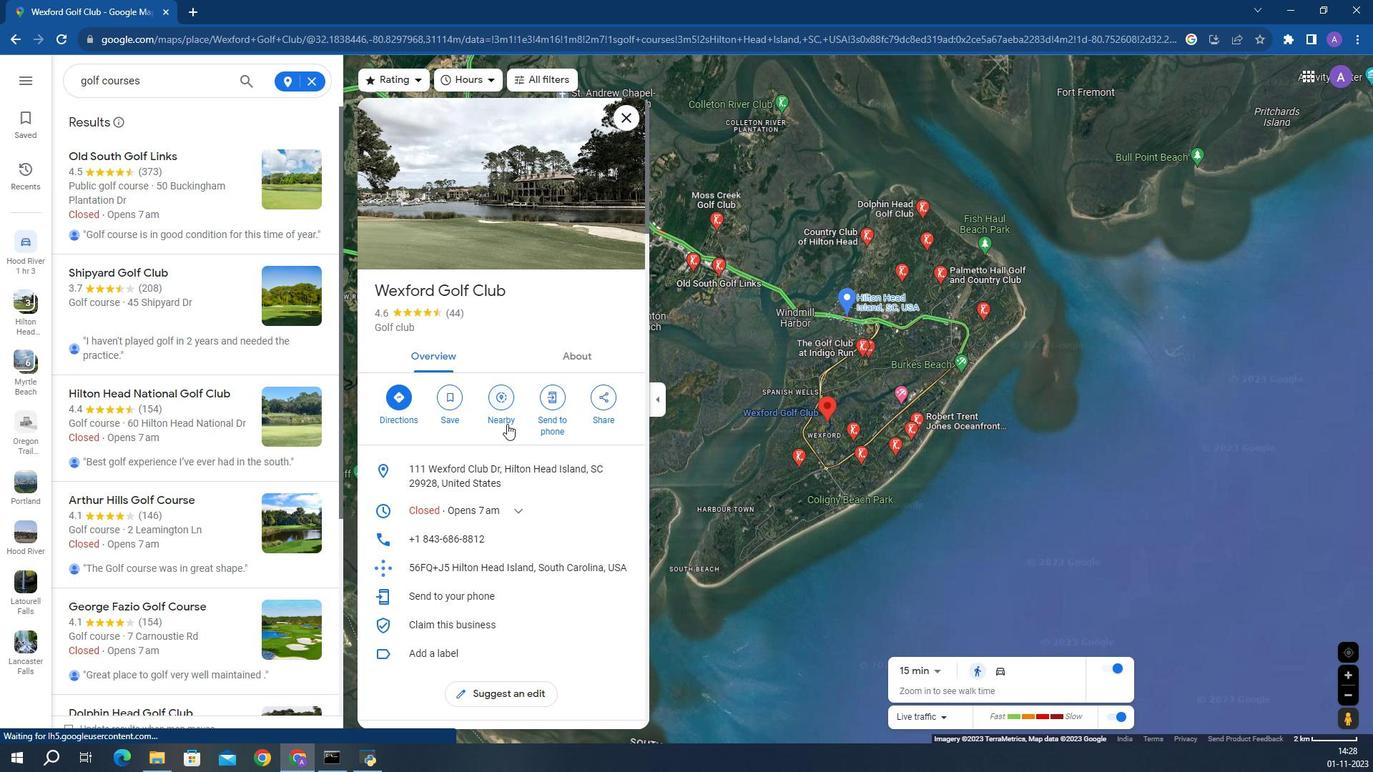 
Action: Mouse scrolled (302, 294) with delta (0, 0)
Screenshot: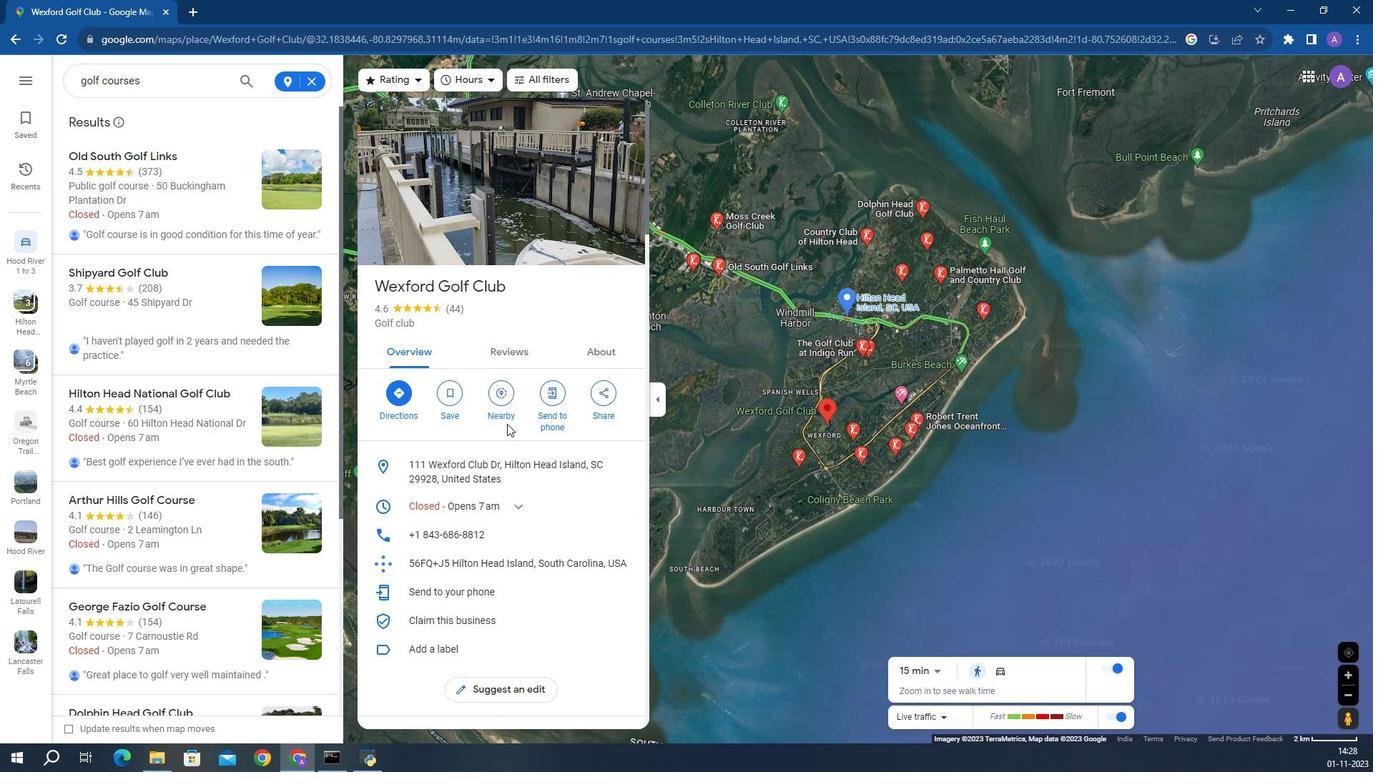 
Action: Mouse scrolled (302, 294) with delta (0, 0)
Screenshot: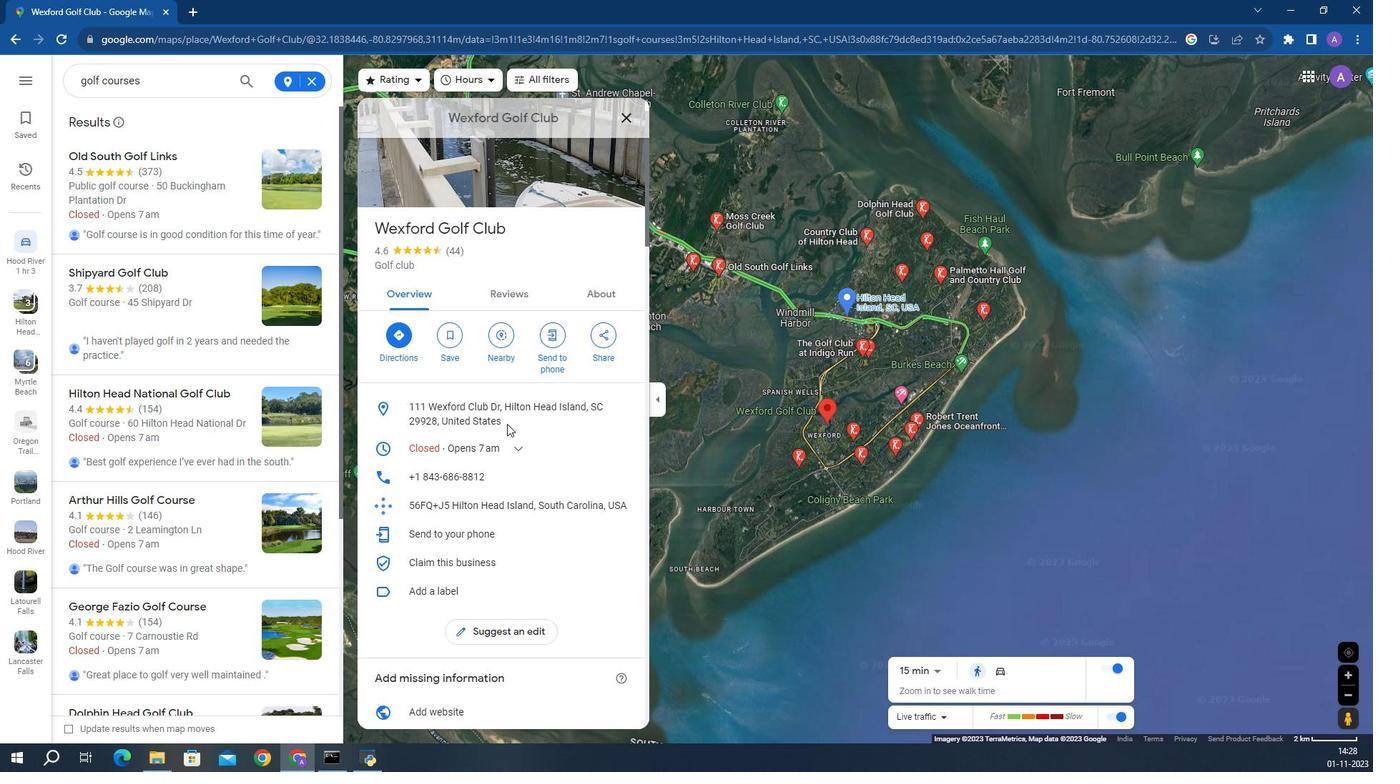 
Action: Mouse scrolled (302, 294) with delta (0, 0)
Screenshot: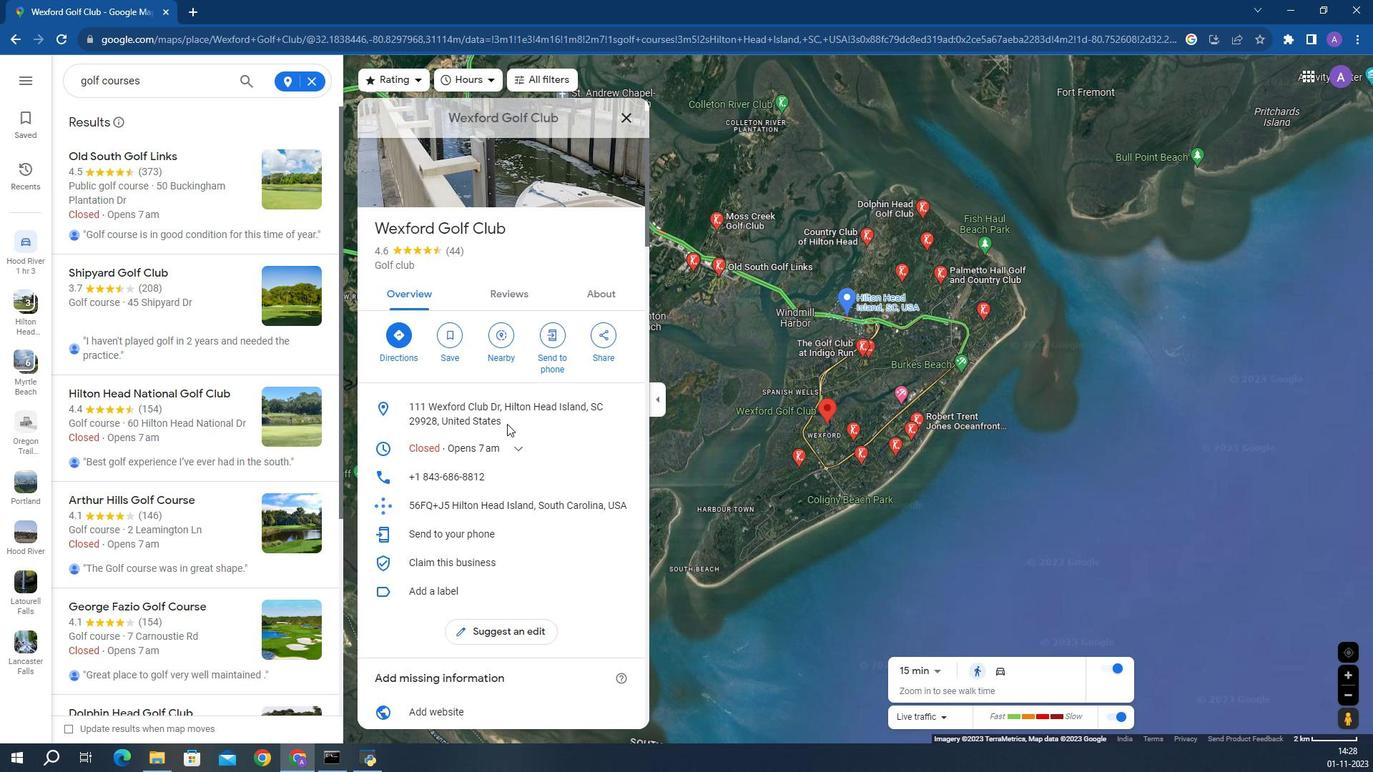 
Action: Mouse scrolled (302, 294) with delta (0, 0)
Screenshot: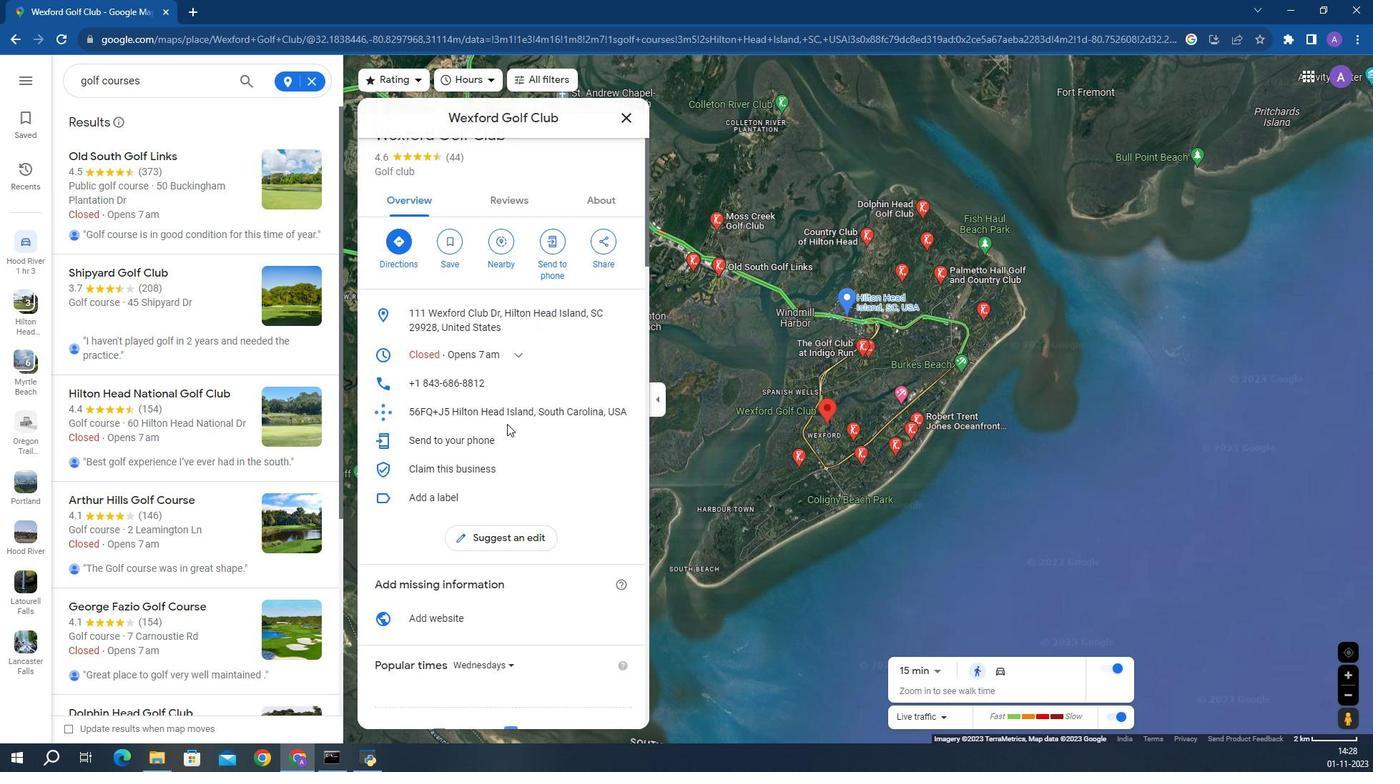 
Action: Mouse scrolled (302, 294) with delta (0, 0)
Screenshot: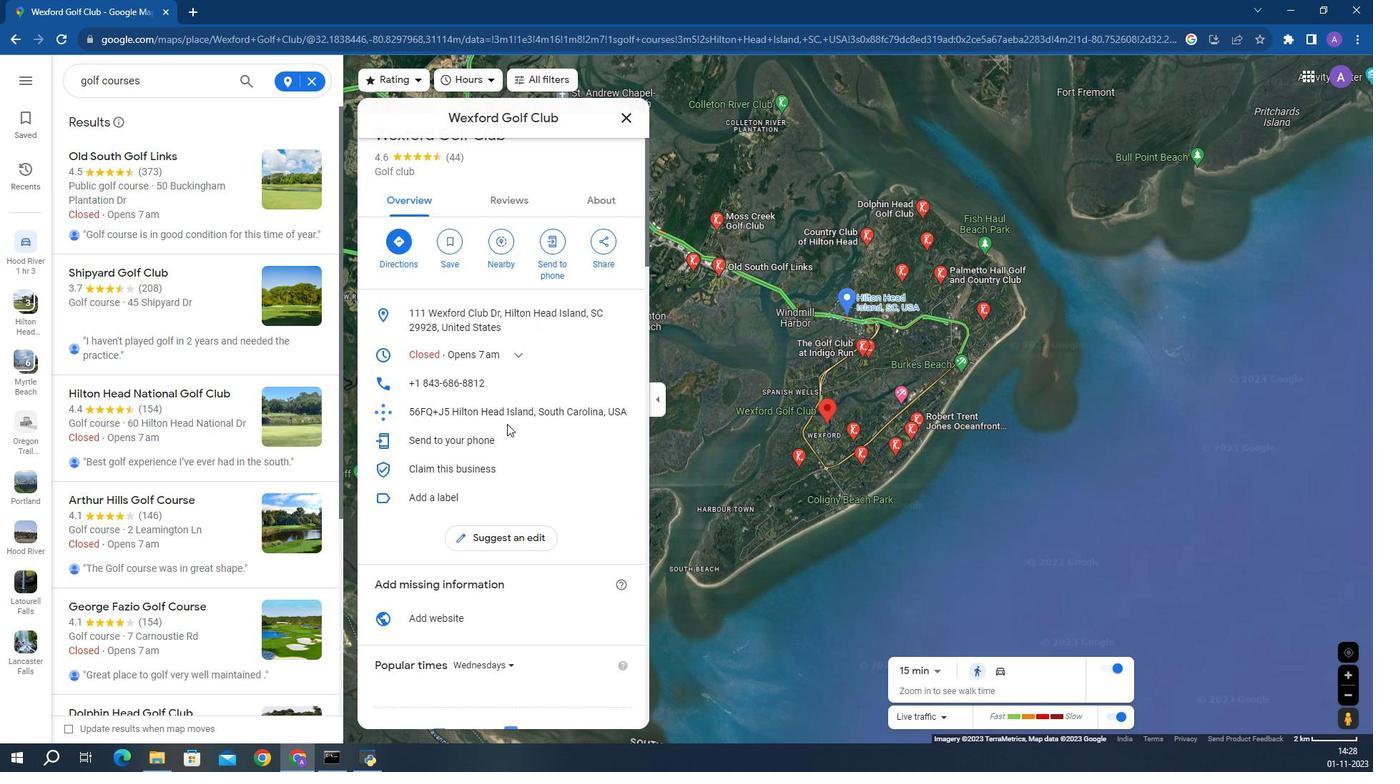 
Action: Mouse scrolled (302, 294) with delta (0, 0)
Screenshot: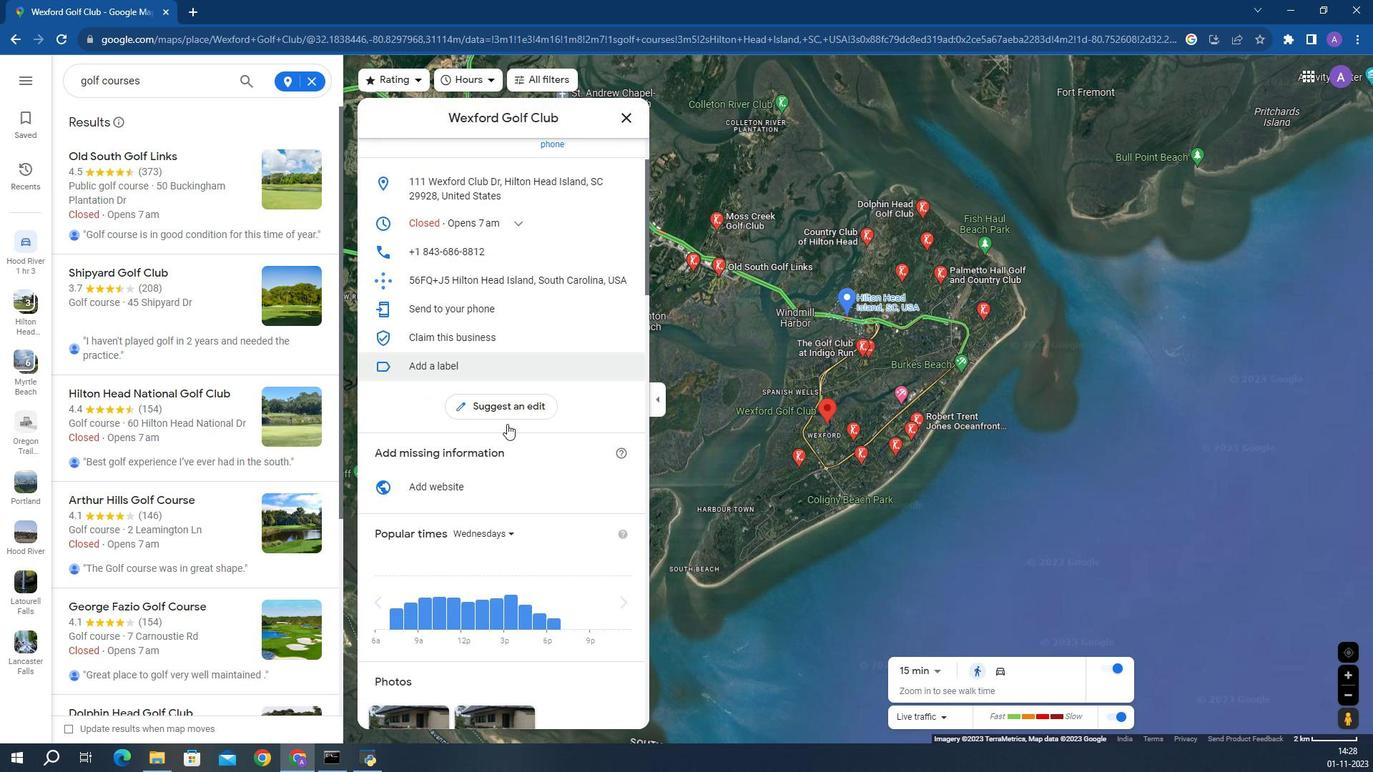 
Action: Mouse scrolled (302, 294) with delta (0, 0)
Screenshot: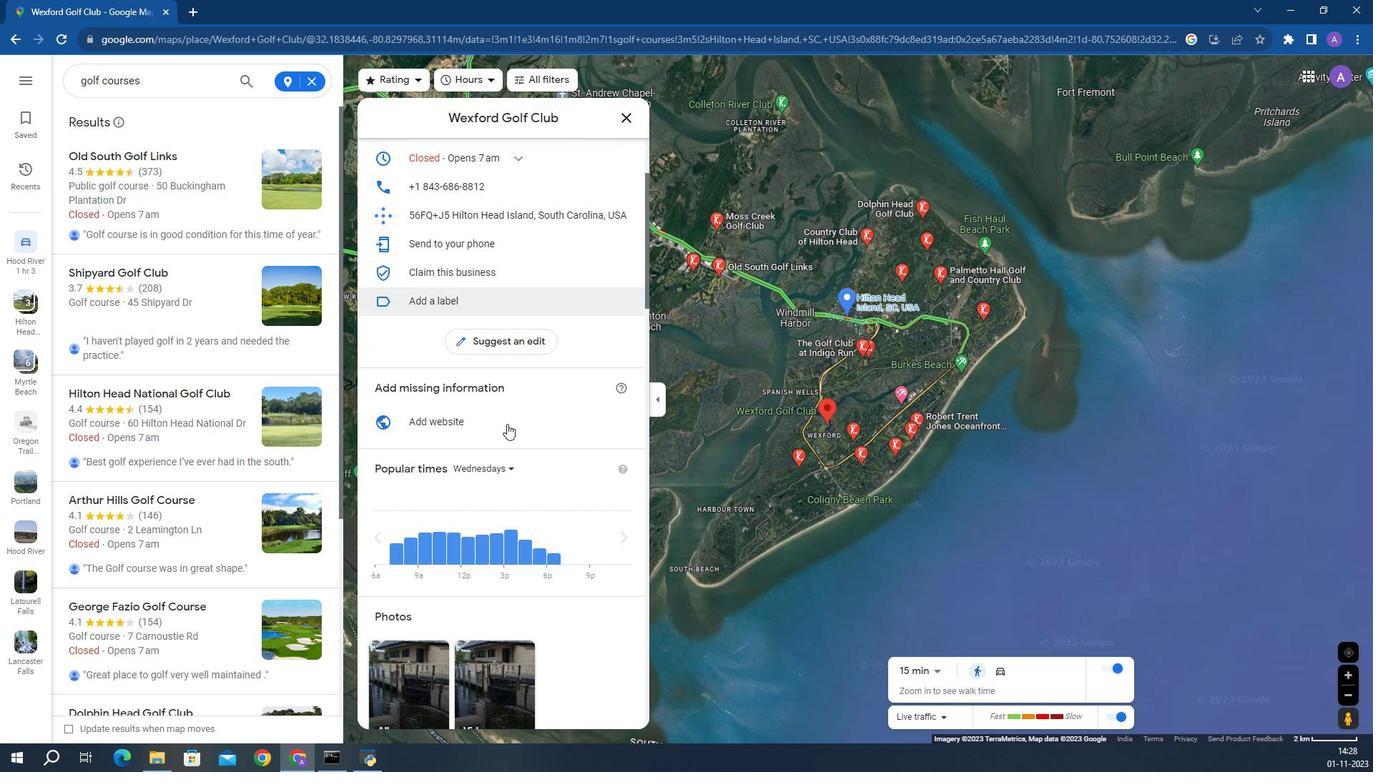 
Action: Mouse scrolled (302, 294) with delta (0, 0)
Screenshot: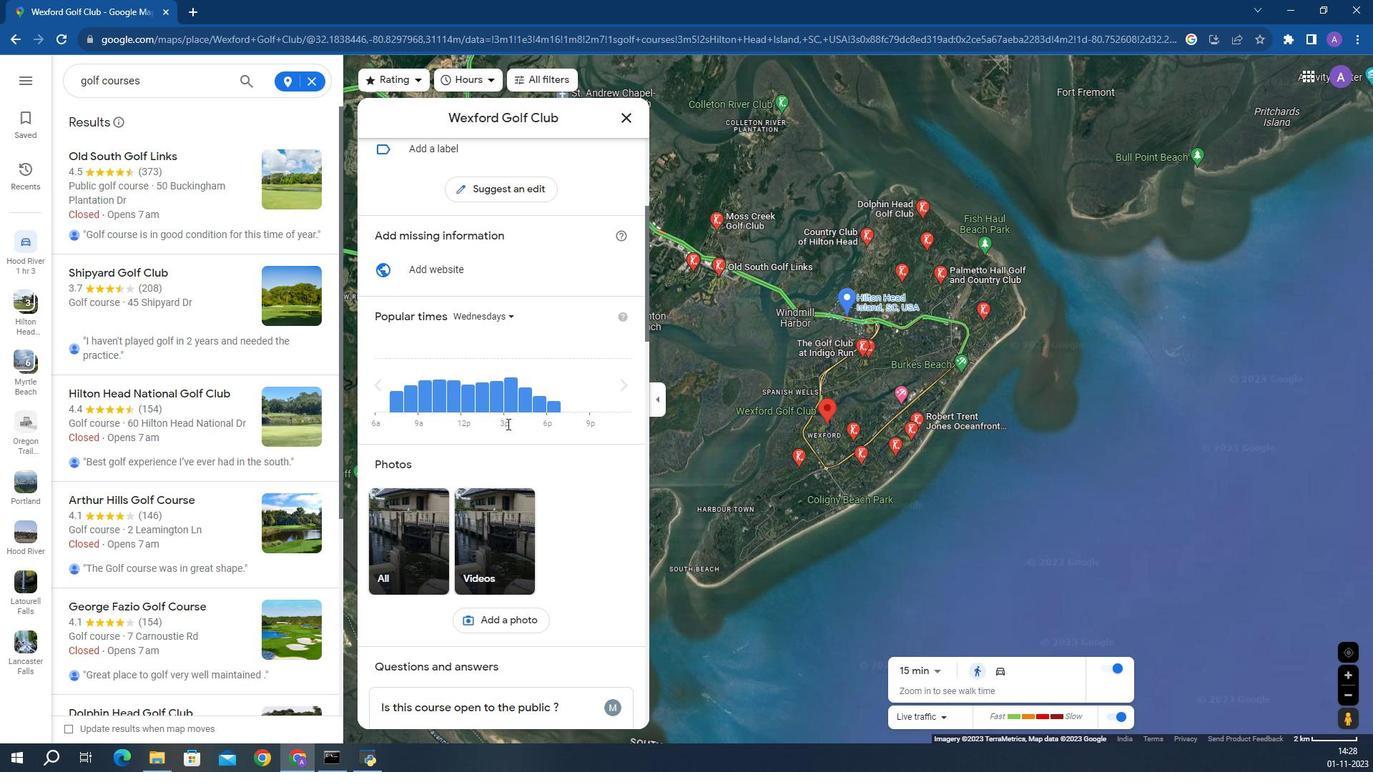 
Action: Mouse scrolled (302, 294) with delta (0, 0)
Screenshot: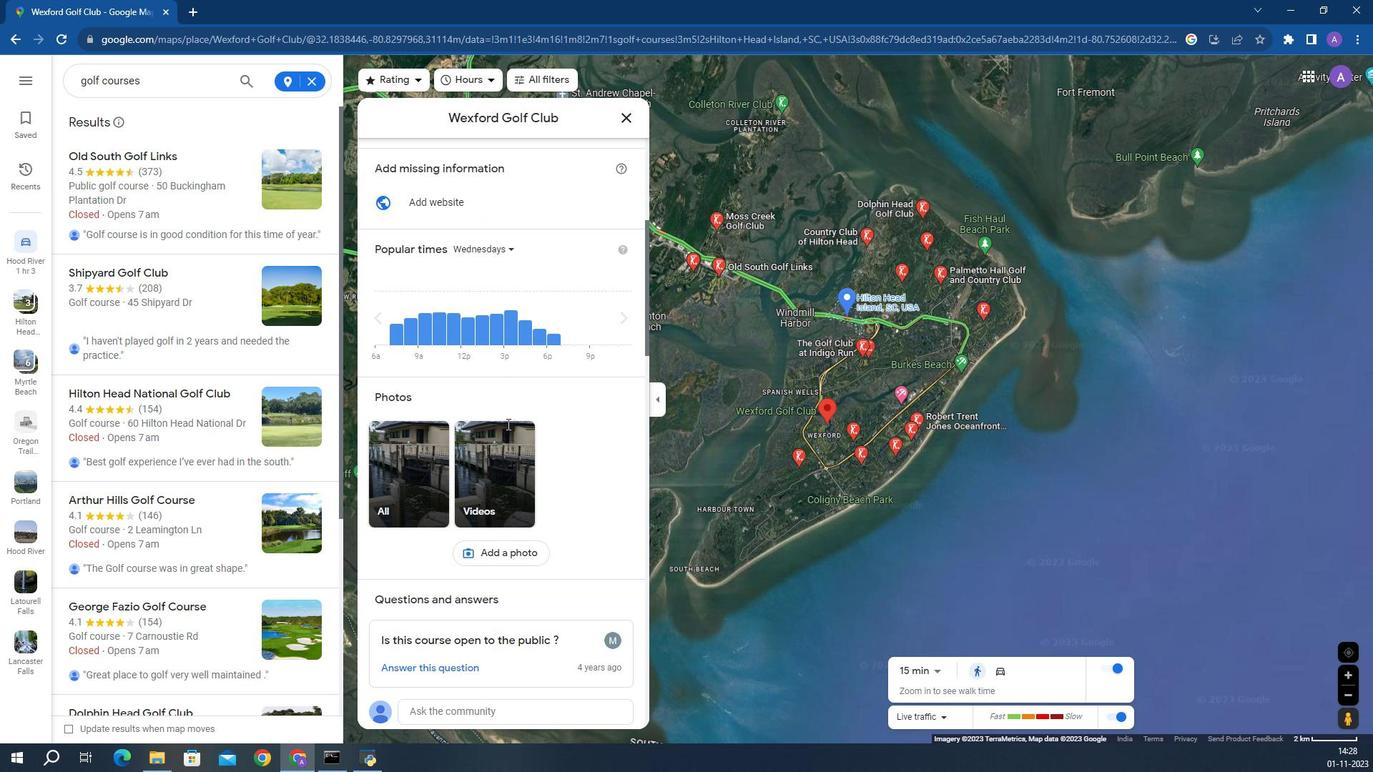 
Action: Mouse scrolled (302, 294) with delta (0, 0)
Screenshot: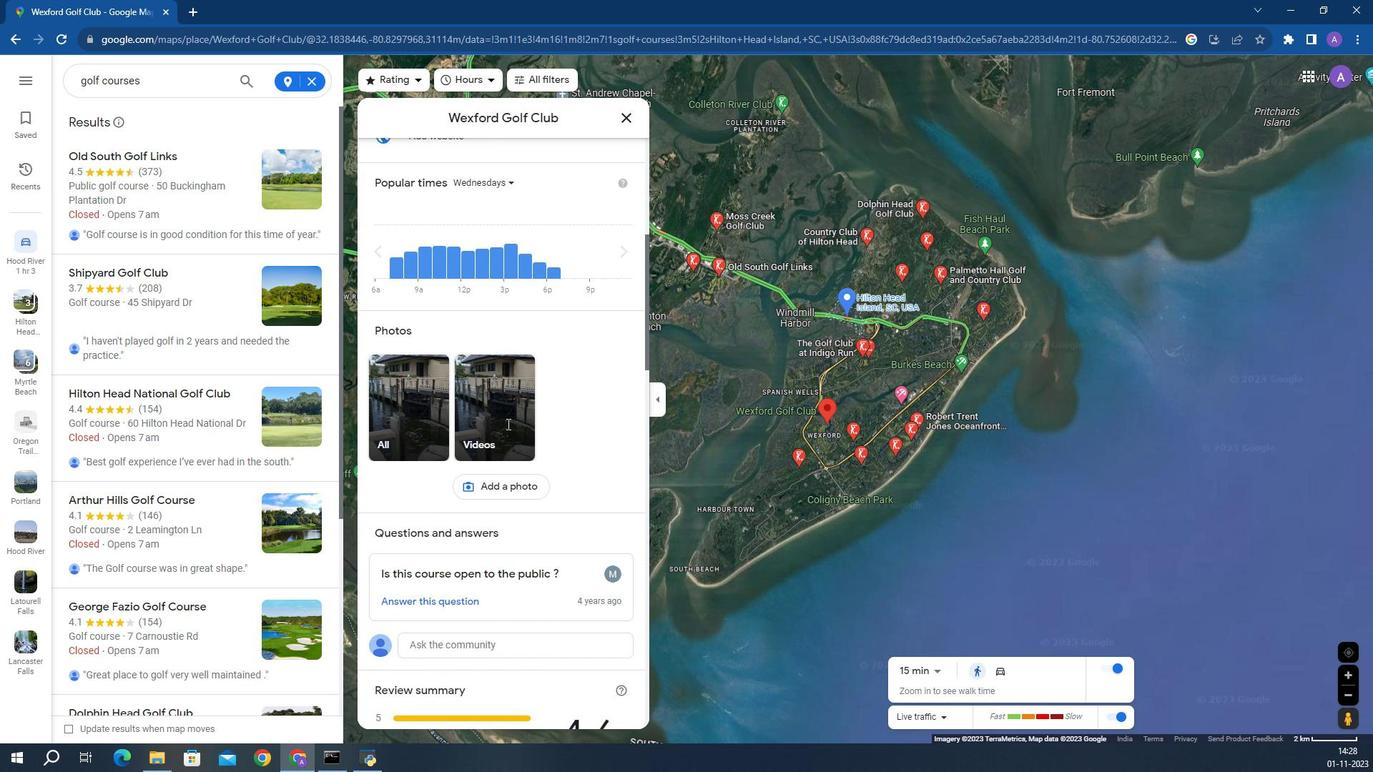 
Action: Mouse scrolled (302, 294) with delta (0, 0)
Screenshot: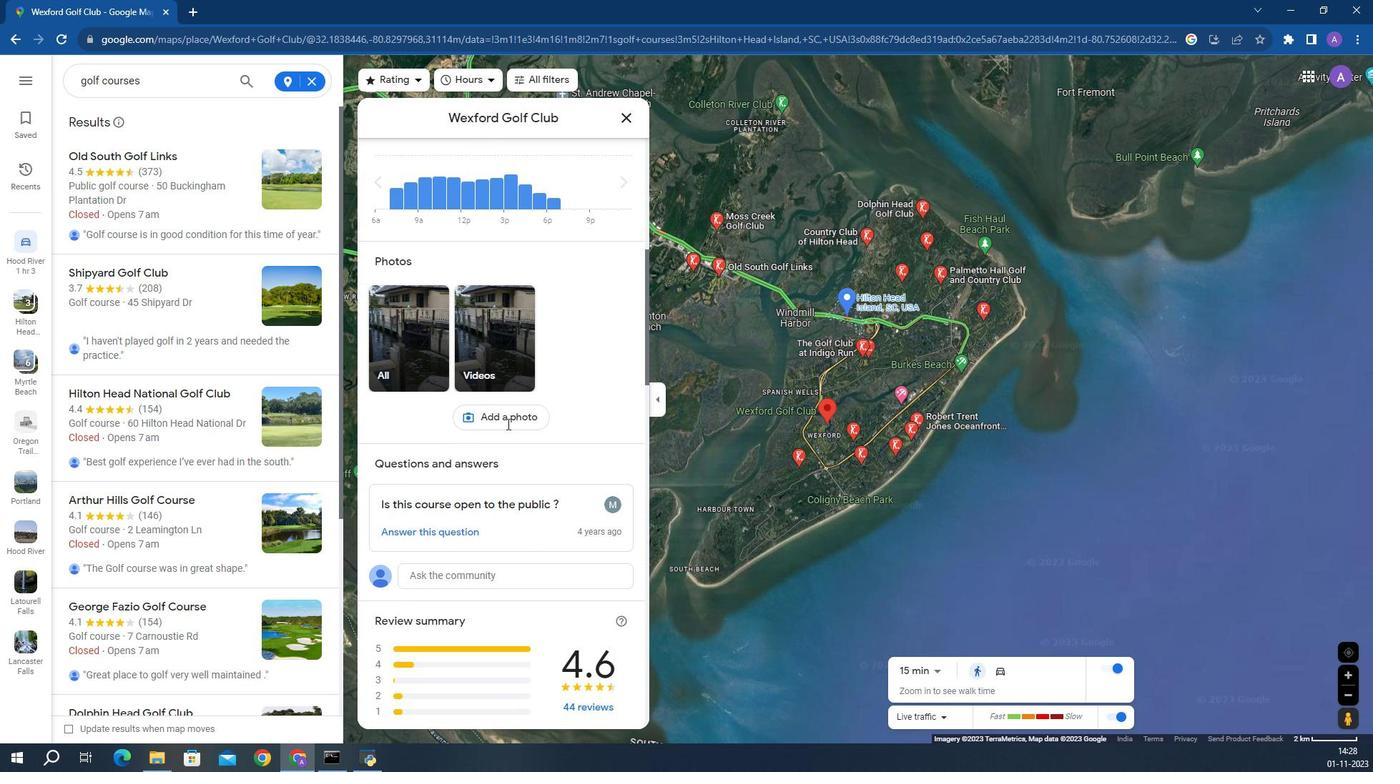 
Action: Mouse scrolled (302, 294) with delta (0, 0)
Screenshot: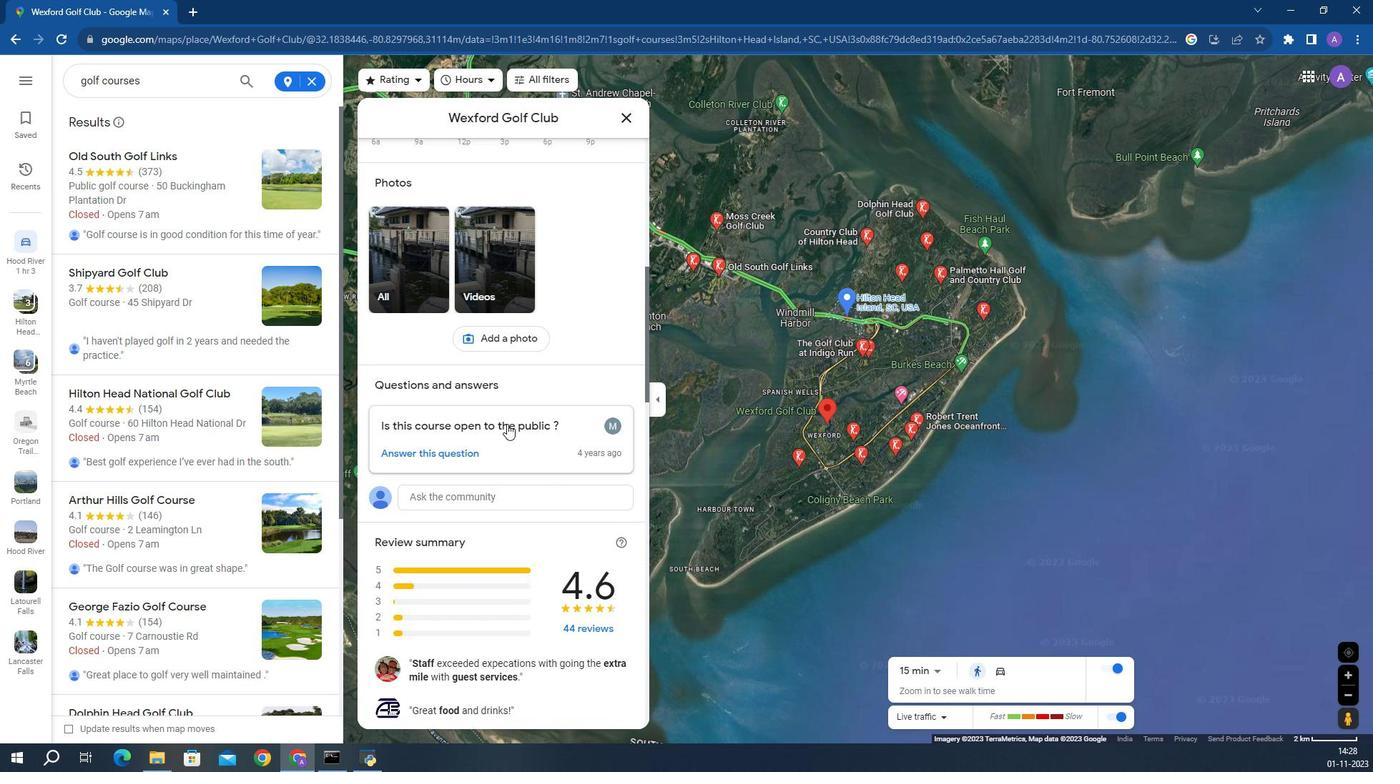 
Action: Mouse scrolled (302, 294) with delta (0, 0)
Screenshot: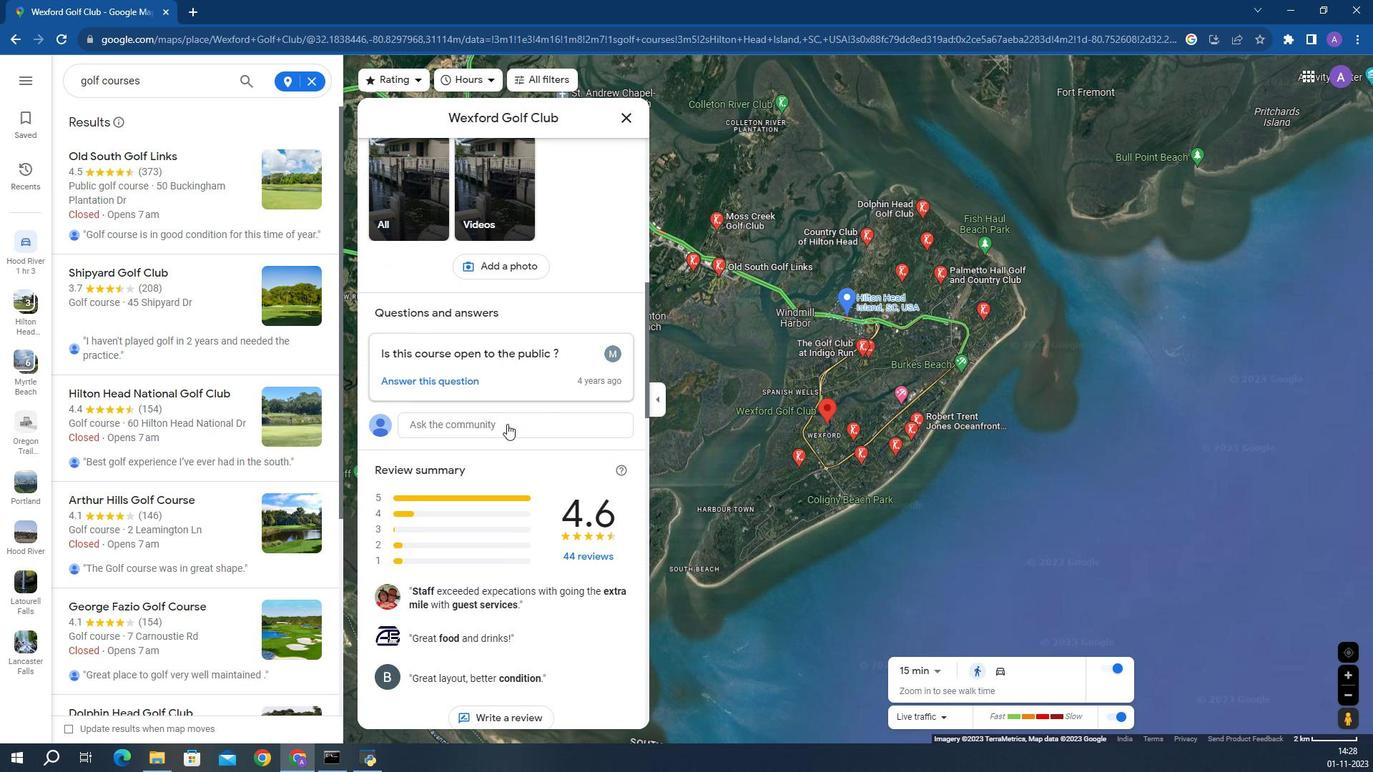 
Action: Mouse scrolled (302, 294) with delta (0, 0)
Screenshot: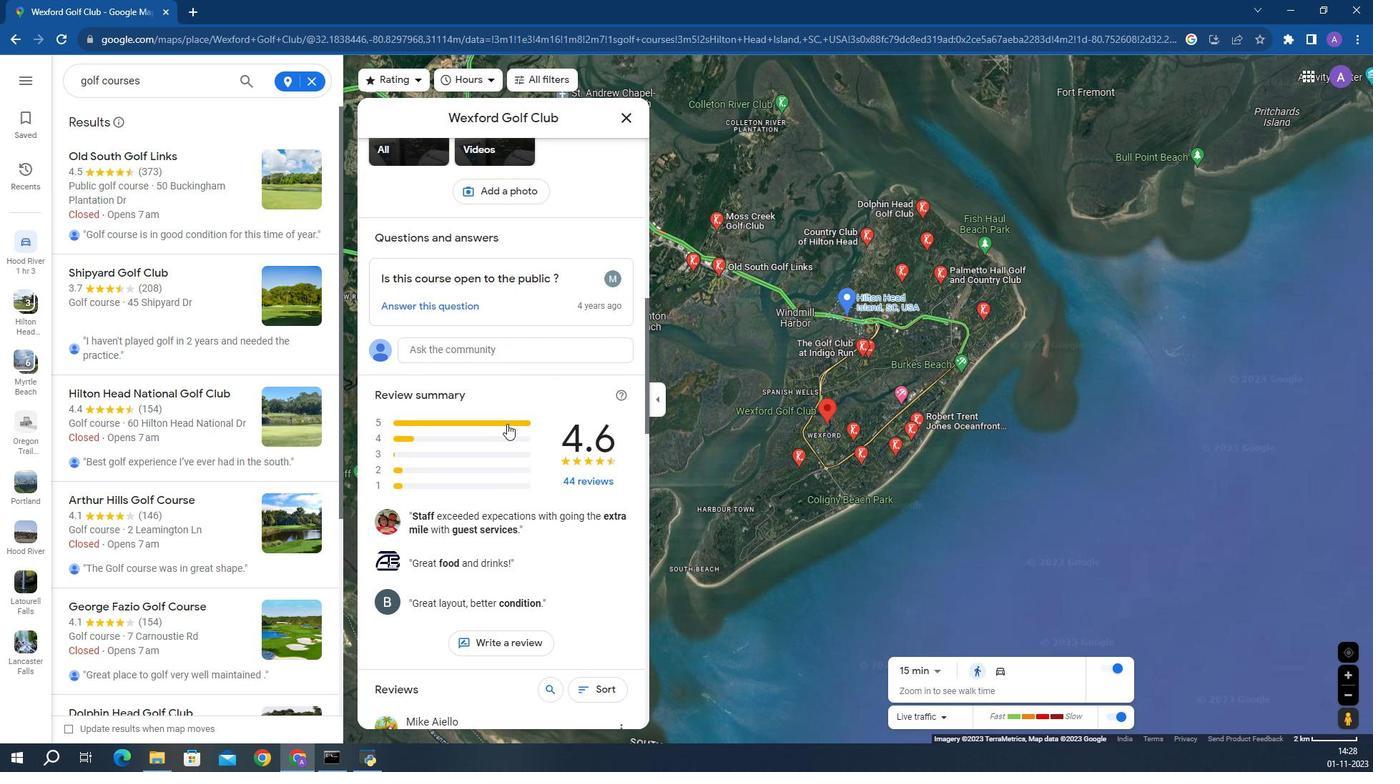 
Action: Mouse scrolled (302, 294) with delta (0, 0)
Screenshot: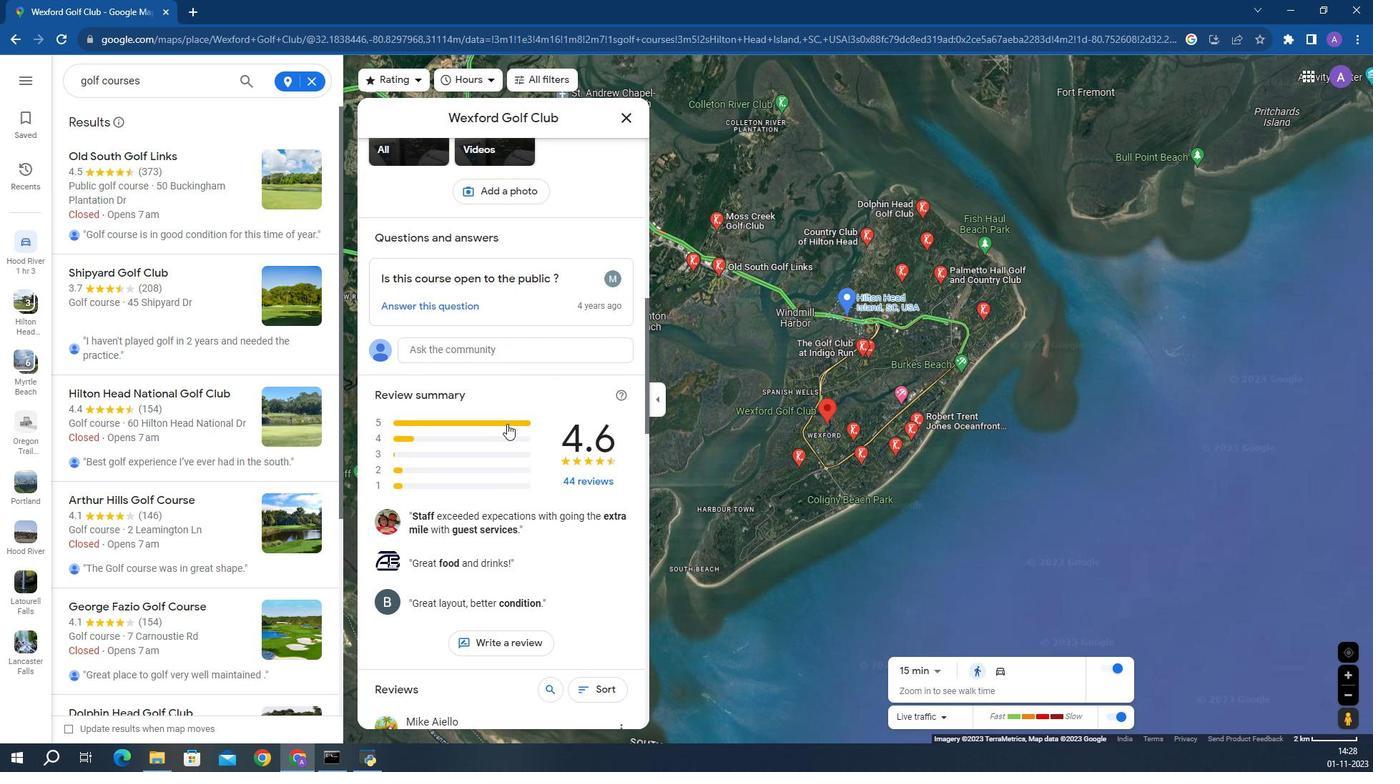 
Action: Mouse scrolled (302, 294) with delta (0, 0)
Screenshot: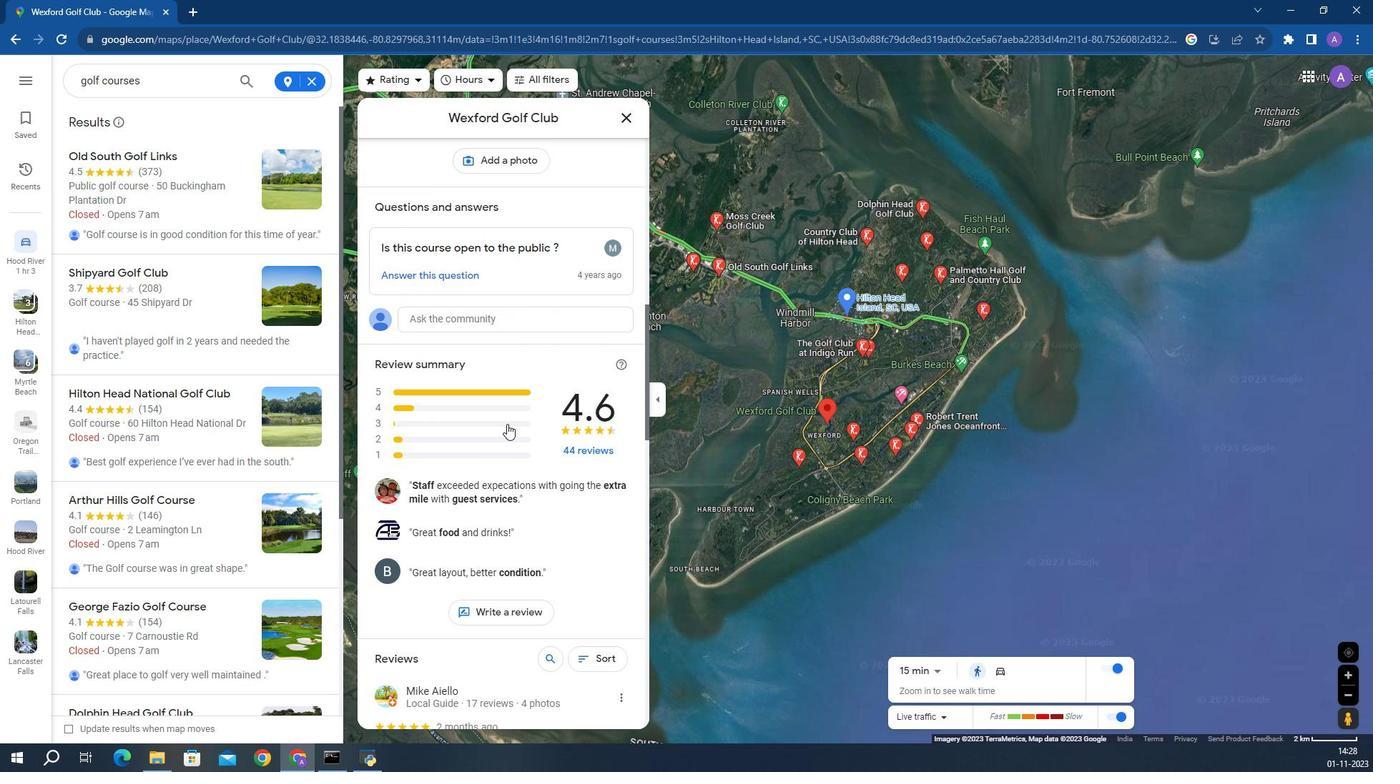 
Action: Mouse scrolled (302, 294) with delta (0, 0)
Screenshot: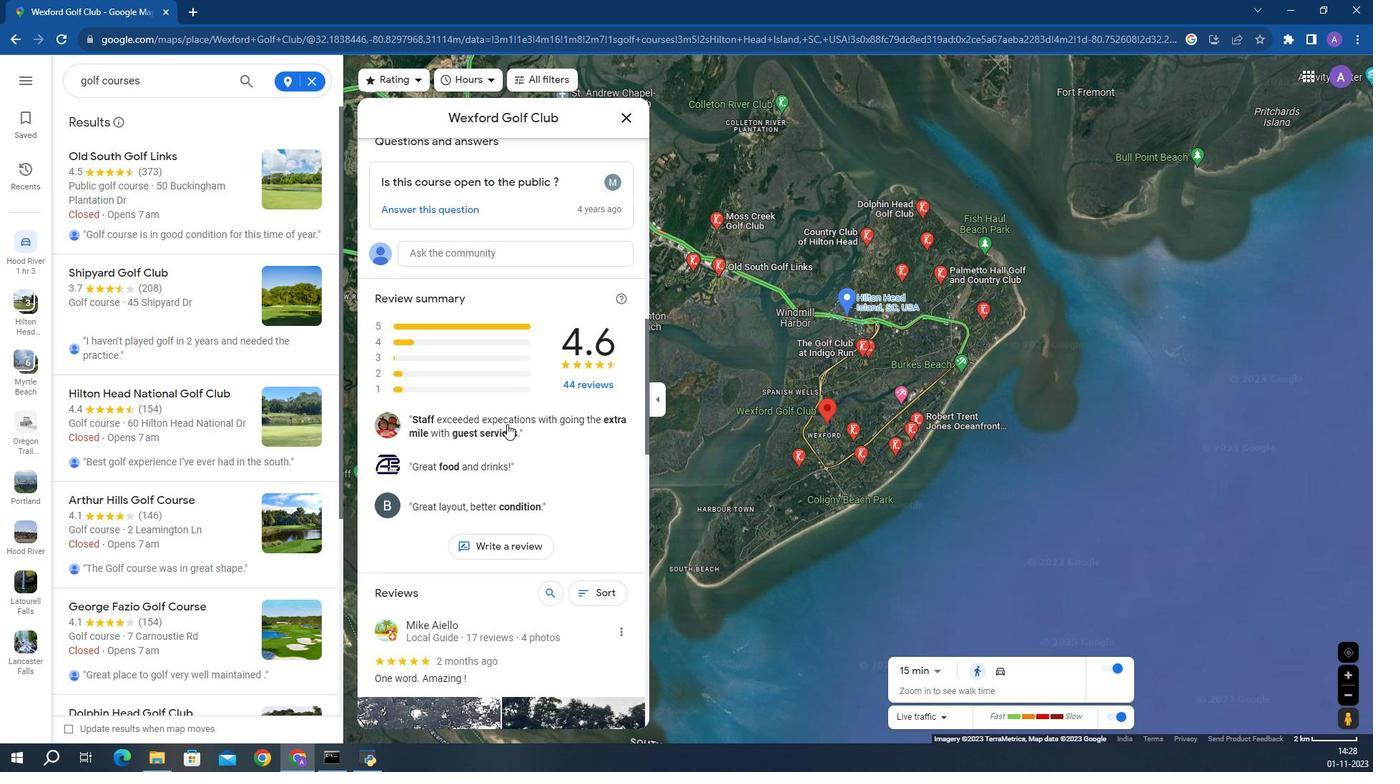 
Action: Mouse scrolled (302, 294) with delta (0, 0)
Screenshot: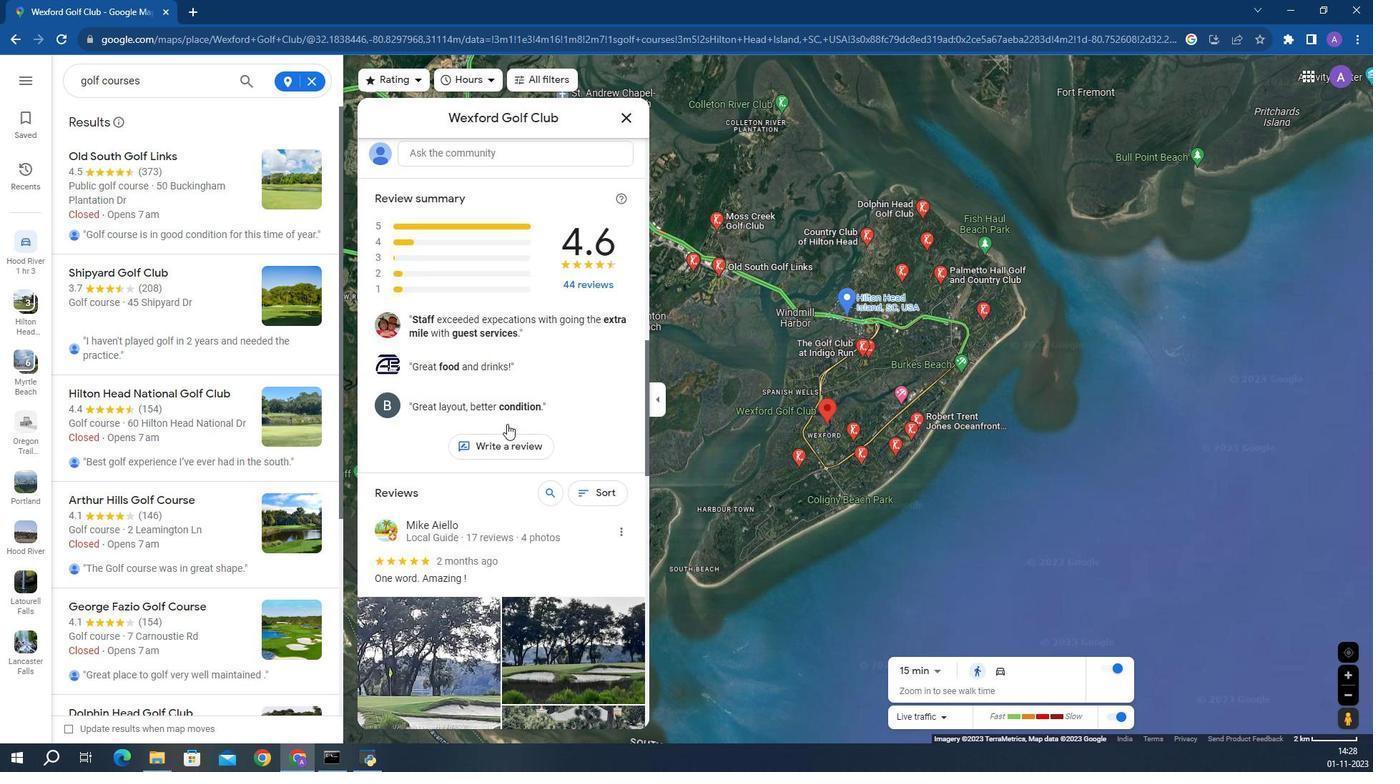 
Action: Mouse scrolled (302, 294) with delta (0, 0)
Screenshot: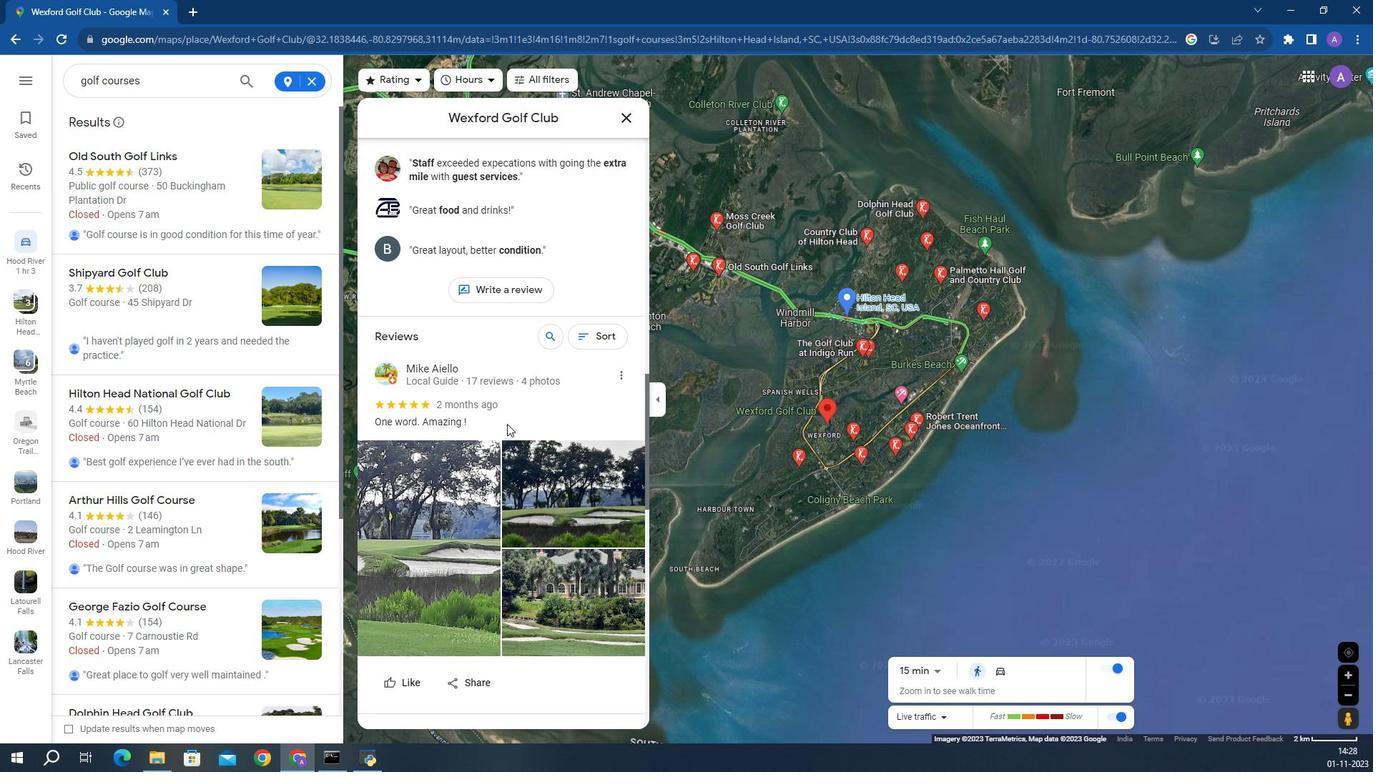 
Action: Mouse scrolled (302, 294) with delta (0, 0)
Screenshot: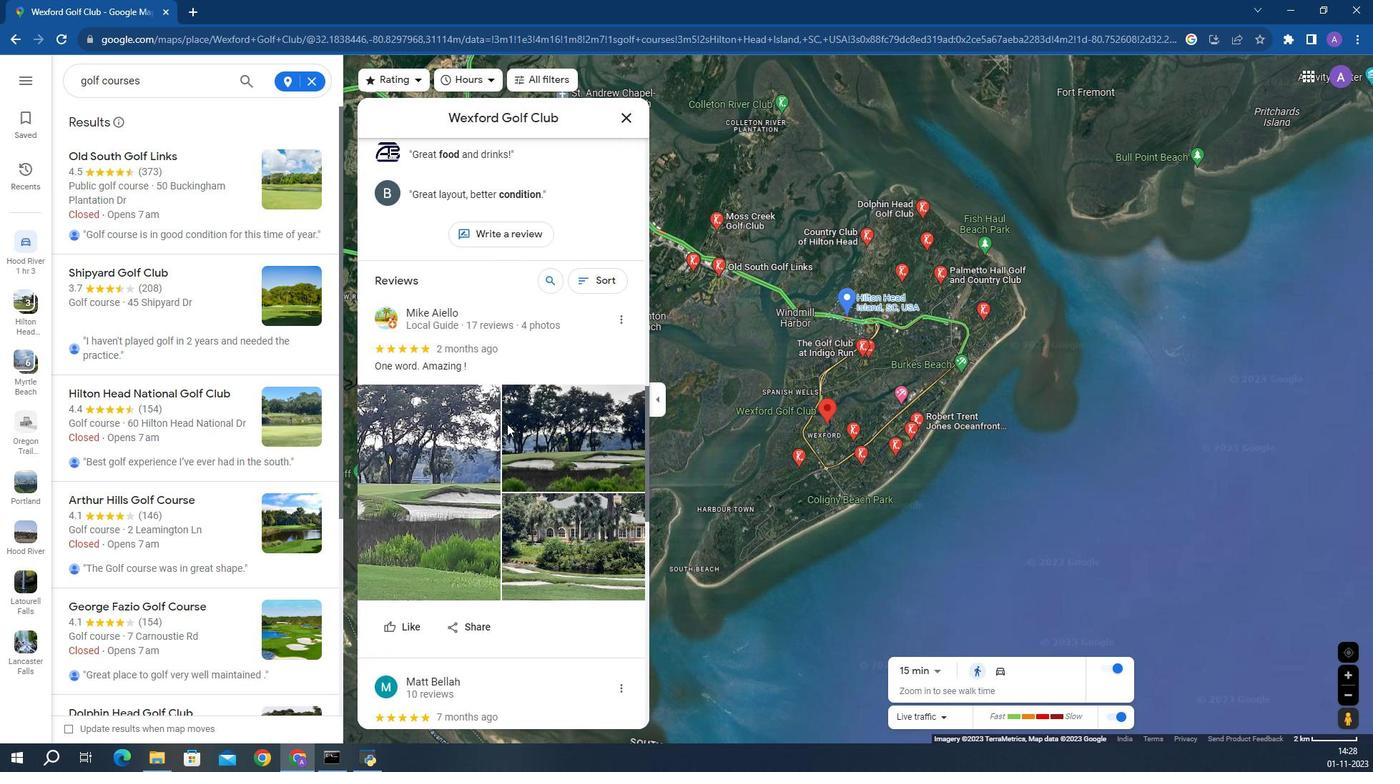 
Action: Mouse scrolled (302, 294) with delta (0, 0)
Screenshot: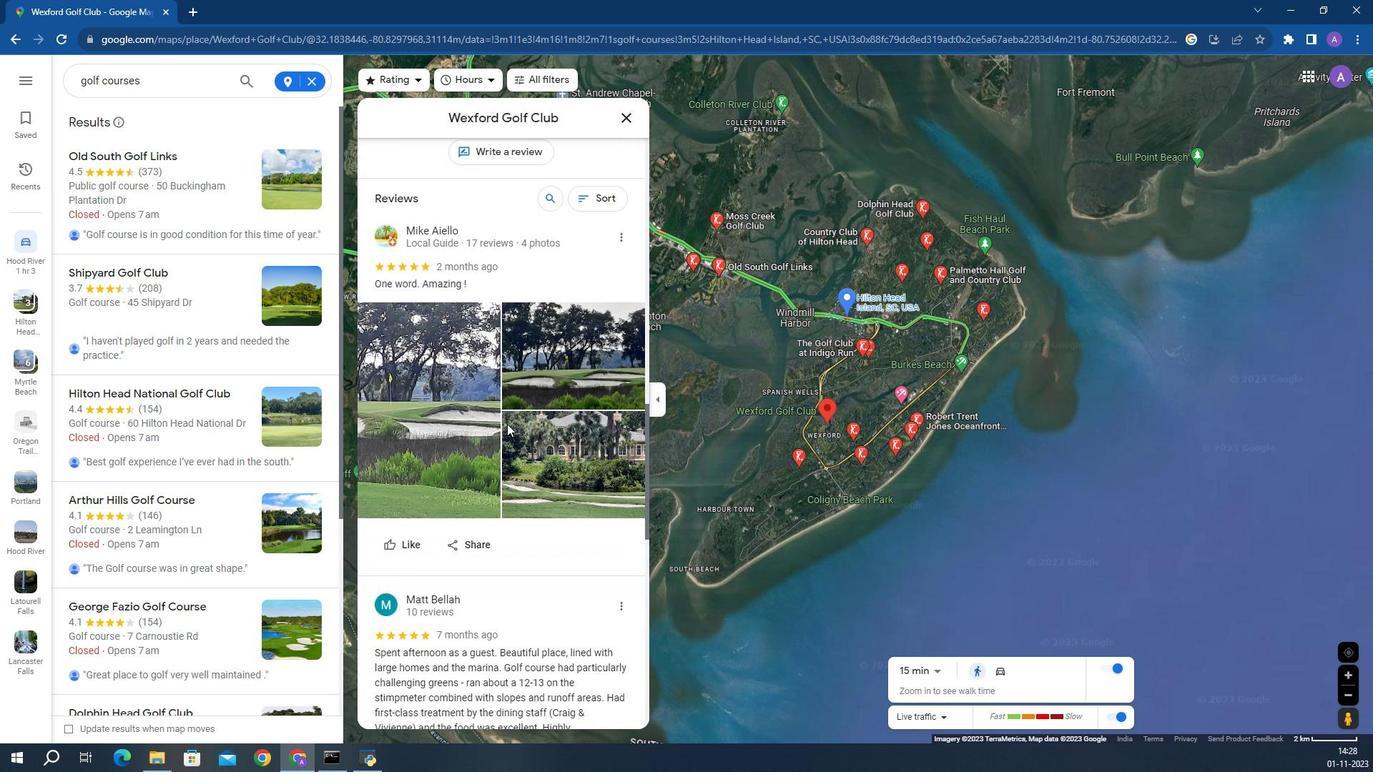 
Action: Mouse scrolled (302, 294) with delta (0, 0)
Screenshot: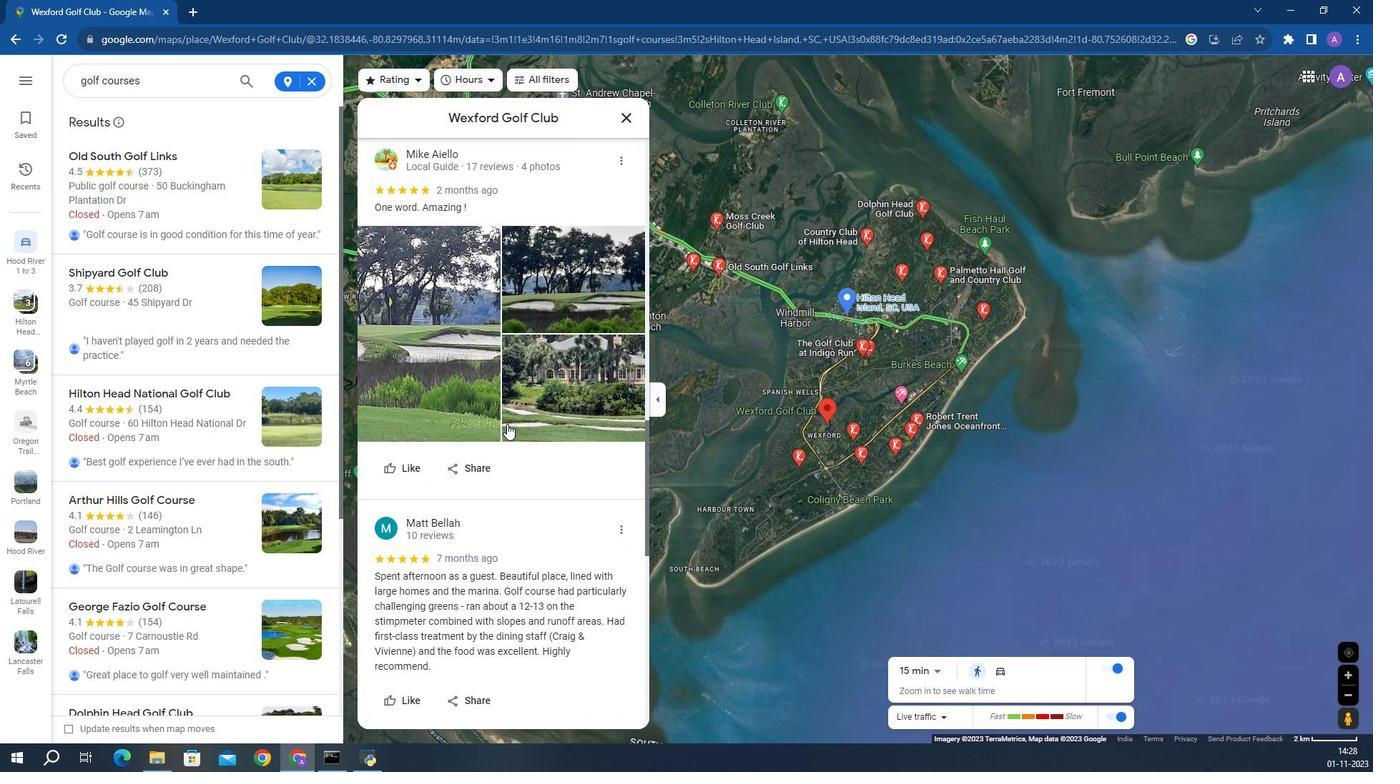 
Action: Mouse scrolled (302, 294) with delta (0, 0)
Screenshot: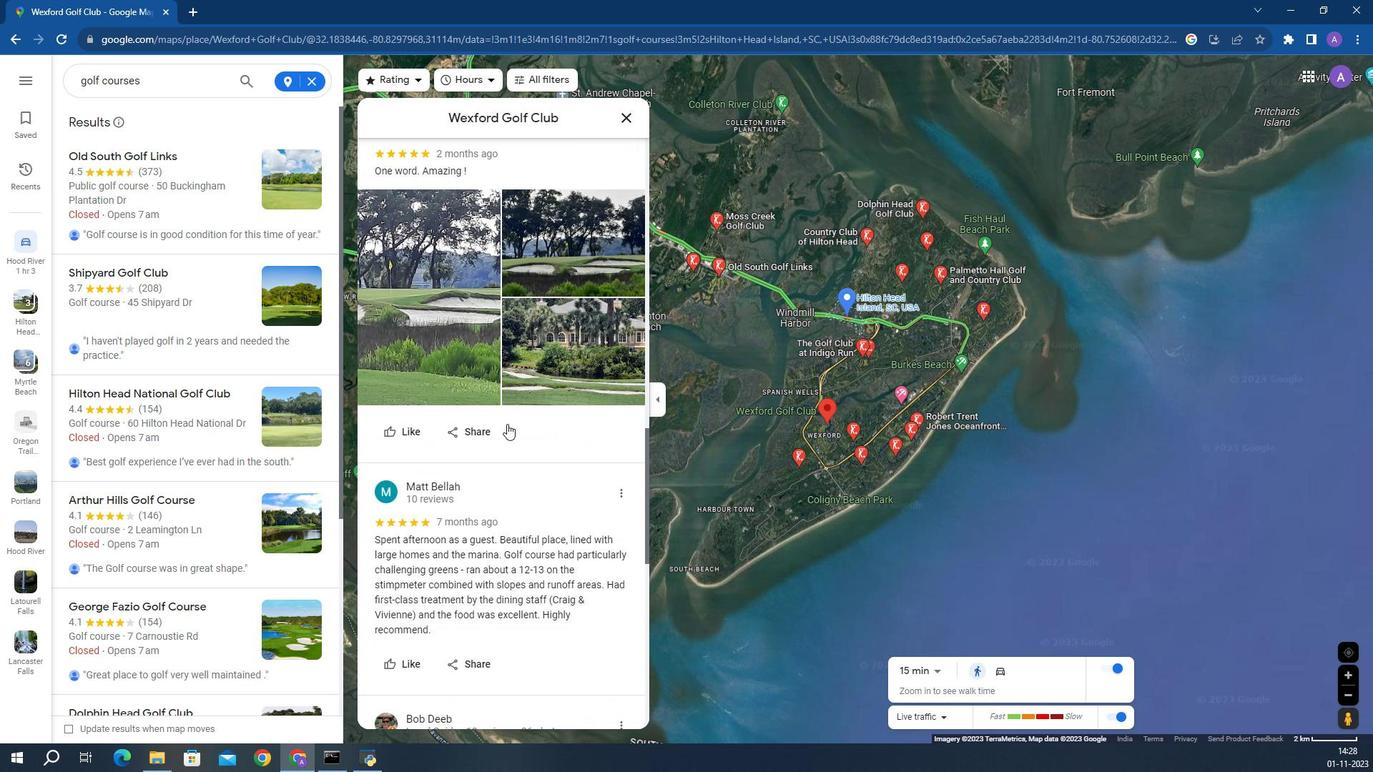 
Action: Mouse scrolled (302, 294) with delta (0, 0)
Screenshot: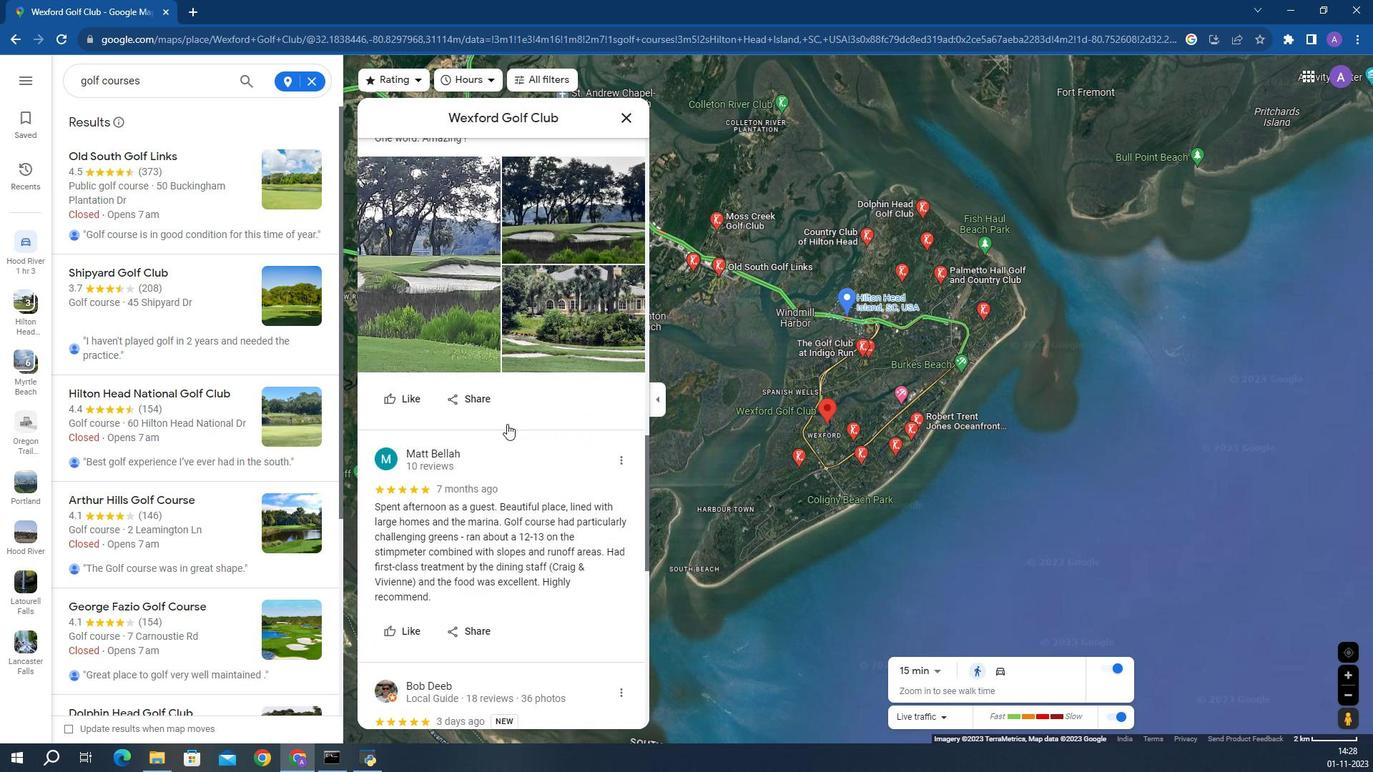 
Action: Mouse scrolled (302, 294) with delta (0, 0)
Screenshot: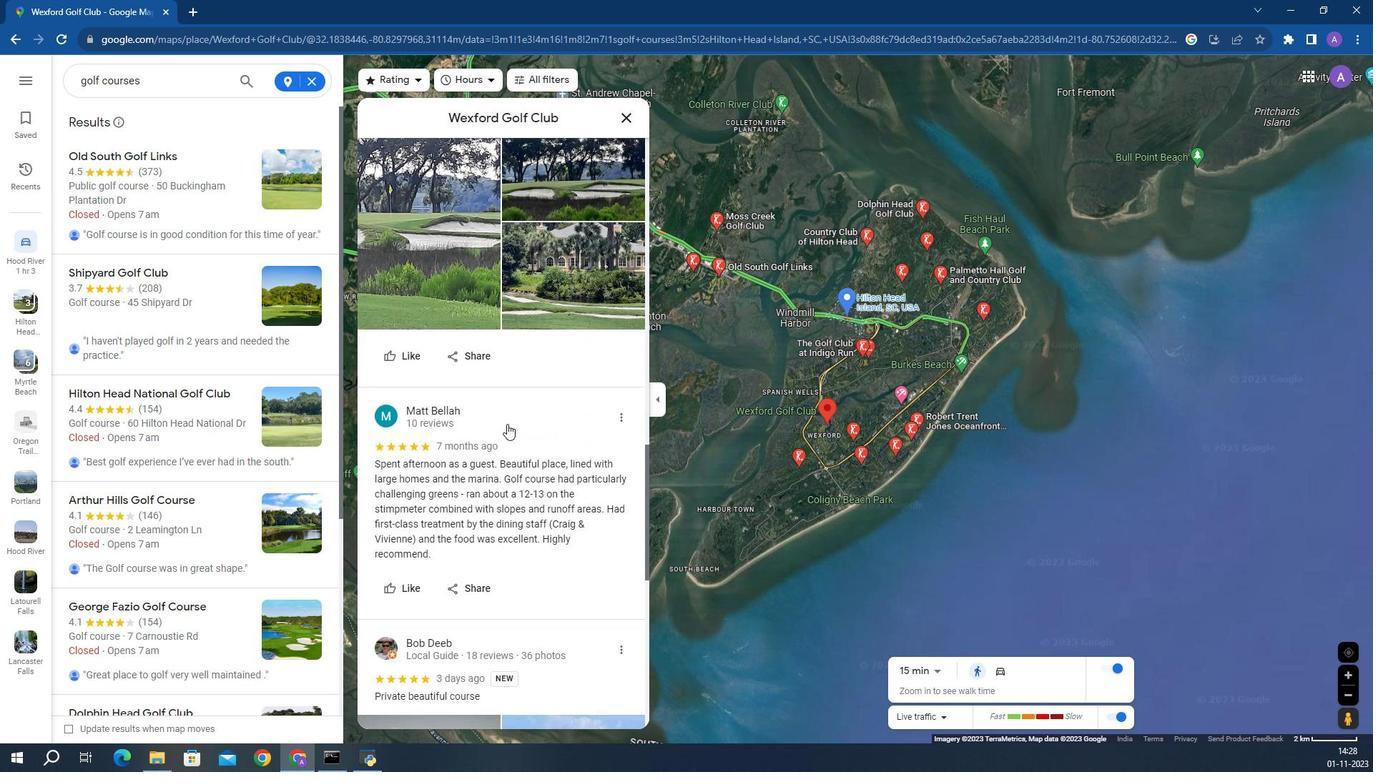 
Action: Mouse scrolled (302, 294) with delta (0, 0)
Screenshot: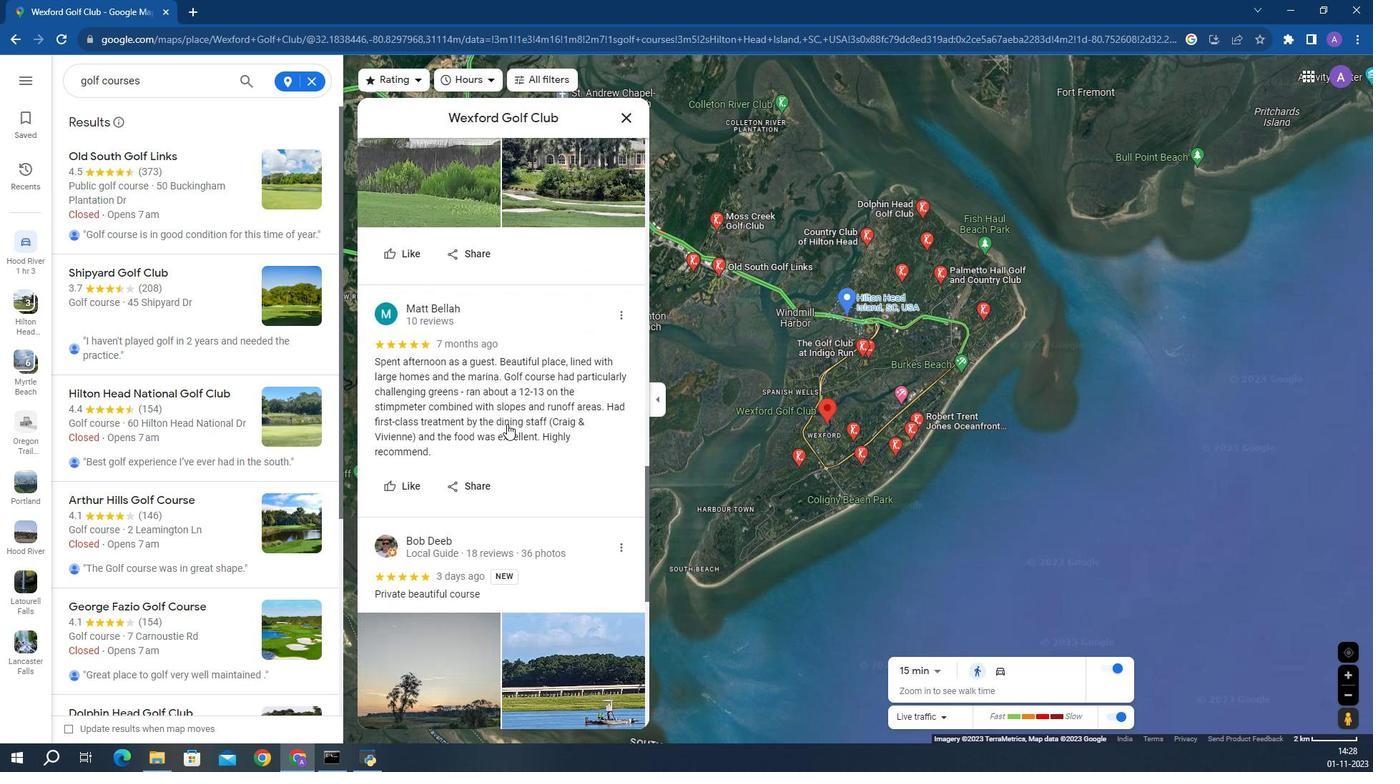 
Action: Mouse scrolled (302, 294) with delta (0, 0)
Screenshot: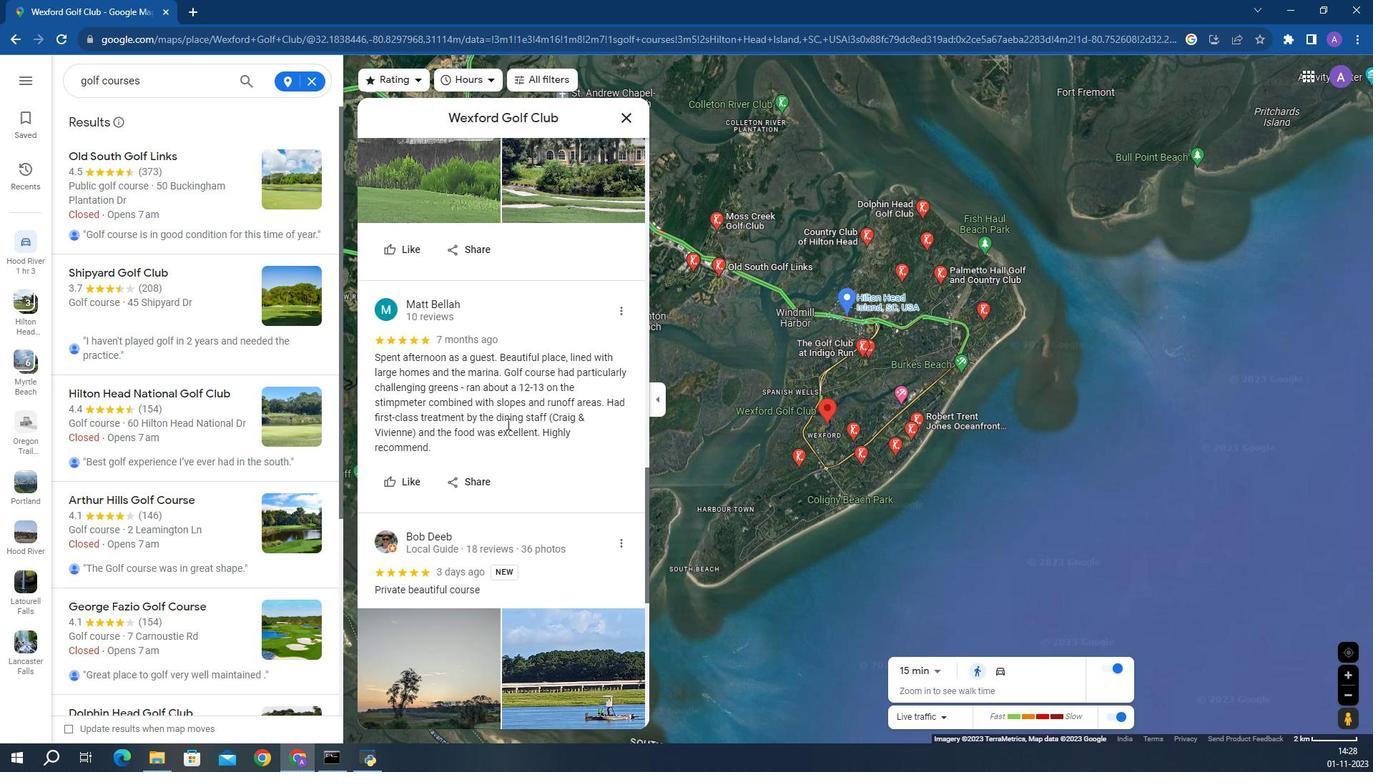 
Action: Mouse scrolled (302, 294) with delta (0, 0)
Screenshot: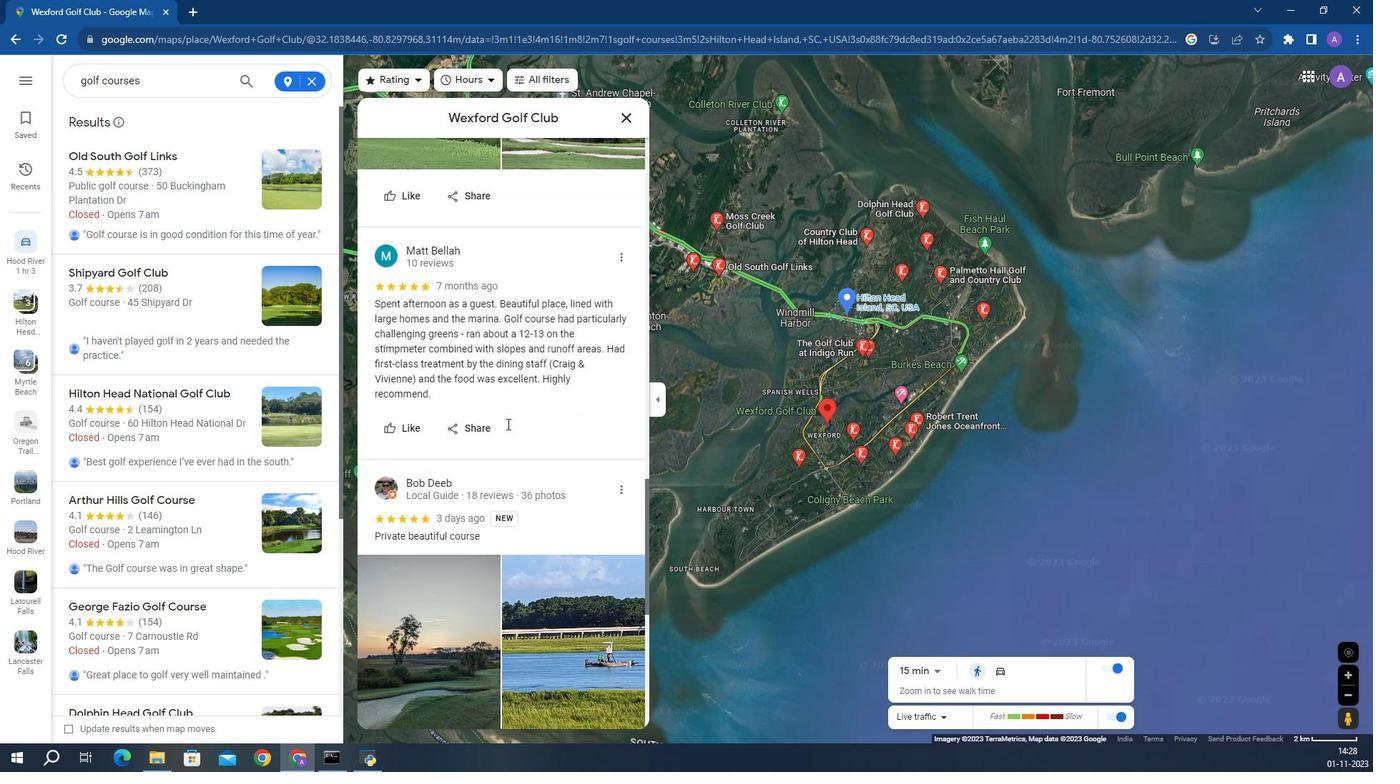 
Action: Mouse scrolled (302, 294) with delta (0, 0)
Screenshot: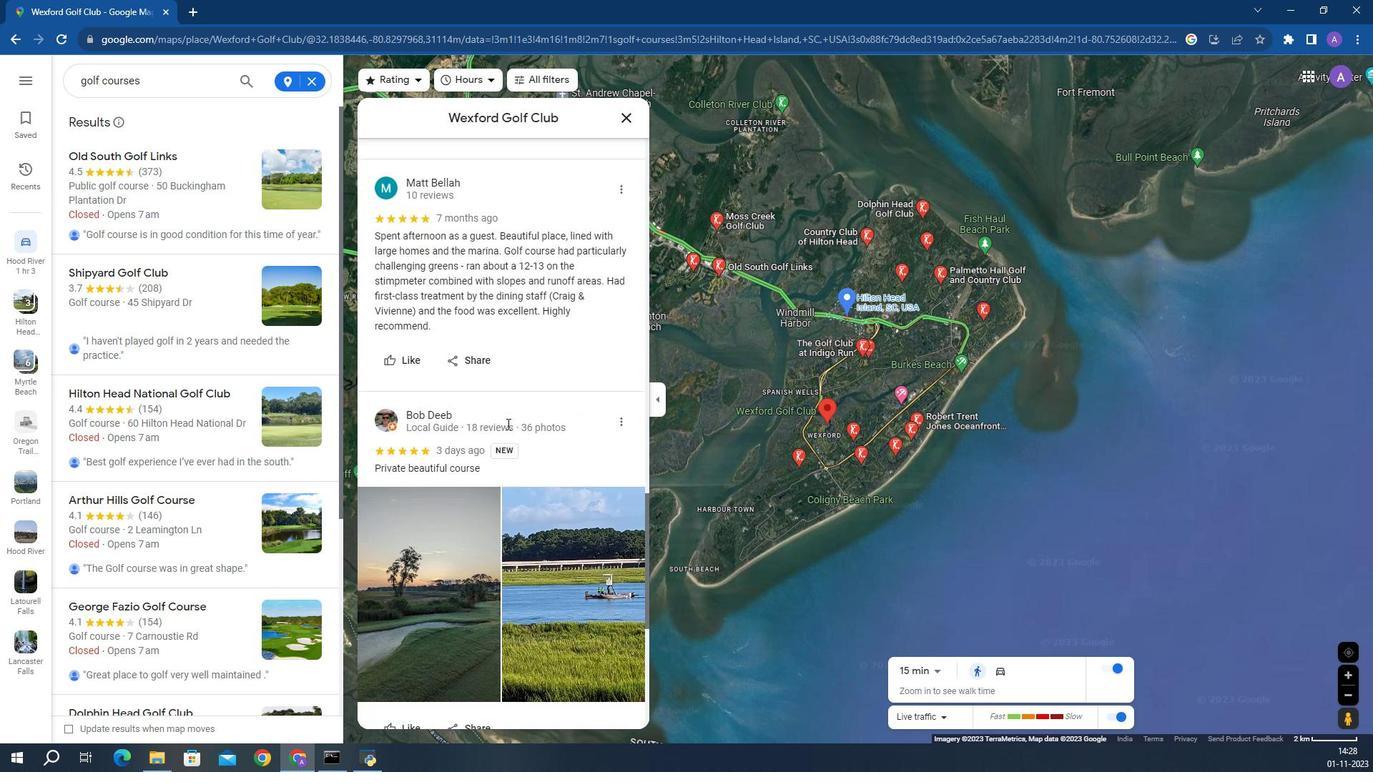 
Action: Mouse scrolled (302, 294) with delta (0, 0)
Screenshot: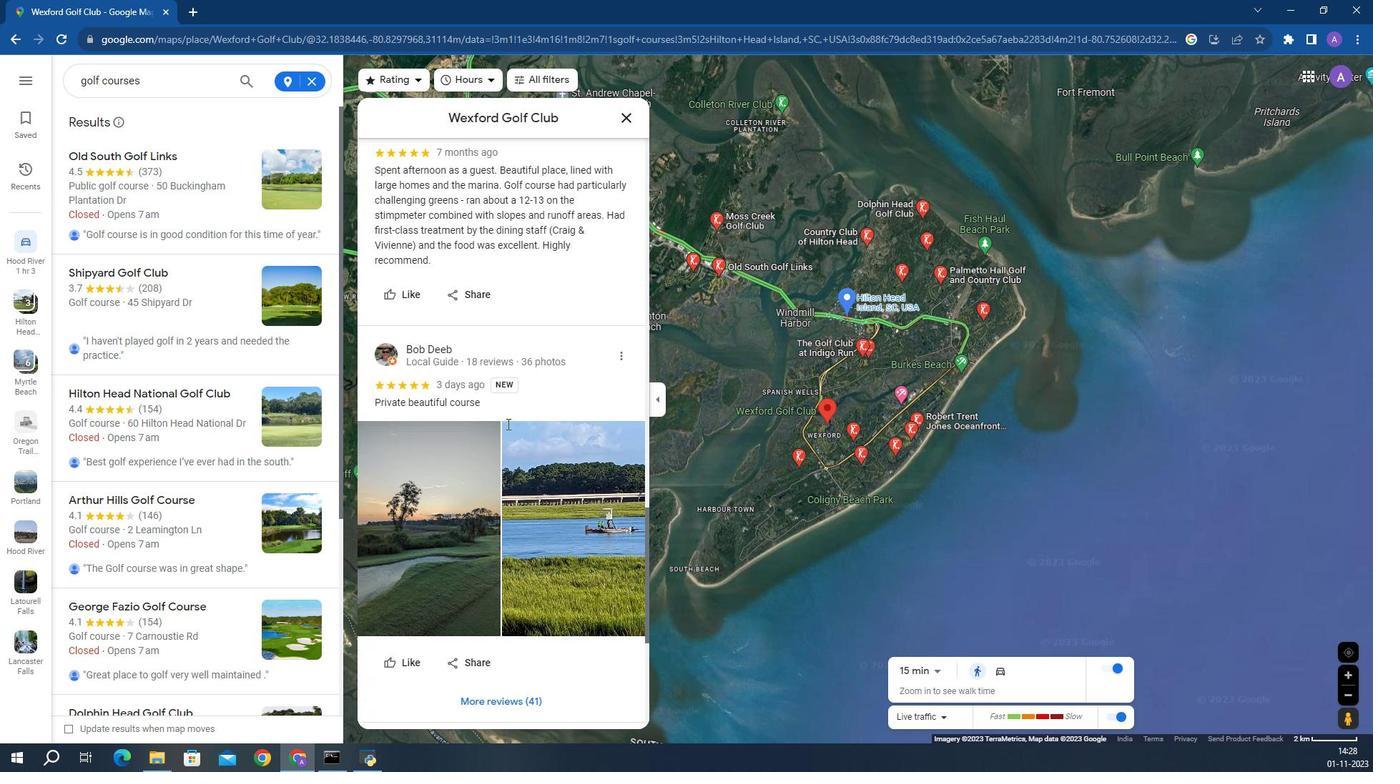 
Action: Mouse scrolled (302, 294) with delta (0, 0)
Screenshot: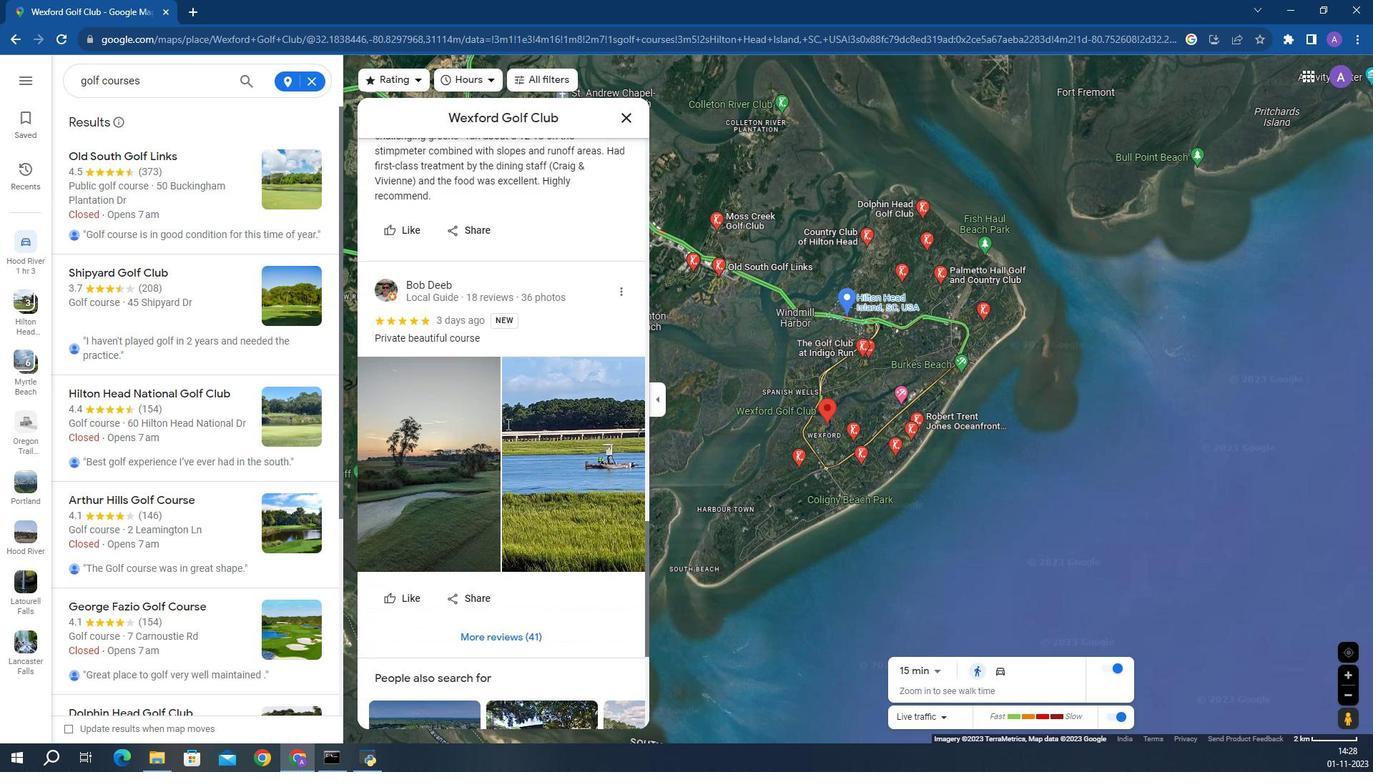
Action: Mouse scrolled (302, 294) with delta (0, 0)
Screenshot: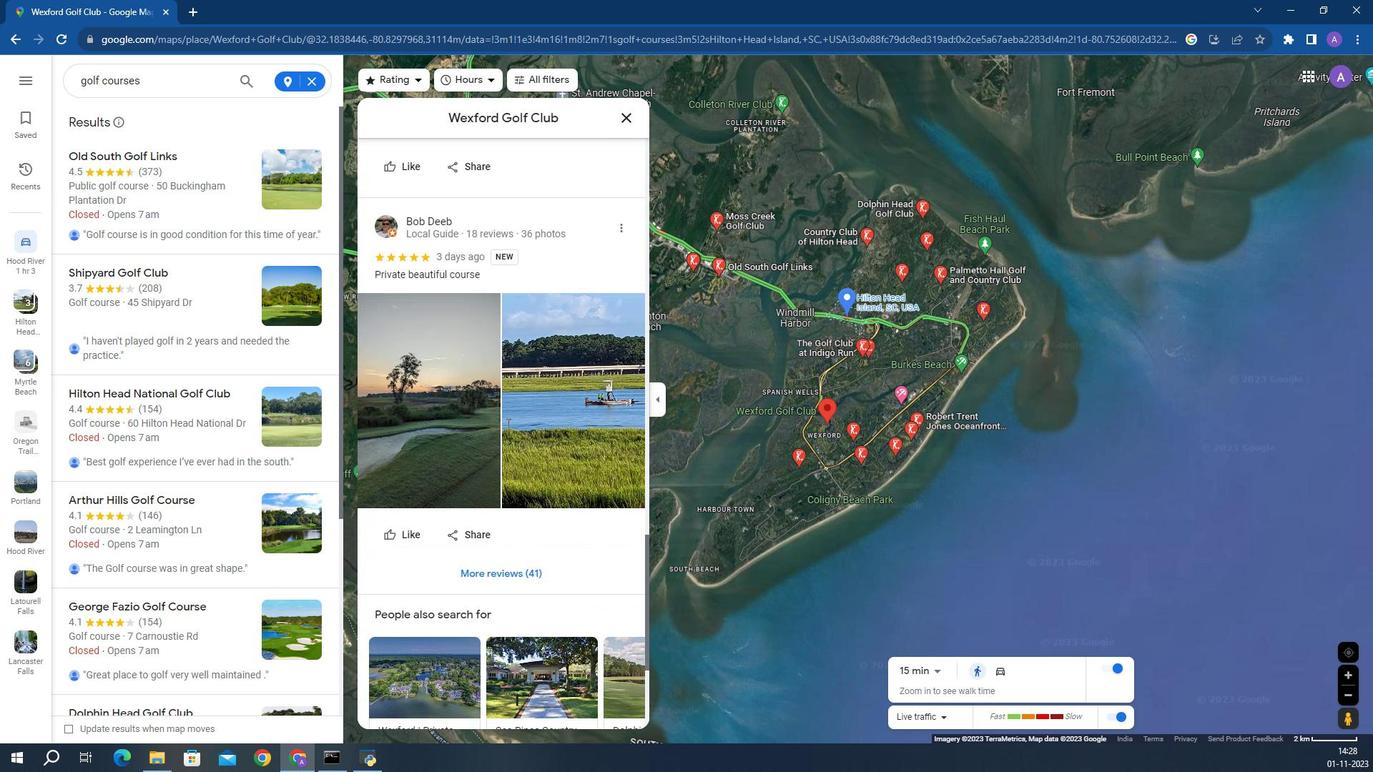 
Action: Mouse scrolled (302, 294) with delta (0, 0)
Screenshot: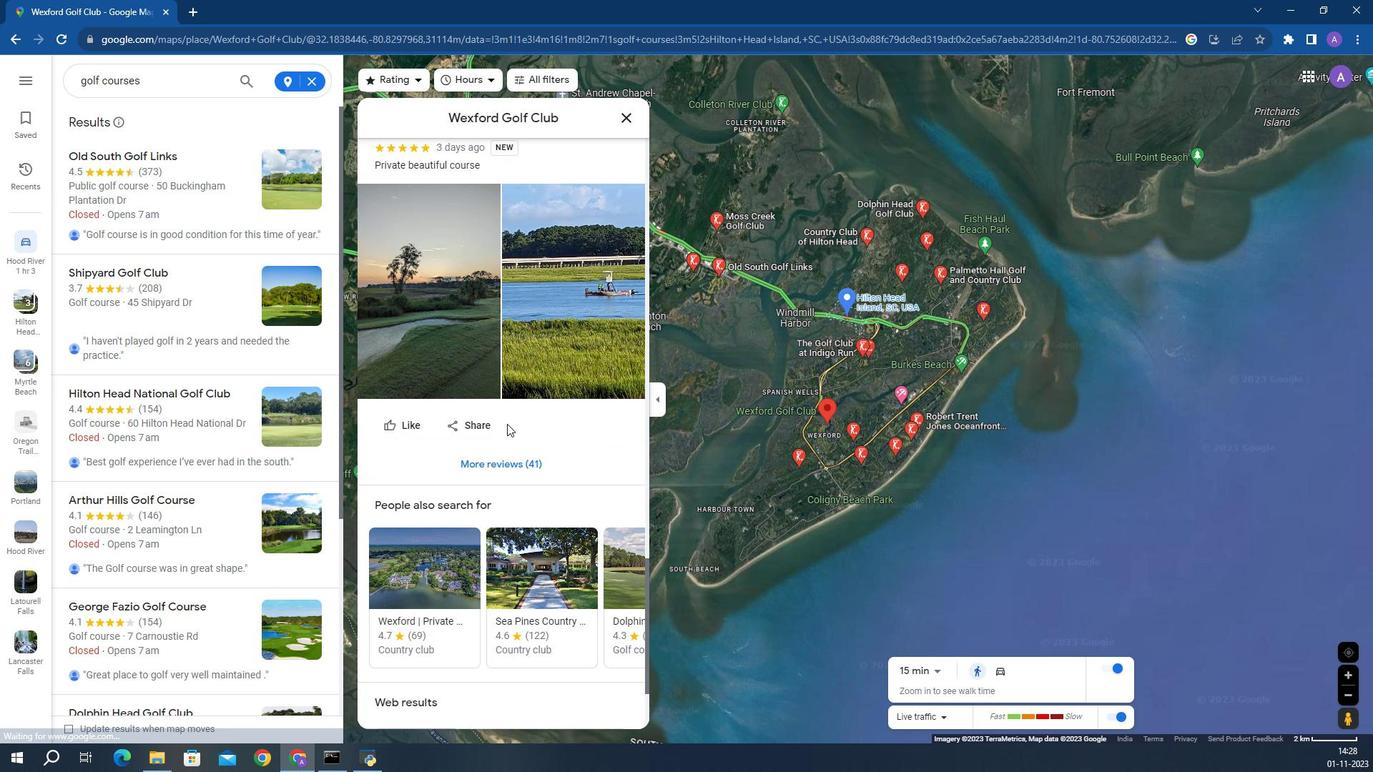 
Action: Mouse scrolled (302, 294) with delta (0, 0)
Screenshot: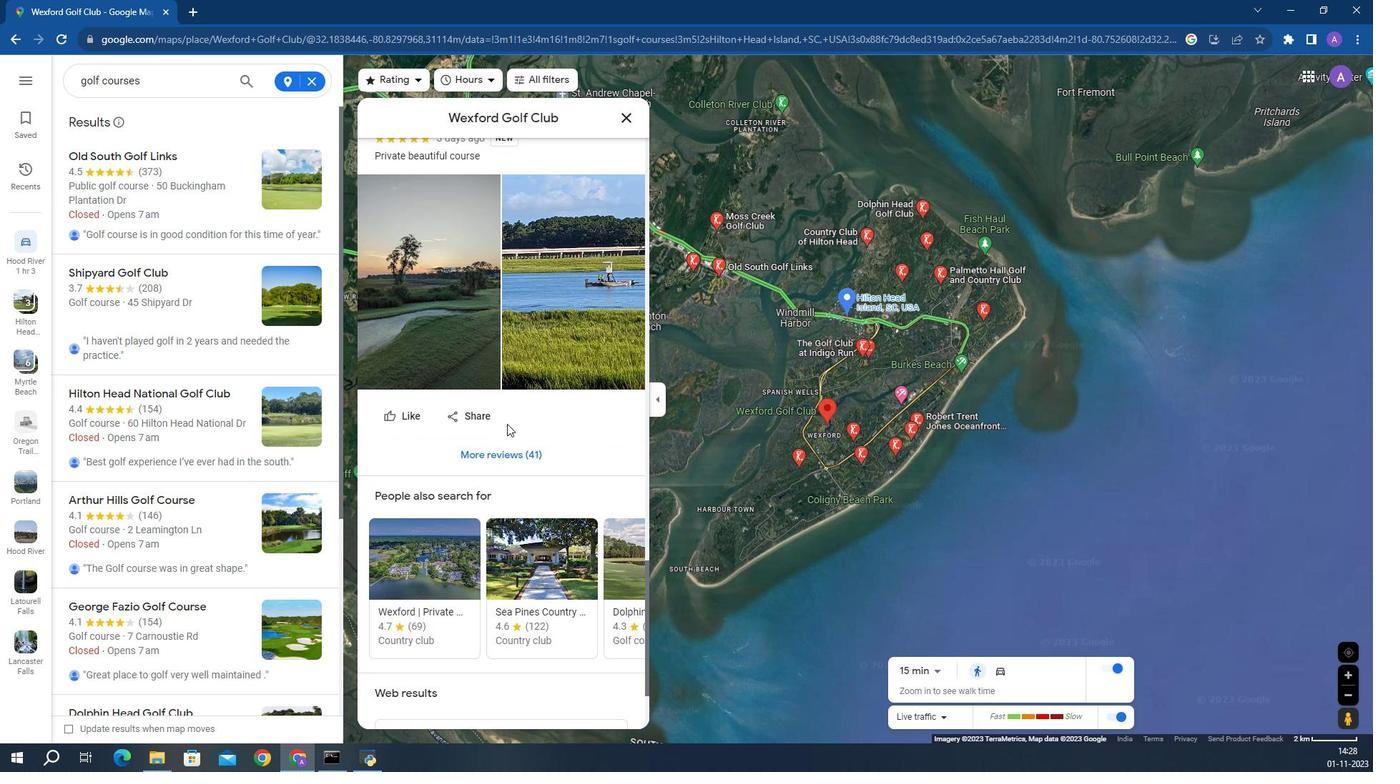 
Action: Mouse scrolled (302, 294) with delta (0, 0)
Screenshot: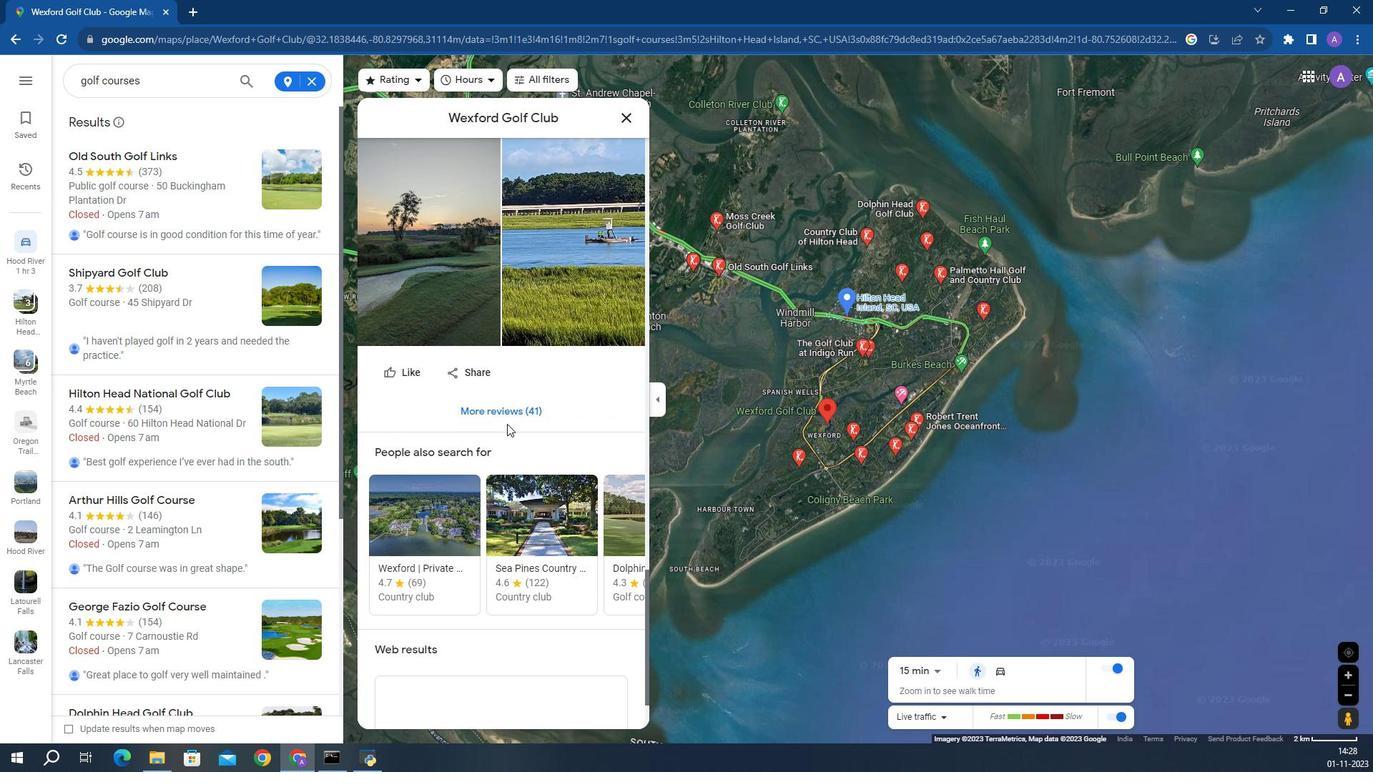 
Action: Mouse scrolled (302, 294) with delta (0, 0)
Screenshot: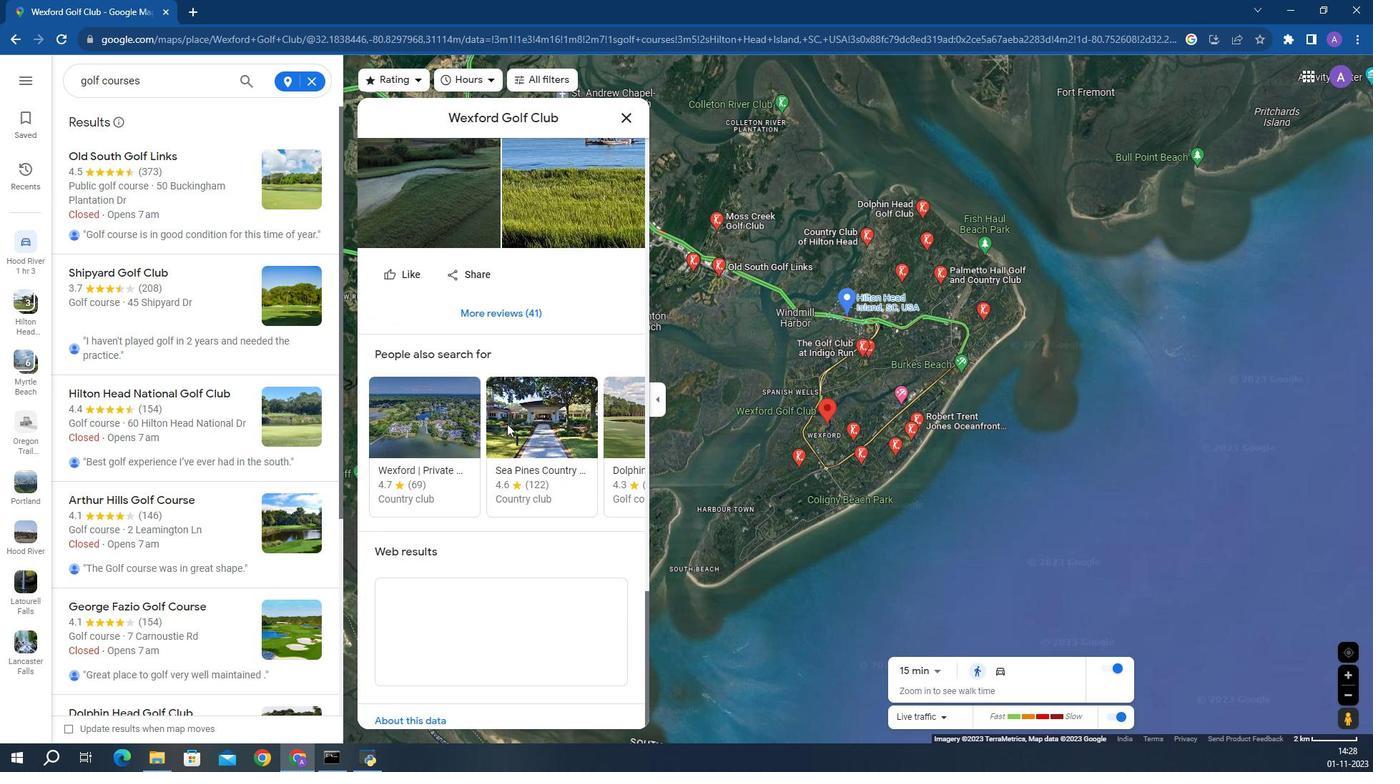 
Action: Mouse scrolled (302, 294) with delta (0, 0)
Screenshot: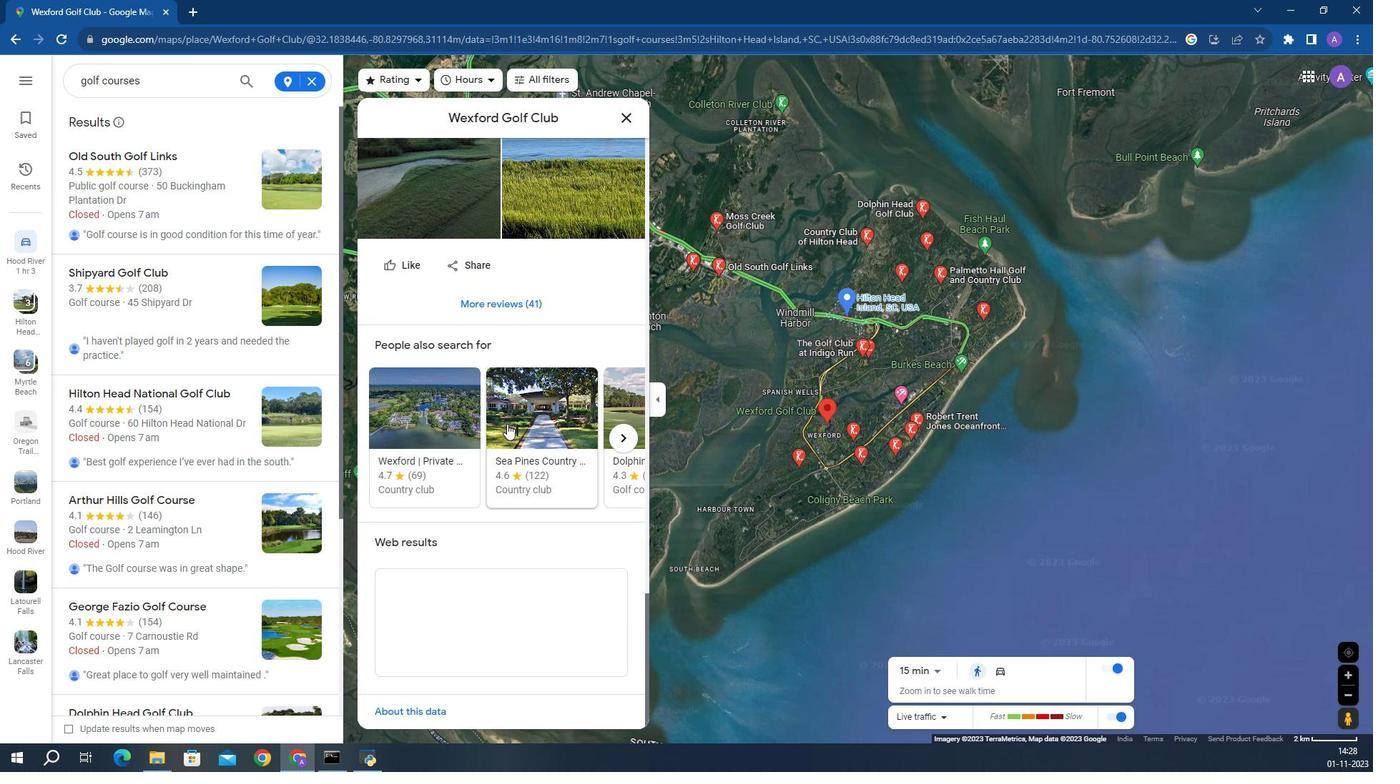 
Action: Mouse scrolled (302, 294) with delta (0, 0)
Screenshot: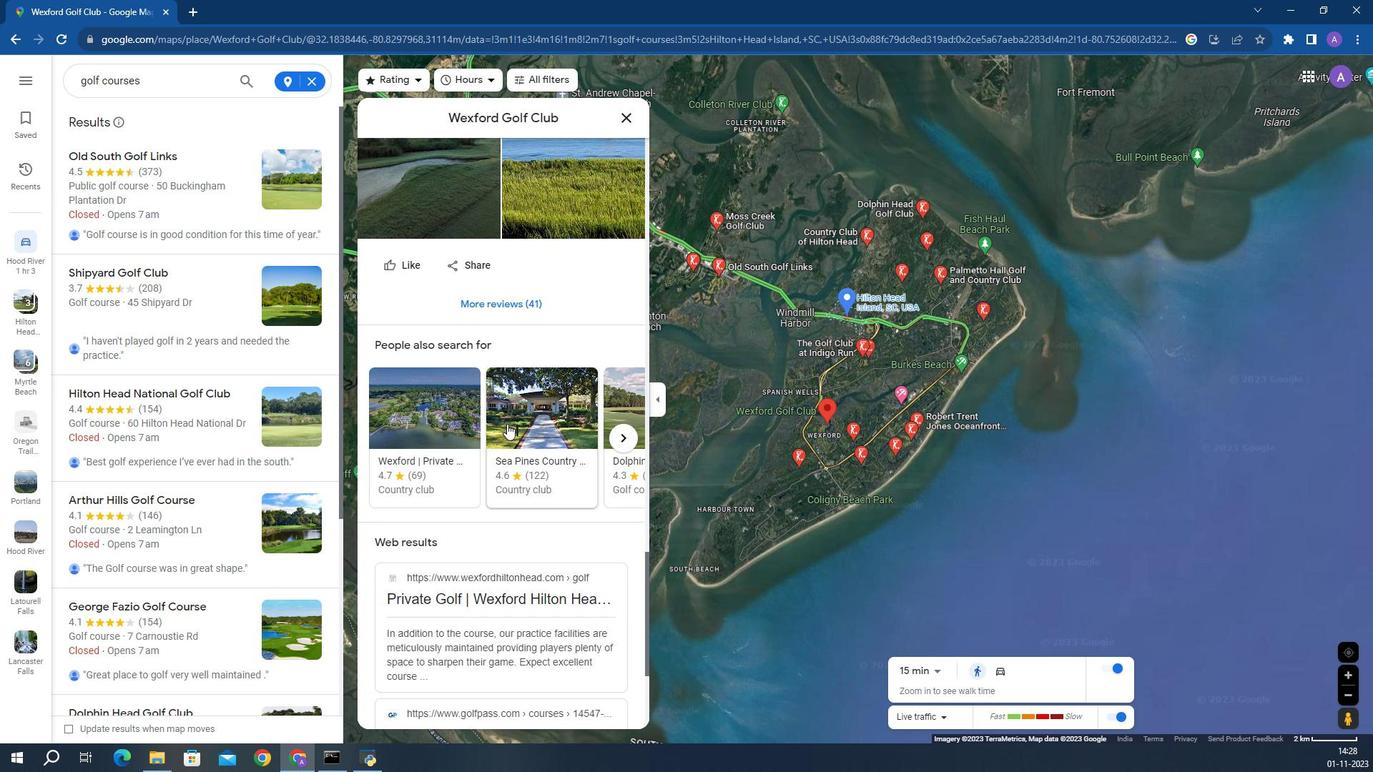 
Action: Mouse scrolled (302, 294) with delta (0, 0)
Screenshot: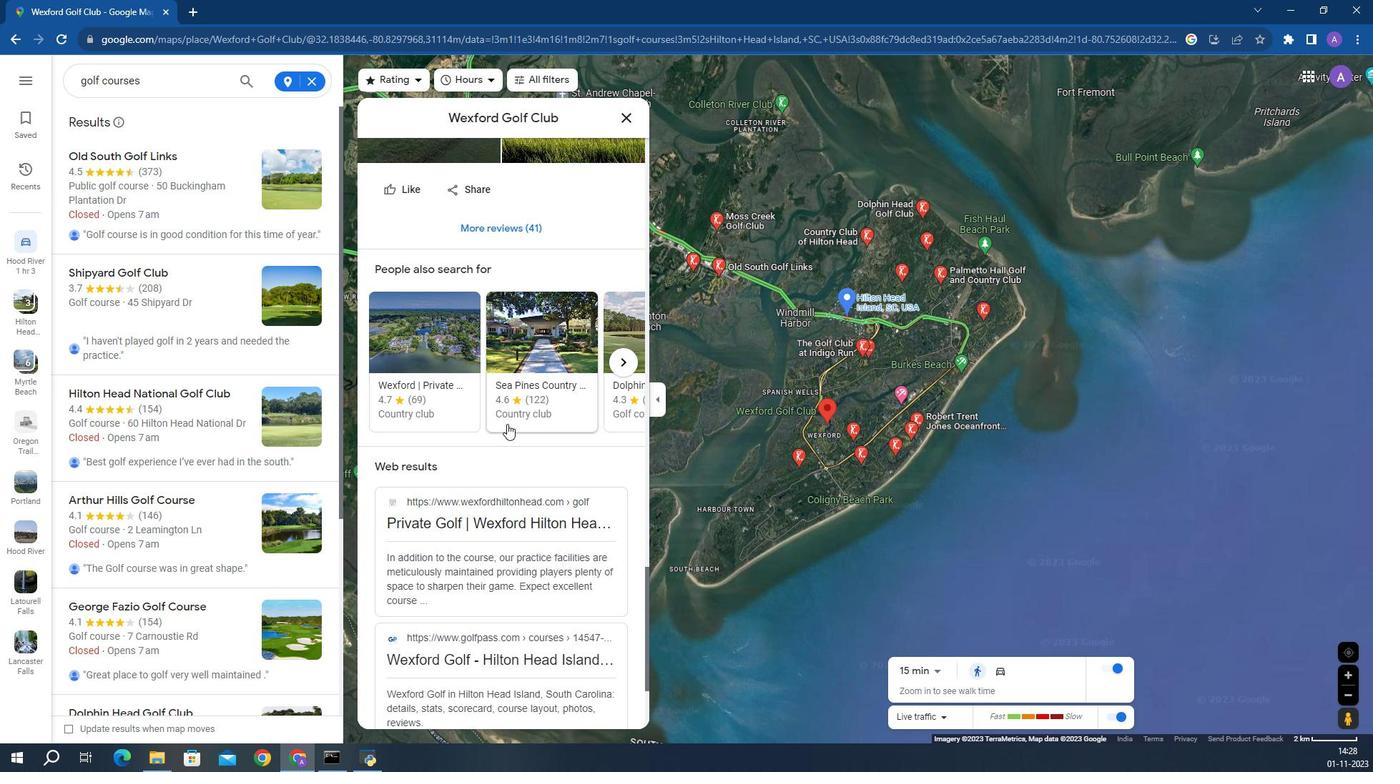 
Action: Mouse scrolled (302, 294) with delta (0, 0)
Screenshot: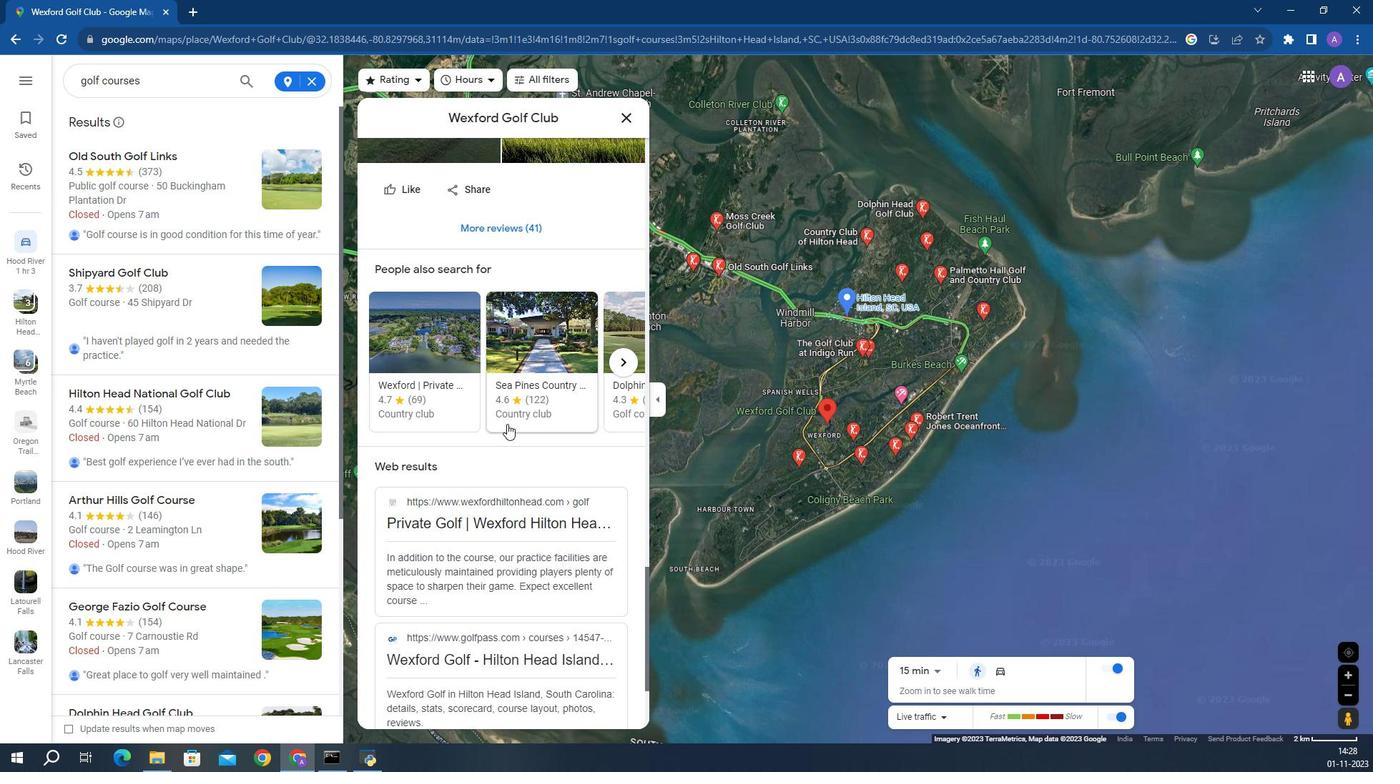
Action: Mouse scrolled (302, 294) with delta (0, 0)
Screenshot: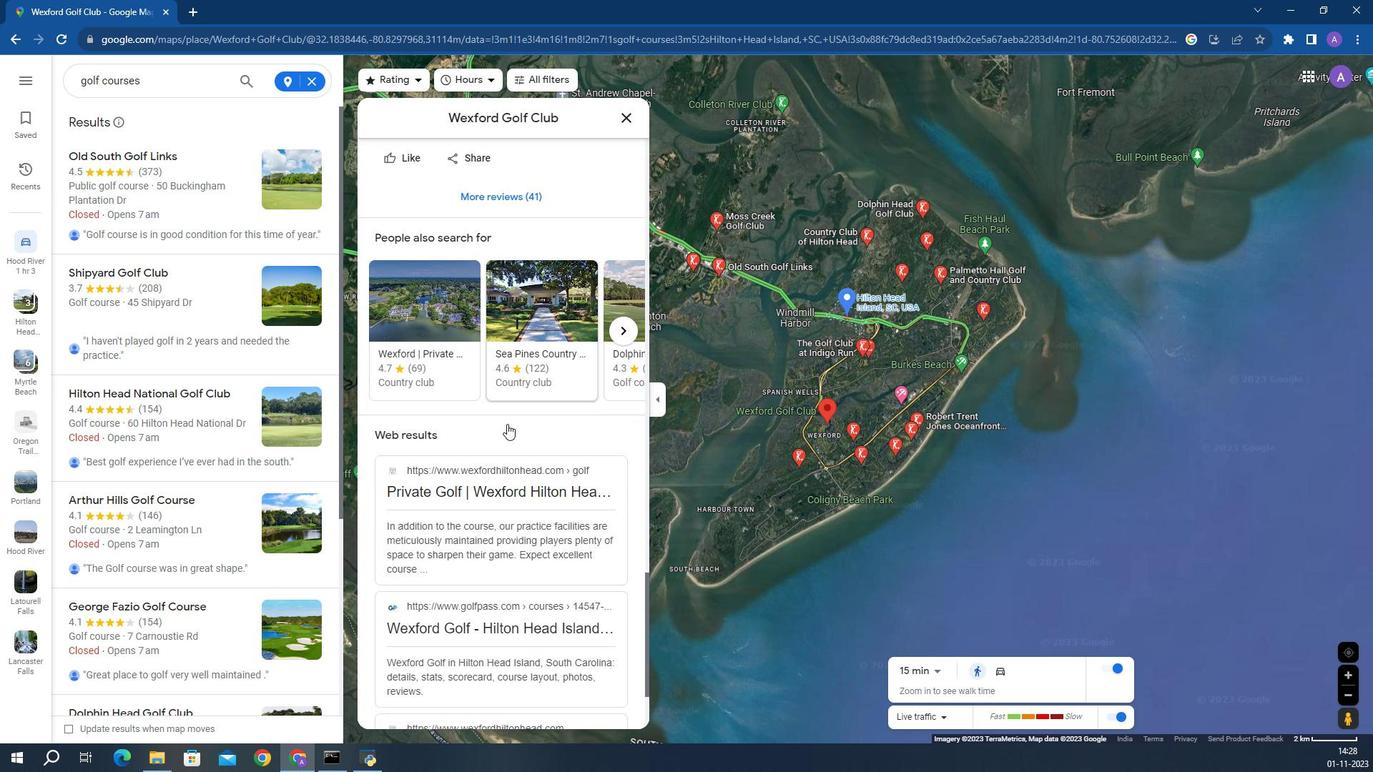 
Action: Mouse scrolled (302, 294) with delta (0, 0)
Screenshot: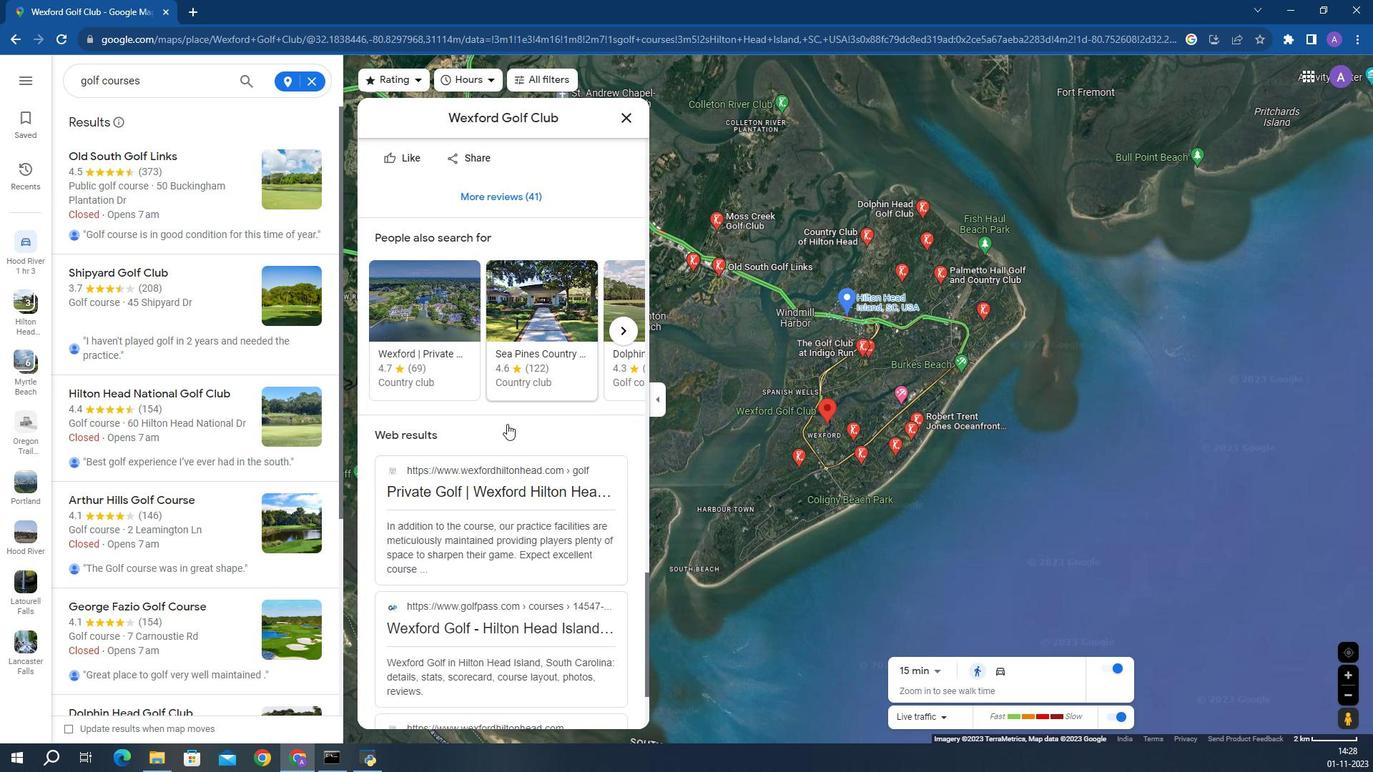 
Action: Mouse scrolled (302, 294) with delta (0, 0)
Screenshot: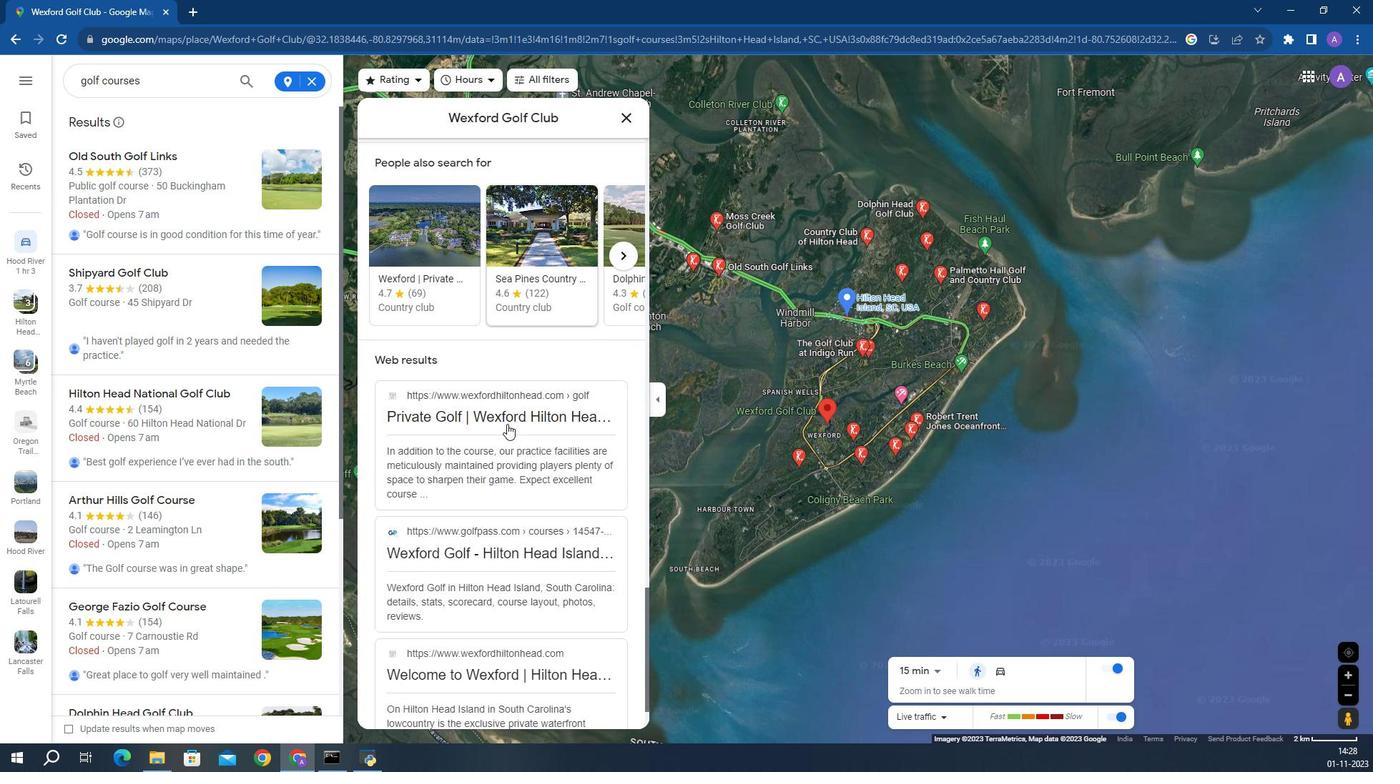 
Action: Mouse scrolled (302, 294) with delta (0, 0)
Screenshot: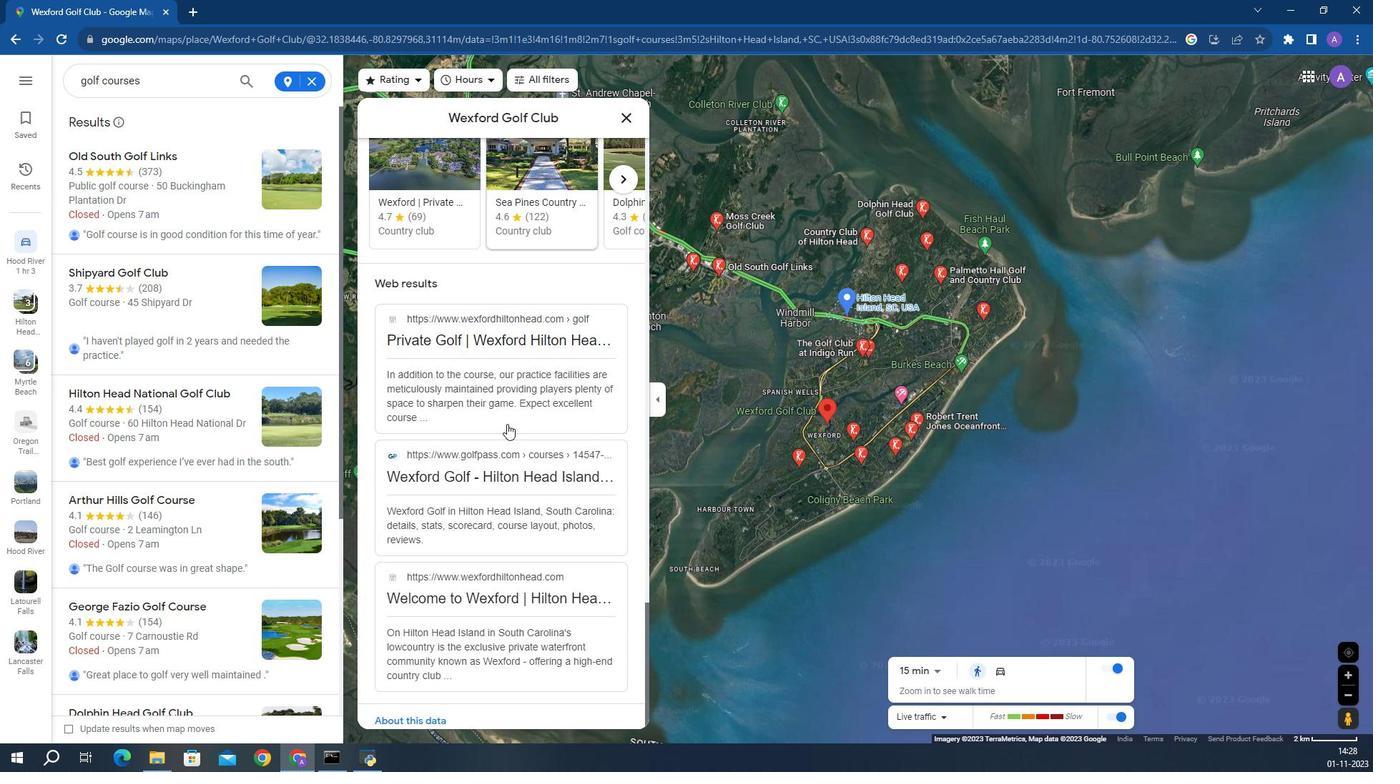 
Action: Mouse scrolled (302, 294) with delta (0, 0)
Screenshot: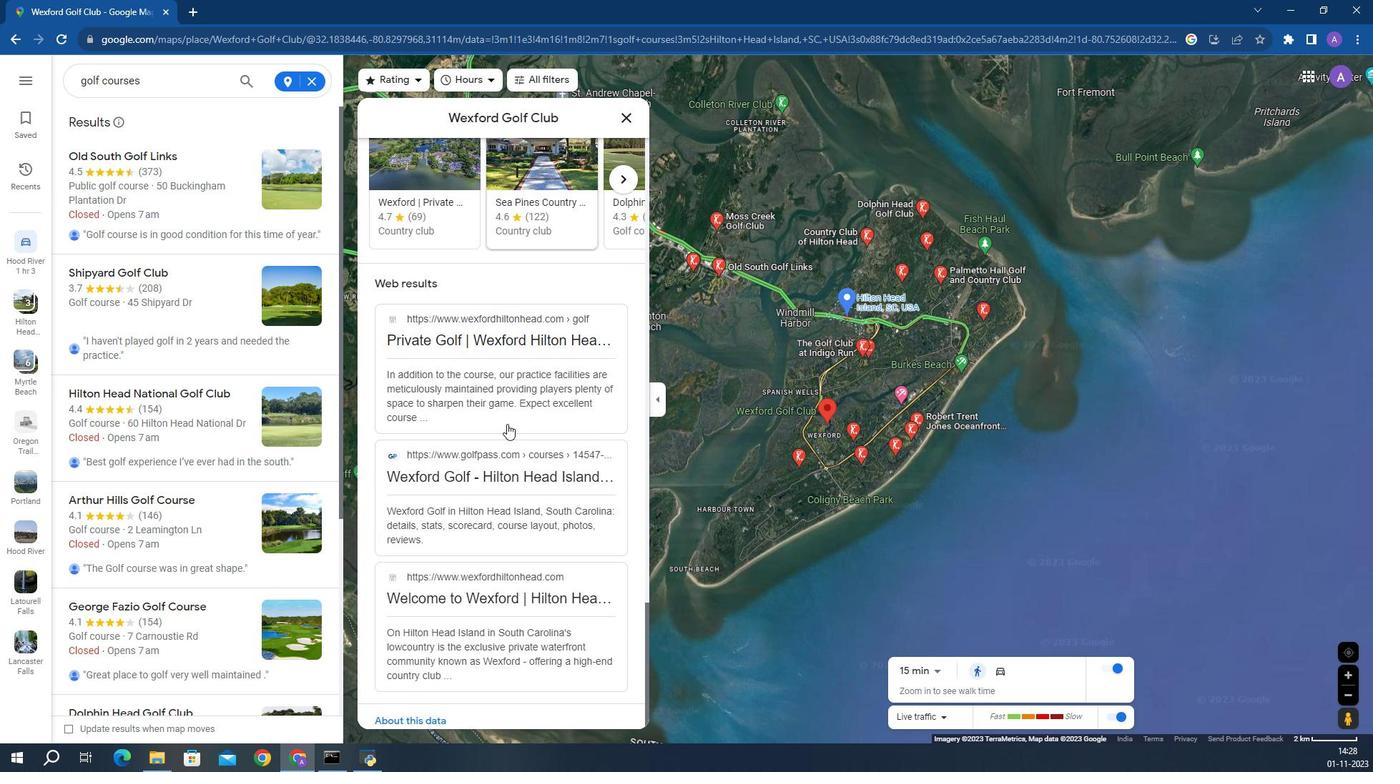 
Action: Mouse moved to (302, 295)
Screenshot: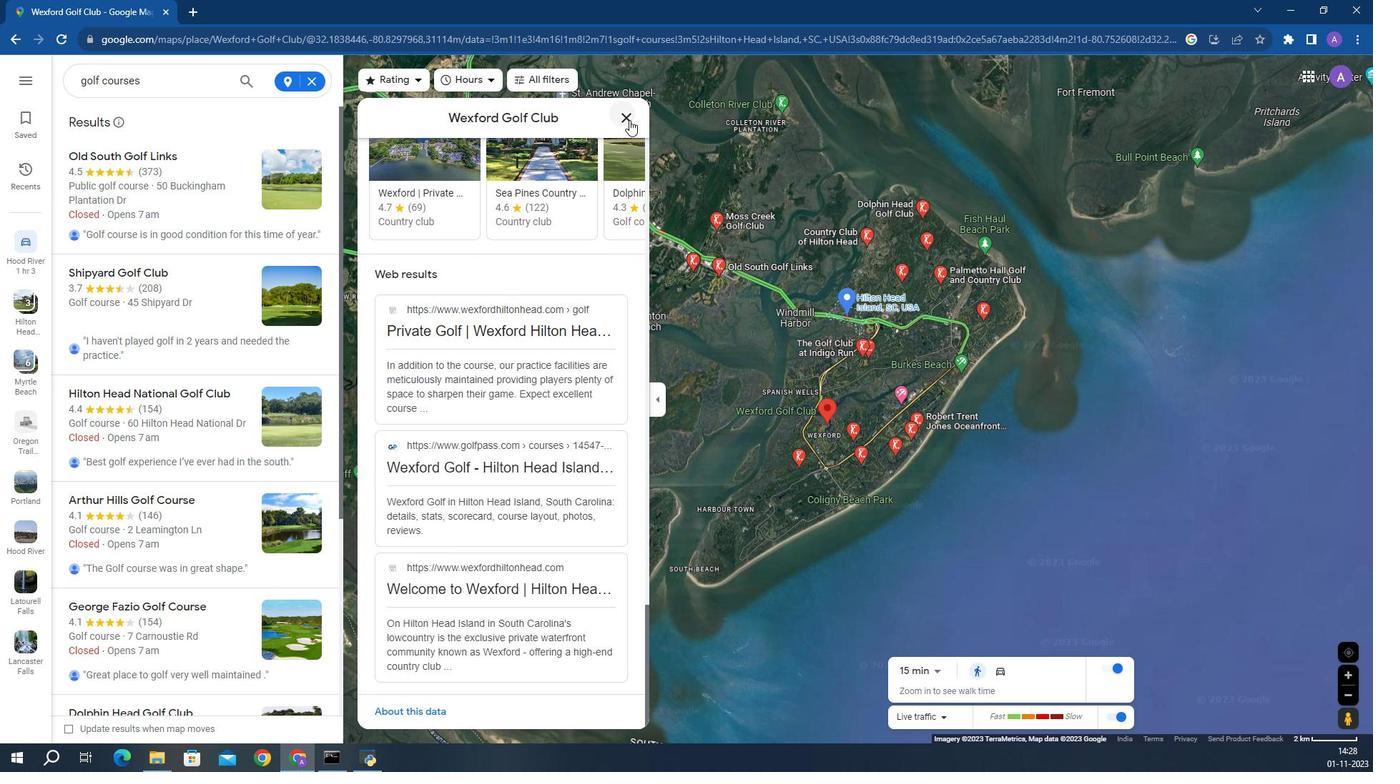 
Action: Mouse pressed left at (302, 295)
Screenshot: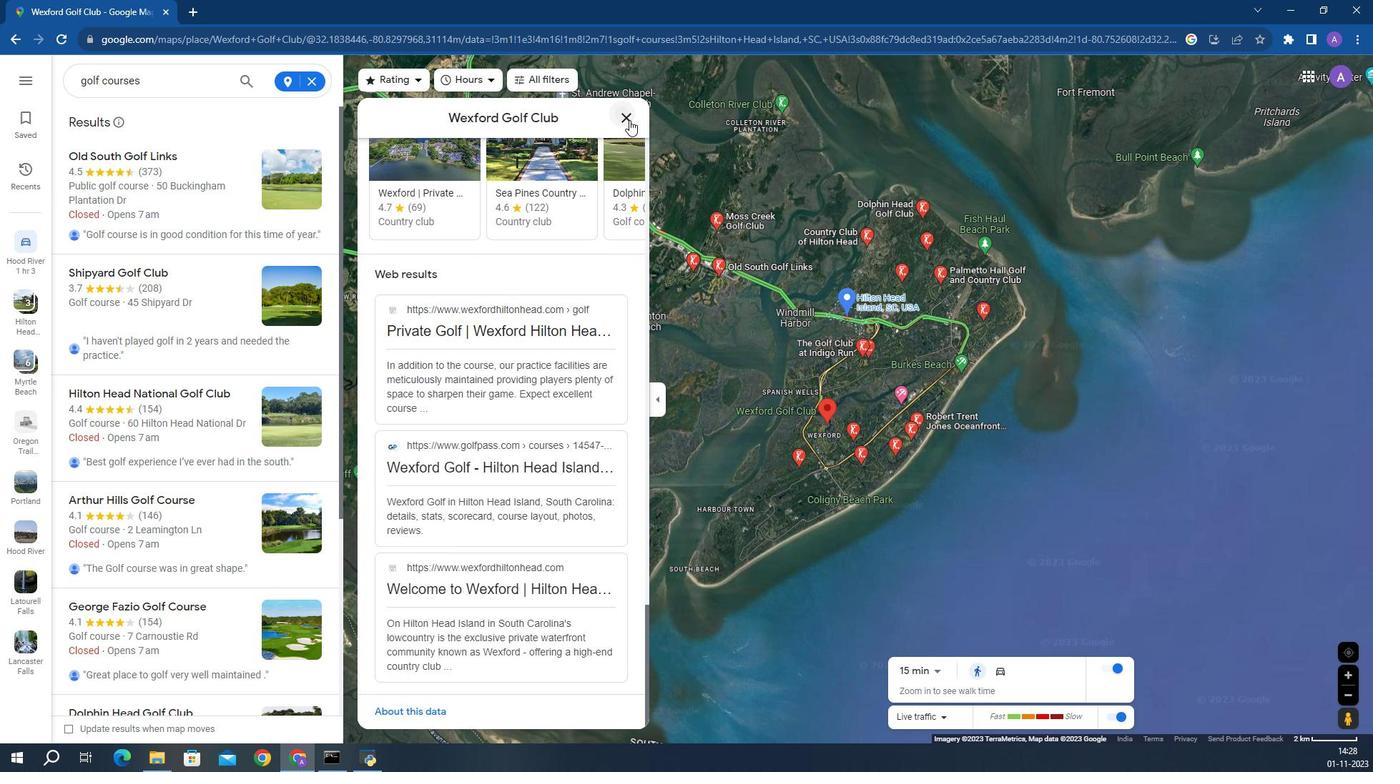 
Action: Mouse moved to (302, 295)
Screenshot: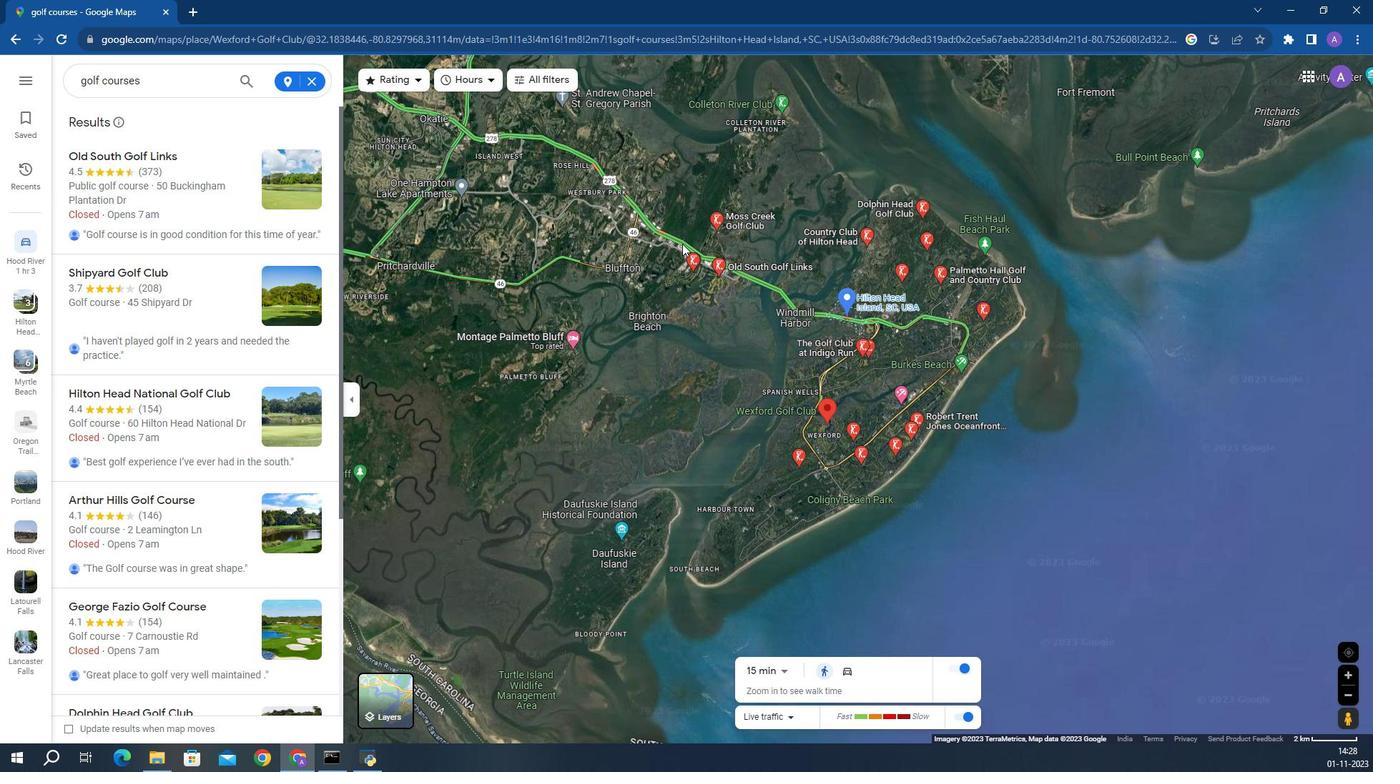 
